 Task: Explore for a family adventure  in Yellowstone National Park, Wyoming, highlighting family-friendly hikes and nearby cabin rentals.
Action: Mouse moved to (496, 89)
Screenshot: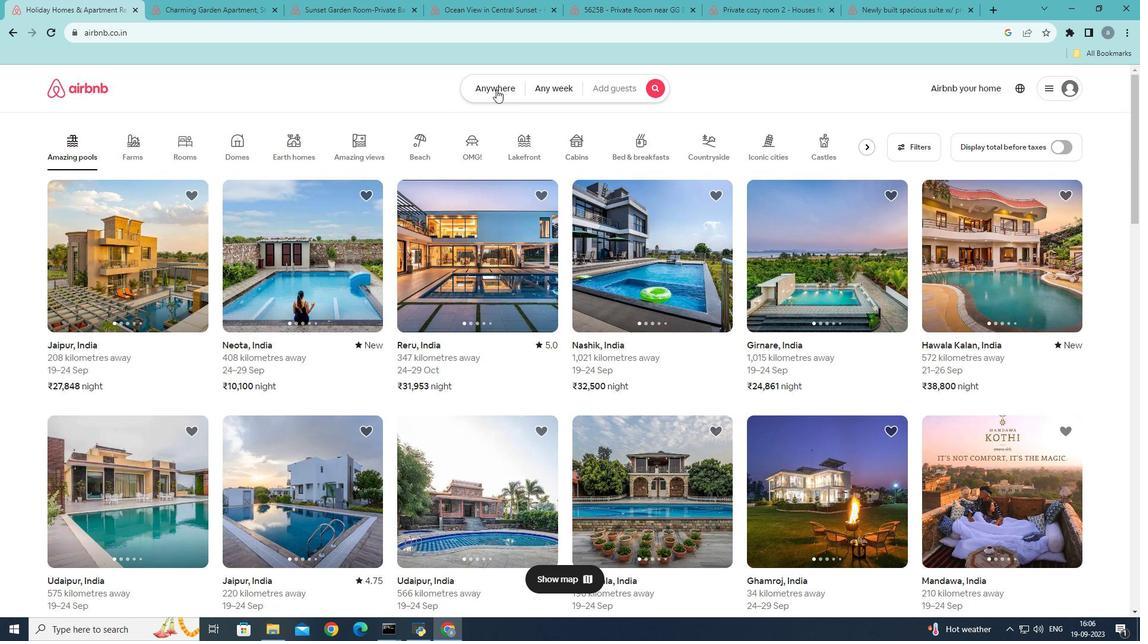 
Action: Mouse pressed left at (496, 89)
Screenshot: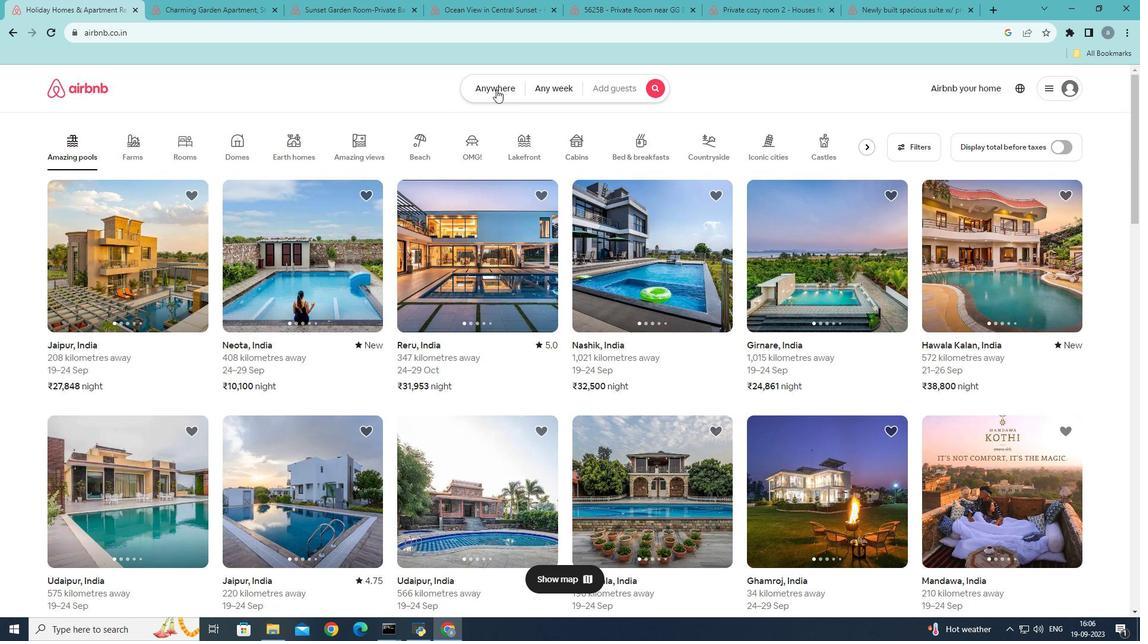 
Action: Mouse moved to (361, 137)
Screenshot: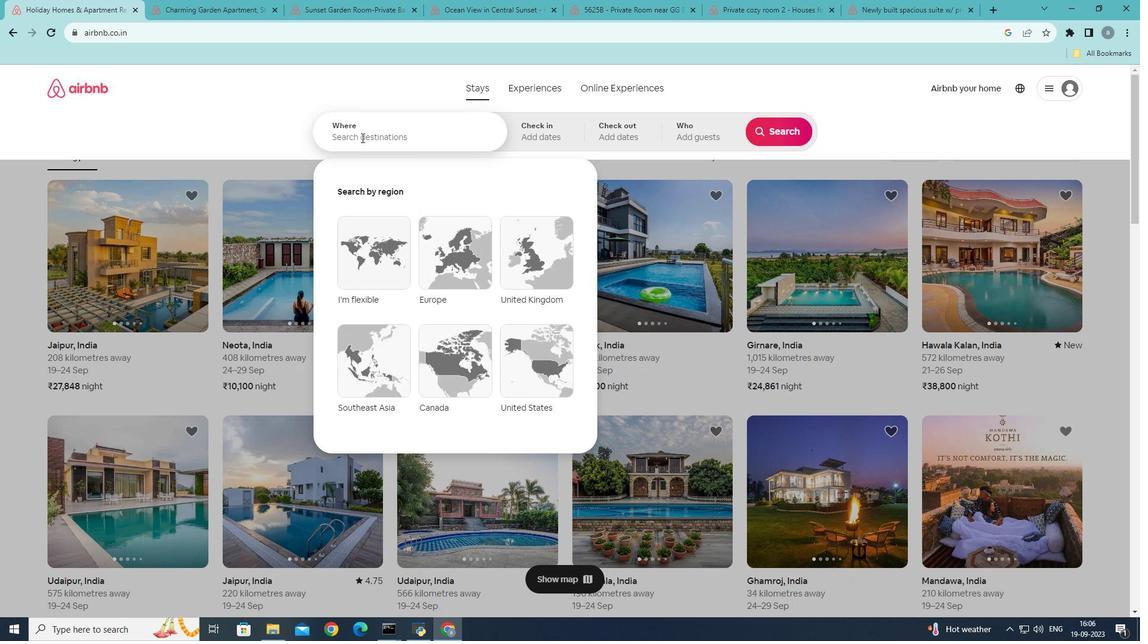 
Action: Mouse pressed left at (361, 137)
Screenshot: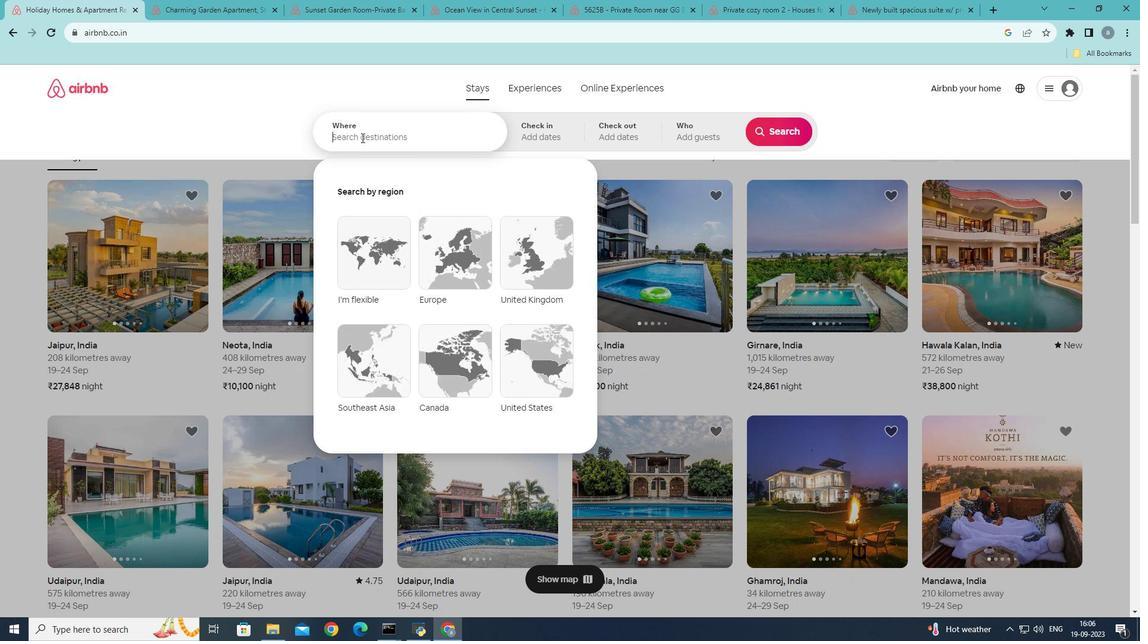 
Action: Mouse moved to (361, 134)
Screenshot: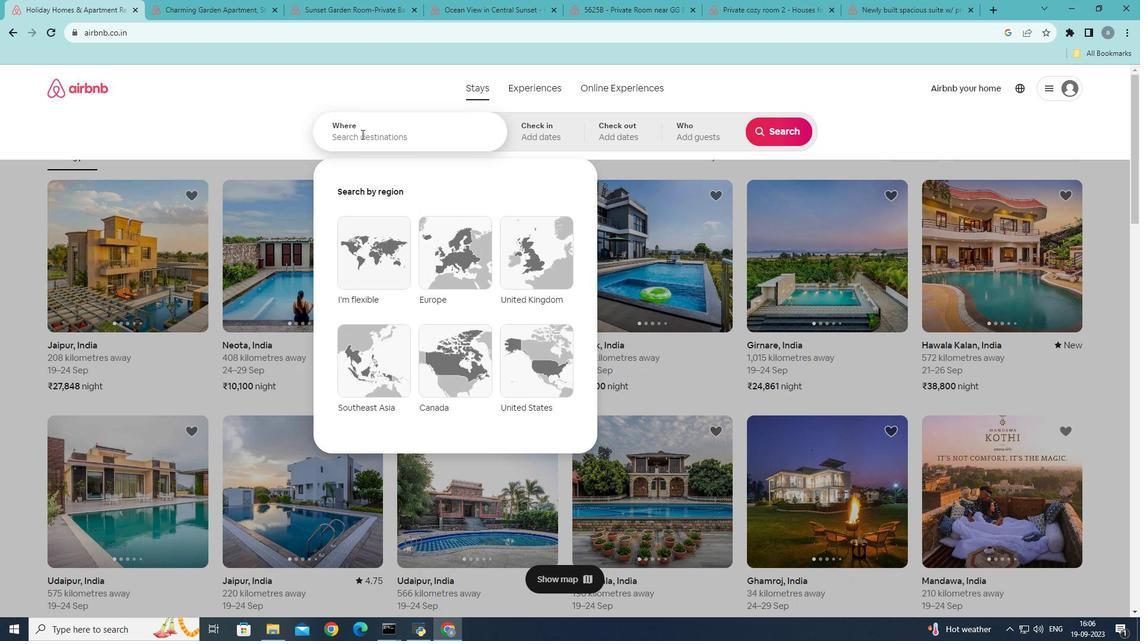 
Action: Key pressed yellow
Screenshot: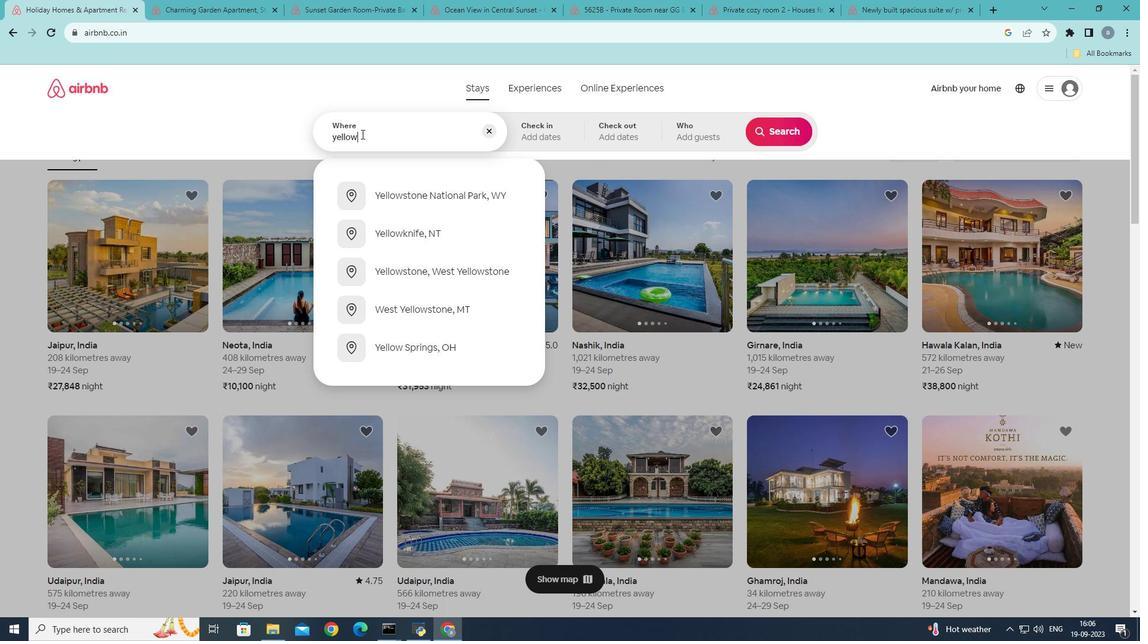 
Action: Mouse moved to (469, 192)
Screenshot: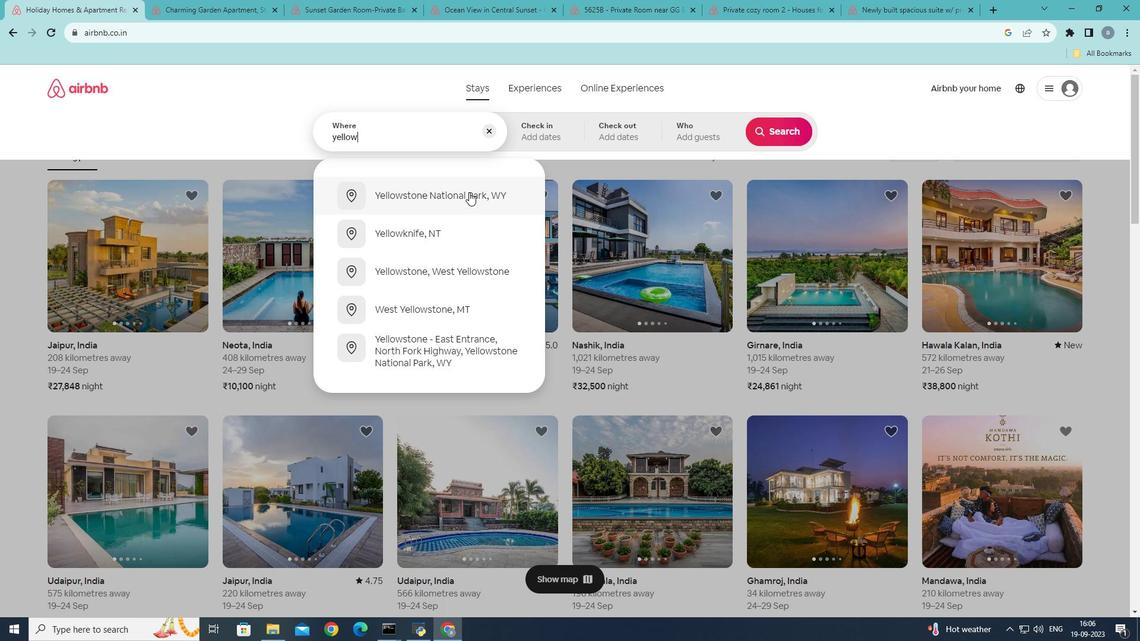
Action: Mouse pressed left at (469, 192)
Screenshot: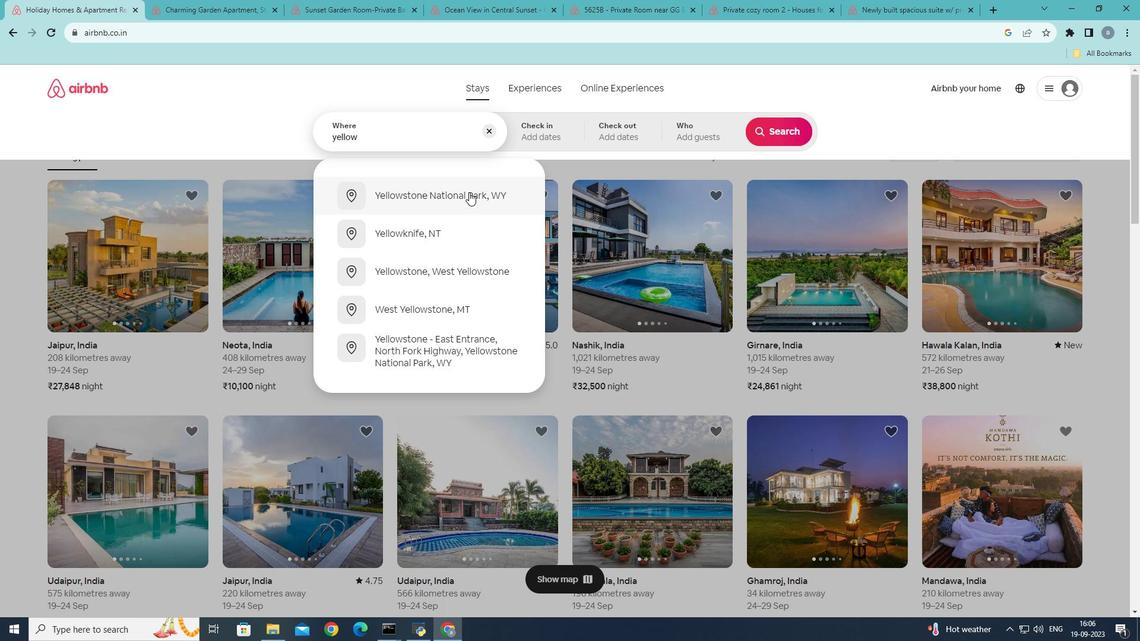 
Action: Mouse moved to (782, 131)
Screenshot: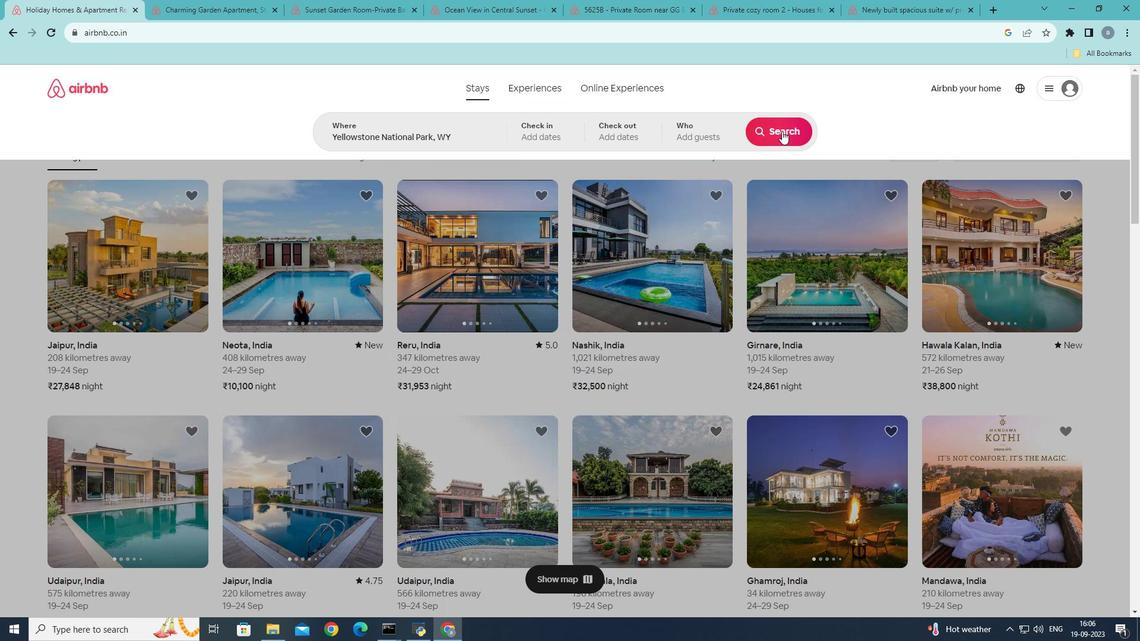 
Action: Mouse pressed left at (782, 131)
Screenshot: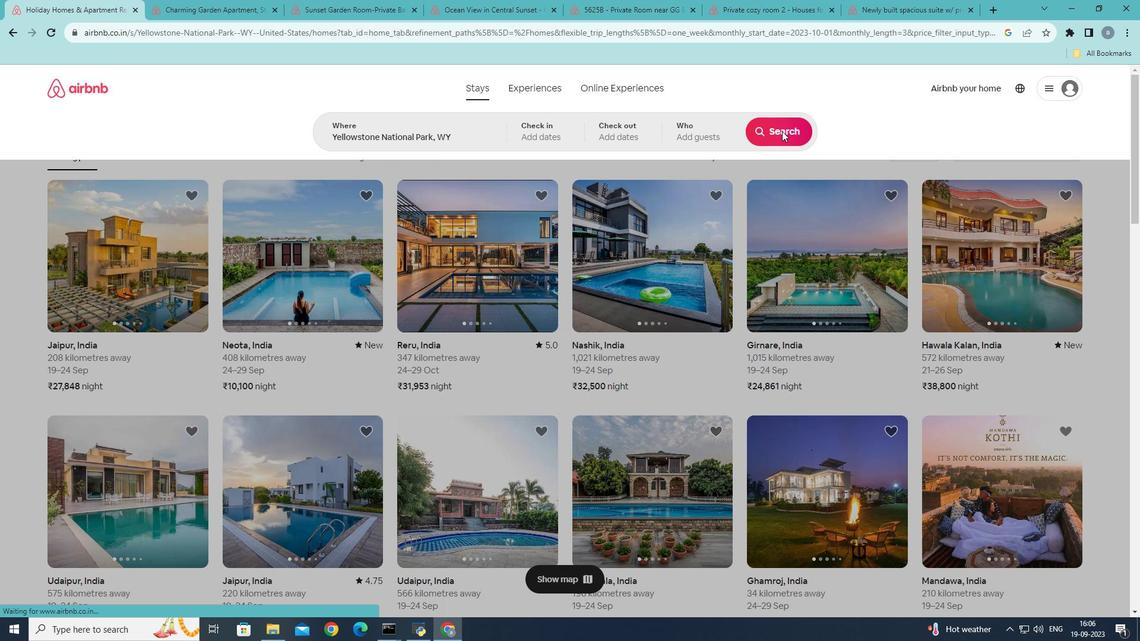 
Action: Mouse moved to (895, 134)
Screenshot: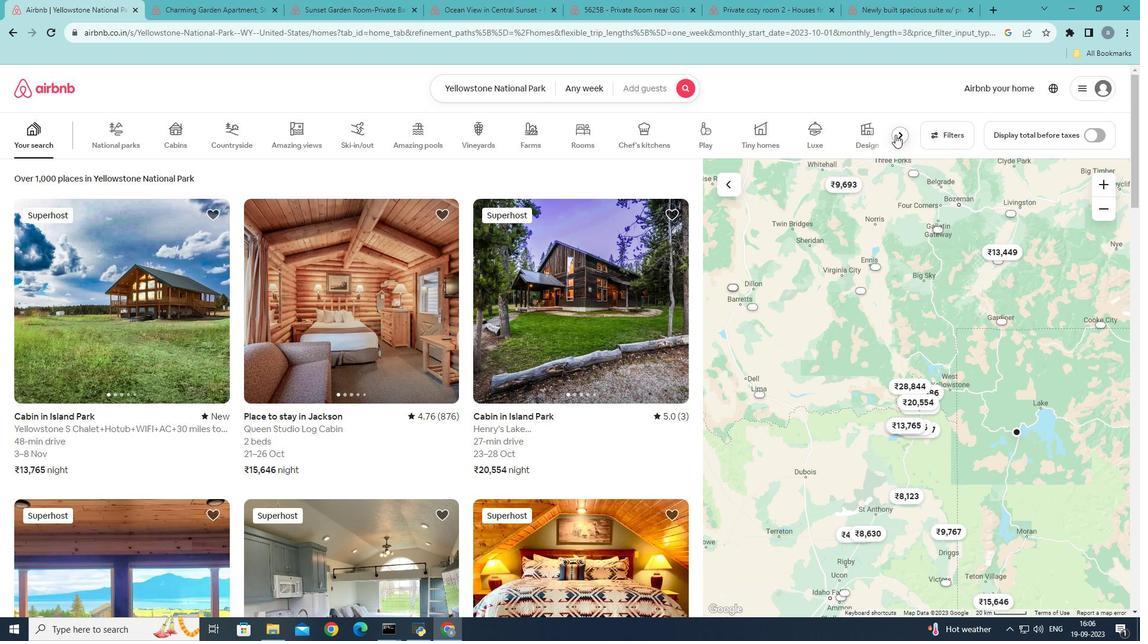 
Action: Mouse pressed left at (895, 134)
Screenshot: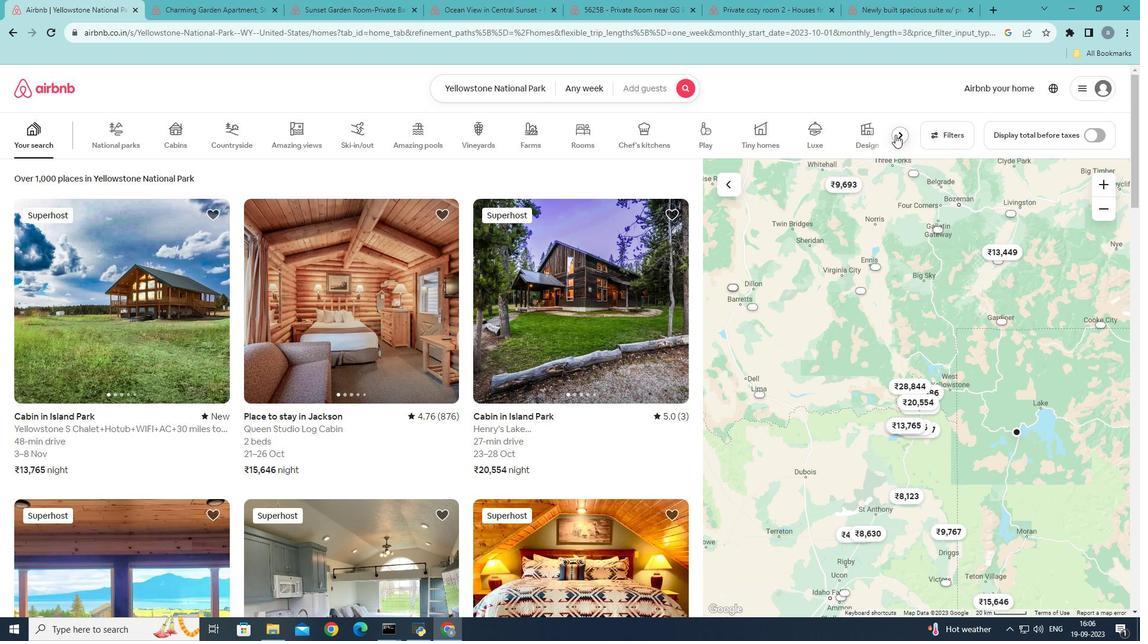
Action: Mouse moved to (892, 134)
Screenshot: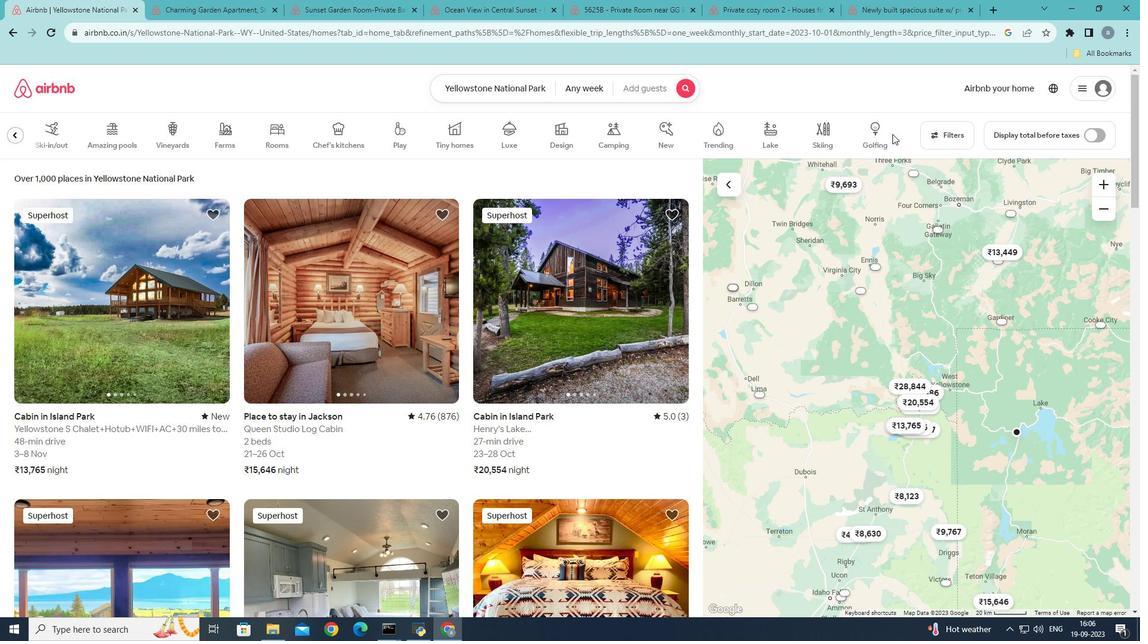 
Action: Mouse pressed left at (892, 134)
Screenshot: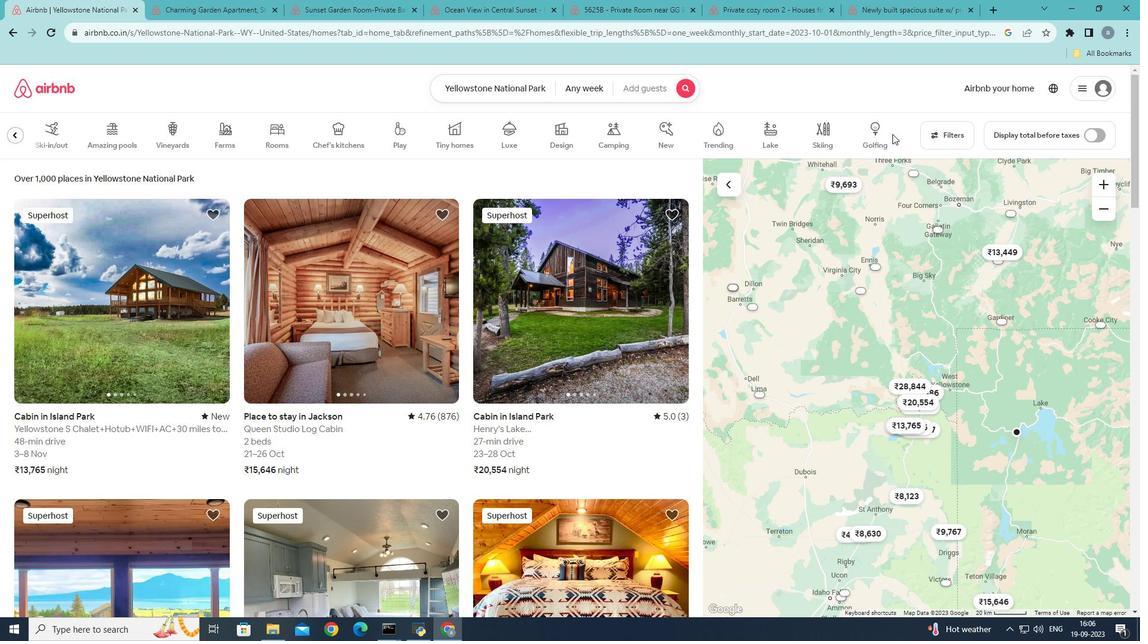 
Action: Mouse moved to (16, 138)
Screenshot: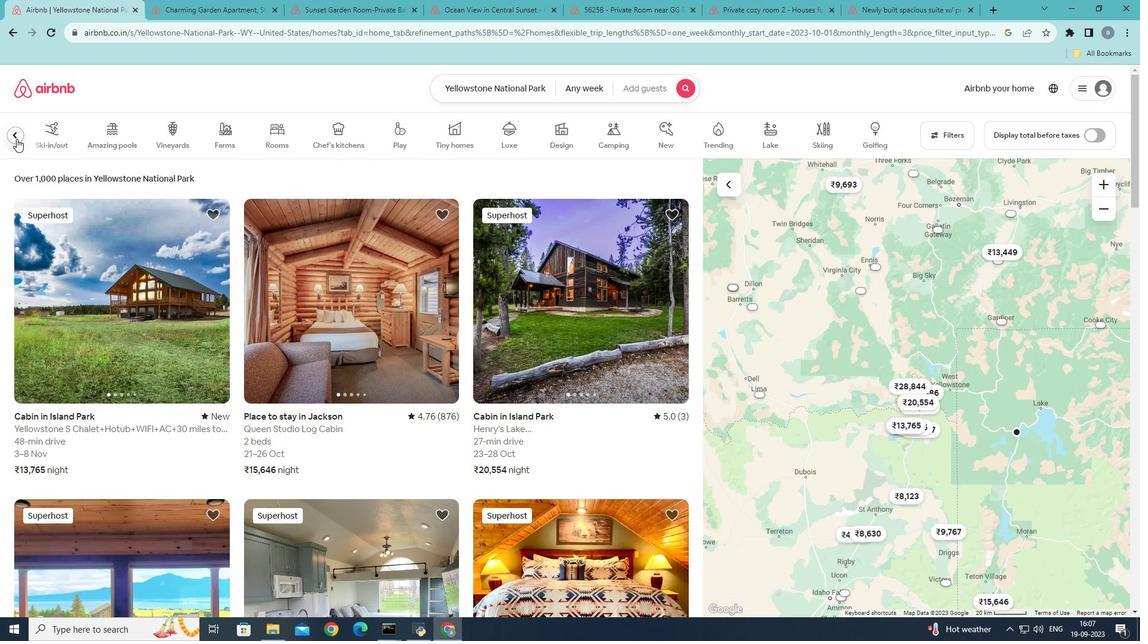 
Action: Mouse pressed left at (16, 138)
Screenshot: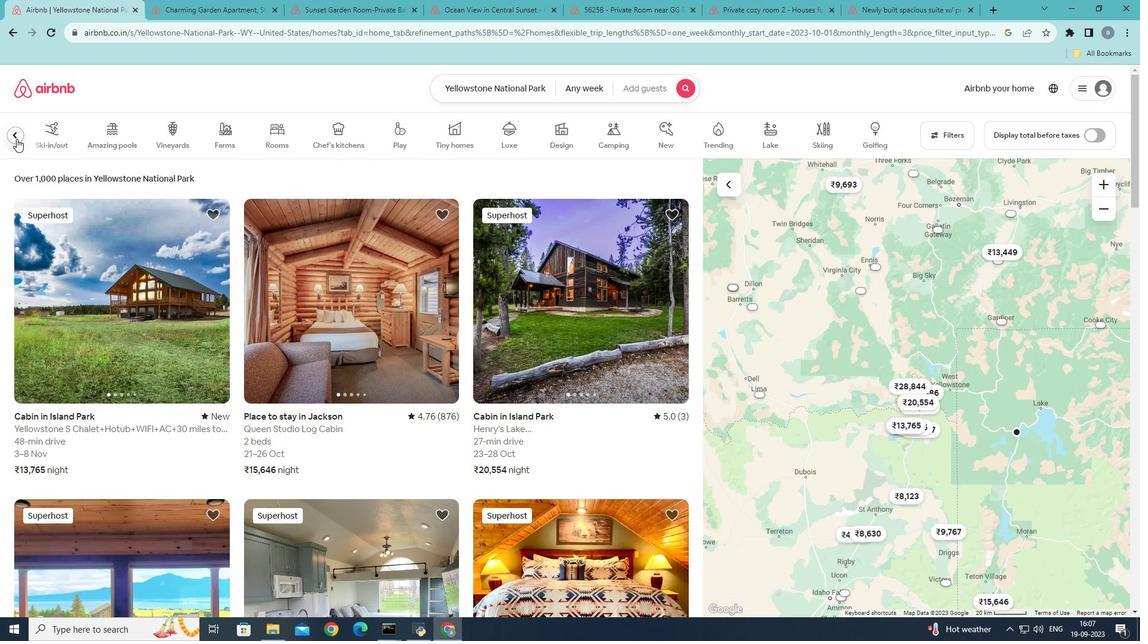 
Action: Mouse pressed left at (16, 138)
Screenshot: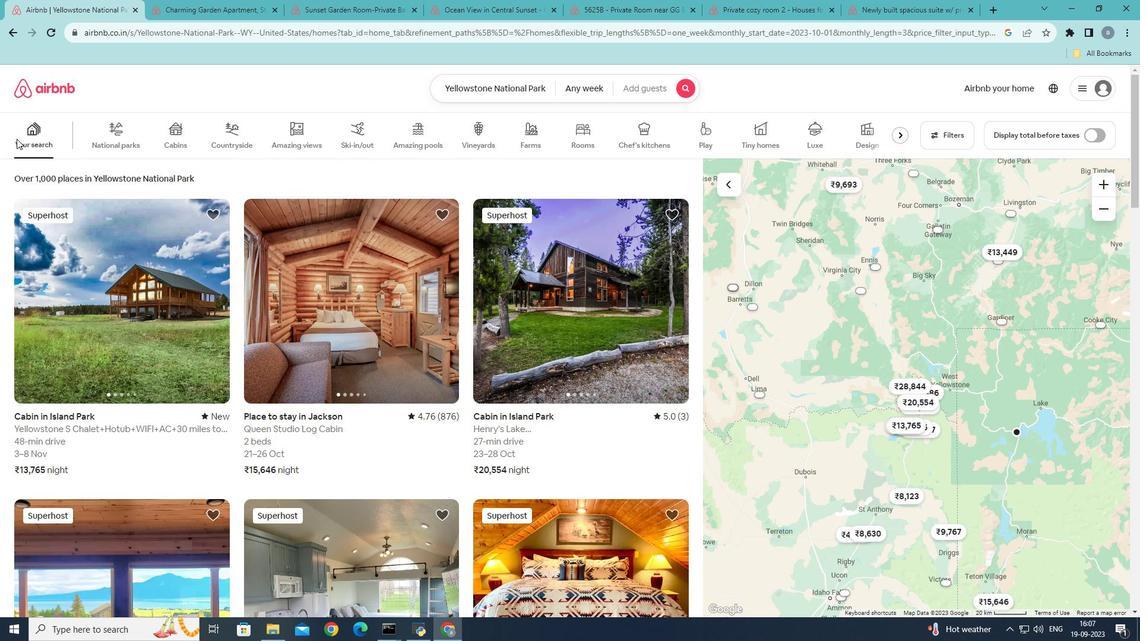 
Action: Mouse moved to (172, 131)
Screenshot: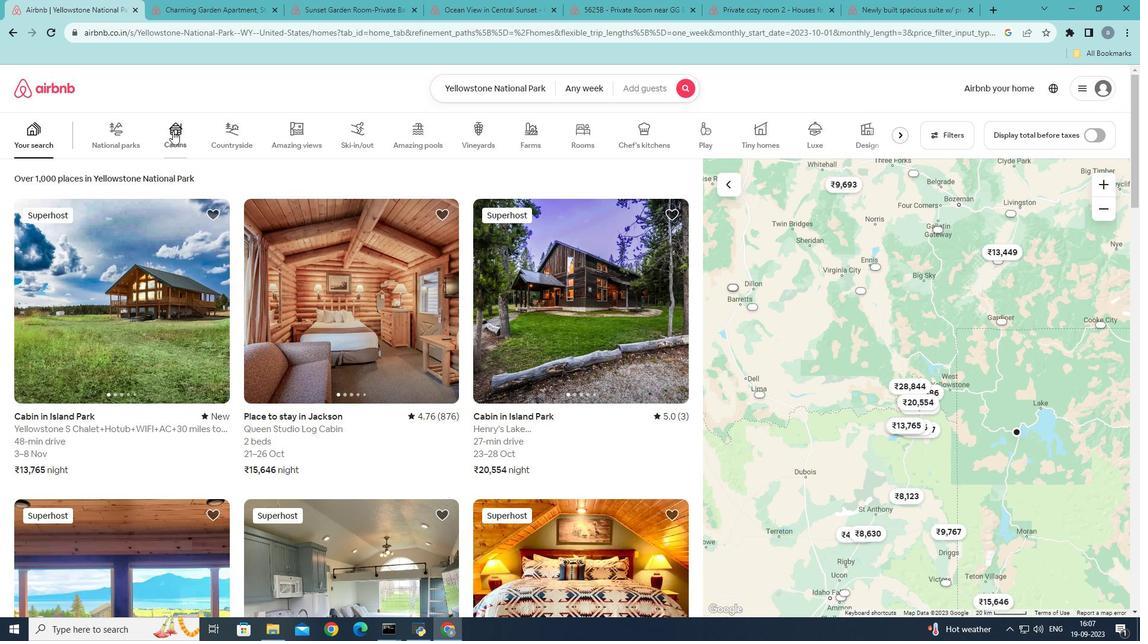 
Action: Mouse pressed left at (172, 131)
Screenshot: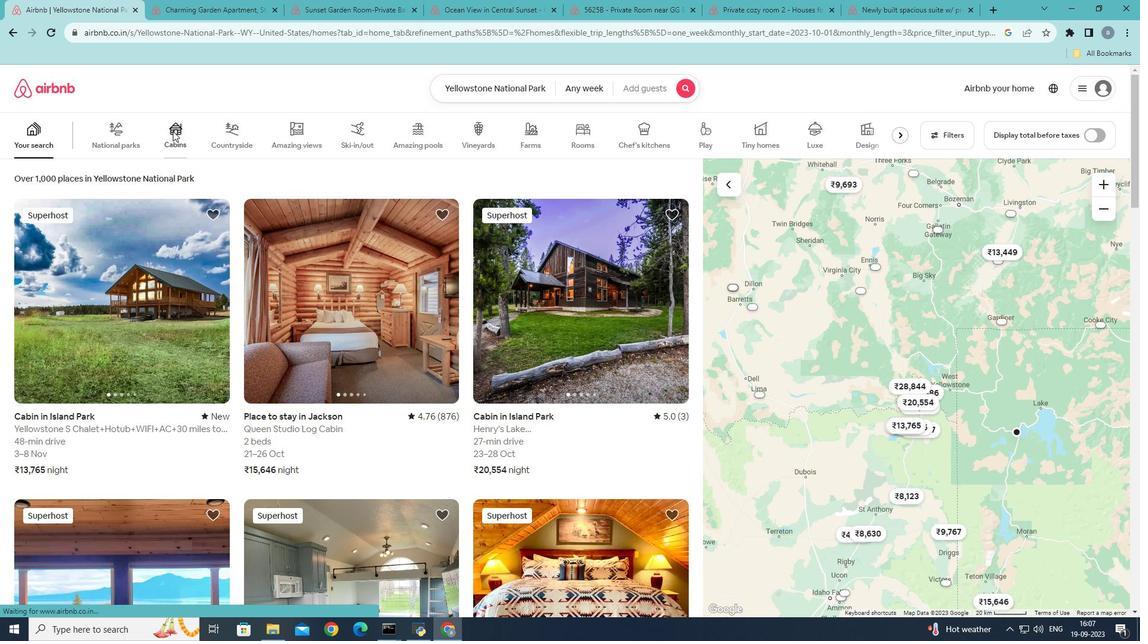 
Action: Mouse moved to (171, 333)
Screenshot: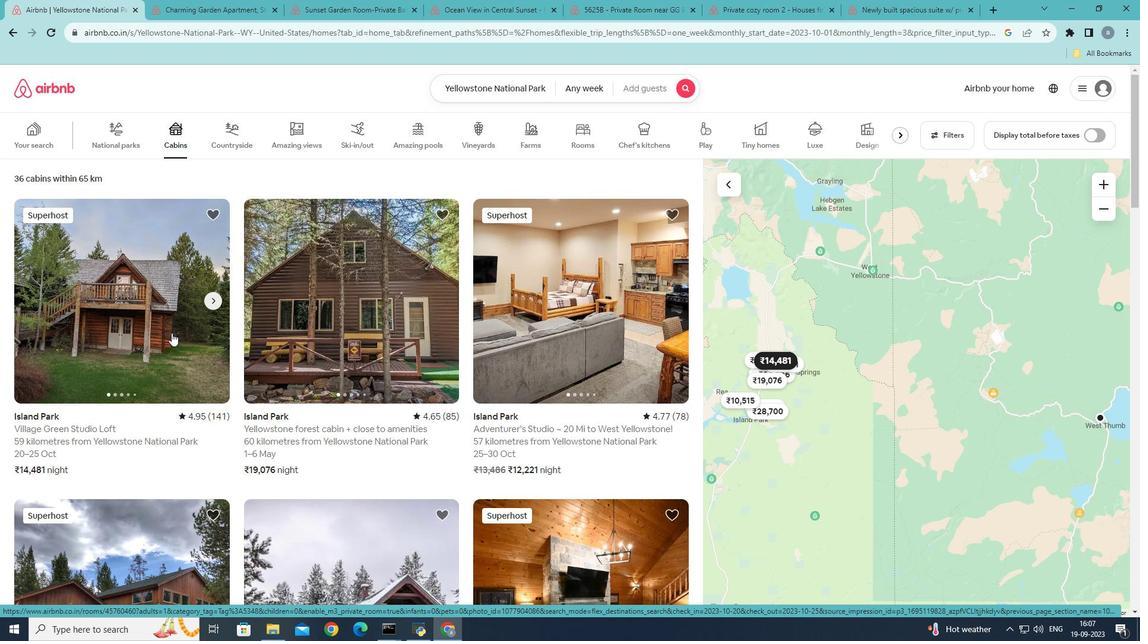 
Action: Mouse pressed left at (171, 333)
Screenshot: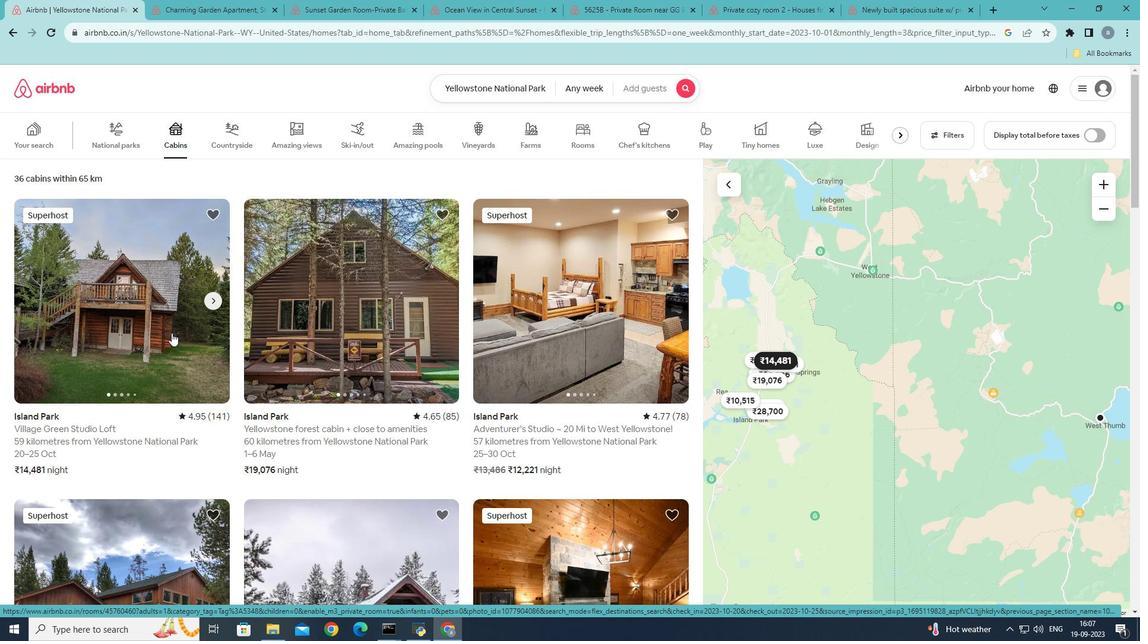 
Action: Mouse moved to (839, 425)
Screenshot: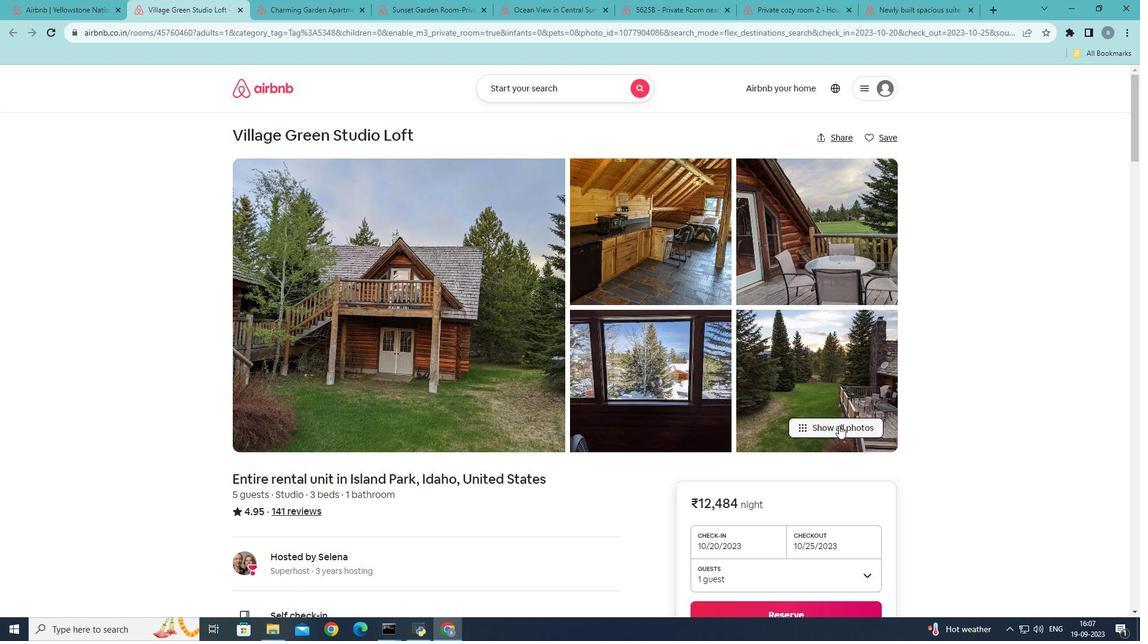 
Action: Mouse pressed left at (839, 425)
Screenshot: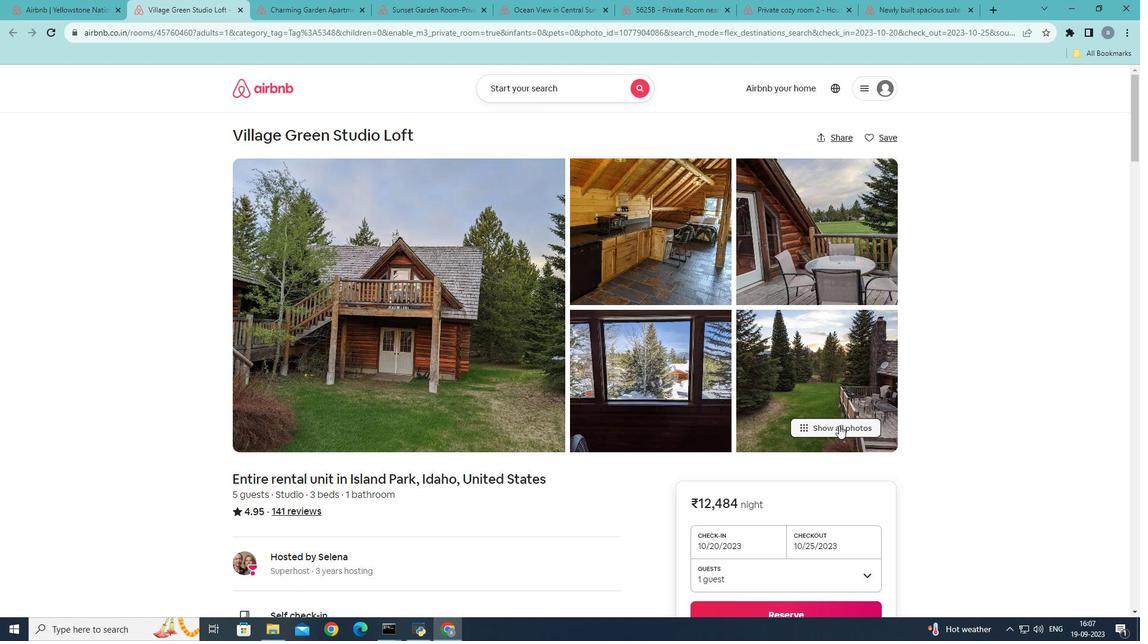 
Action: Mouse moved to (767, 412)
Screenshot: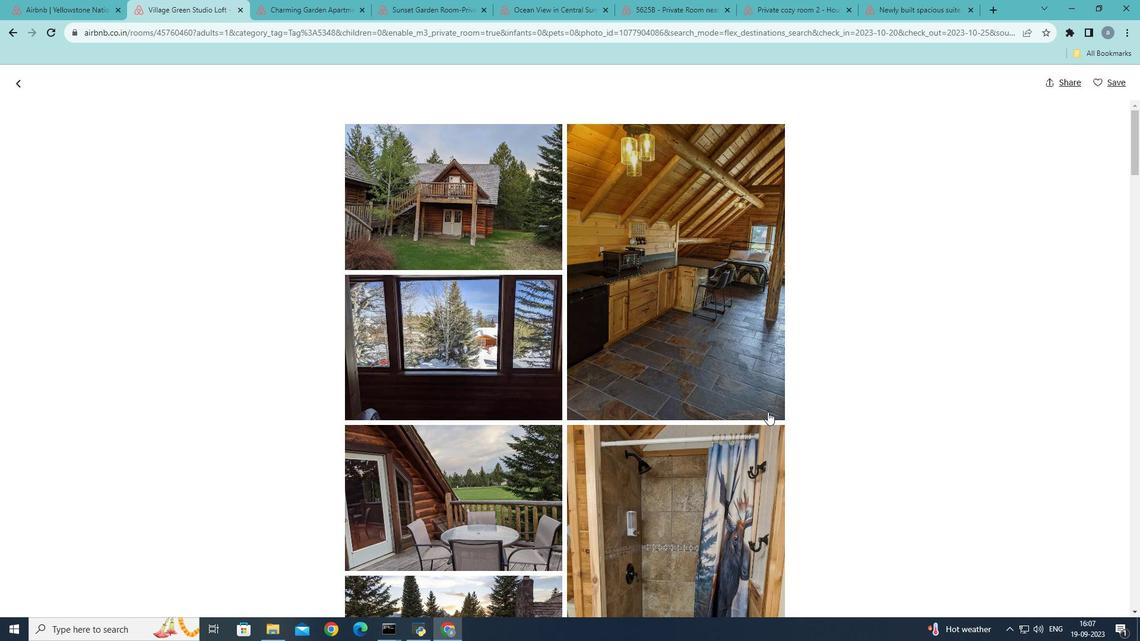 
Action: Mouse scrolled (767, 411) with delta (0, 0)
Screenshot: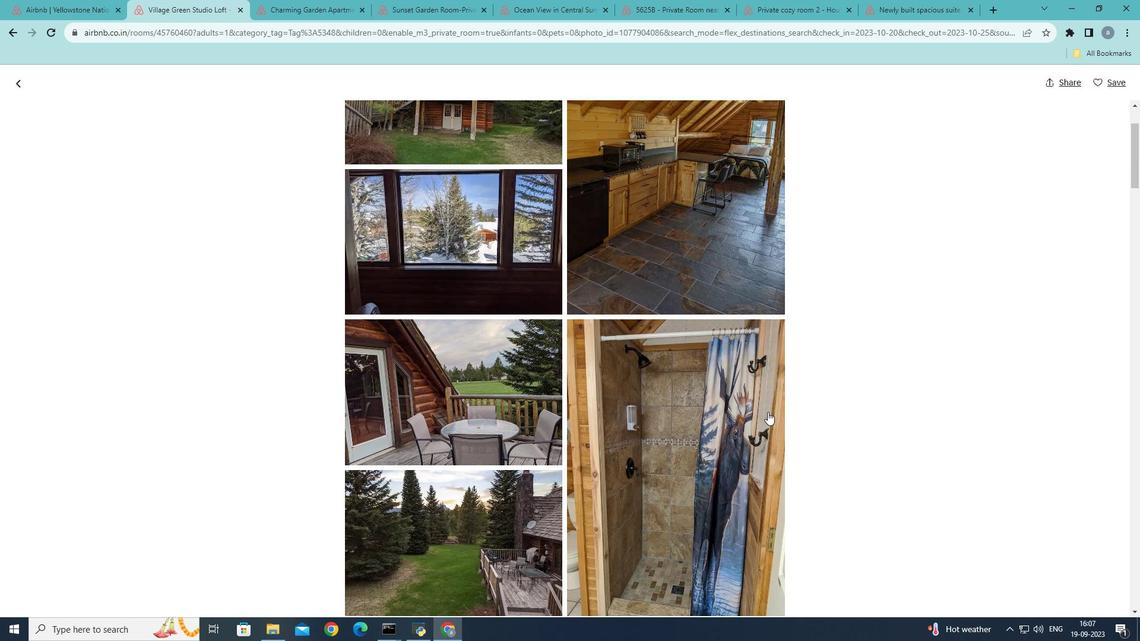 
Action: Mouse scrolled (767, 411) with delta (0, 0)
Screenshot: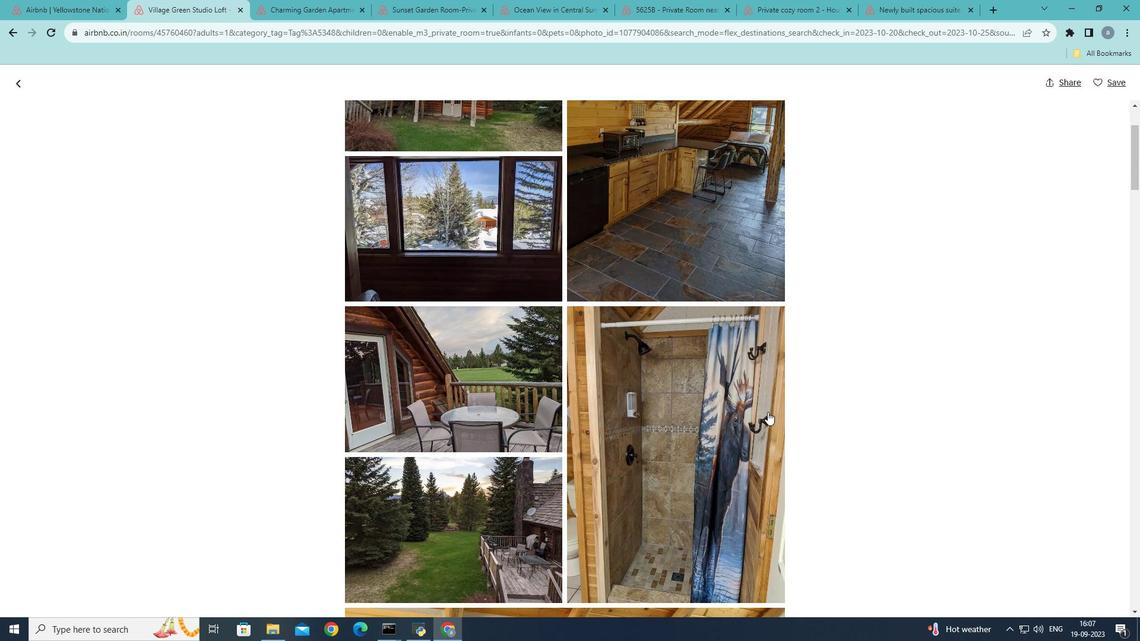 
Action: Mouse moved to (767, 412)
Screenshot: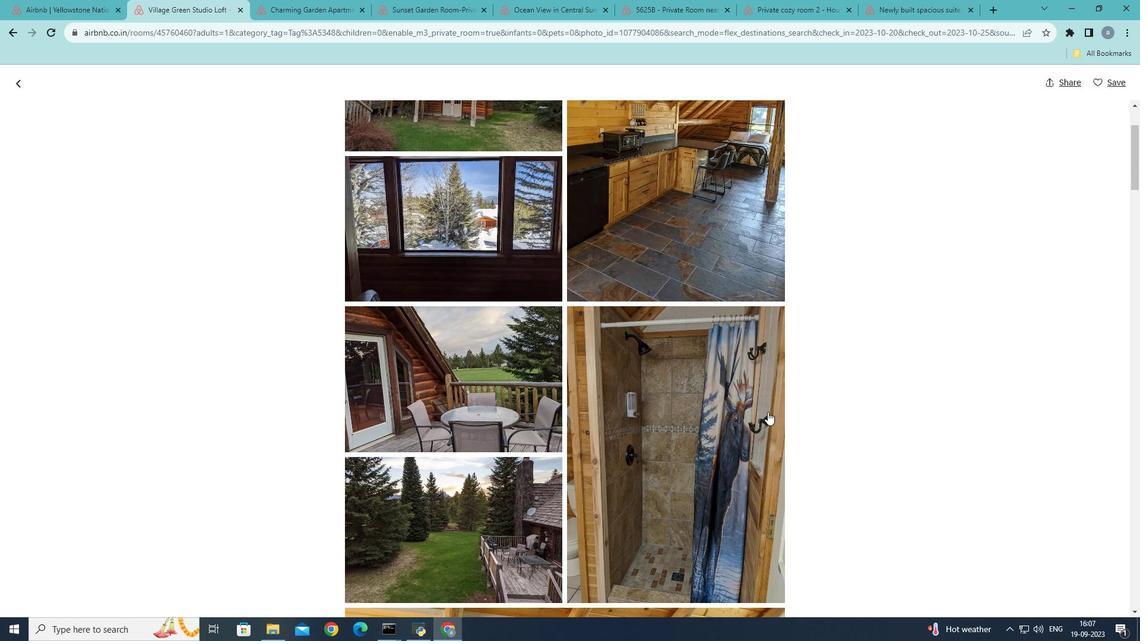 
Action: Mouse scrolled (767, 411) with delta (0, 0)
Screenshot: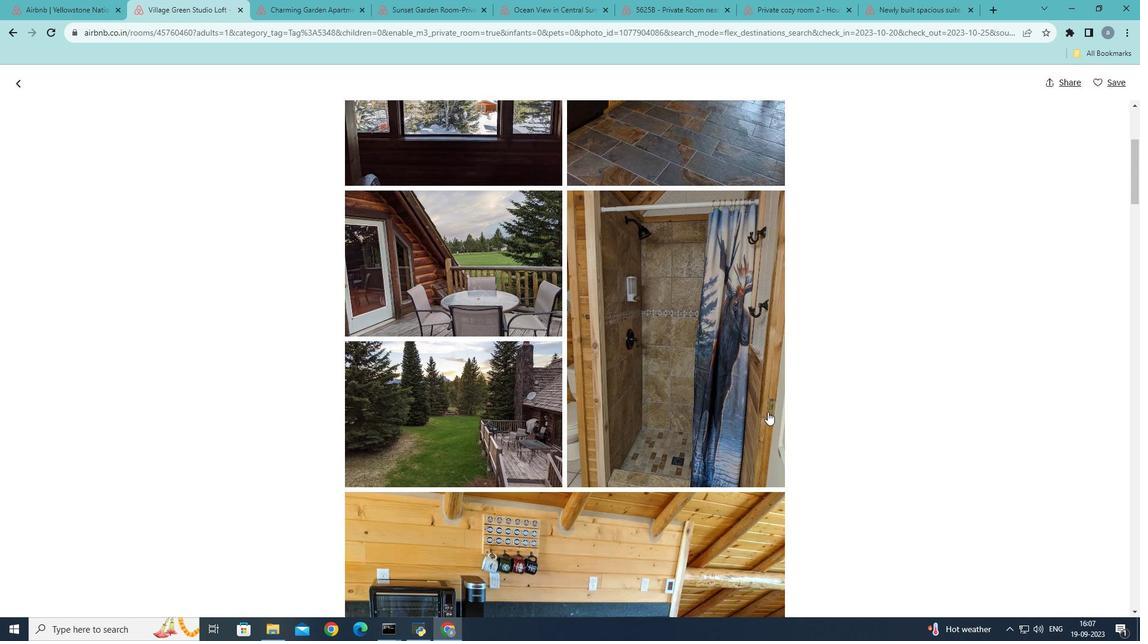 
Action: Mouse scrolled (767, 411) with delta (0, 0)
Screenshot: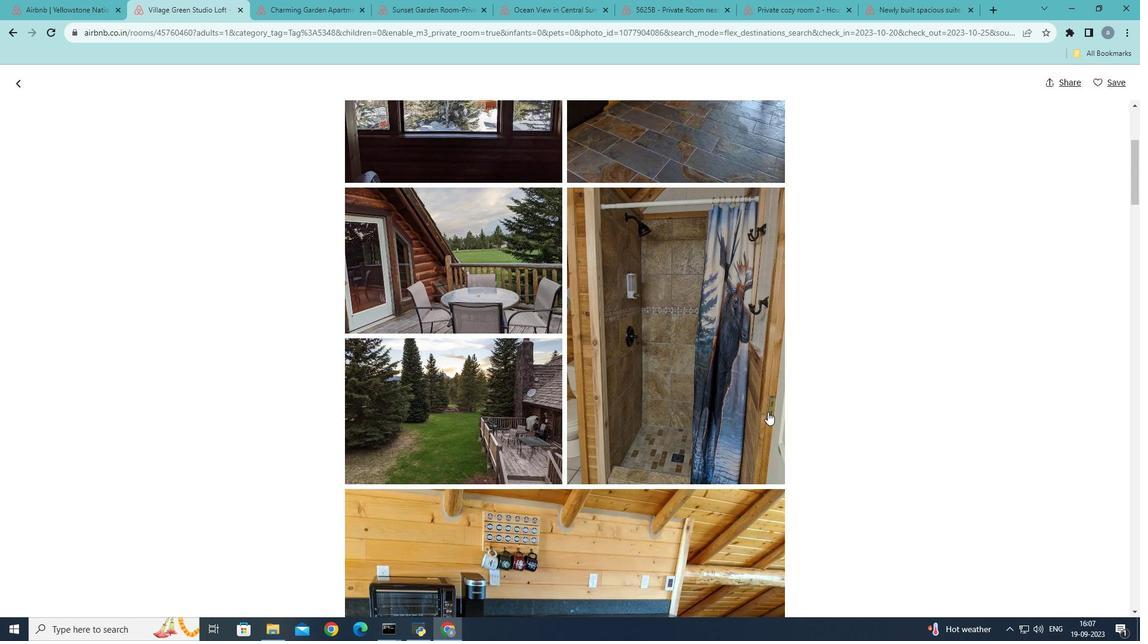 
Action: Mouse scrolled (767, 411) with delta (0, 0)
Screenshot: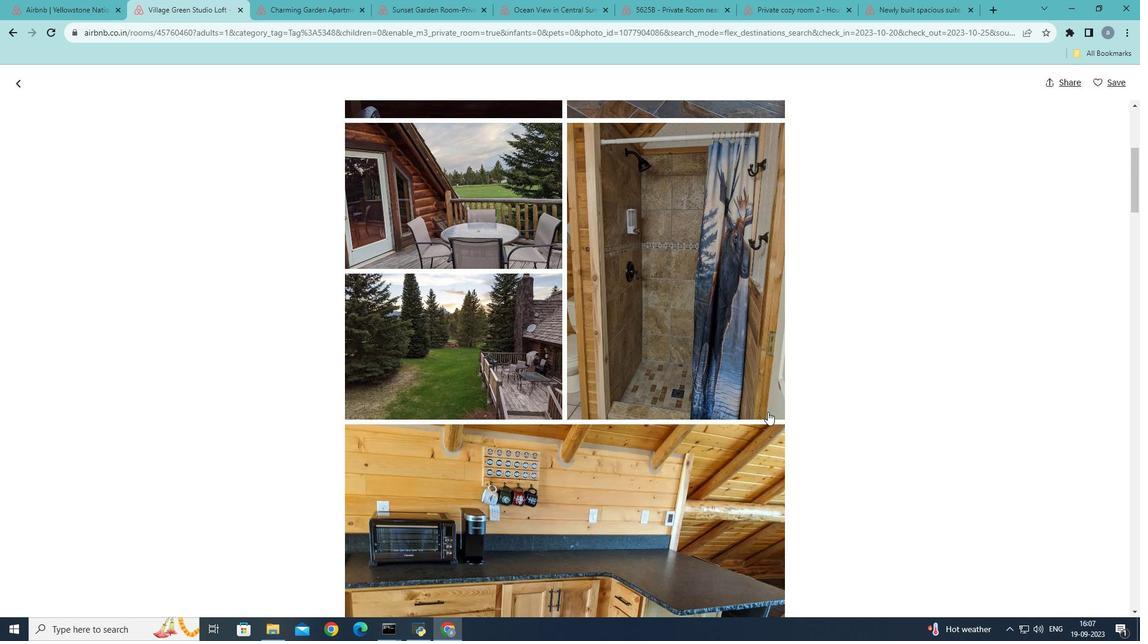 
Action: Mouse scrolled (767, 411) with delta (0, 0)
Screenshot: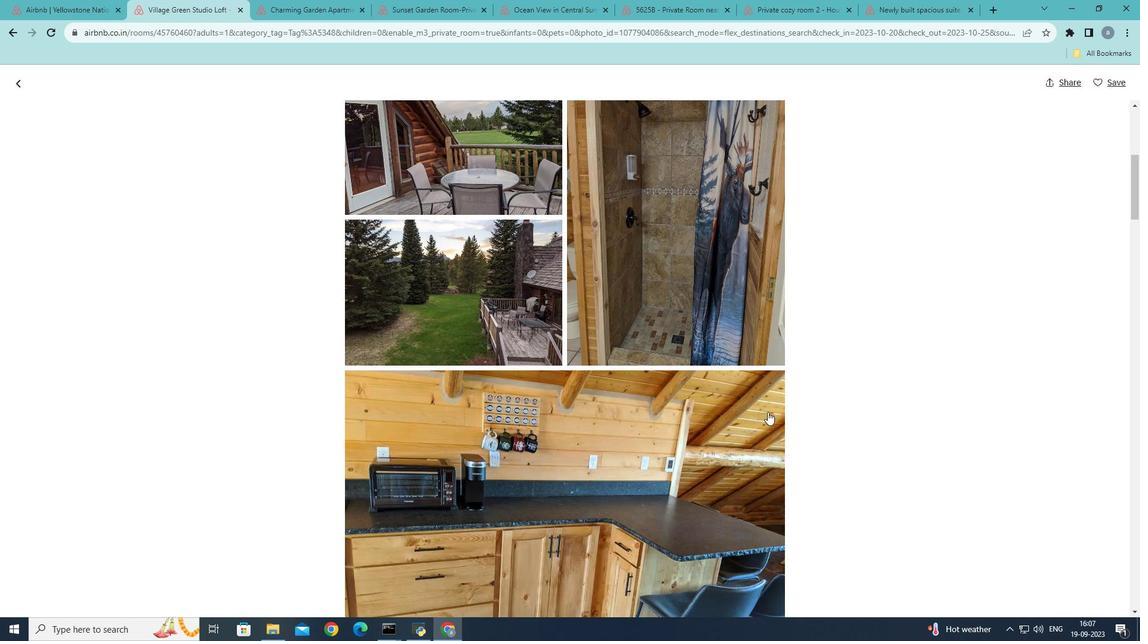 
Action: Mouse scrolled (767, 411) with delta (0, 0)
Screenshot: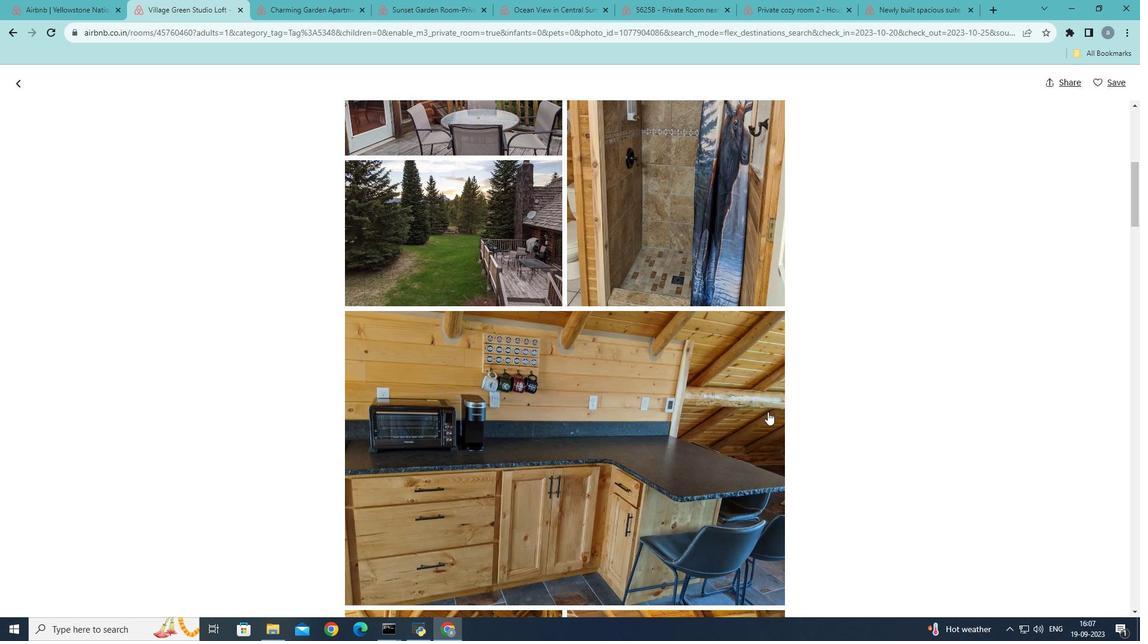 
Action: Mouse scrolled (767, 411) with delta (0, 0)
Screenshot: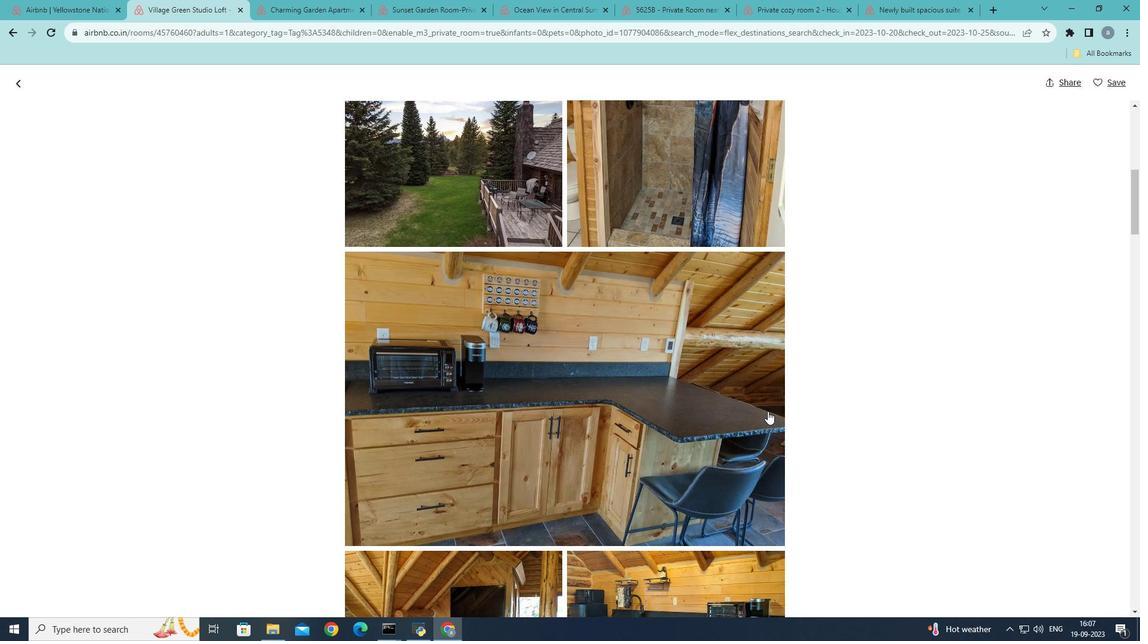 
Action: Mouse moved to (767, 397)
Screenshot: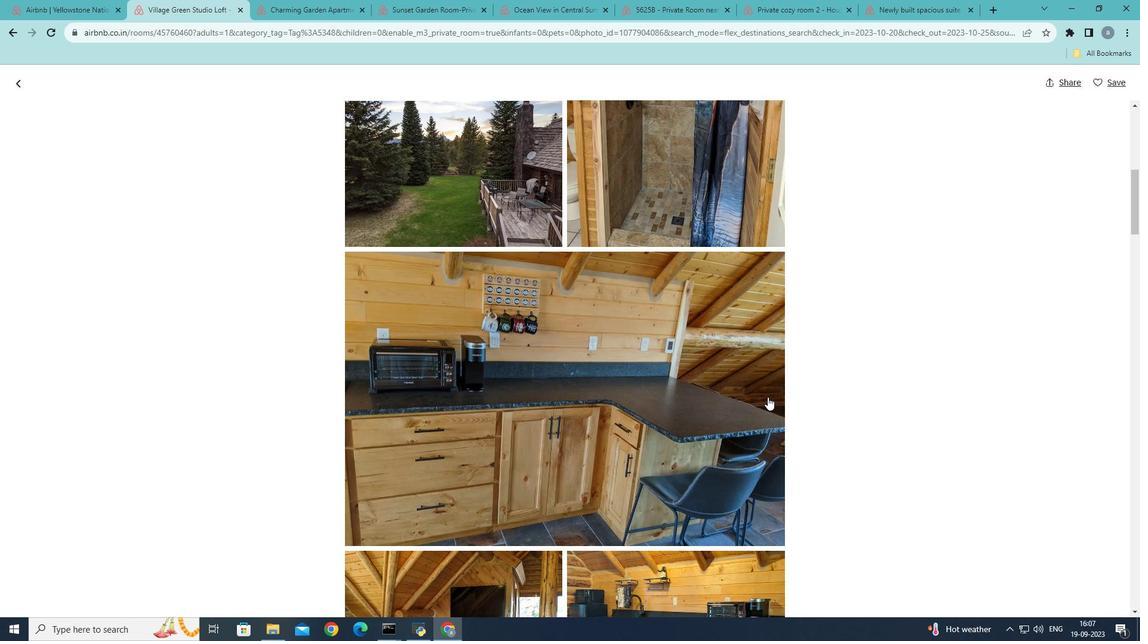 
Action: Mouse scrolled (767, 396) with delta (0, 0)
Screenshot: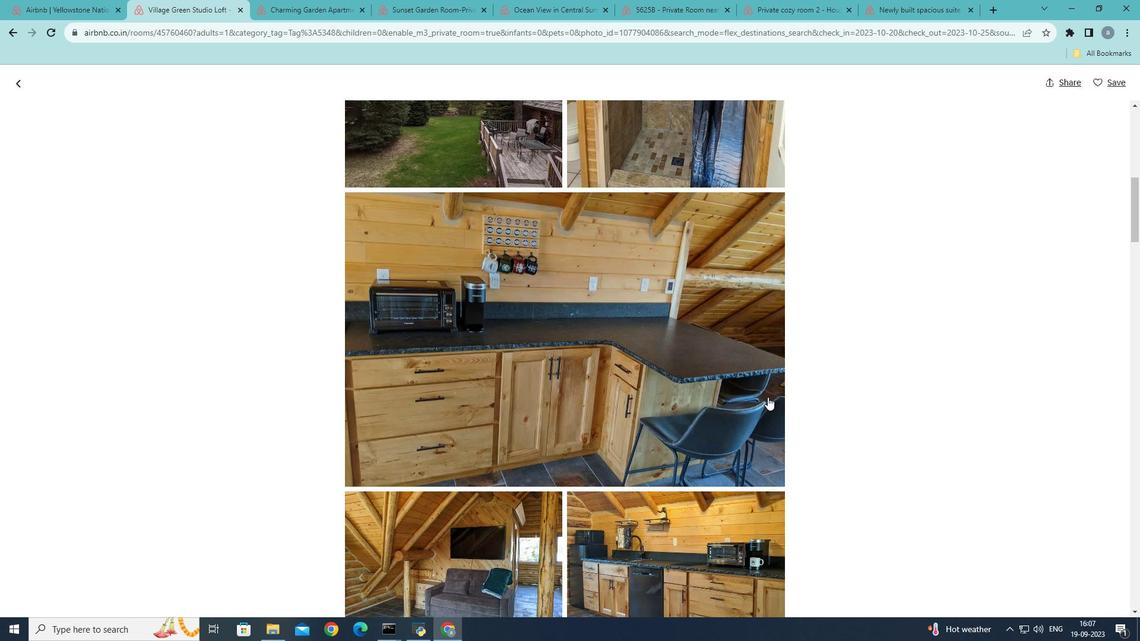 
Action: Mouse scrolled (767, 396) with delta (0, 0)
Screenshot: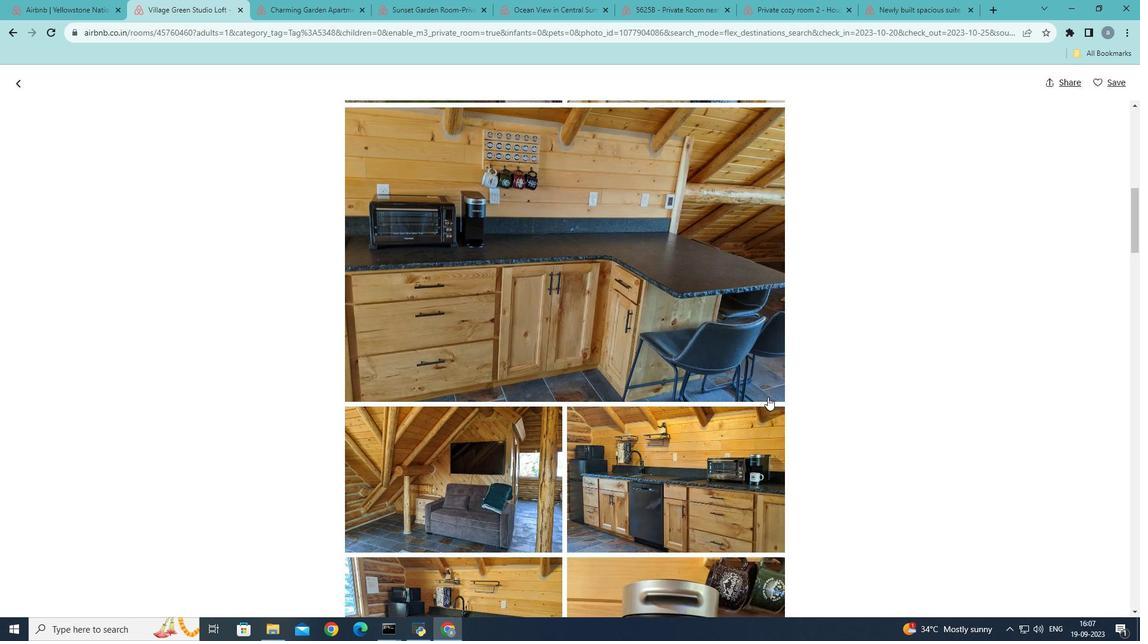 
Action: Mouse scrolled (767, 396) with delta (0, 0)
Screenshot: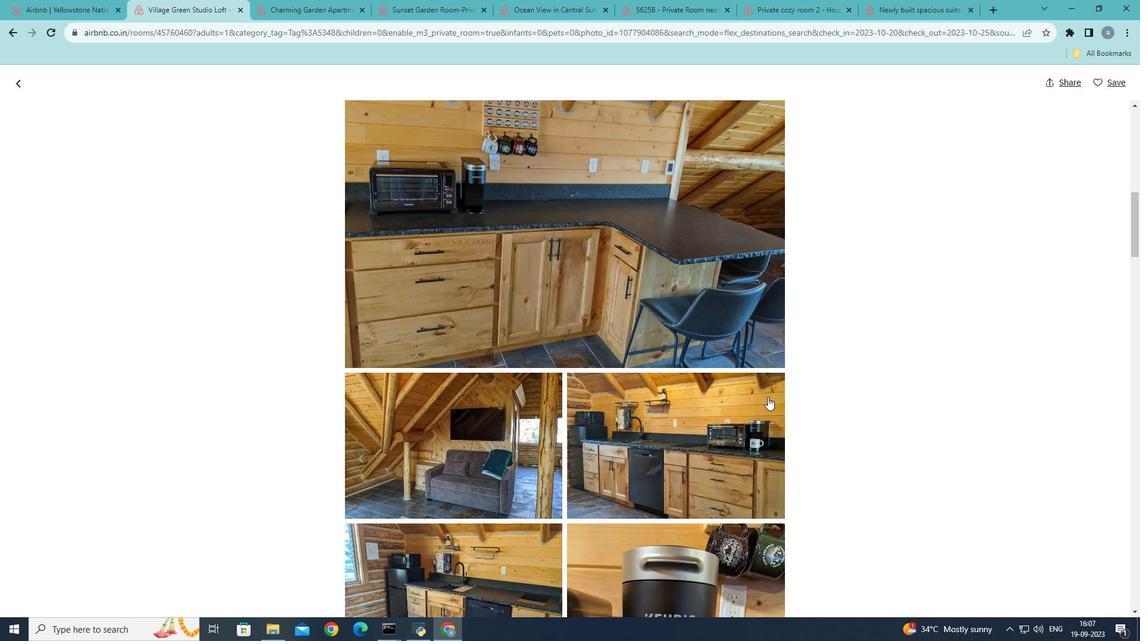 
Action: Mouse moved to (767, 394)
Screenshot: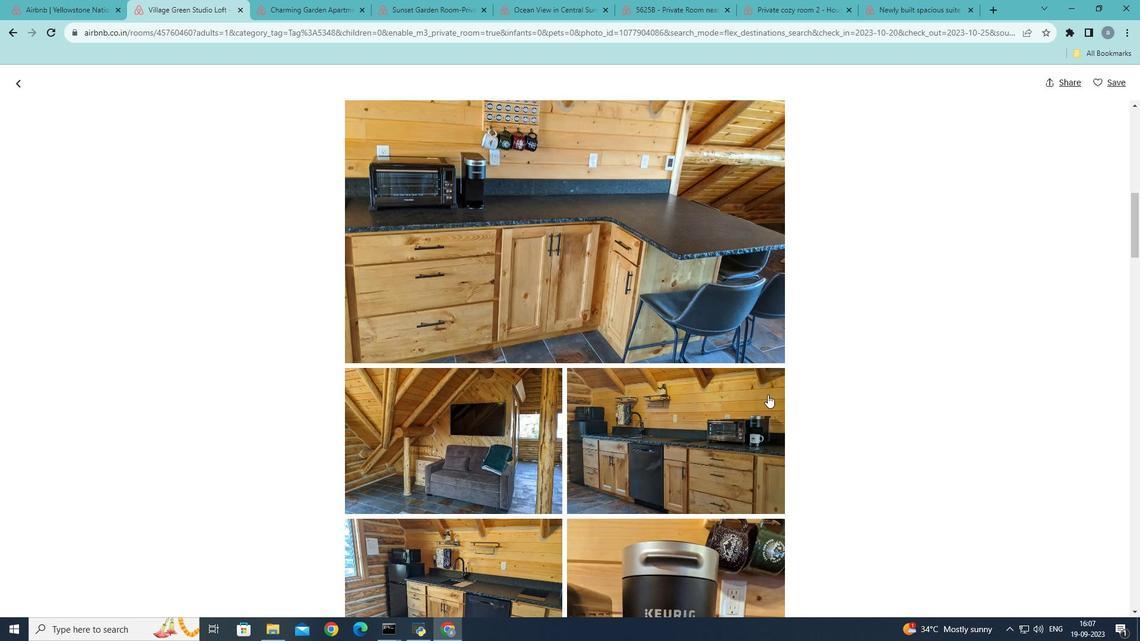 
Action: Mouse scrolled (767, 394) with delta (0, 0)
Screenshot: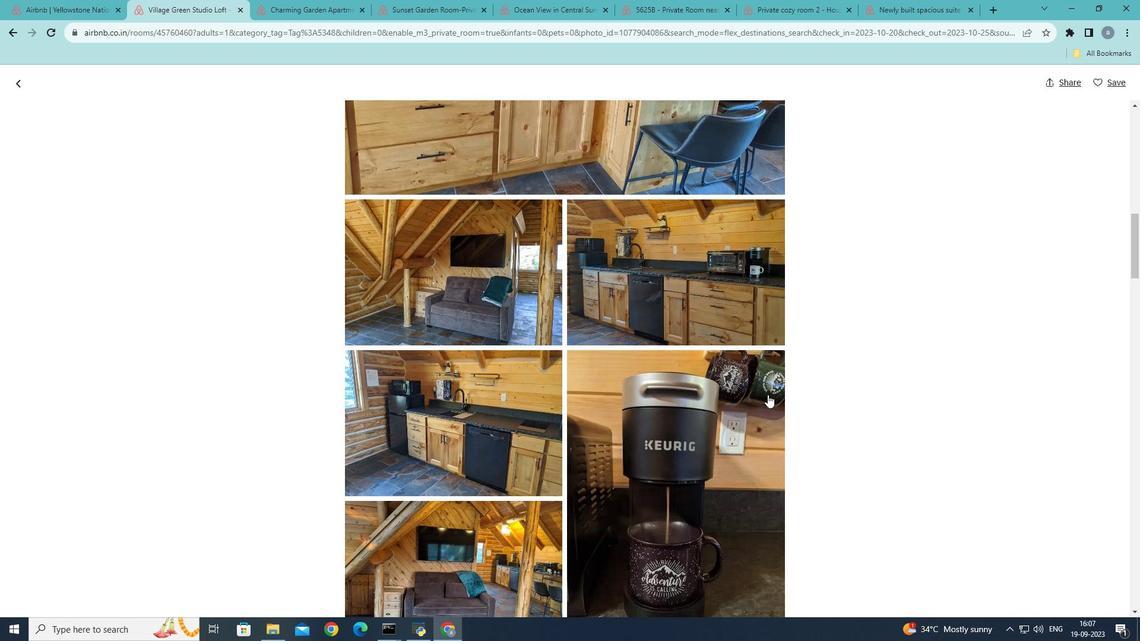 
Action: Mouse scrolled (767, 394) with delta (0, 0)
Screenshot: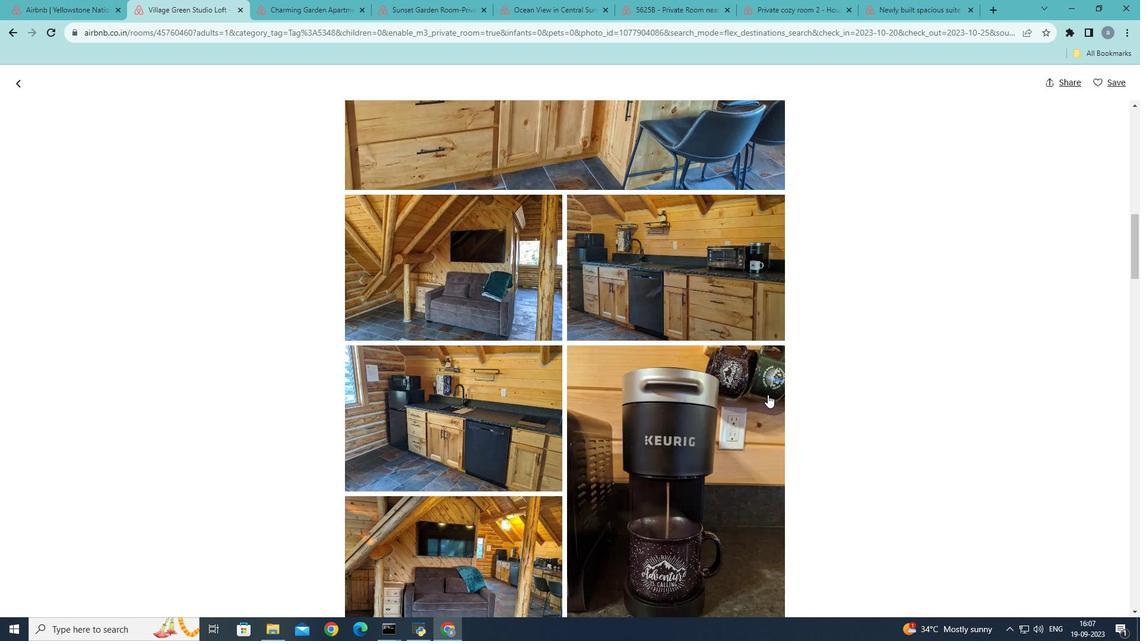 
Action: Mouse scrolled (767, 394) with delta (0, 0)
Screenshot: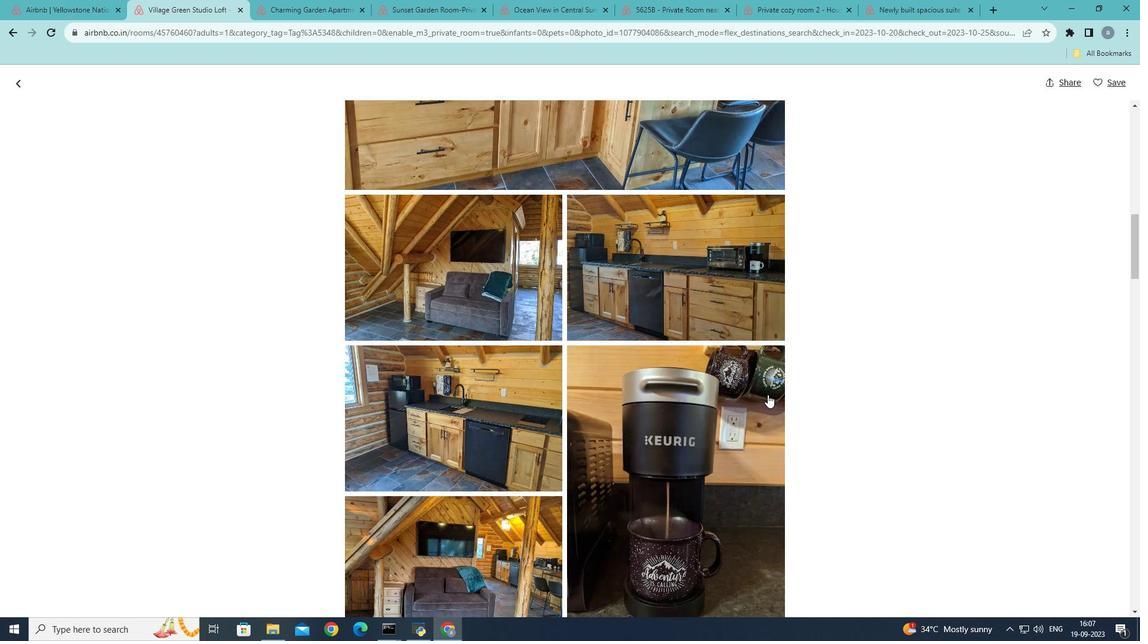 
Action: Mouse moved to (767, 387)
Screenshot: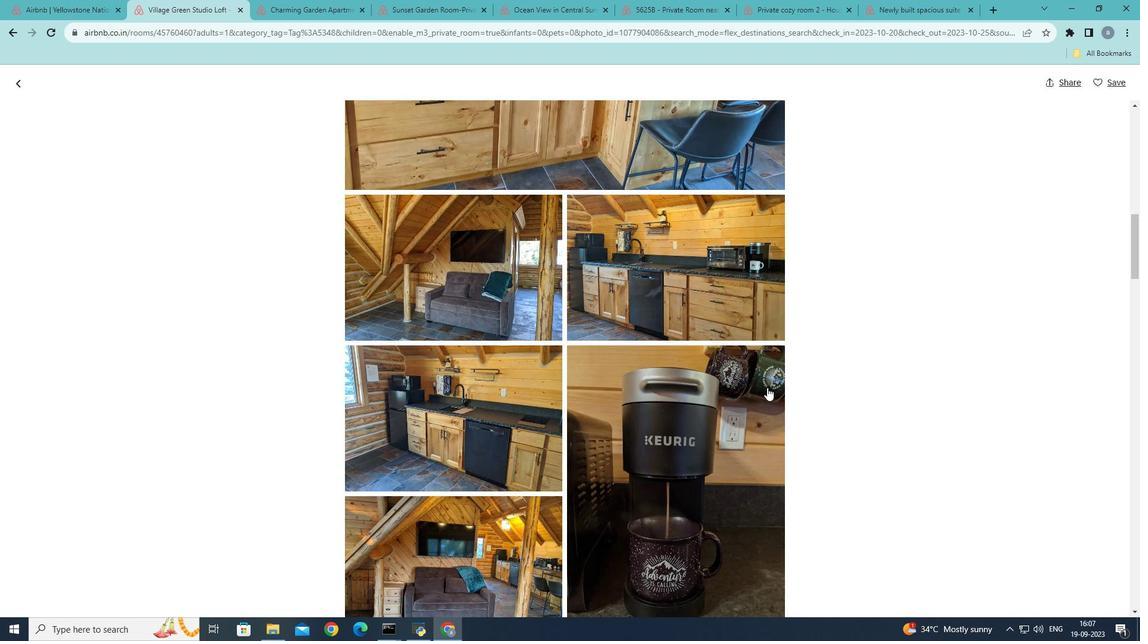 
Action: Mouse scrolled (767, 387) with delta (0, 0)
Screenshot: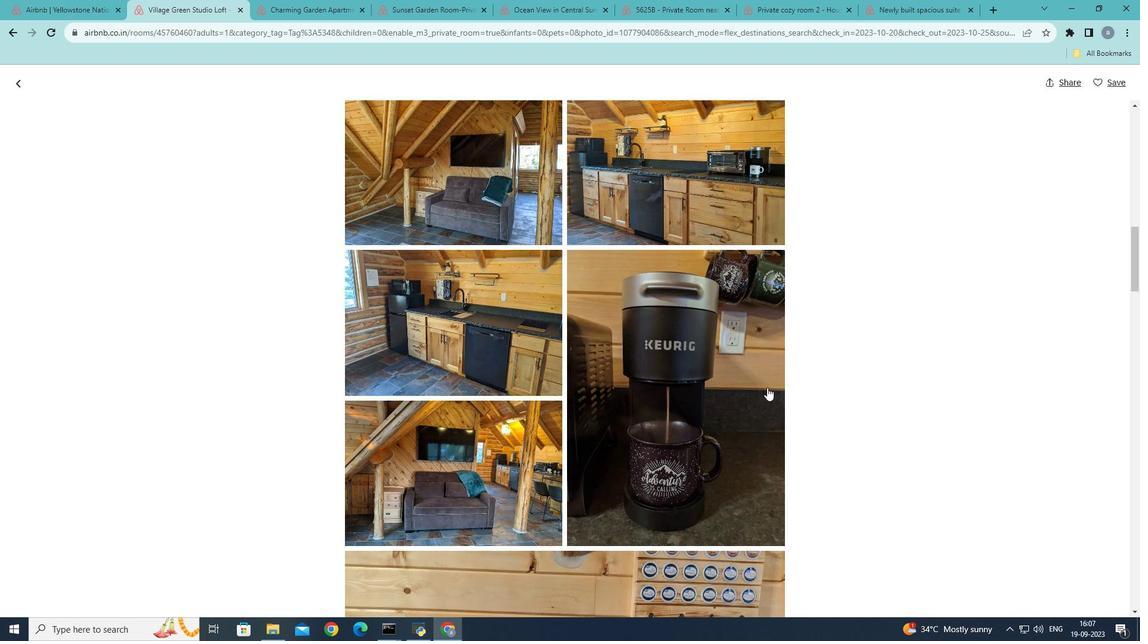 
Action: Mouse scrolled (767, 387) with delta (0, 0)
Screenshot: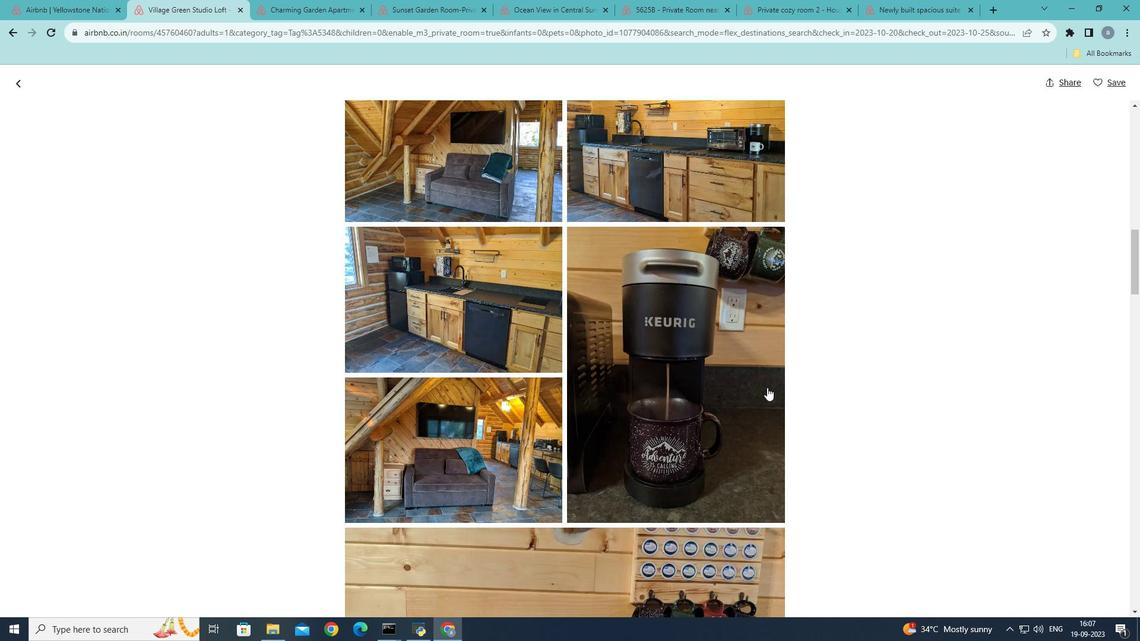 
Action: Mouse moved to (766, 387)
Screenshot: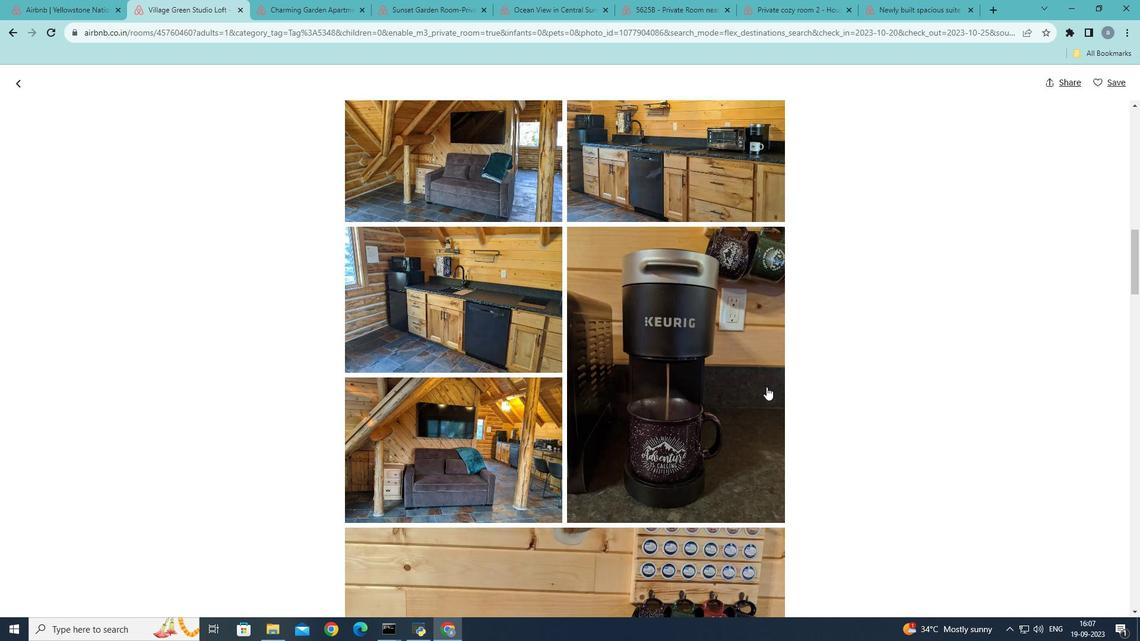 
Action: Mouse scrolled (766, 386) with delta (0, 0)
Screenshot: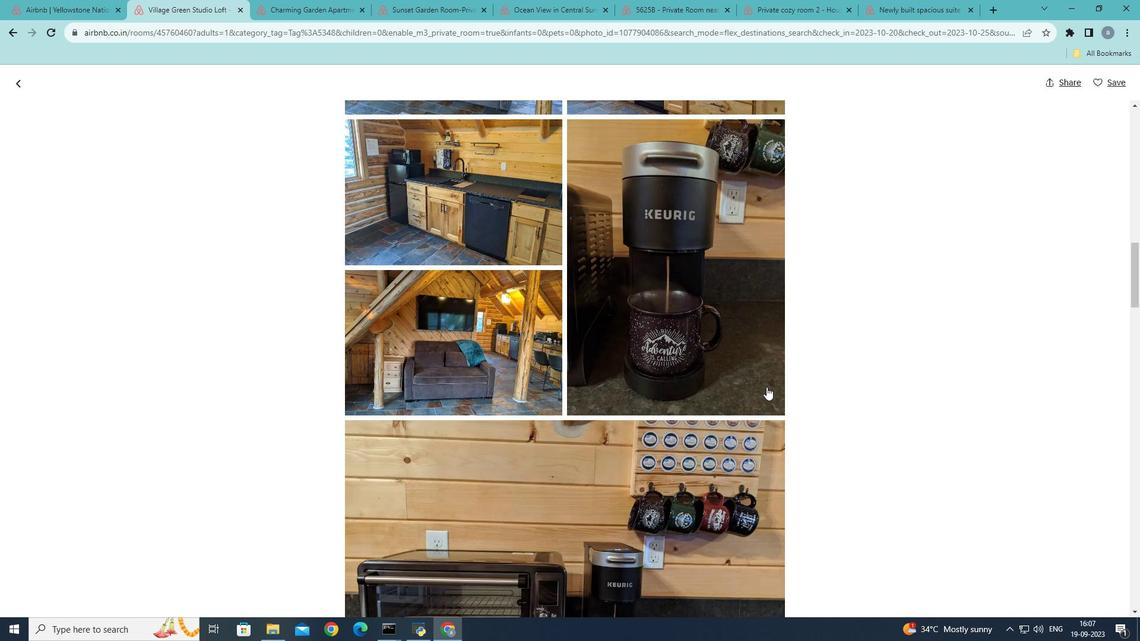 
Action: Mouse scrolled (766, 386) with delta (0, 0)
Screenshot: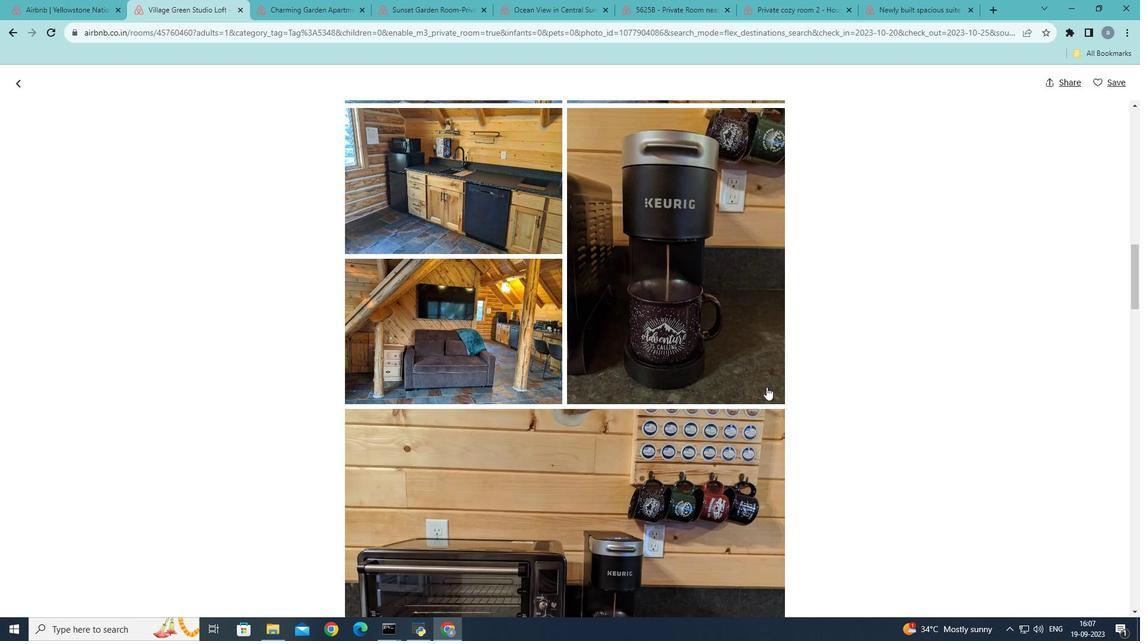 
Action: Mouse moved to (765, 388)
Screenshot: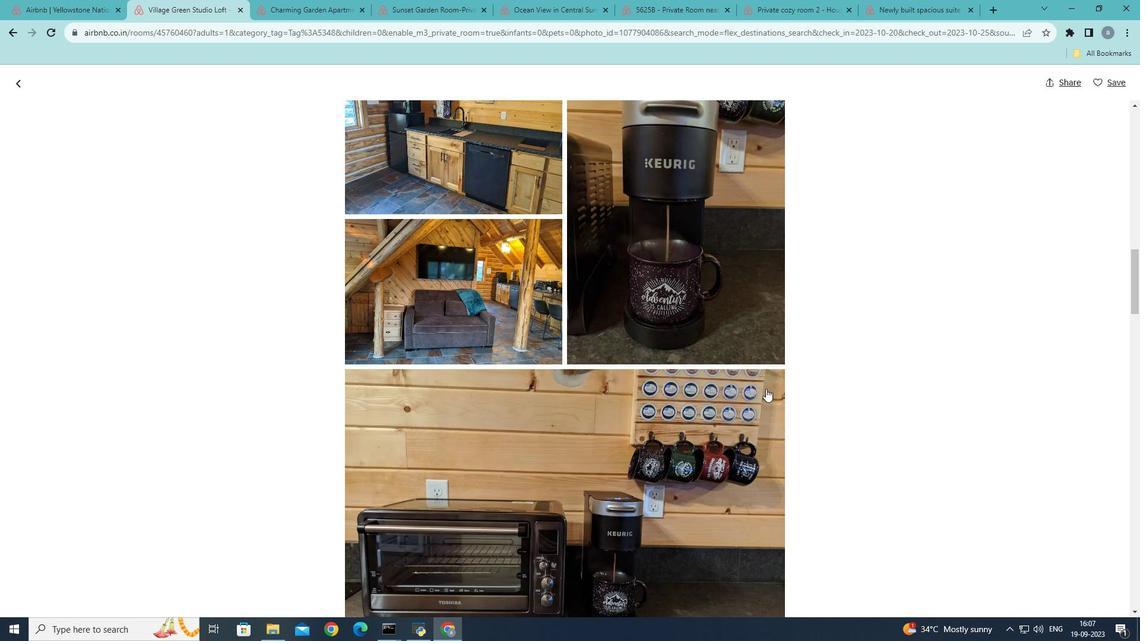 
Action: Mouse scrolled (765, 388) with delta (0, 0)
Screenshot: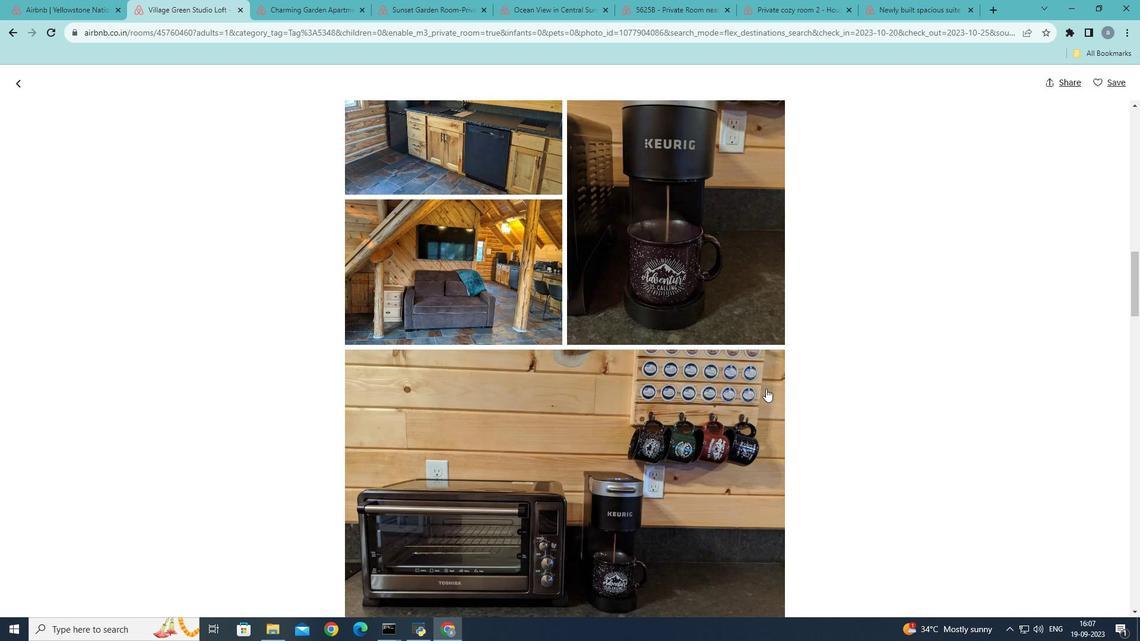 
Action: Mouse moved to (765, 390)
Screenshot: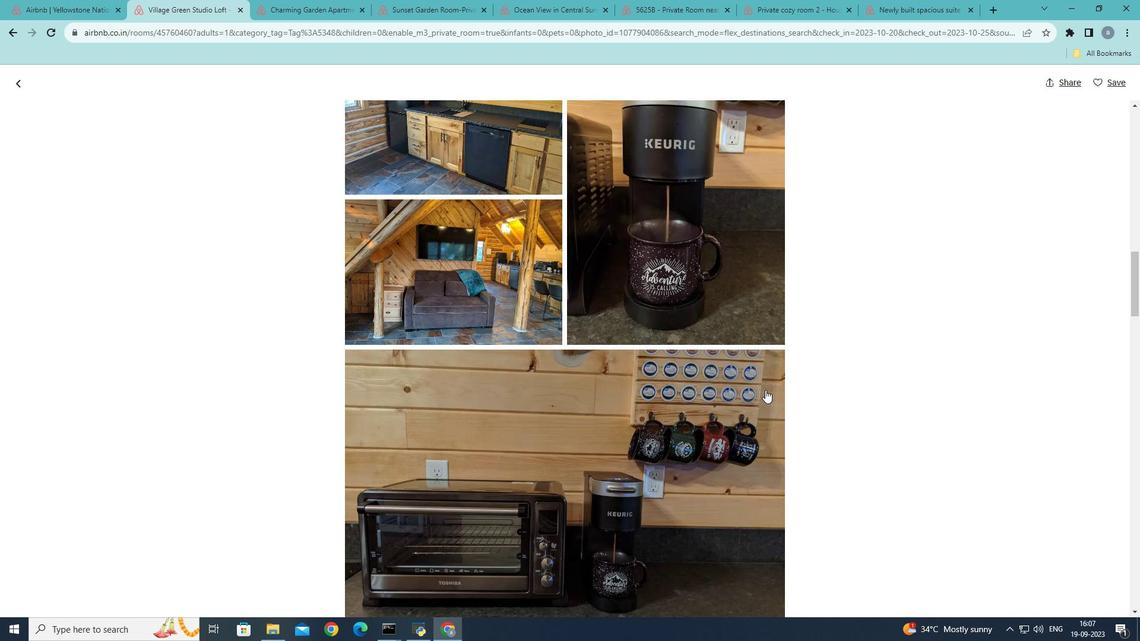 
Action: Mouse scrolled (765, 389) with delta (0, 0)
Screenshot: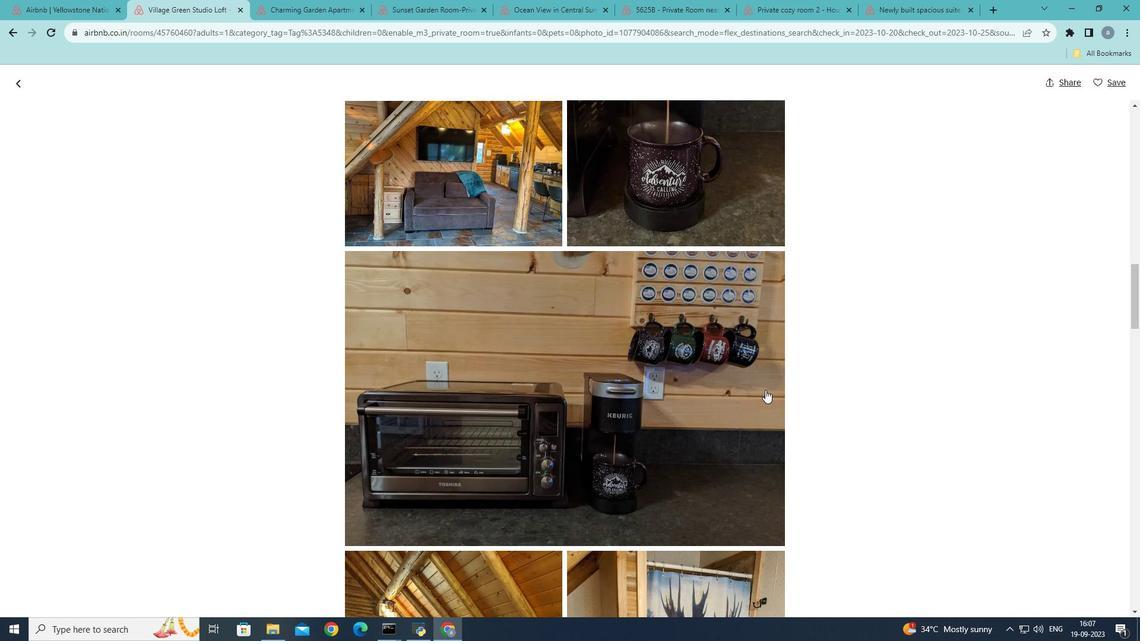 
Action: Mouse scrolled (765, 389) with delta (0, 0)
Screenshot: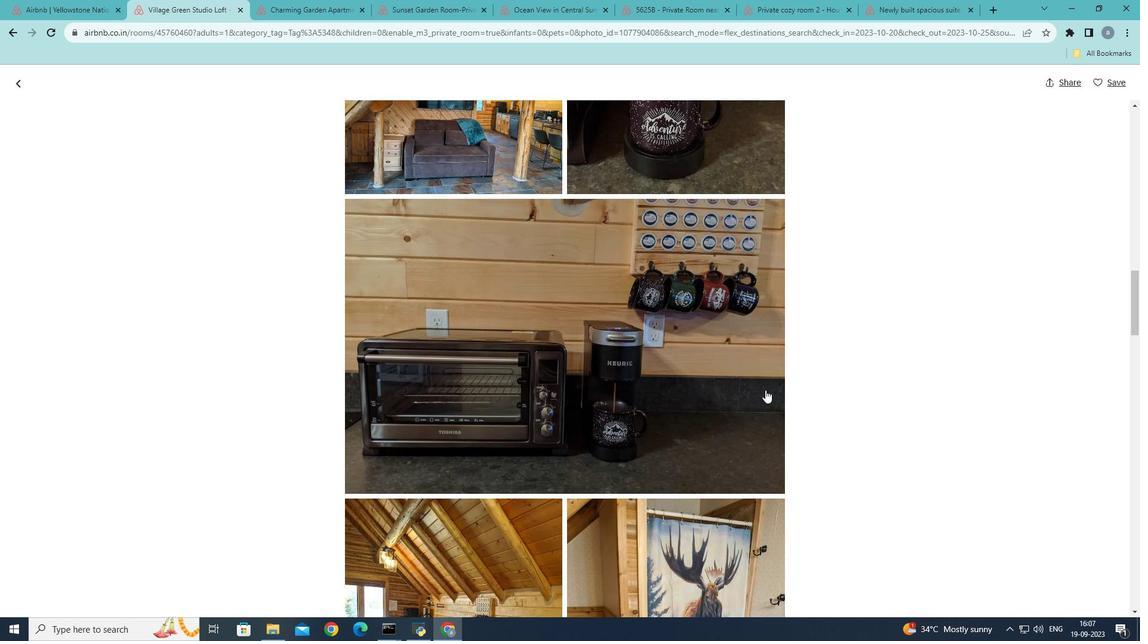 
Action: Mouse scrolled (765, 389) with delta (0, 0)
Screenshot: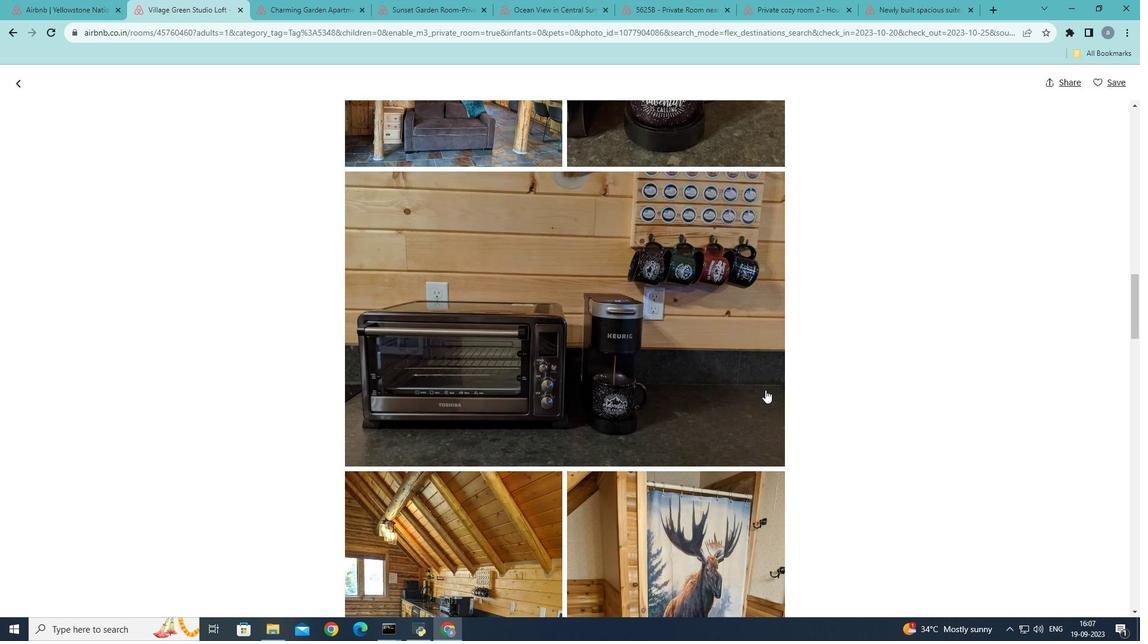 
Action: Mouse moved to (763, 393)
Screenshot: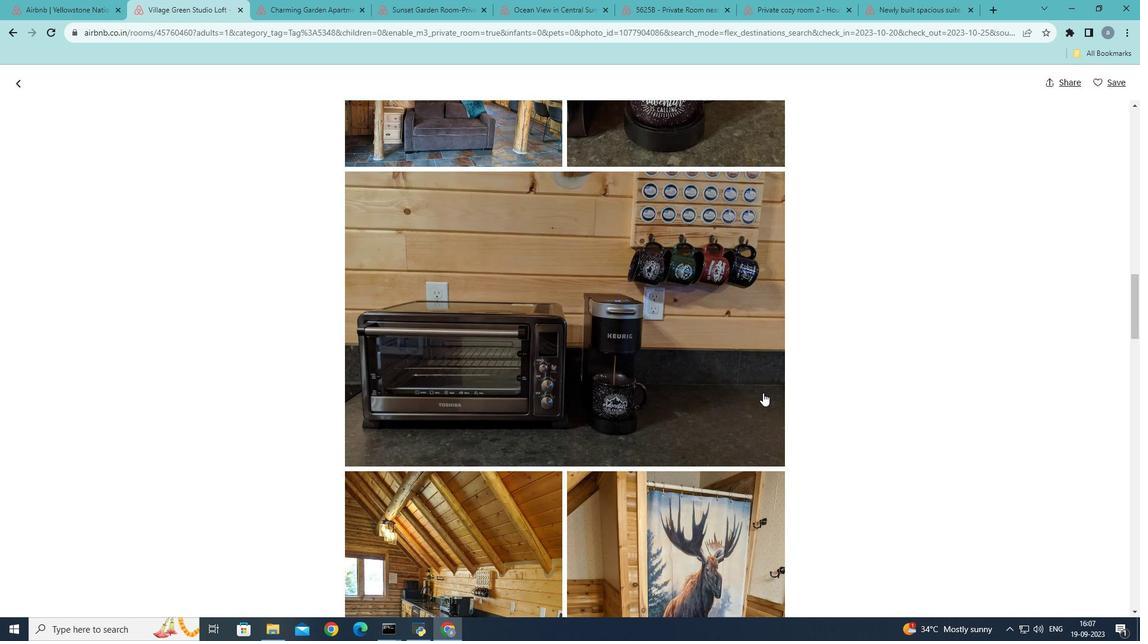 
Action: Mouse scrolled (763, 392) with delta (0, 0)
Screenshot: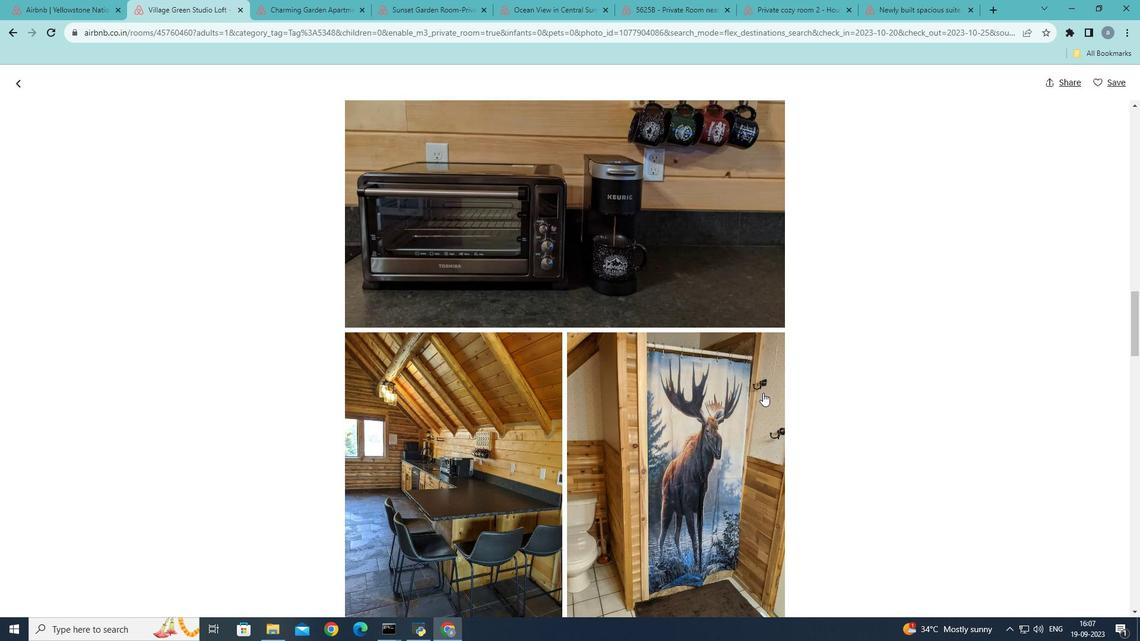 
Action: Mouse scrolled (763, 392) with delta (0, 0)
Screenshot: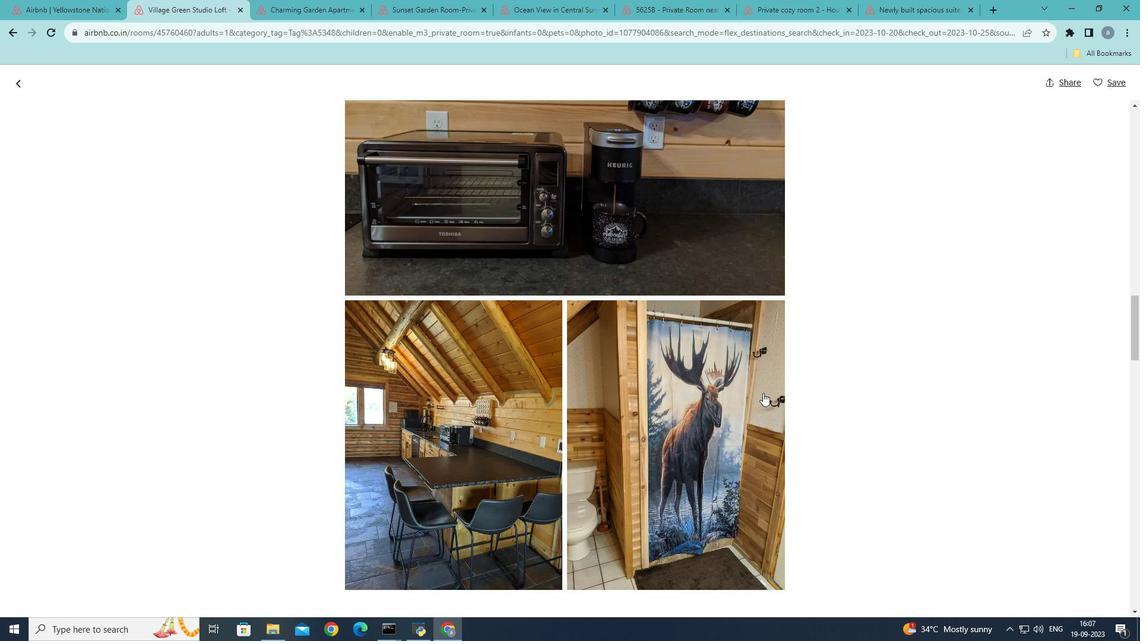
Action: Mouse scrolled (763, 392) with delta (0, 0)
Screenshot: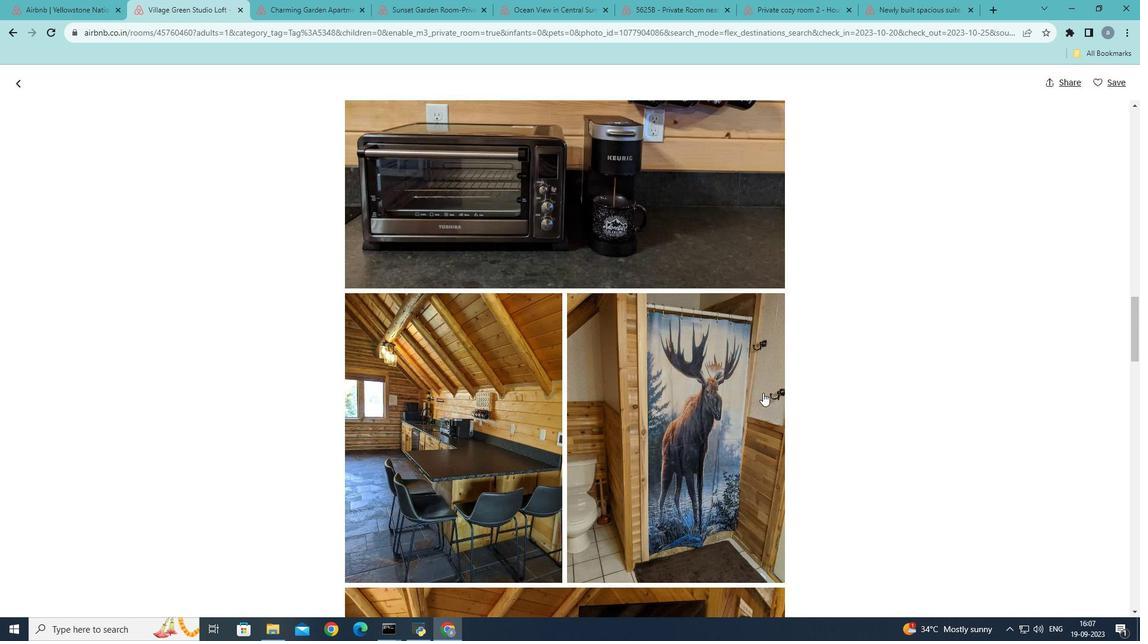 
Action: Mouse moved to (761, 394)
Screenshot: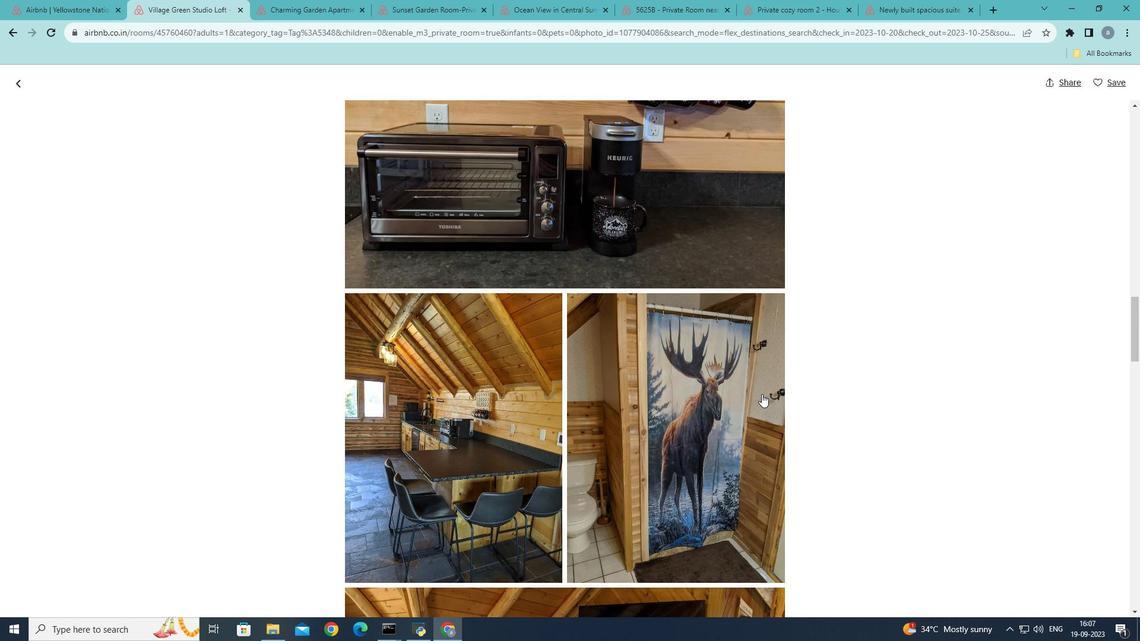 
Action: Mouse scrolled (761, 393) with delta (0, 0)
Screenshot: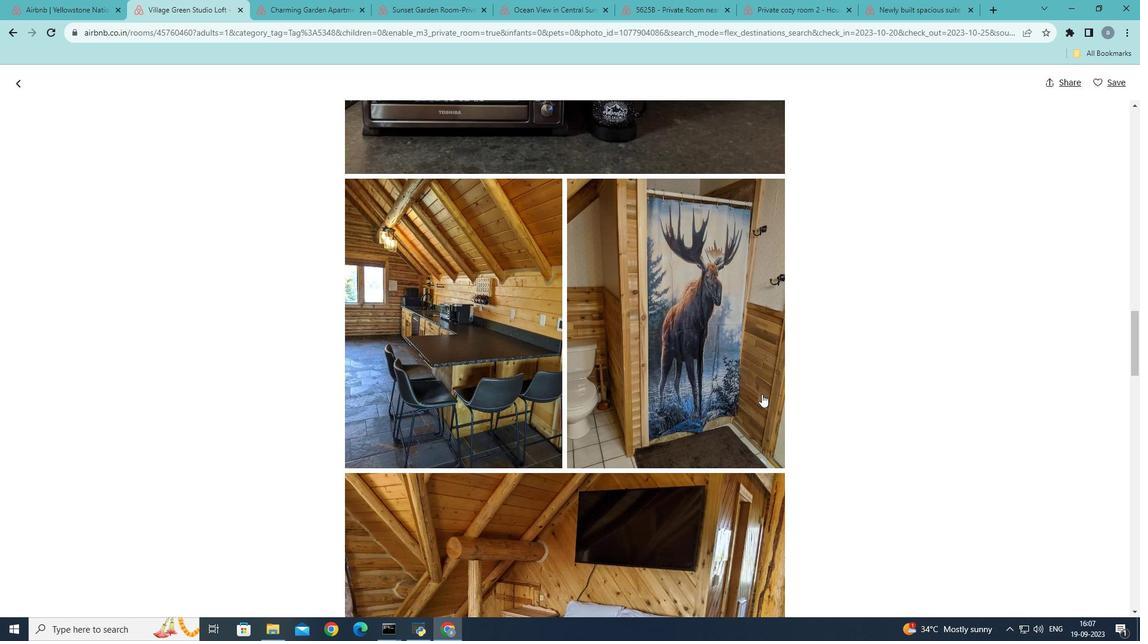 
Action: Mouse scrolled (761, 393) with delta (0, 0)
Screenshot: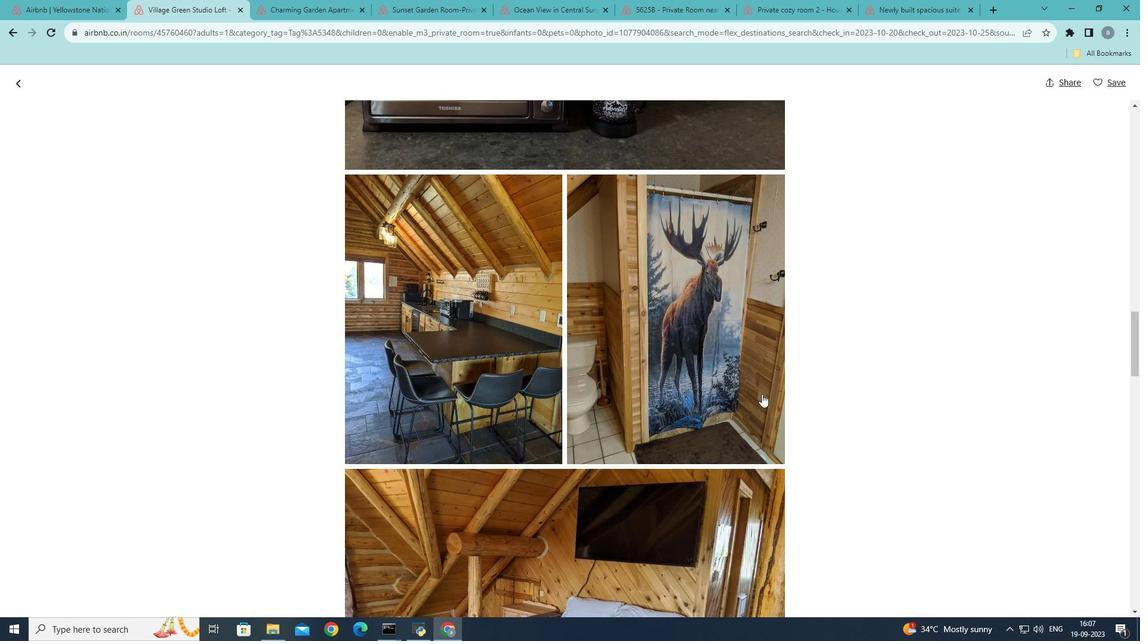 
Action: Mouse scrolled (761, 393) with delta (0, 0)
Screenshot: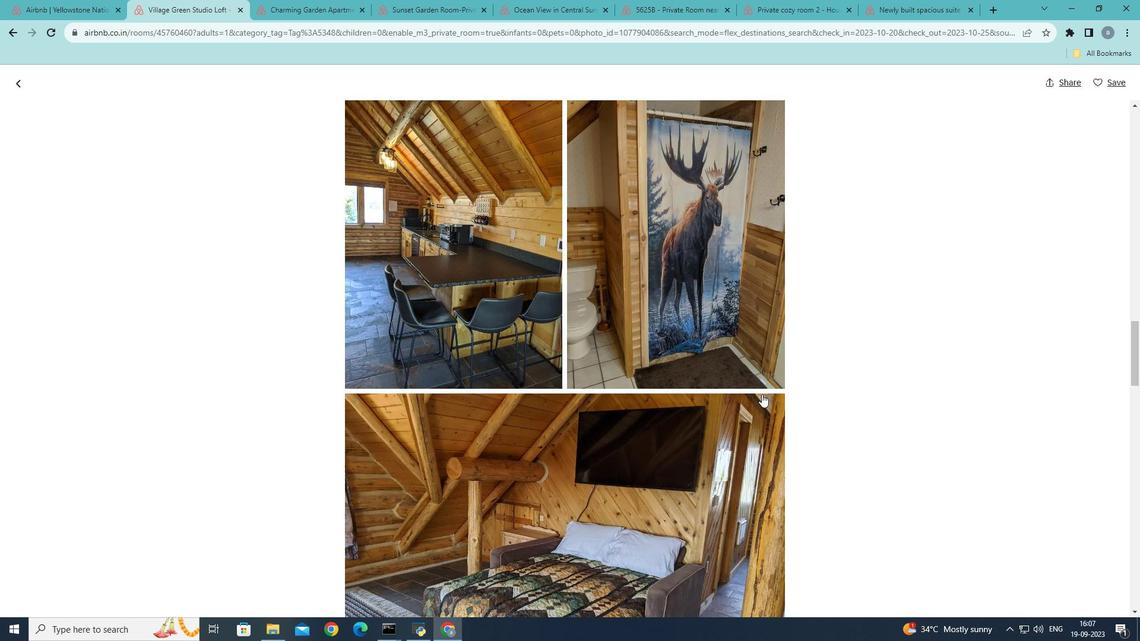 
Action: Mouse scrolled (761, 393) with delta (0, 0)
Screenshot: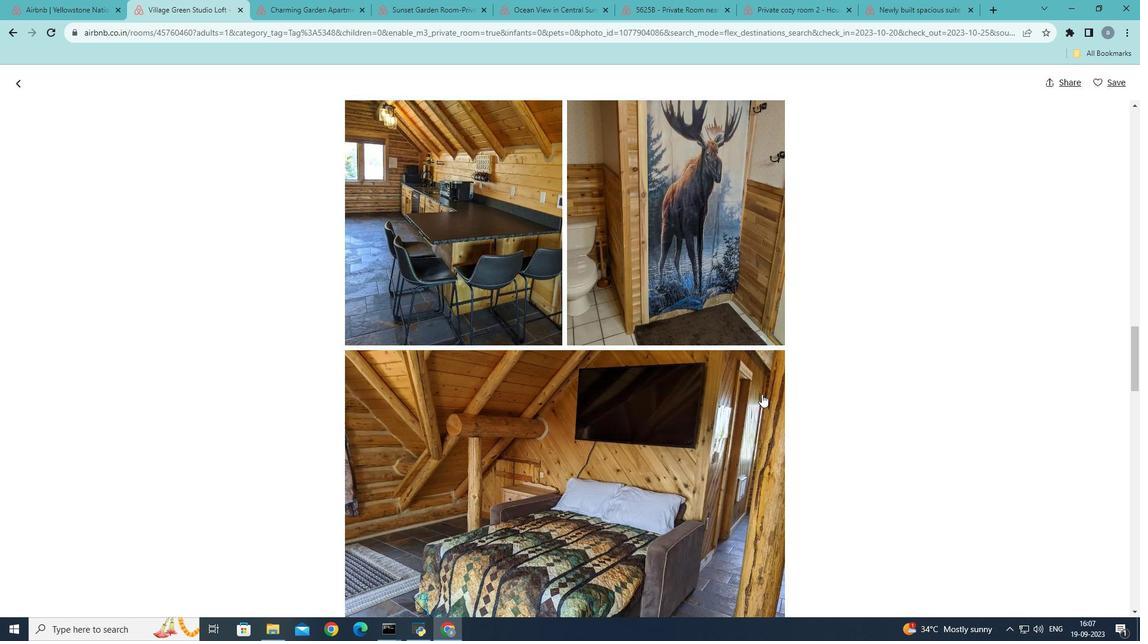 
Action: Mouse moved to (761, 385)
Screenshot: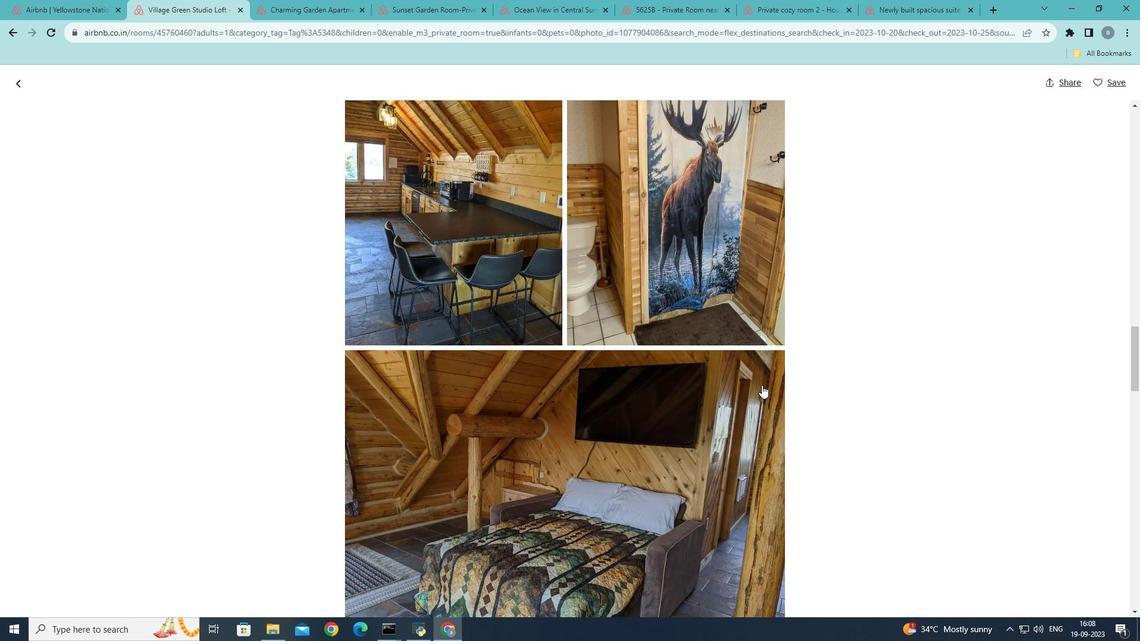
Action: Mouse scrolled (761, 384) with delta (0, 0)
Screenshot: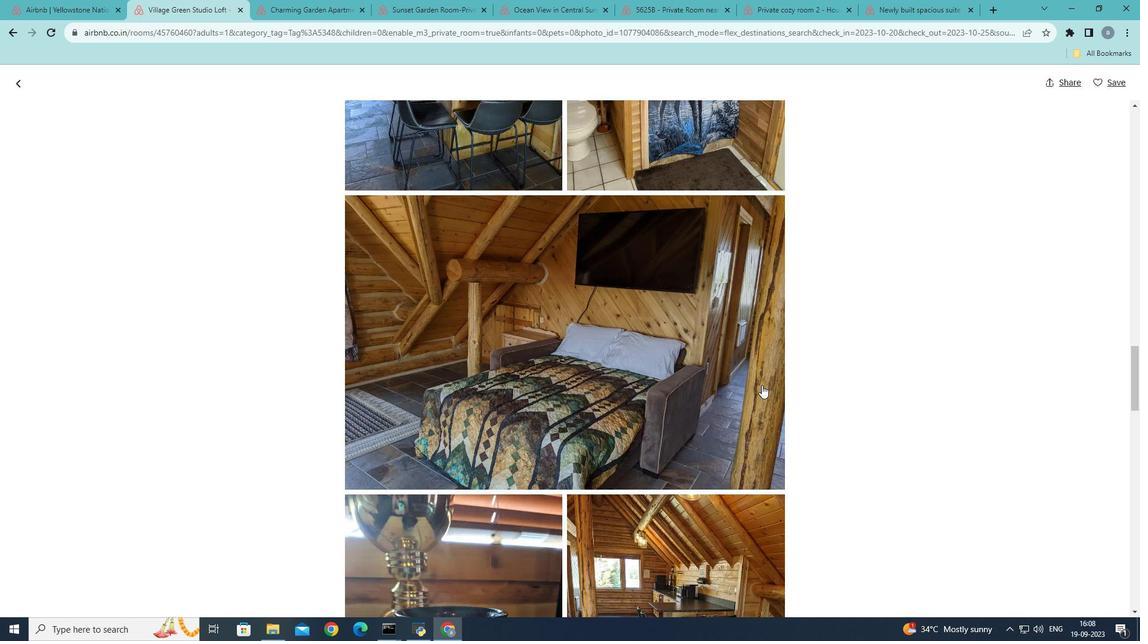 
Action: Mouse scrolled (761, 384) with delta (0, 0)
Screenshot: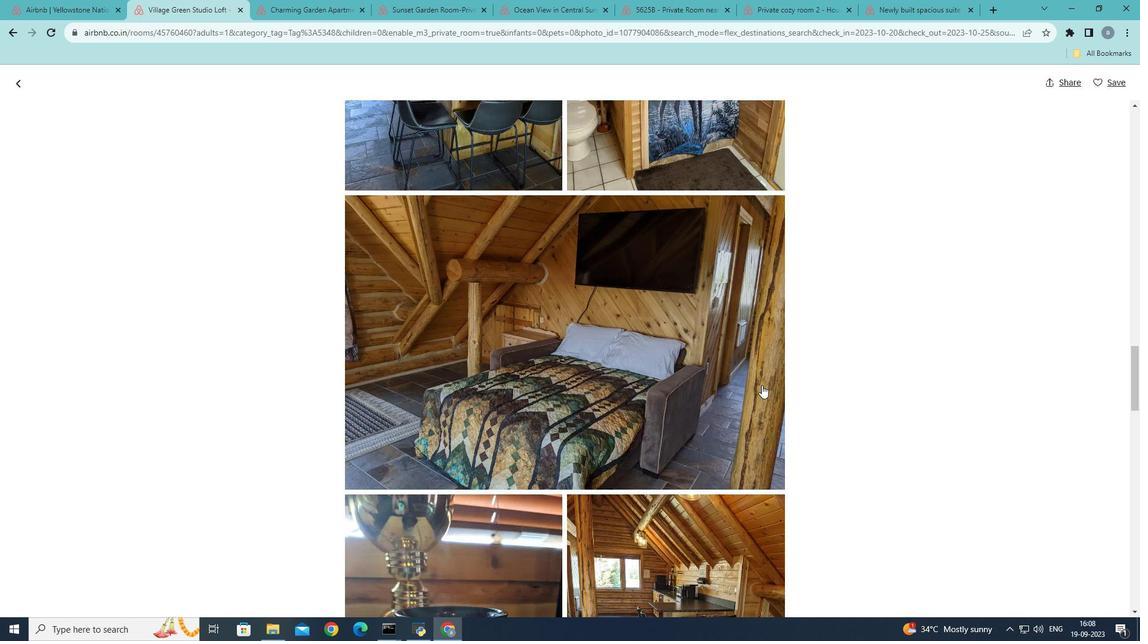
Action: Mouse scrolled (761, 384) with delta (0, 0)
Screenshot: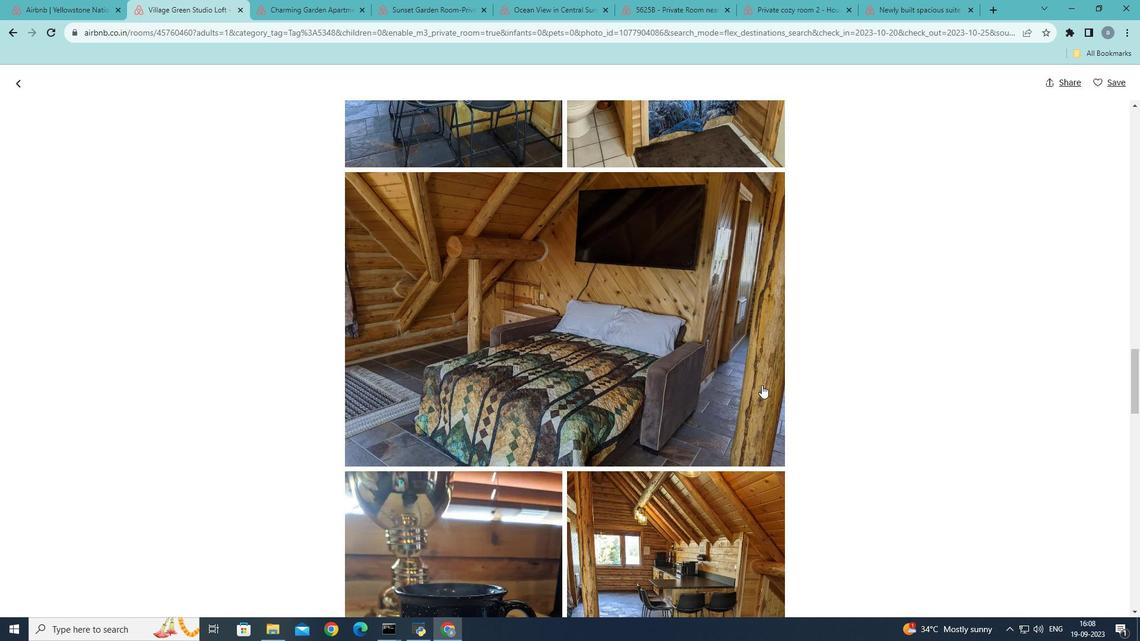 
Action: Mouse moved to (760, 389)
Screenshot: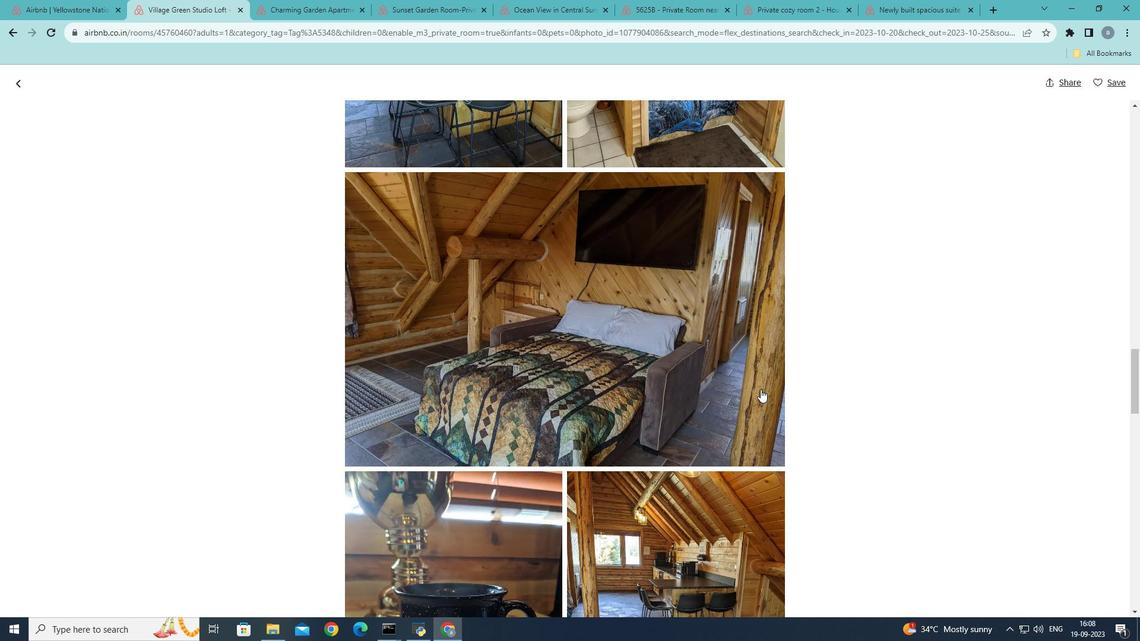 
Action: Mouse scrolled (760, 388) with delta (0, 0)
Screenshot: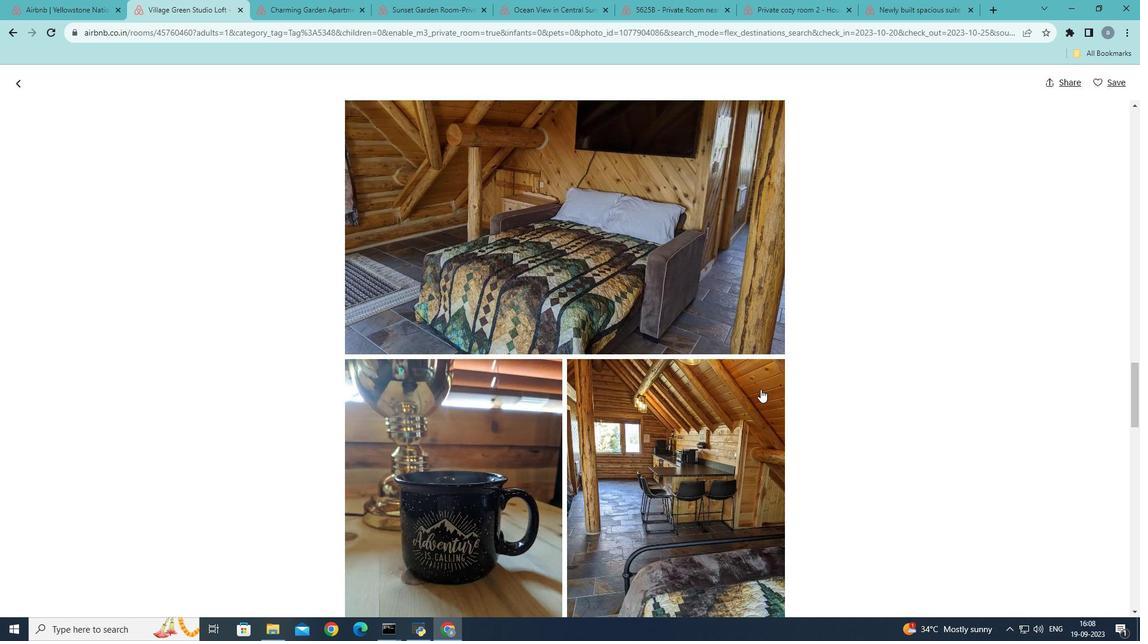 
Action: Mouse scrolled (760, 388) with delta (0, 0)
Screenshot: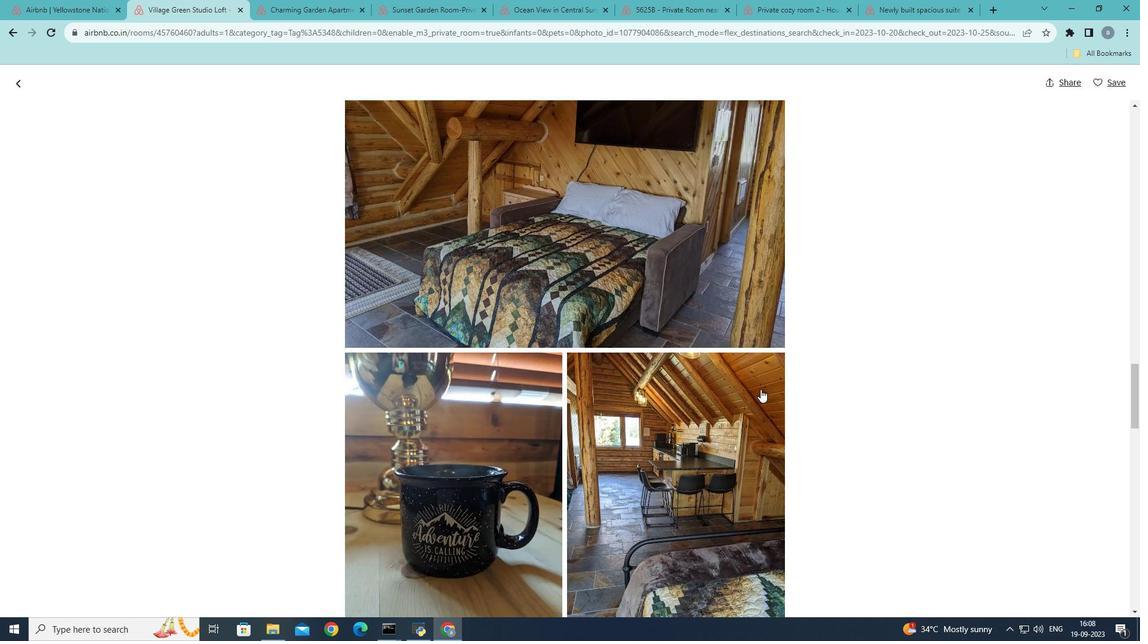 
Action: Mouse scrolled (760, 388) with delta (0, 0)
Screenshot: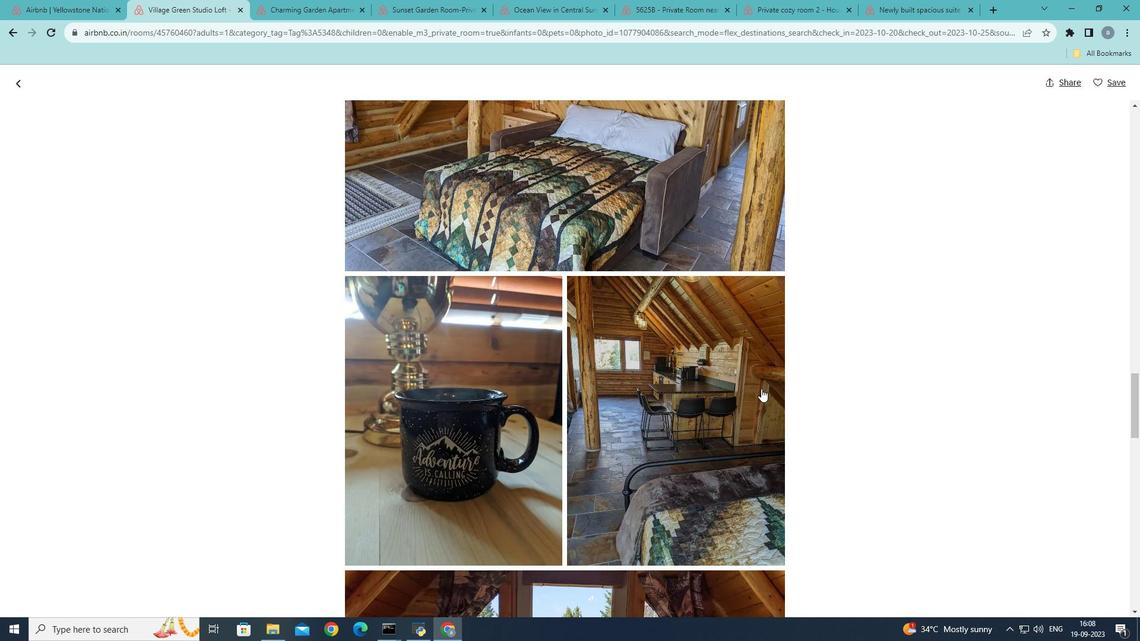 
Action: Mouse moved to (761, 388)
Screenshot: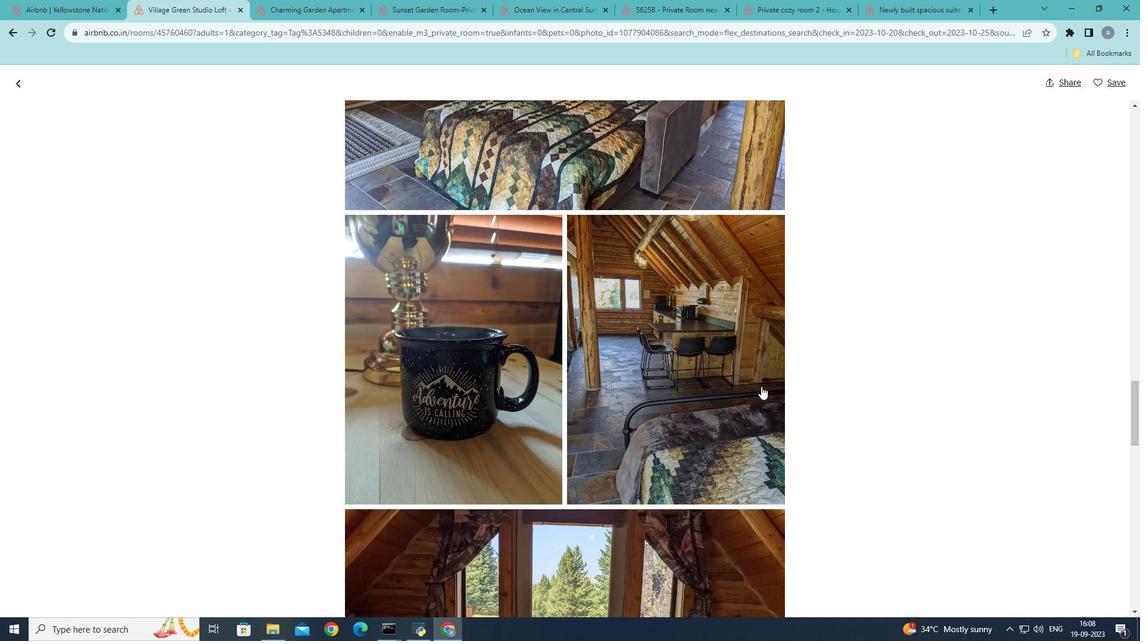 
Action: Mouse scrolled (761, 388) with delta (0, 0)
Screenshot: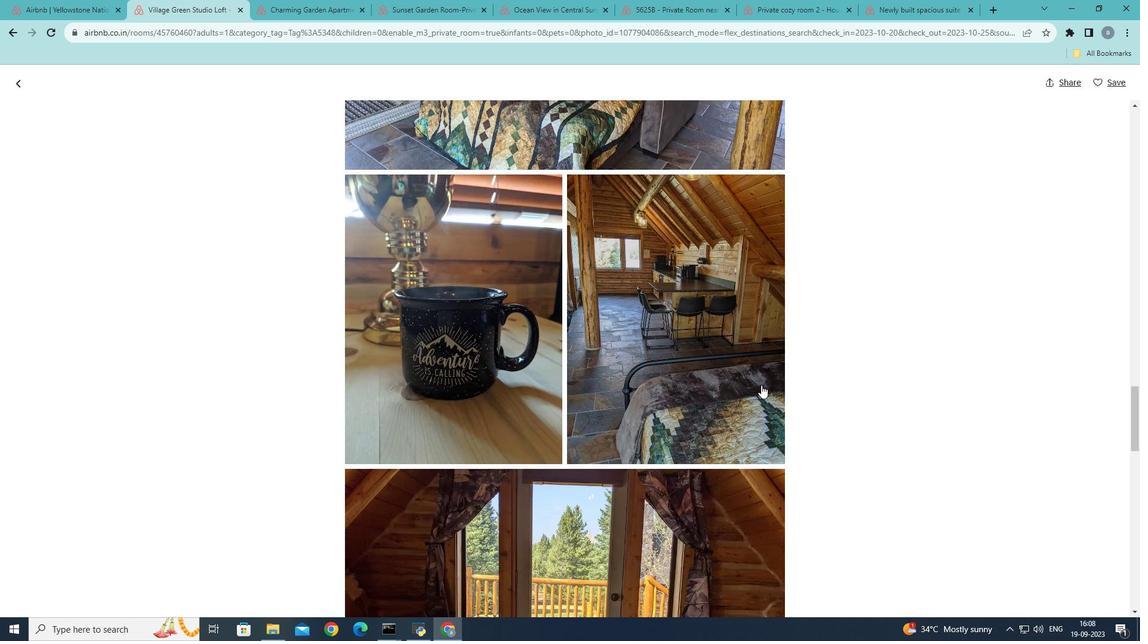 
Action: Mouse moved to (761, 388)
Screenshot: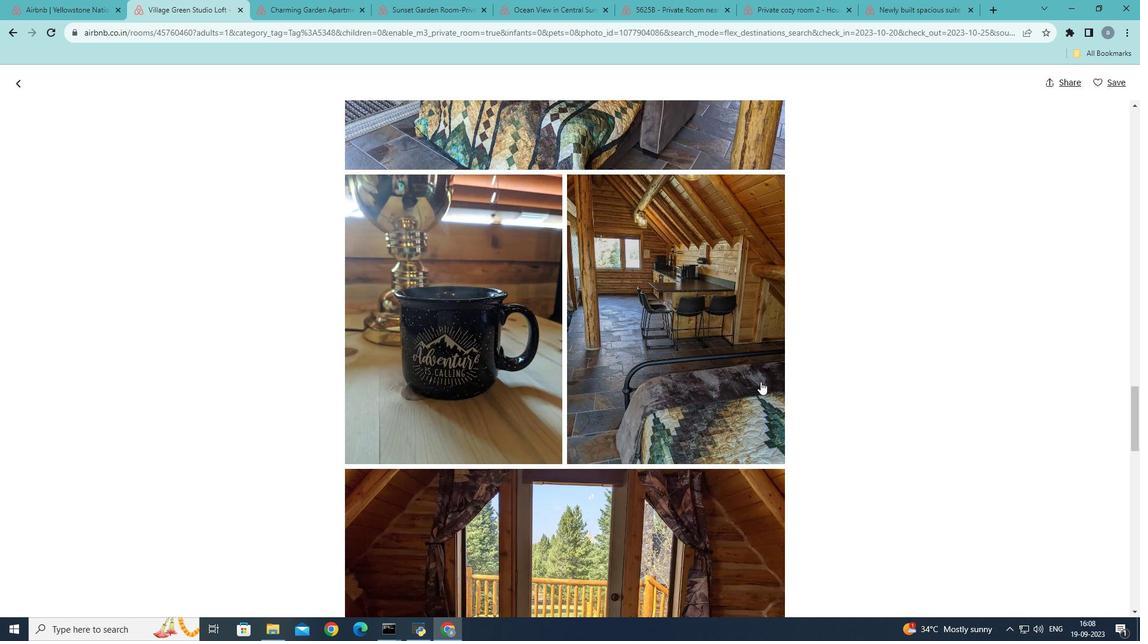 
Action: Mouse scrolled (761, 388) with delta (0, 0)
Screenshot: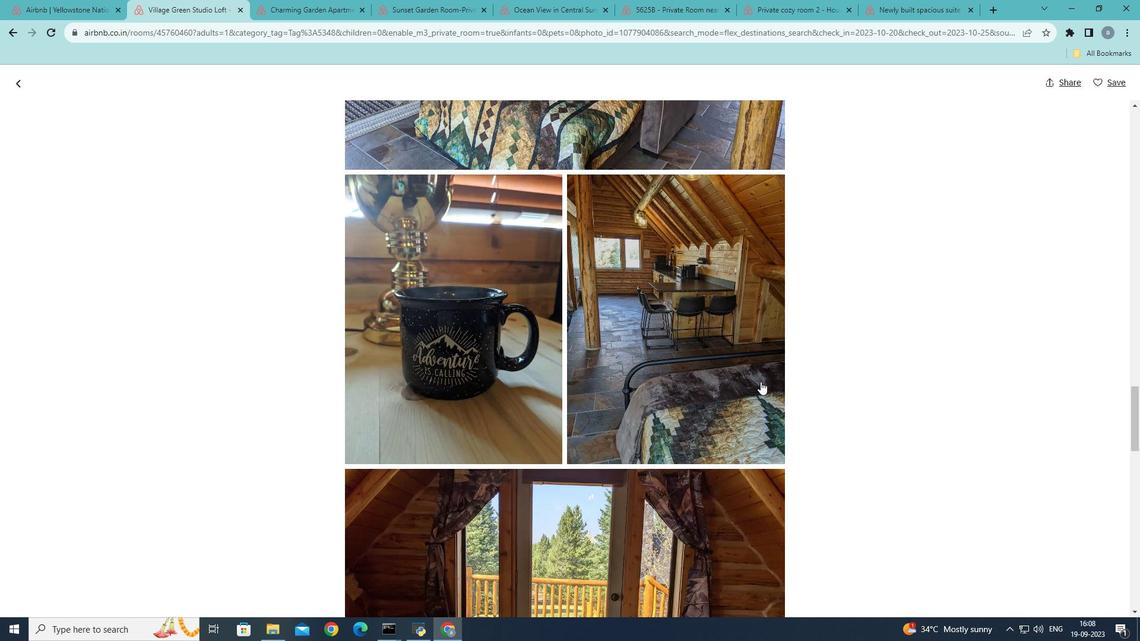
Action: Mouse moved to (758, 380)
Screenshot: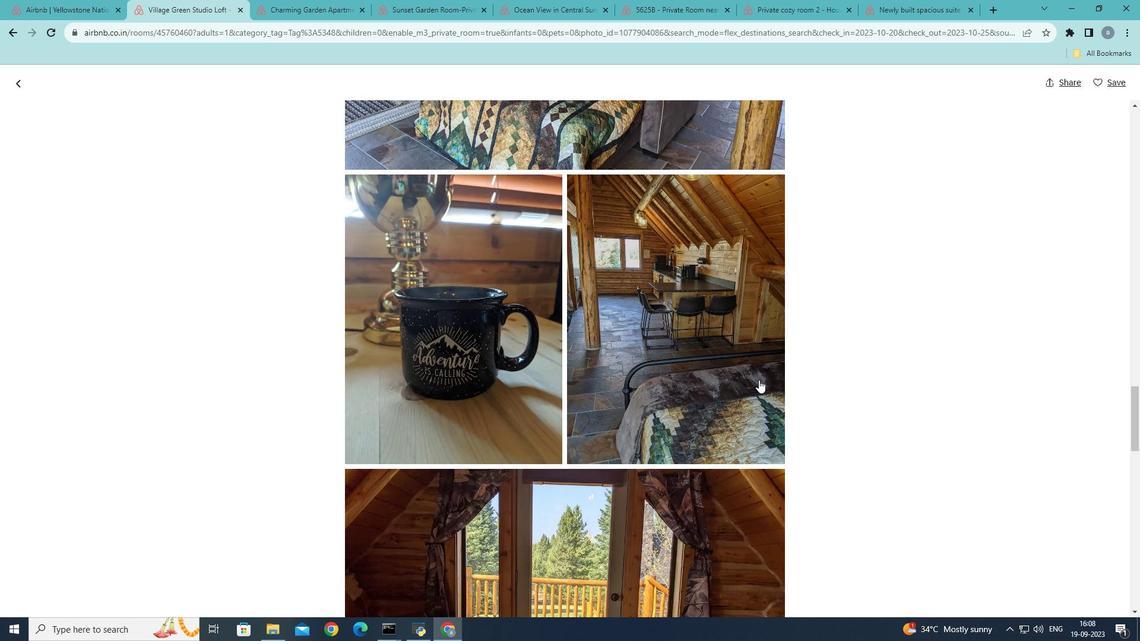 
Action: Mouse scrolled (758, 379) with delta (0, 0)
Screenshot: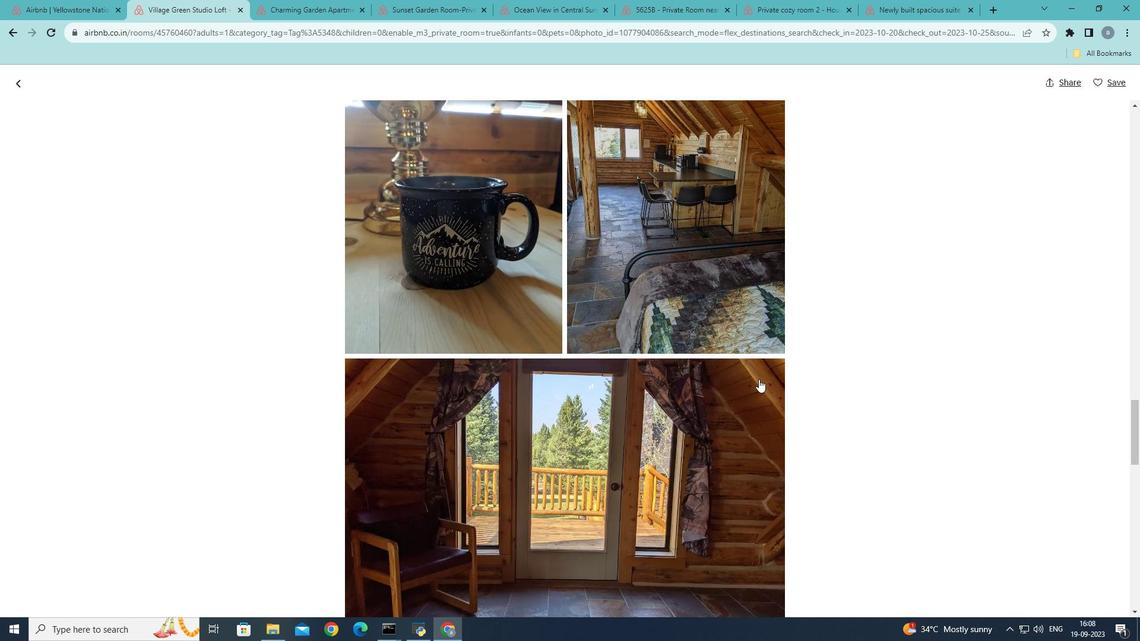 
Action: Mouse moved to (758, 380)
Screenshot: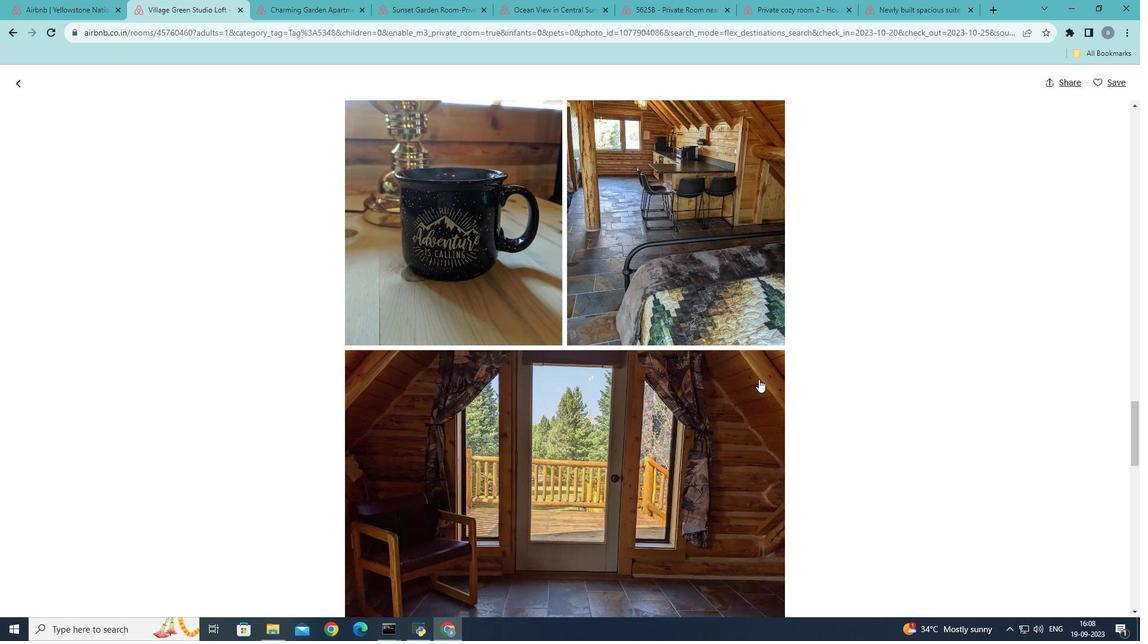 
Action: Mouse scrolled (758, 379) with delta (0, 0)
Screenshot: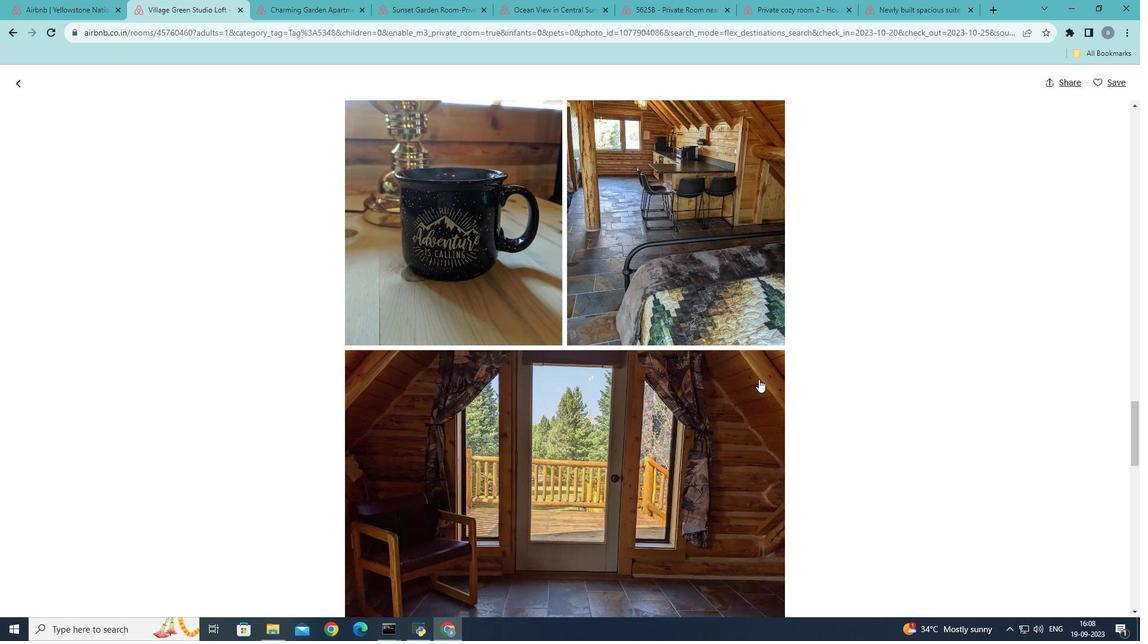 
Action: Mouse moved to (758, 378)
Screenshot: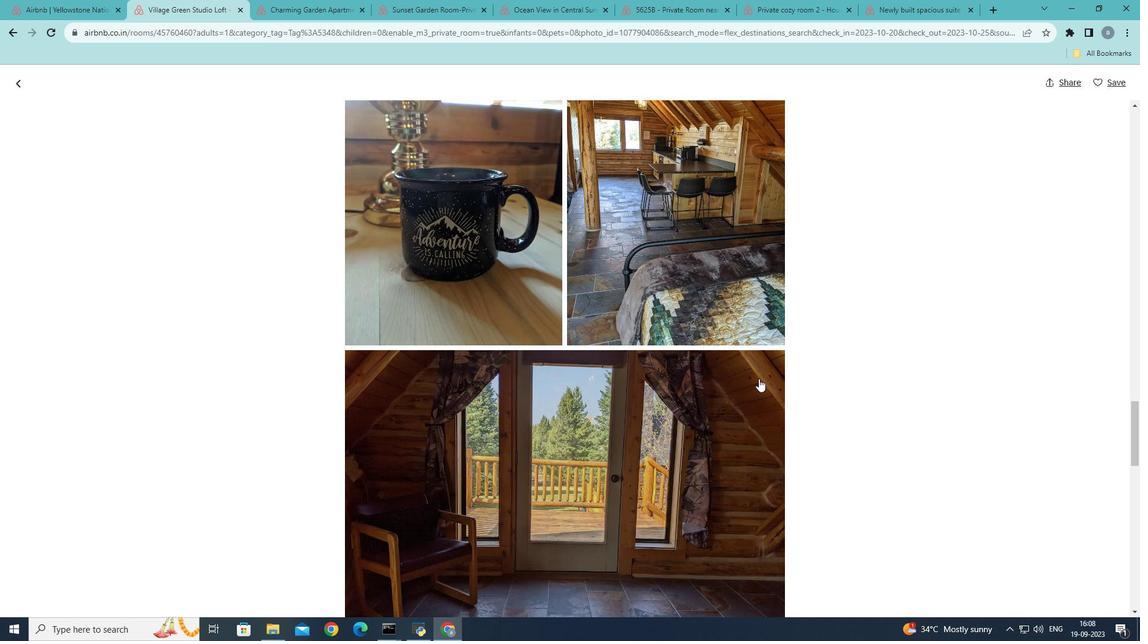 
Action: Mouse scrolled (758, 378) with delta (0, 0)
Screenshot: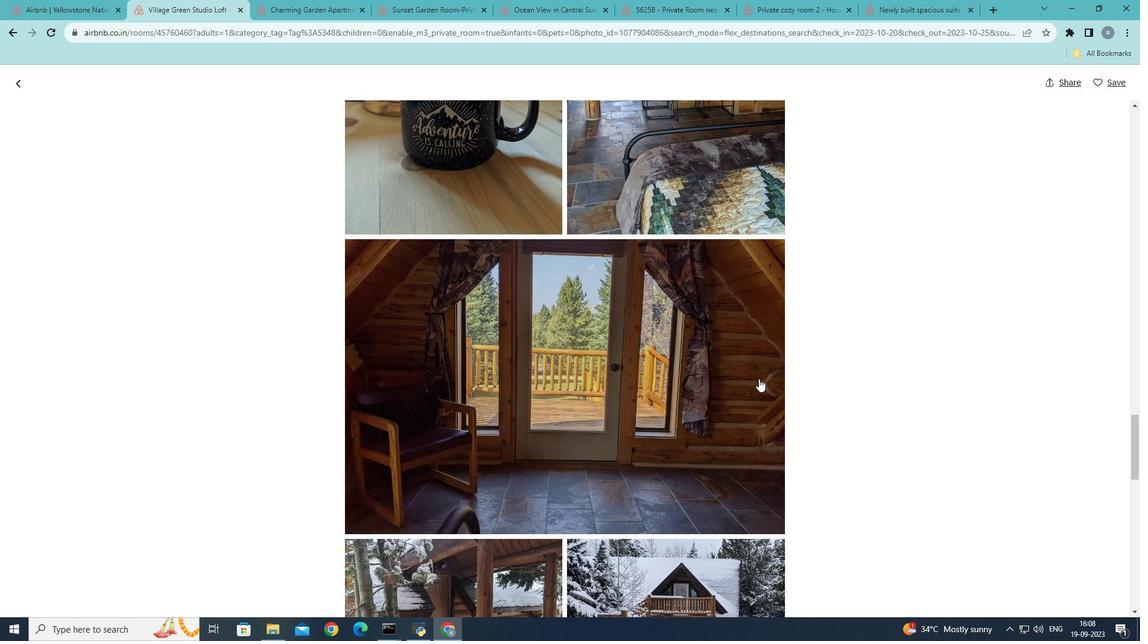 
Action: Mouse scrolled (758, 378) with delta (0, 0)
Screenshot: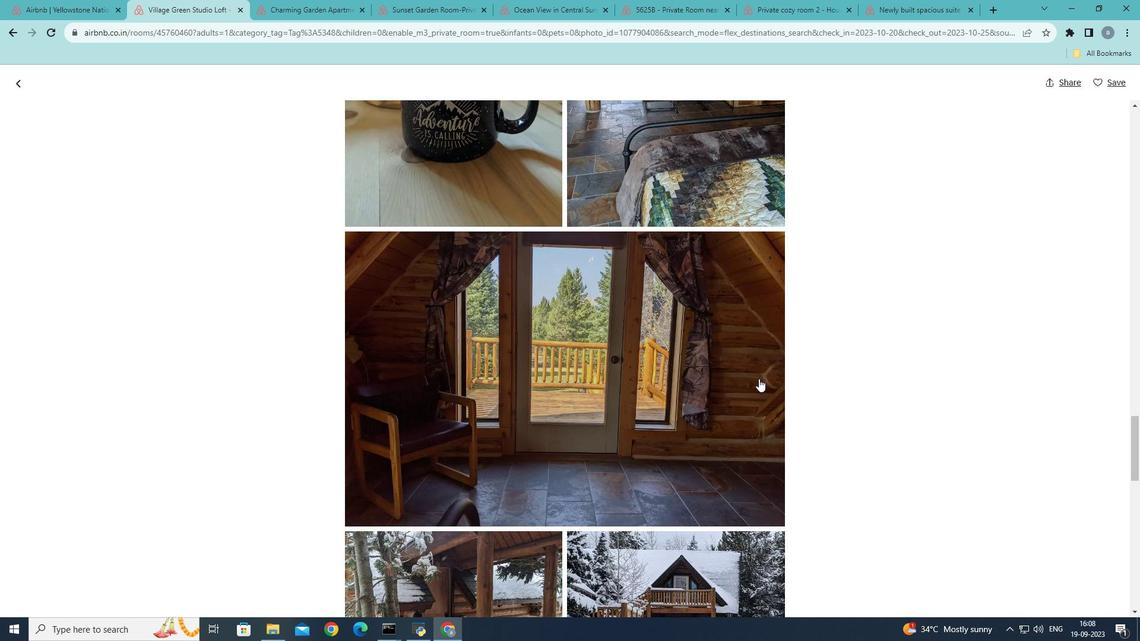 
Action: Mouse moved to (758, 378)
Screenshot: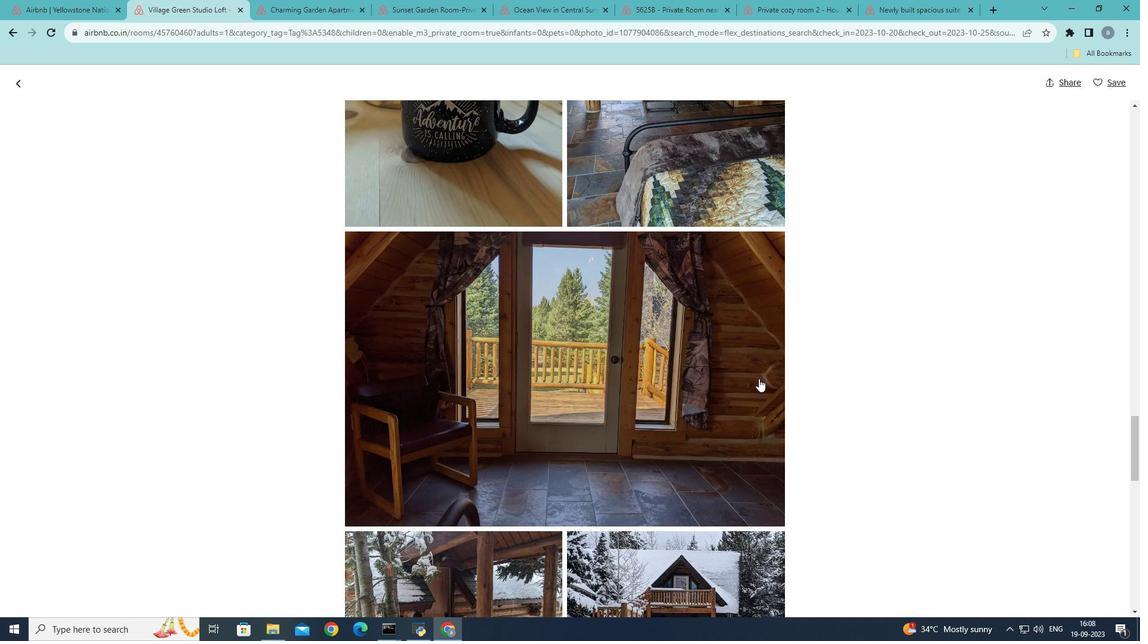 
Action: Mouse scrolled (758, 378) with delta (0, 0)
Screenshot: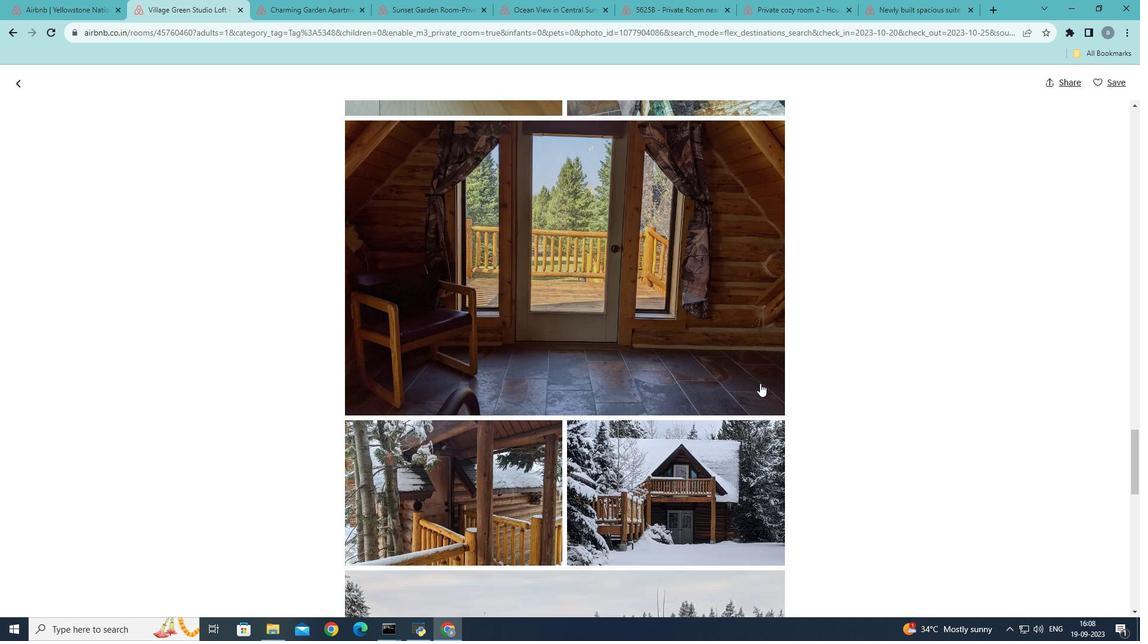 
Action: Mouse moved to (760, 380)
Screenshot: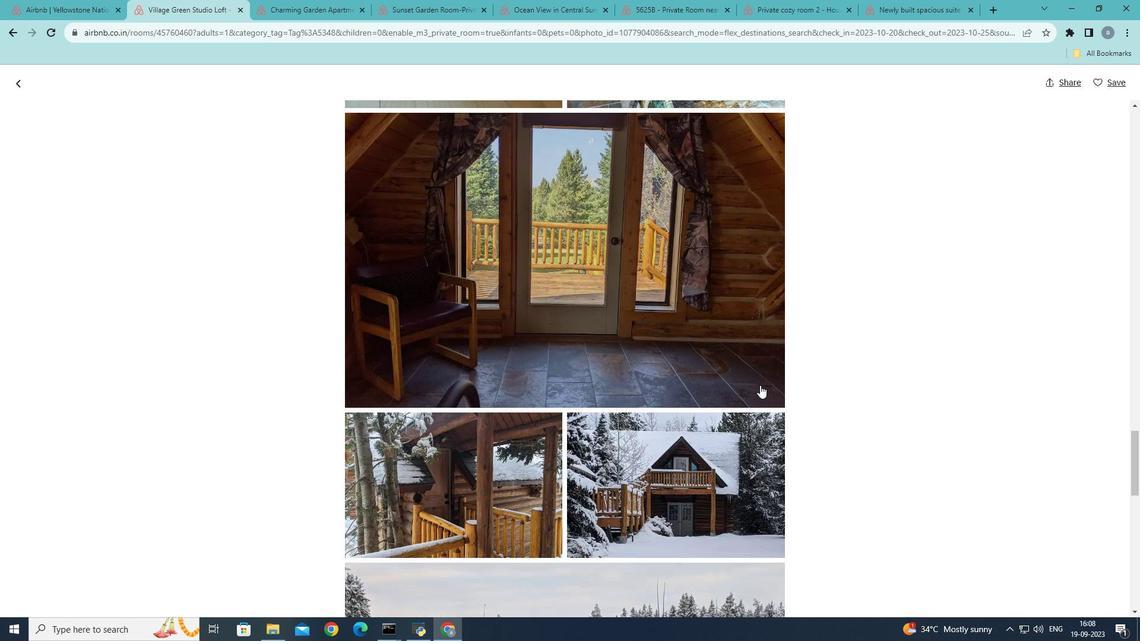 
Action: Mouse scrolled (760, 379) with delta (0, 0)
Screenshot: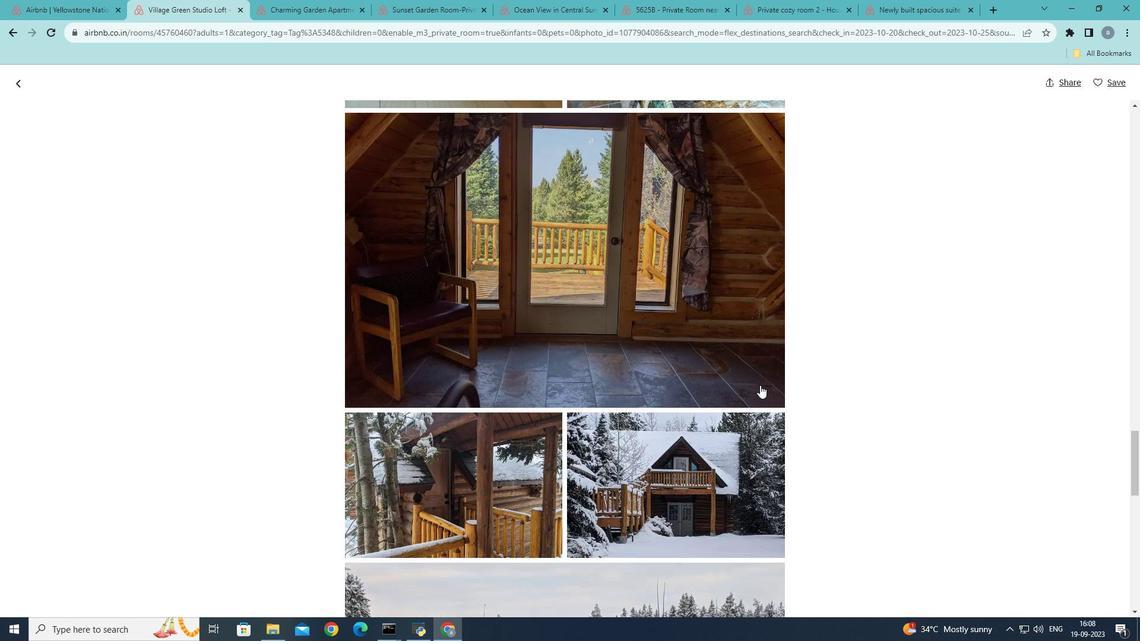 
Action: Mouse moved to (759, 385)
Screenshot: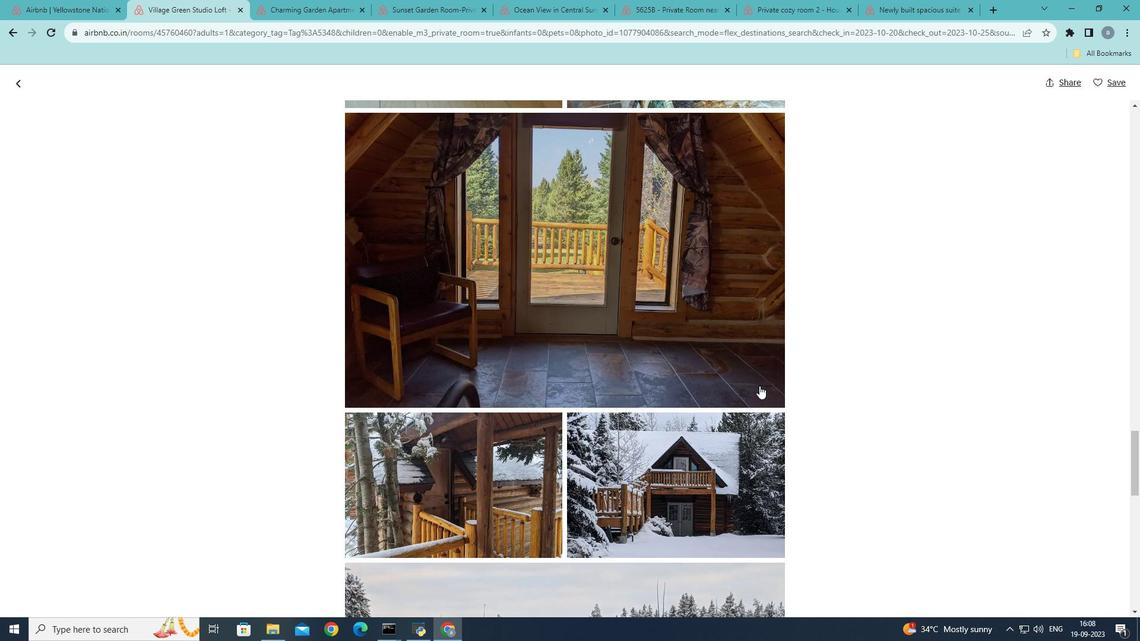 
Action: Mouse scrolled (759, 385) with delta (0, 0)
Screenshot: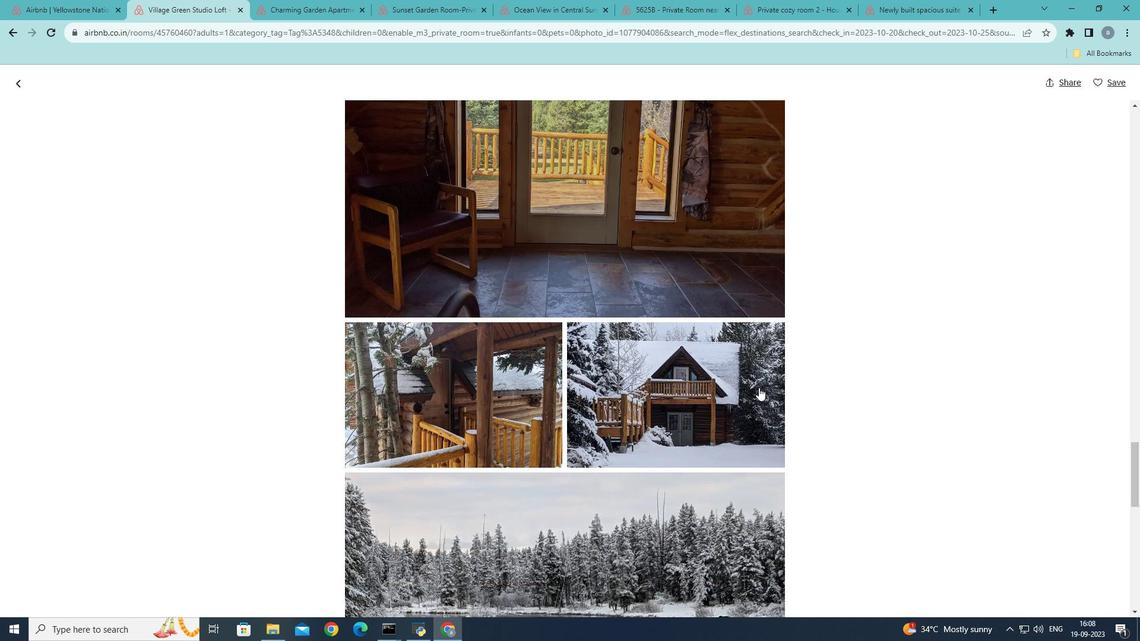 
Action: Mouse scrolled (759, 385) with delta (0, 0)
Screenshot: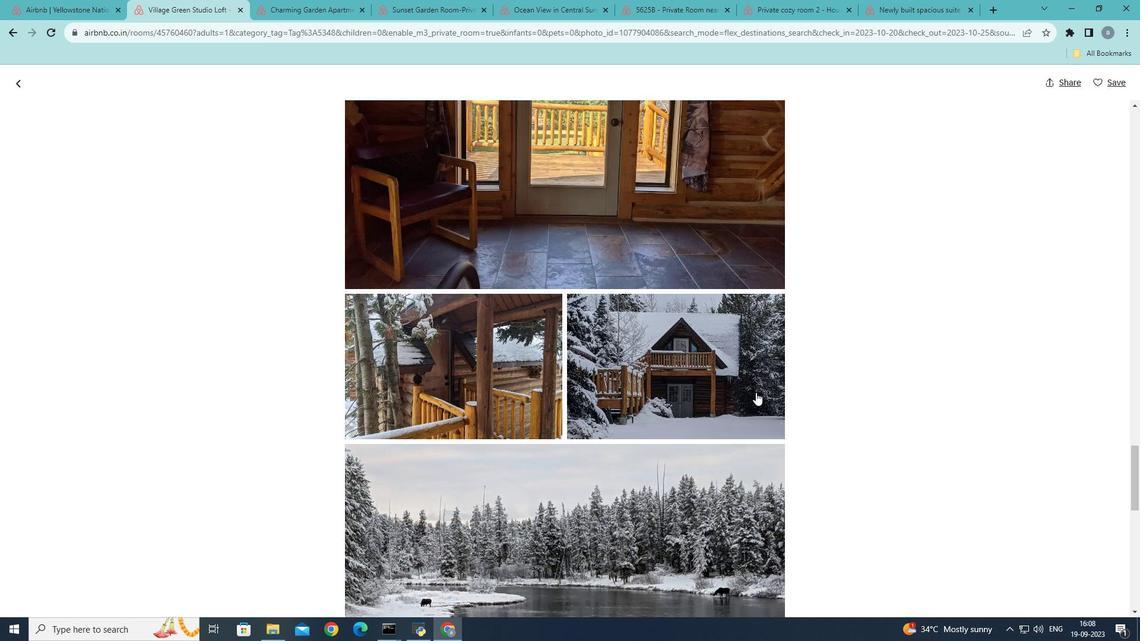 
Action: Mouse moved to (755, 392)
Screenshot: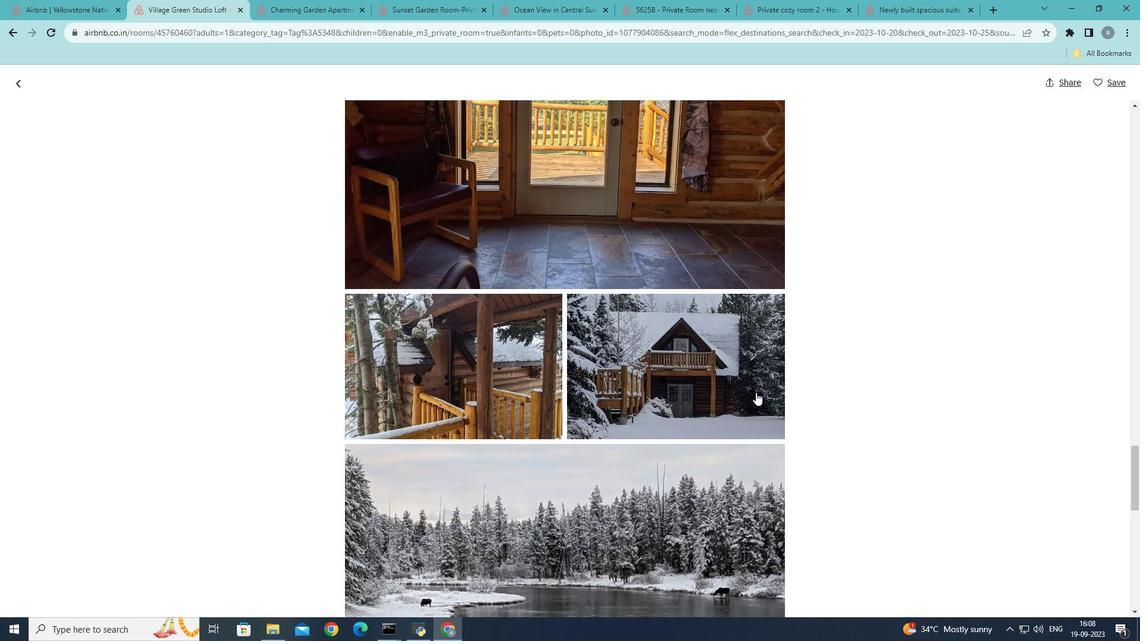 
Action: Mouse scrolled (755, 391) with delta (0, 0)
Screenshot: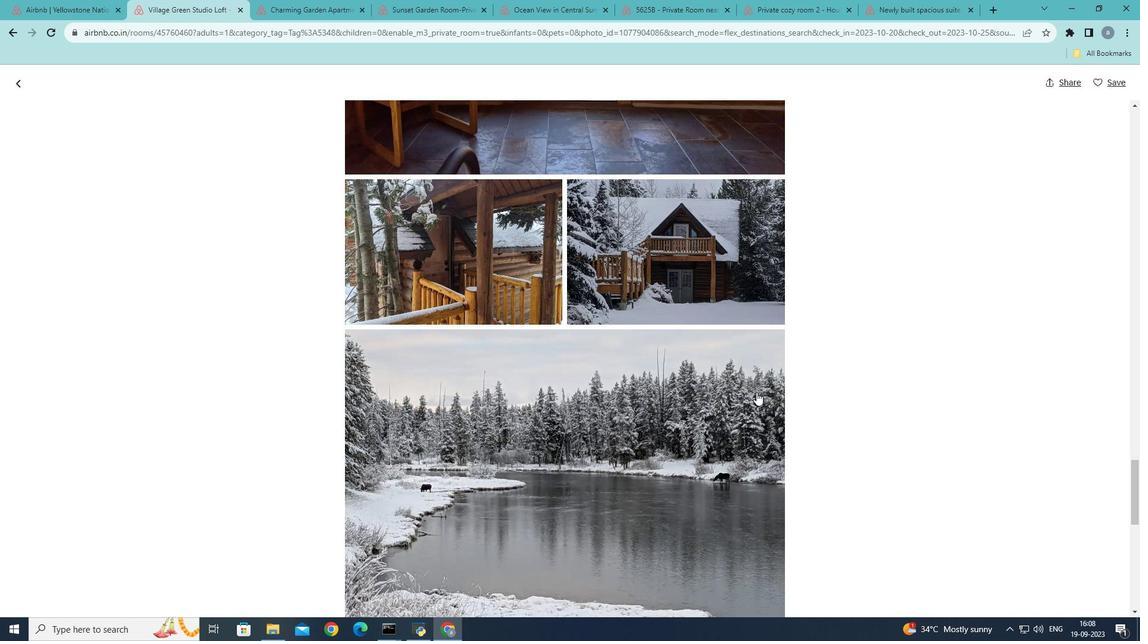 
Action: Mouse scrolled (755, 391) with delta (0, 0)
Screenshot: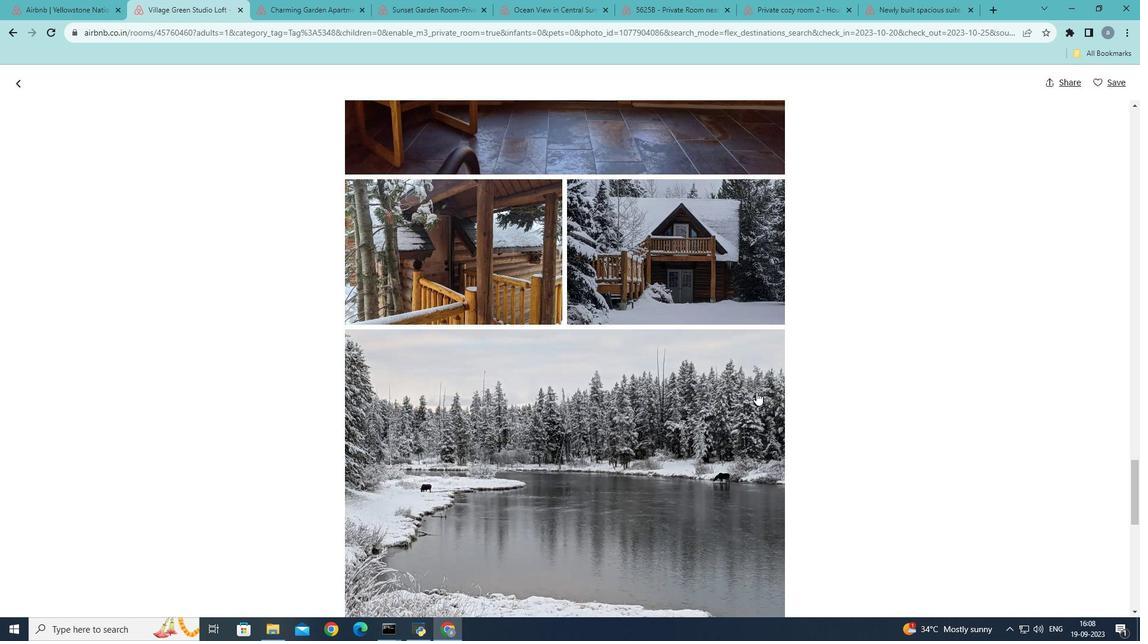 
Action: Mouse moved to (757, 391)
Screenshot: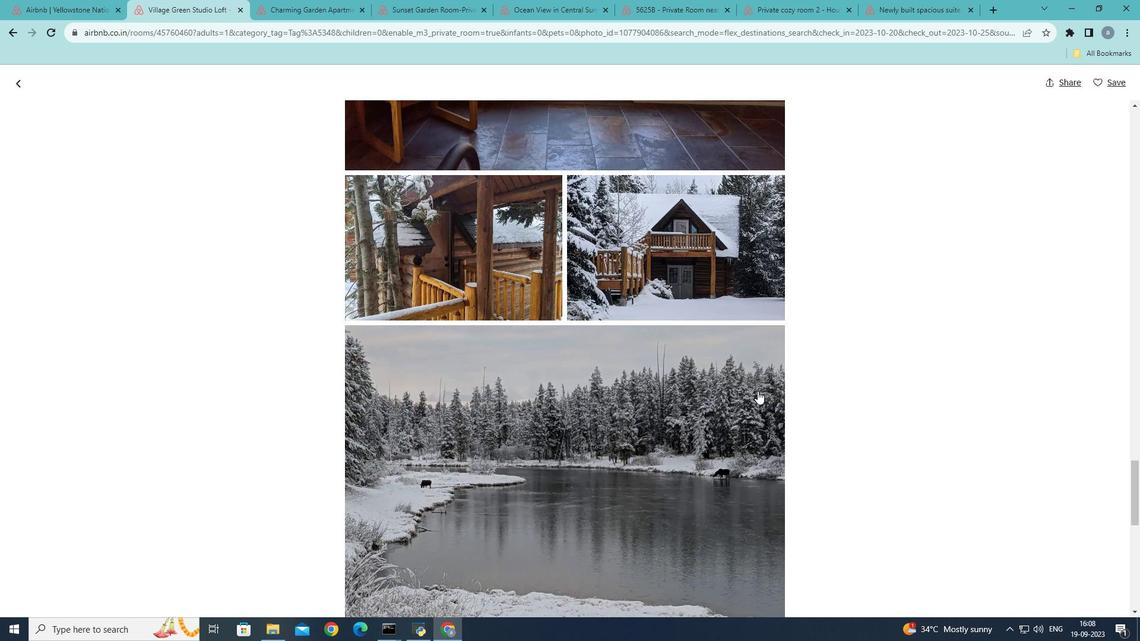 
Action: Mouse scrolled (757, 390) with delta (0, 0)
Screenshot: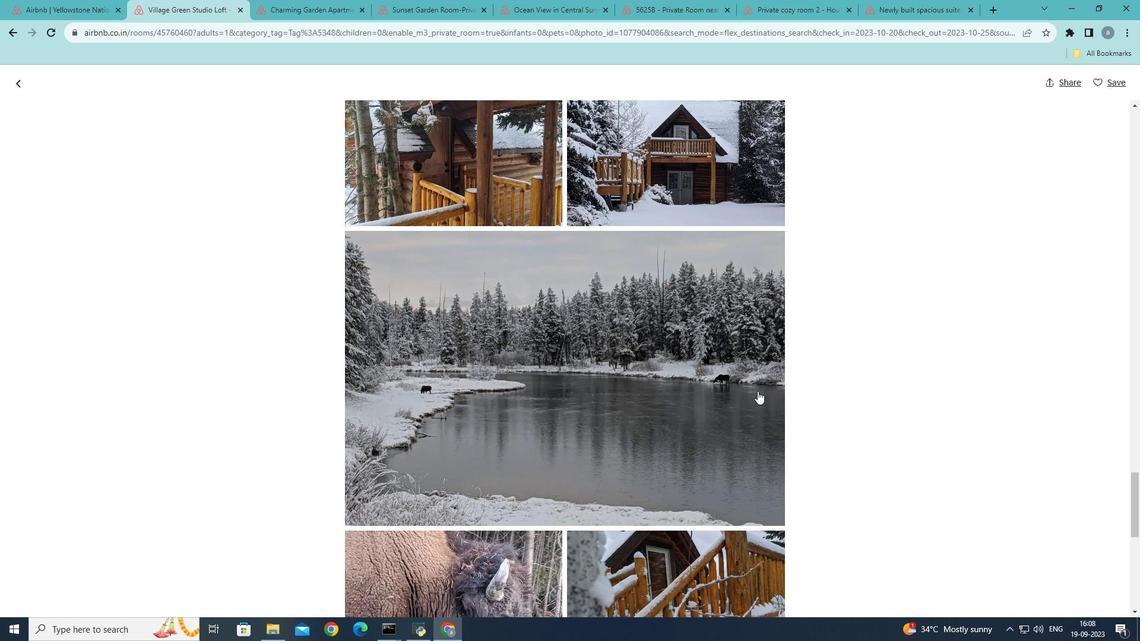 
Action: Mouse scrolled (757, 390) with delta (0, 0)
Screenshot: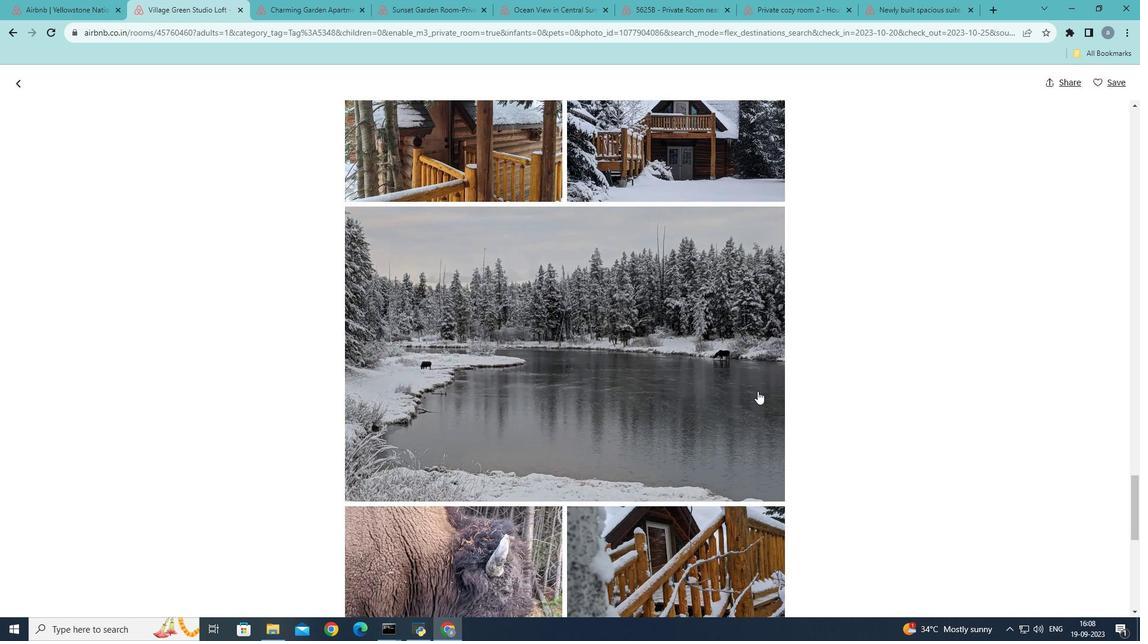 
Action: Mouse moved to (757, 391)
Screenshot: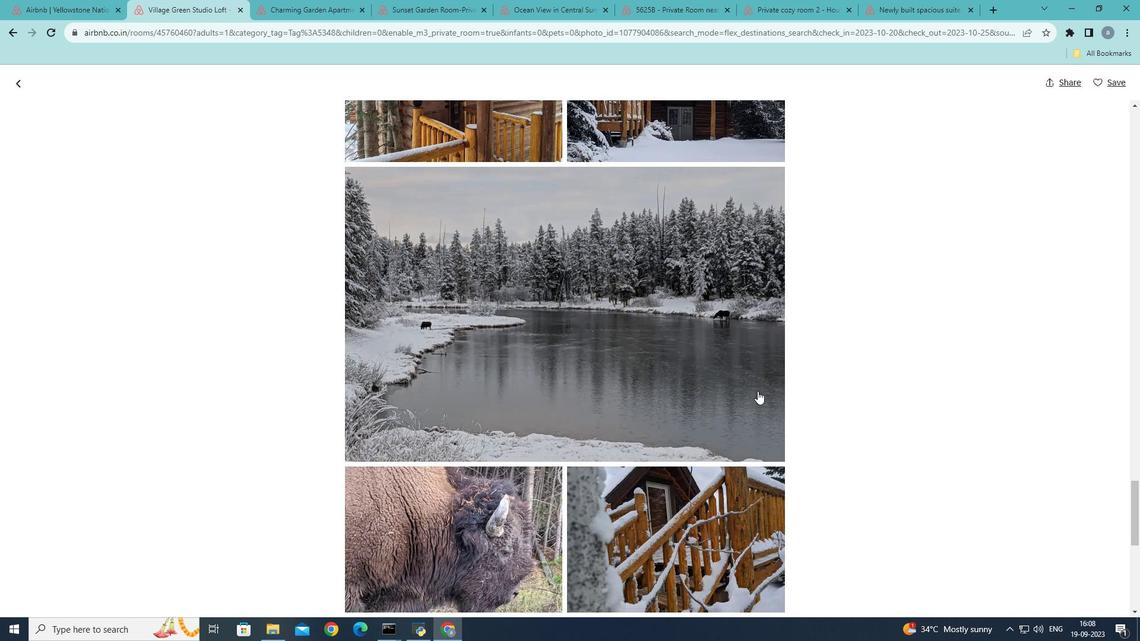 
Action: Mouse scrolled (757, 390) with delta (0, 0)
Screenshot: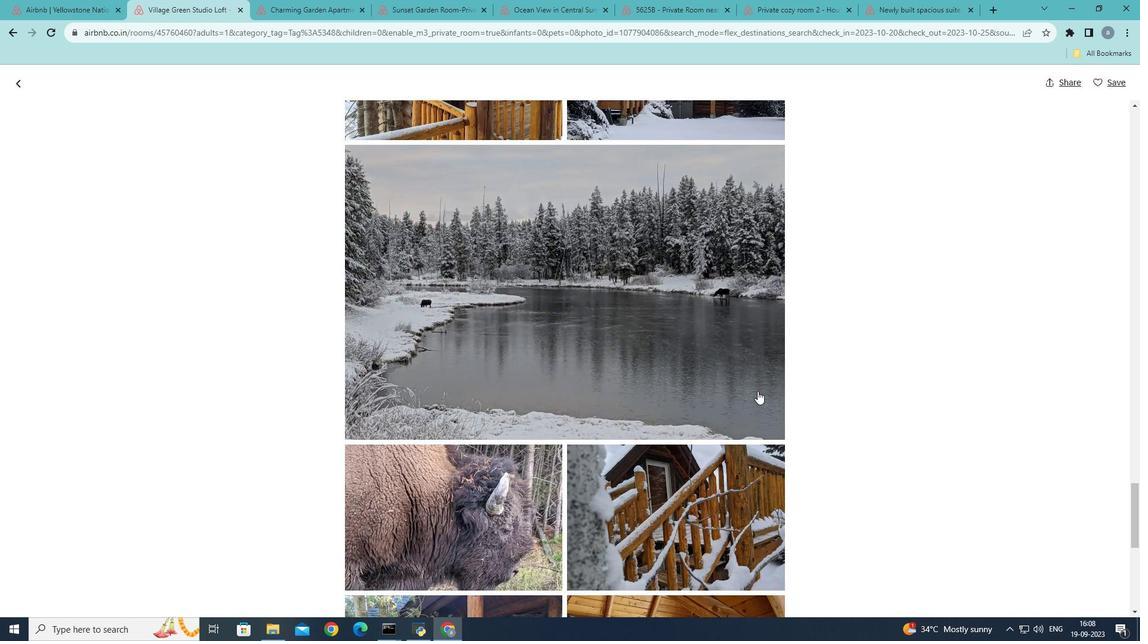 
Action: Mouse scrolled (757, 390) with delta (0, 0)
Screenshot: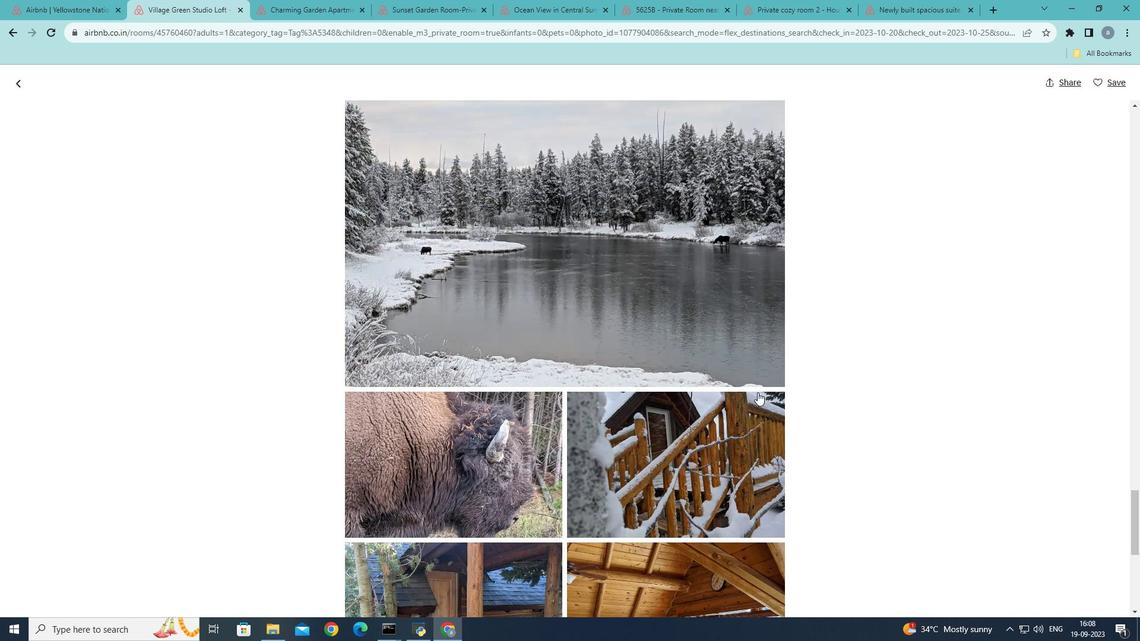 
Action: Mouse moved to (757, 393)
Screenshot: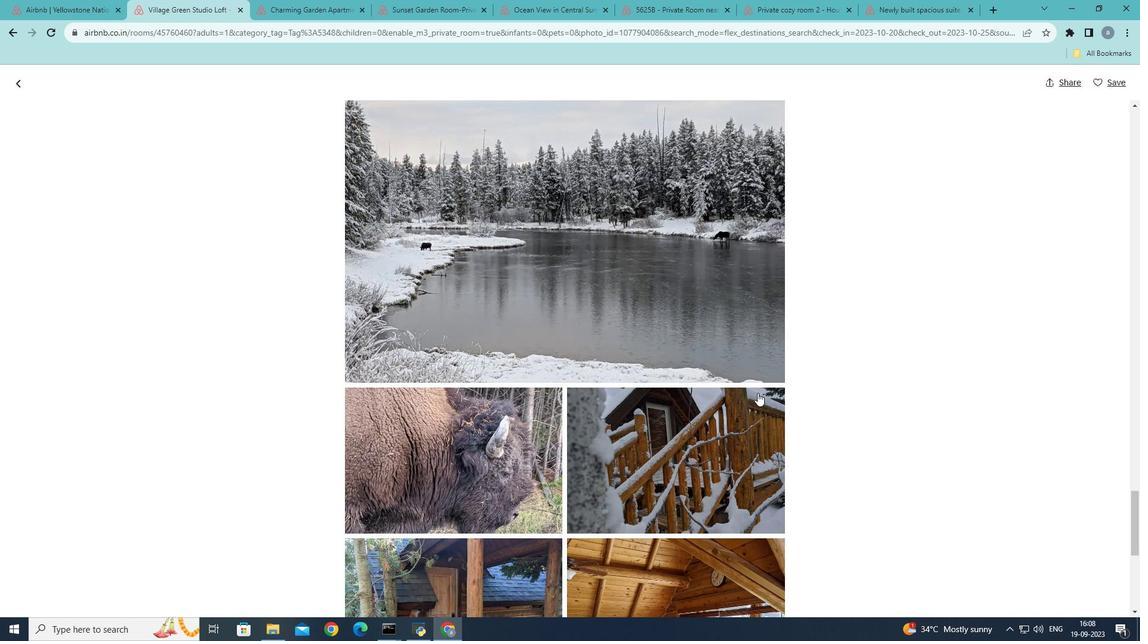 
Action: Mouse scrolled (757, 392) with delta (0, 0)
Screenshot: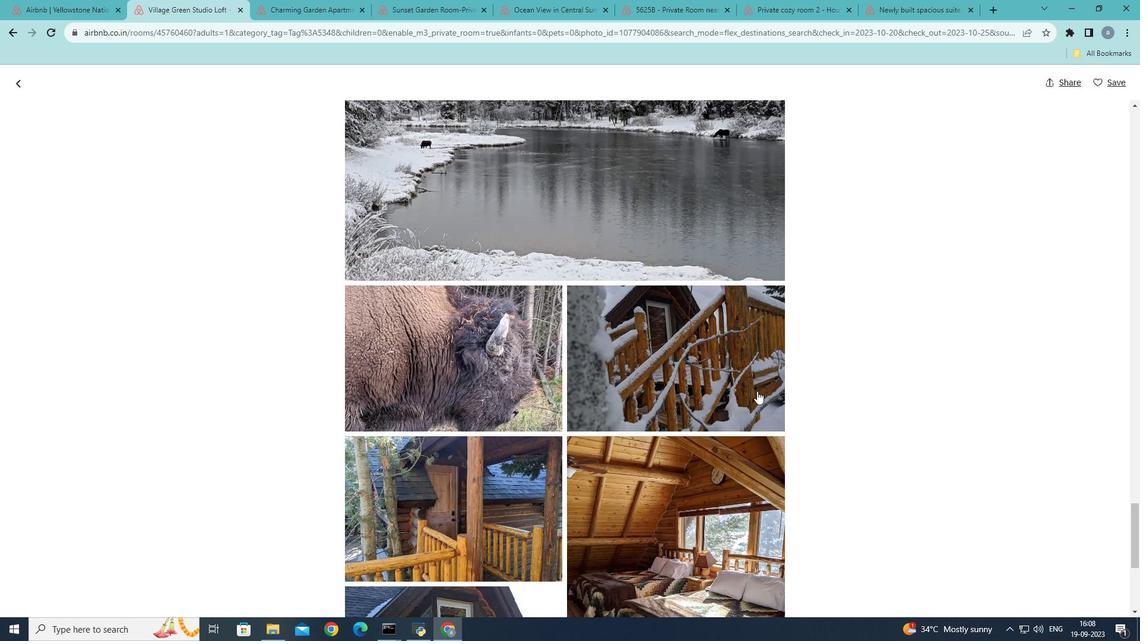 
Action: Mouse scrolled (757, 392) with delta (0, 0)
Screenshot: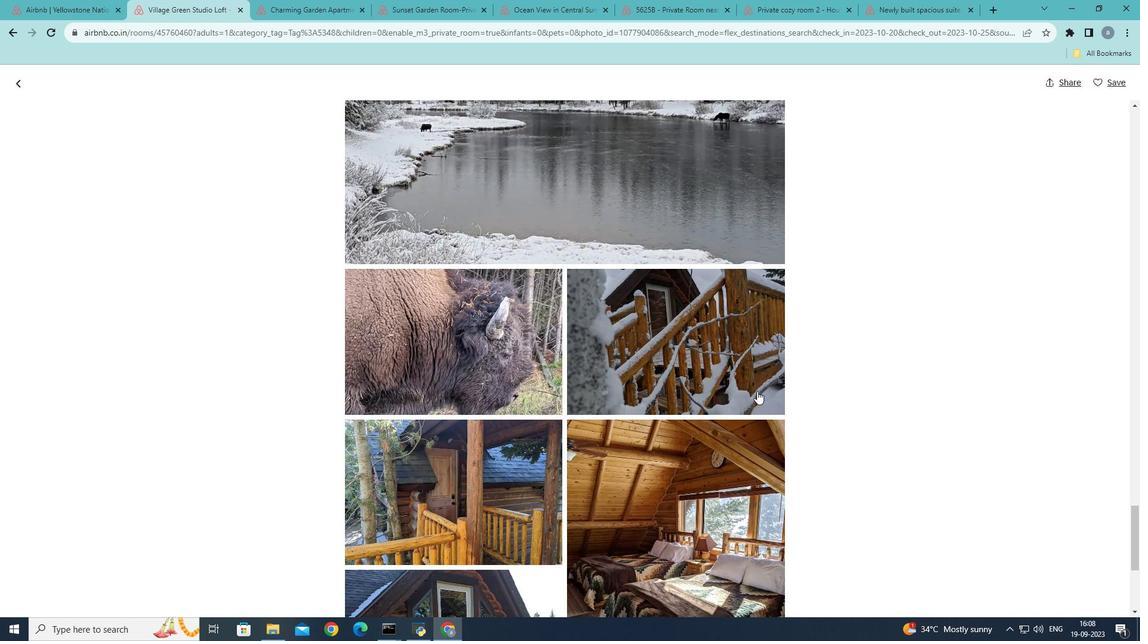 
Action: Mouse moved to (757, 391)
Screenshot: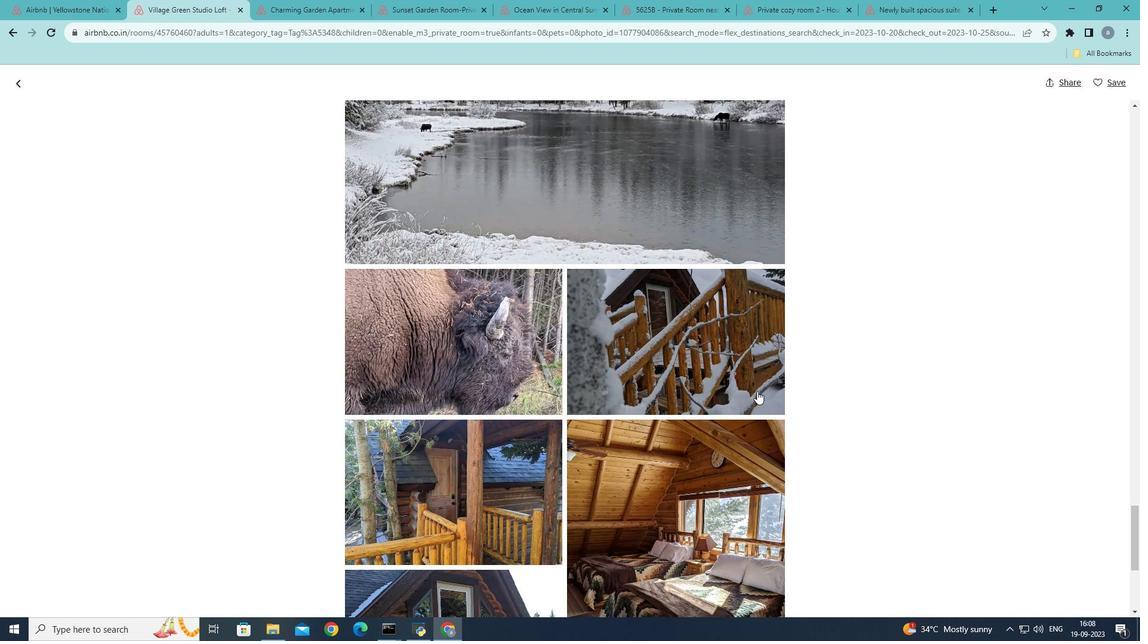 
Action: Mouse scrolled (757, 390) with delta (0, 0)
Screenshot: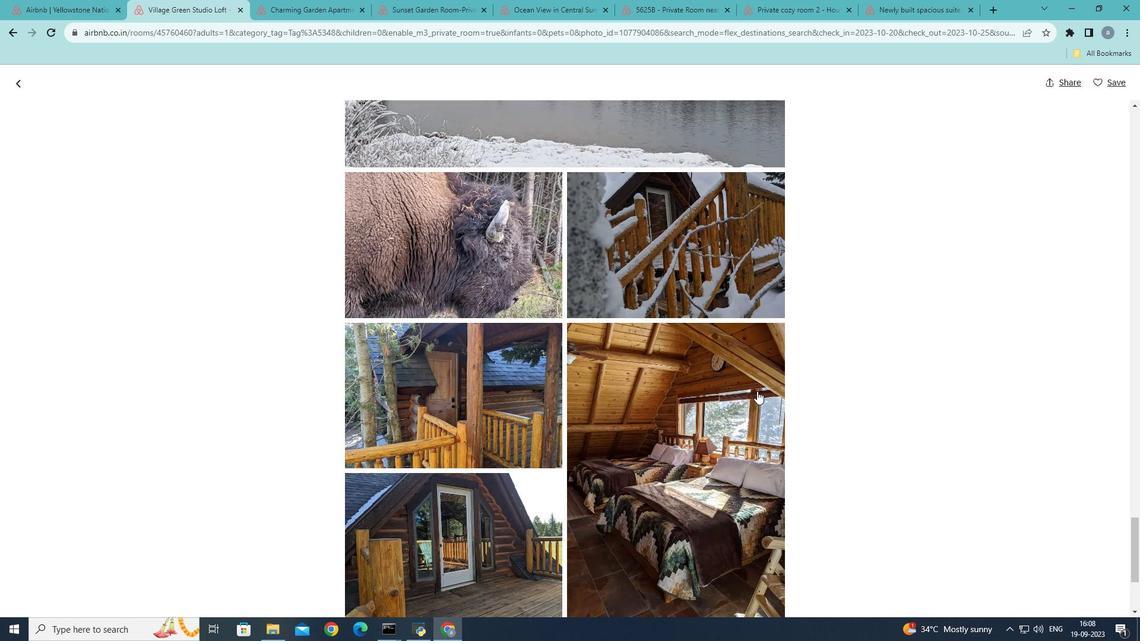 
Action: Mouse scrolled (757, 390) with delta (0, 0)
Screenshot: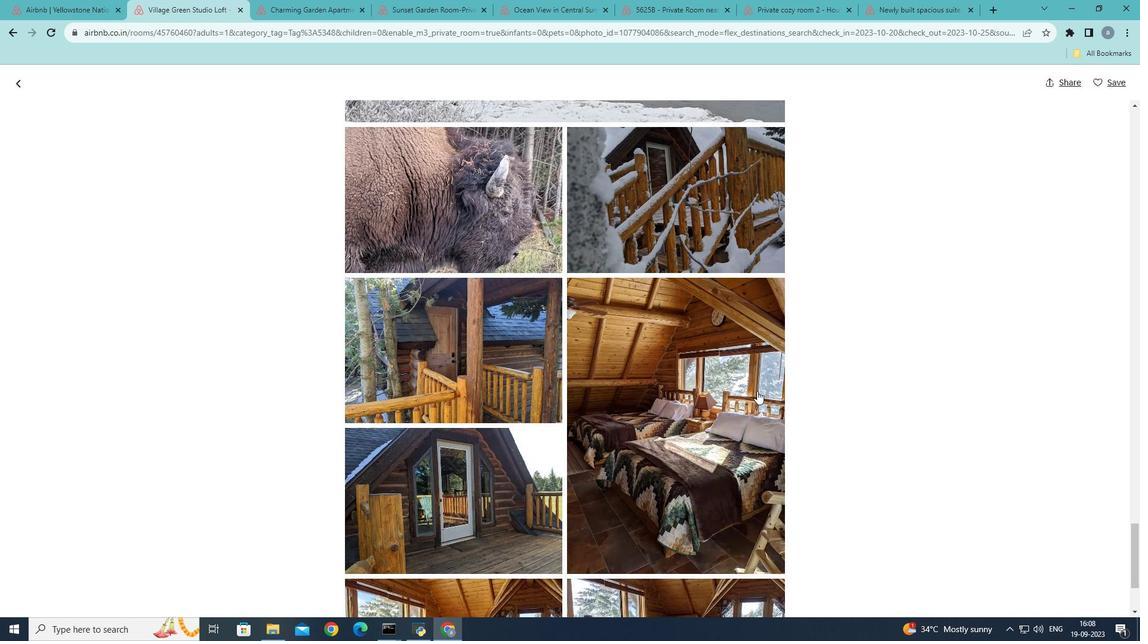 
Action: Mouse scrolled (757, 390) with delta (0, 0)
Screenshot: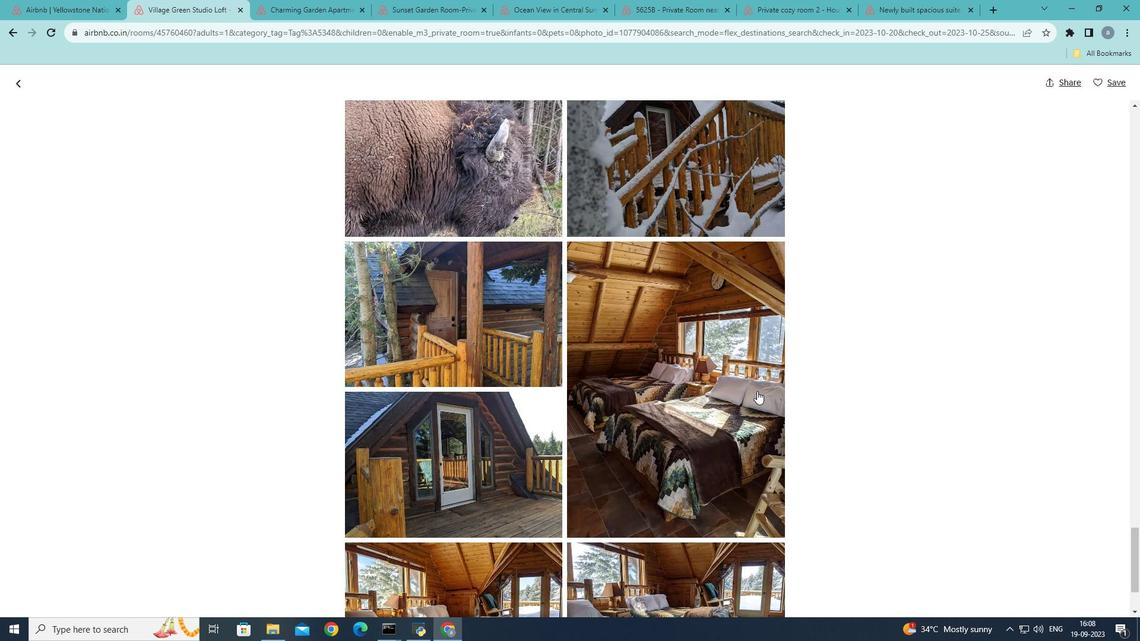 
Action: Mouse moved to (753, 395)
Screenshot: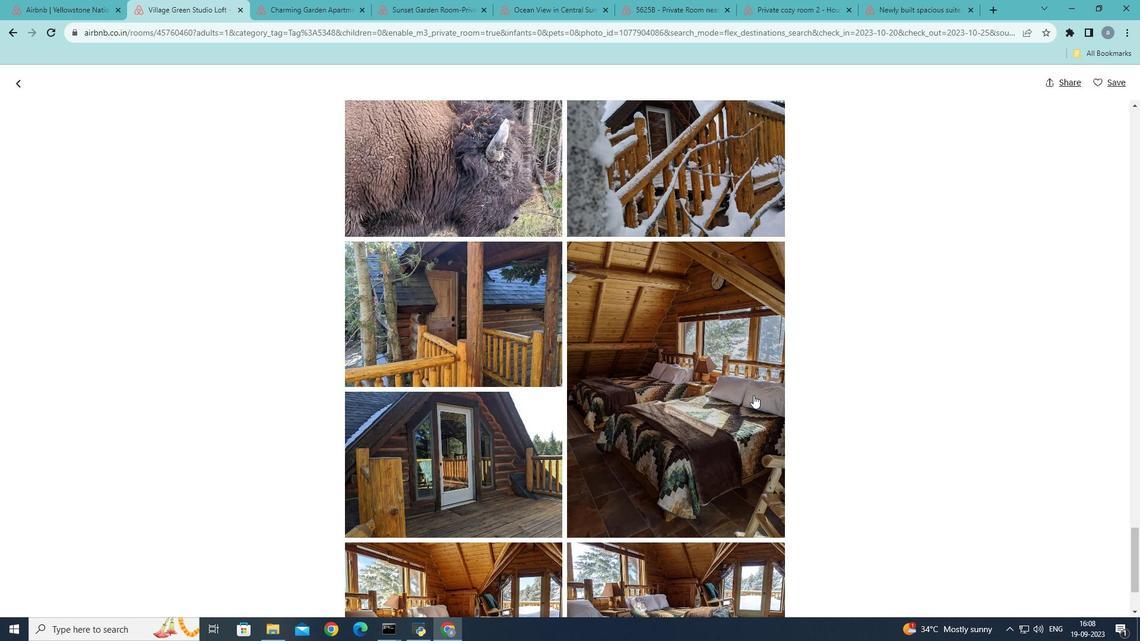 
Action: Mouse scrolled (753, 394) with delta (0, 0)
Screenshot: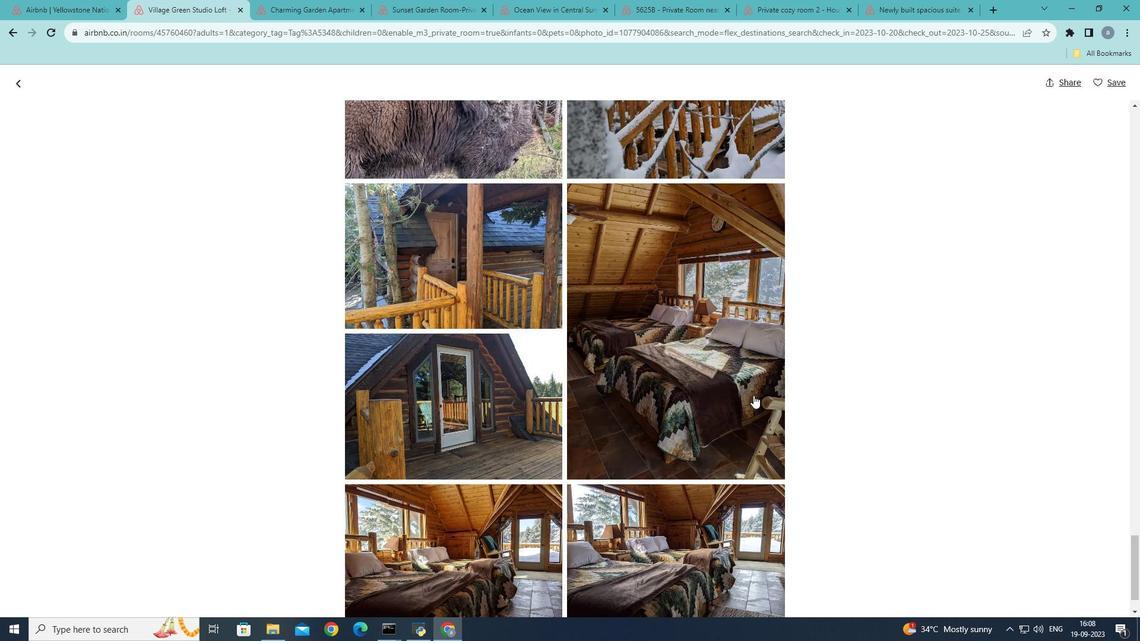 
Action: Mouse scrolled (753, 394) with delta (0, 0)
Screenshot: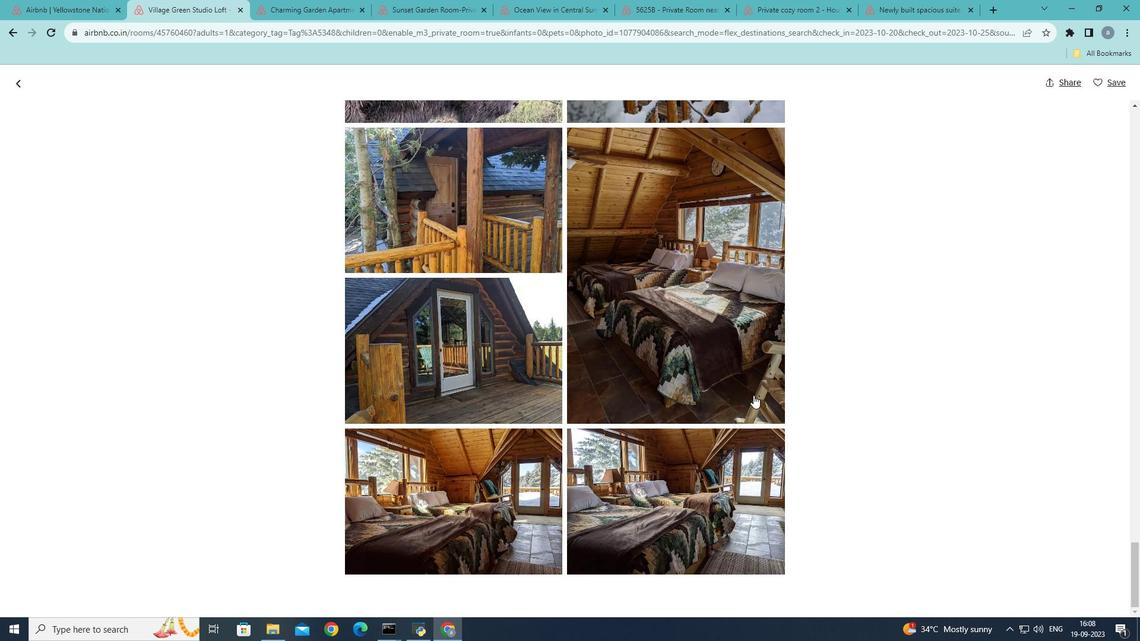 
Action: Mouse moved to (753, 396)
Screenshot: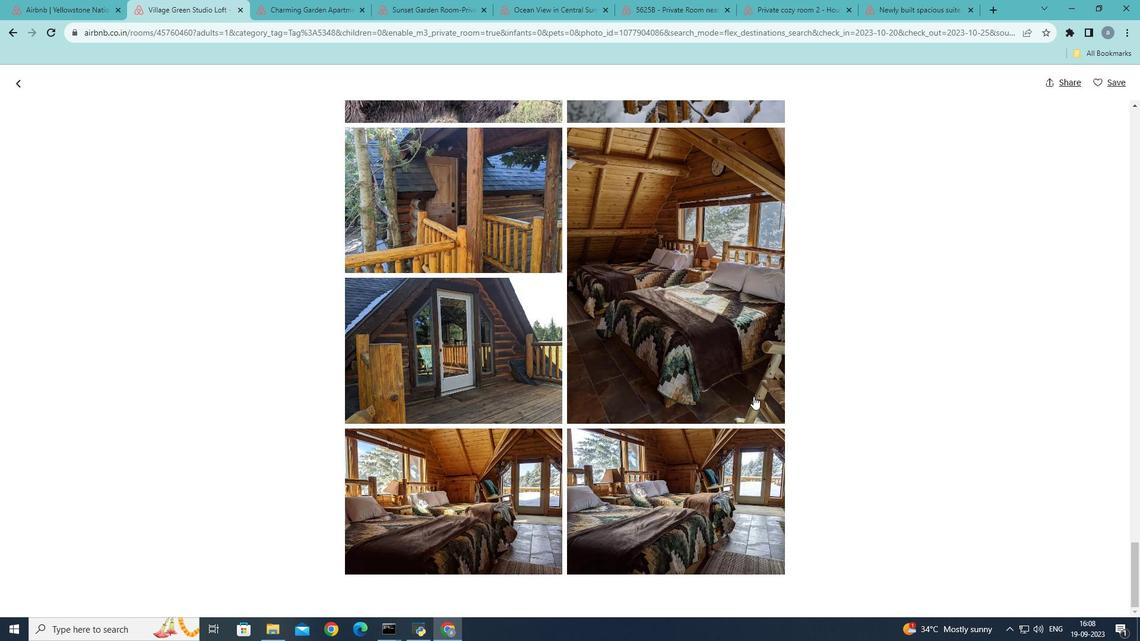 
Action: Mouse scrolled (753, 396) with delta (0, 0)
Screenshot: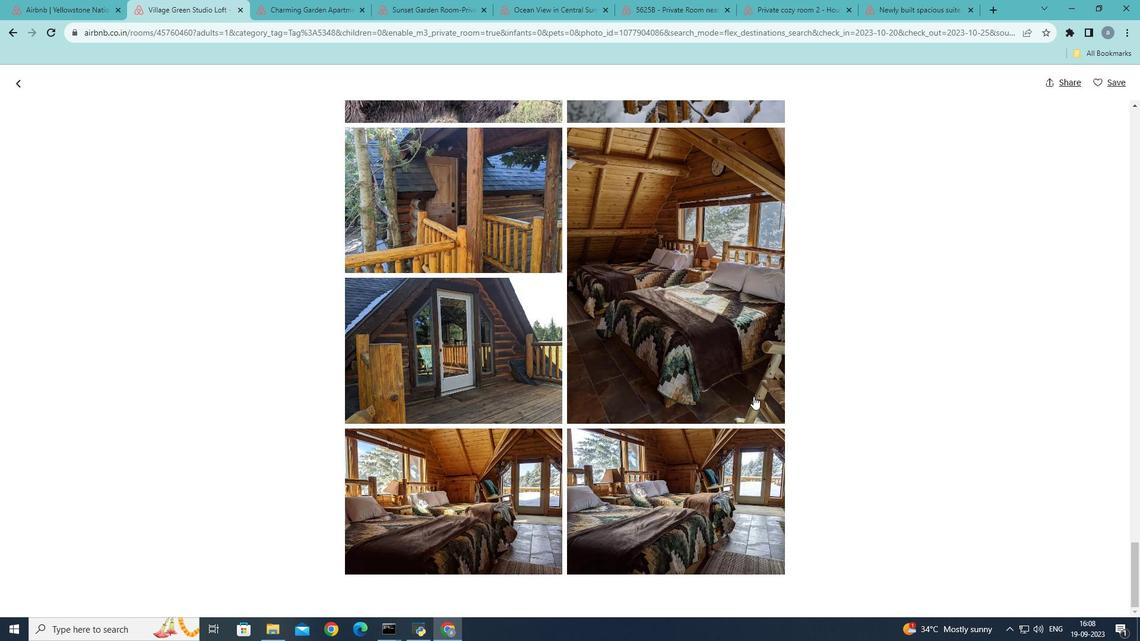 
Action: Mouse scrolled (753, 396) with delta (0, 0)
Screenshot: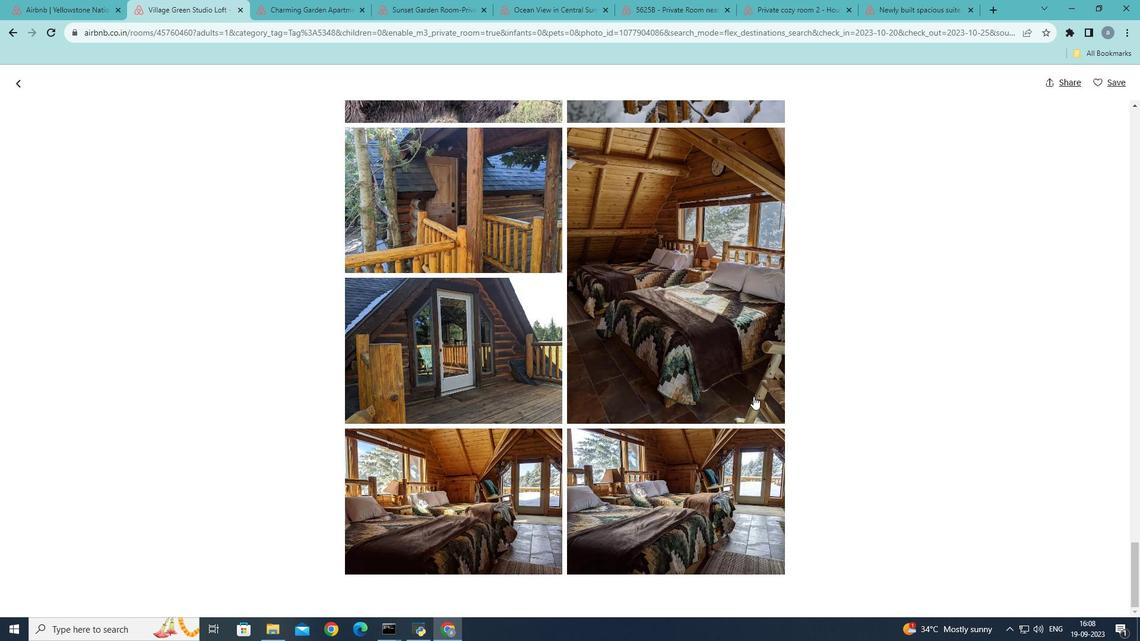 
Action: Mouse moved to (21, 80)
Screenshot: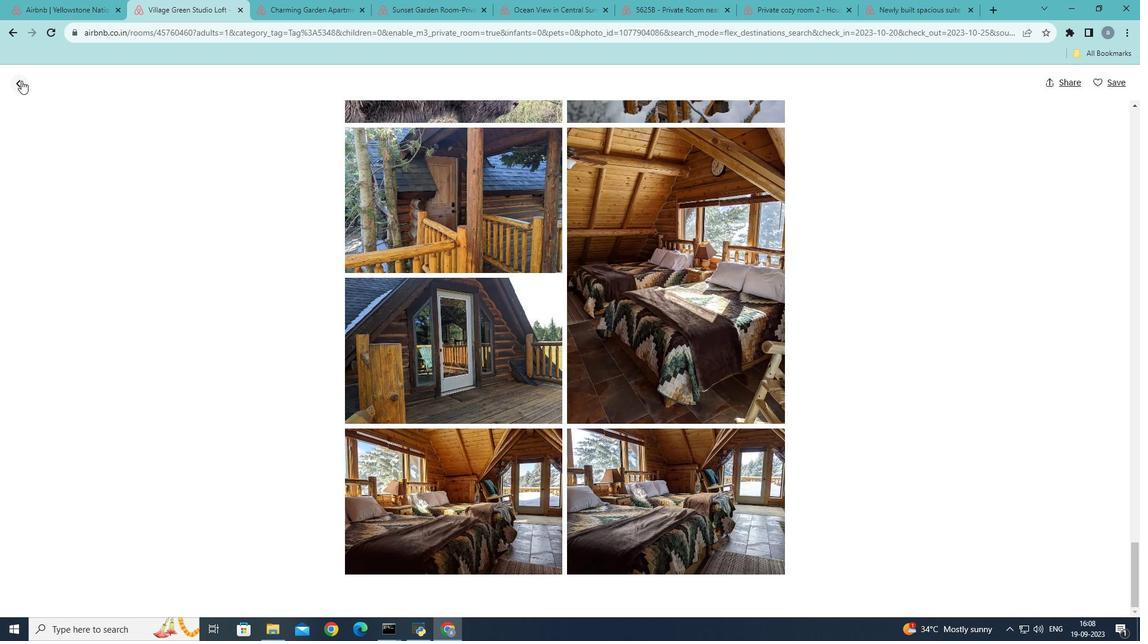 
Action: Mouse pressed left at (21, 80)
Screenshot: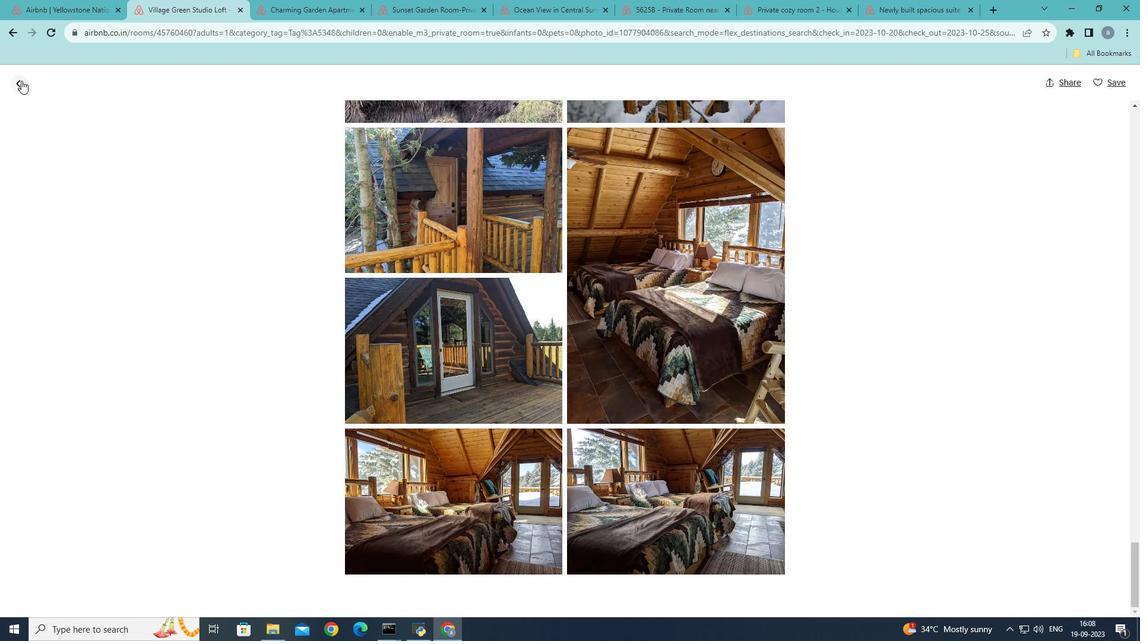 
Action: Mouse moved to (270, 168)
Screenshot: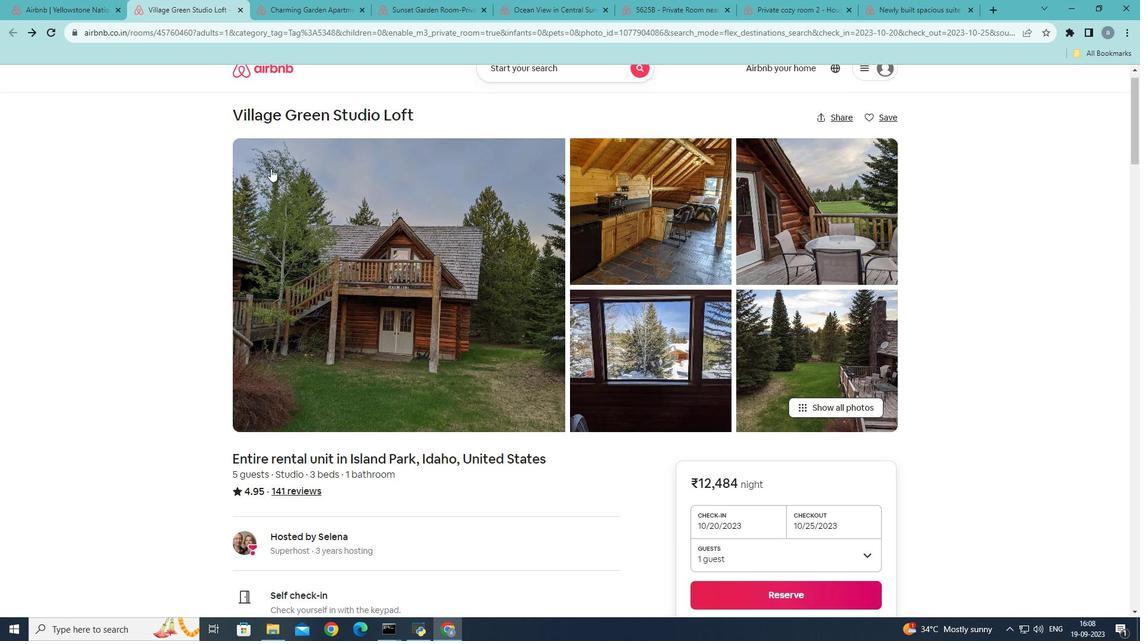 
Action: Mouse scrolled (270, 168) with delta (0, 0)
Screenshot: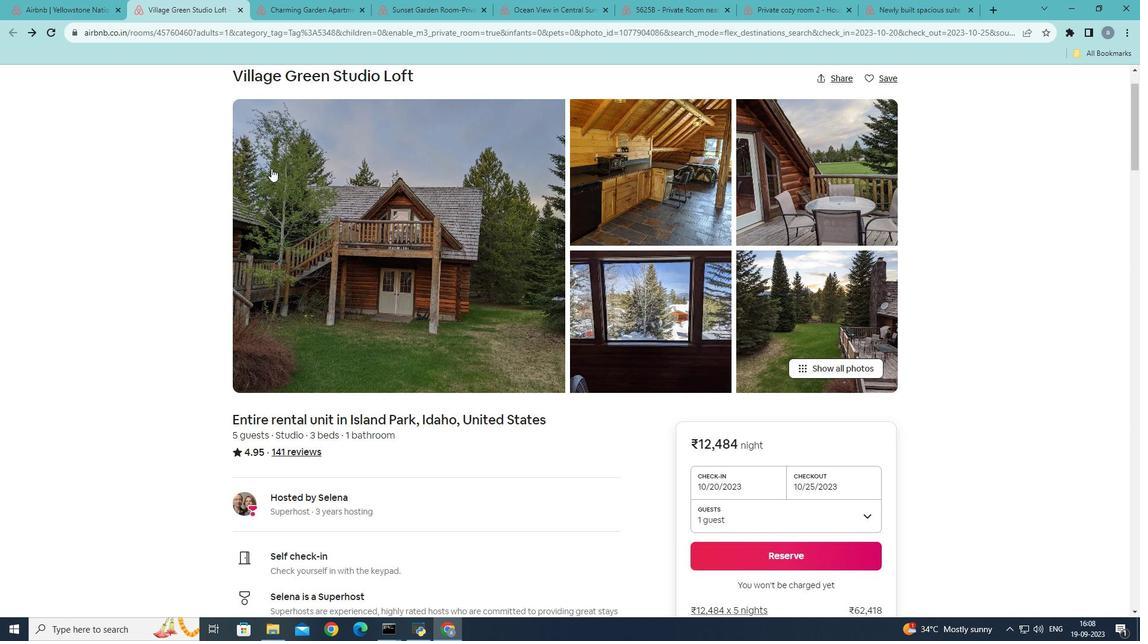 
Action: Mouse moved to (271, 168)
Screenshot: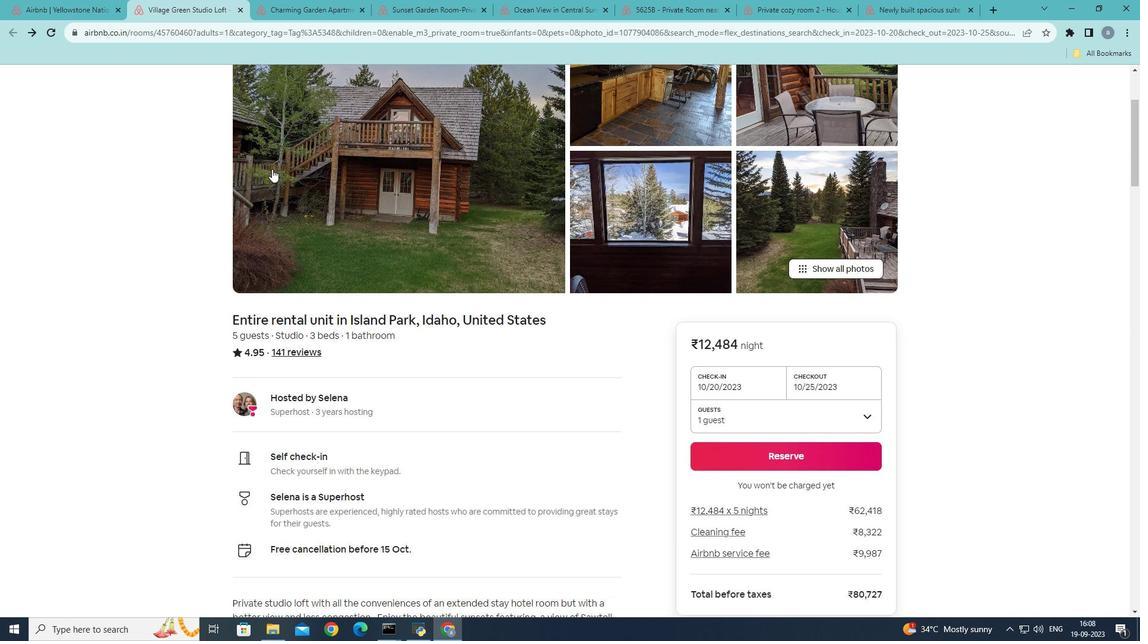 
Action: Mouse scrolled (271, 168) with delta (0, 0)
Screenshot: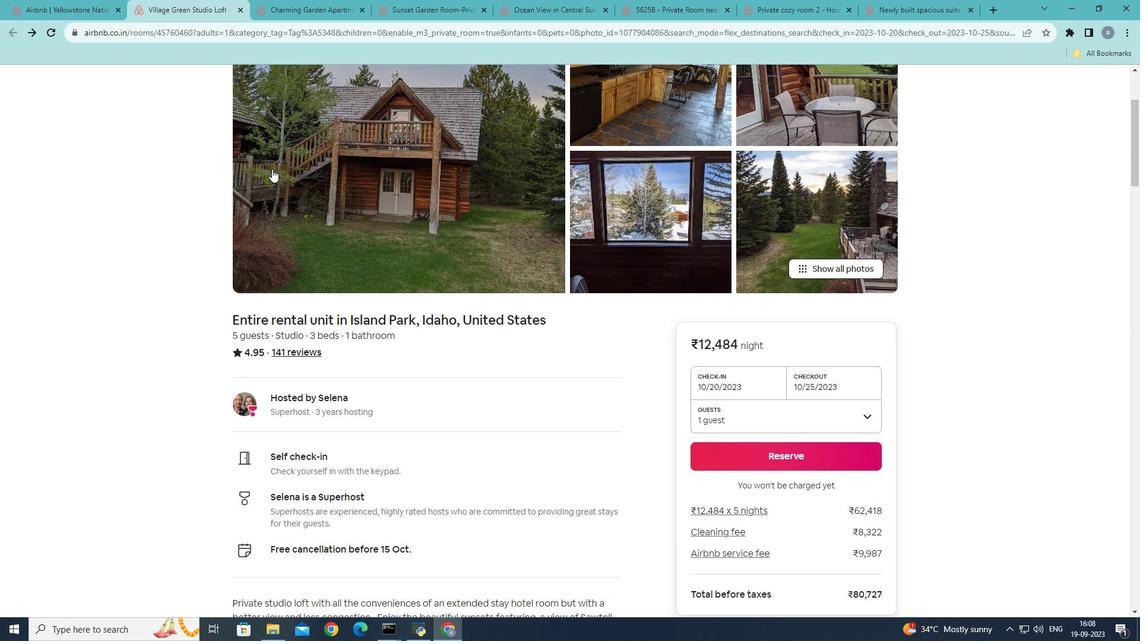 
Action: Mouse moved to (271, 169)
Screenshot: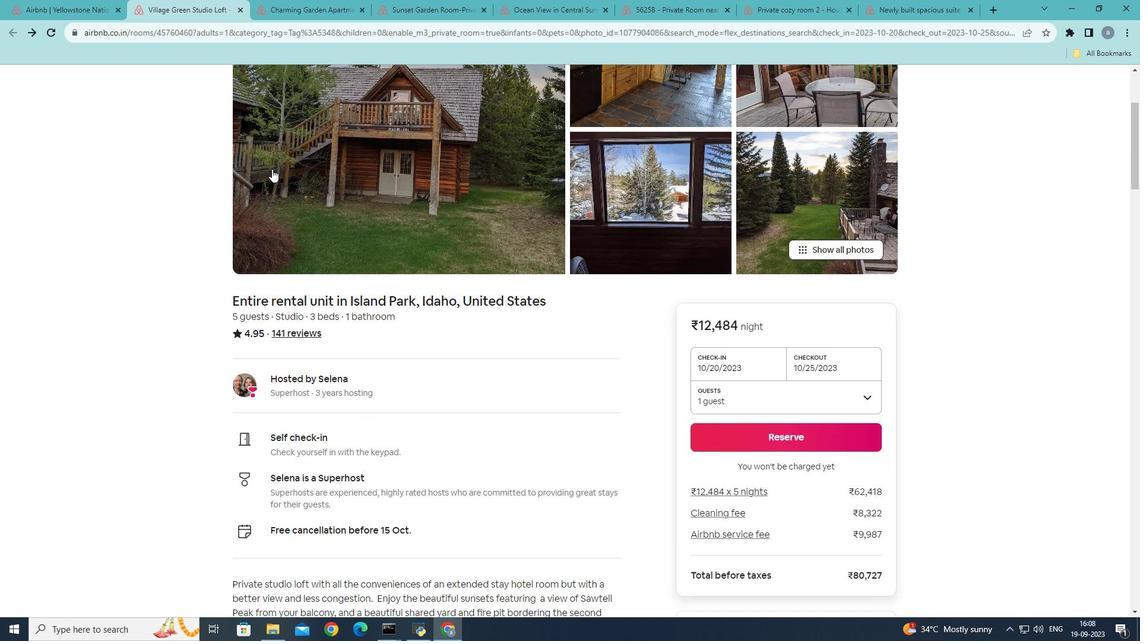 
Action: Mouse scrolled (271, 168) with delta (0, 0)
Screenshot: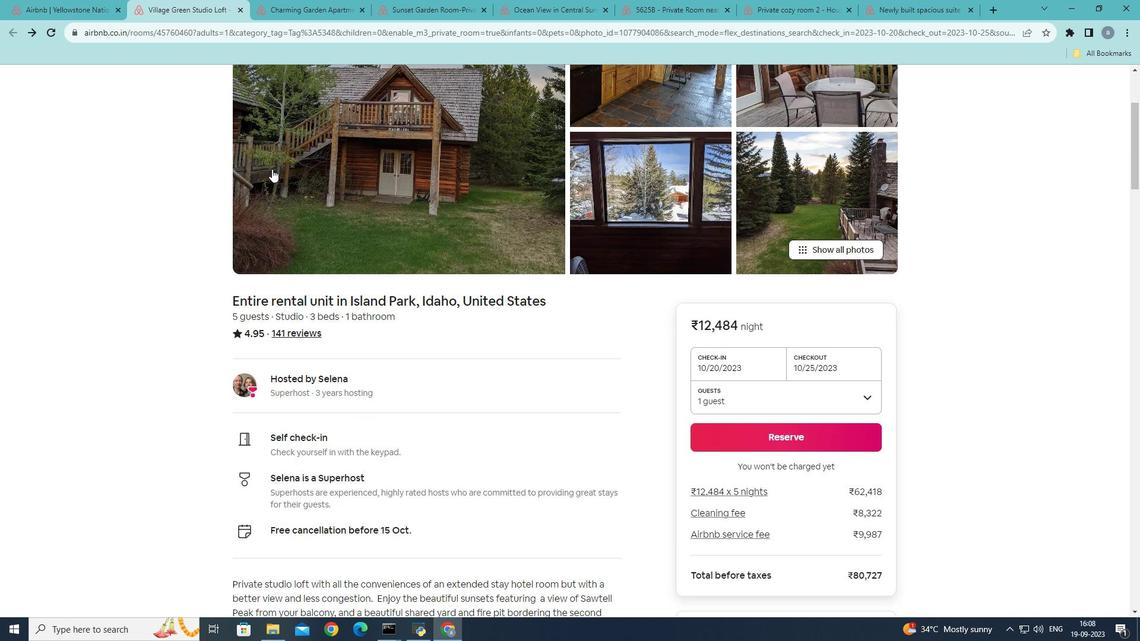 
Action: Mouse moved to (273, 170)
Screenshot: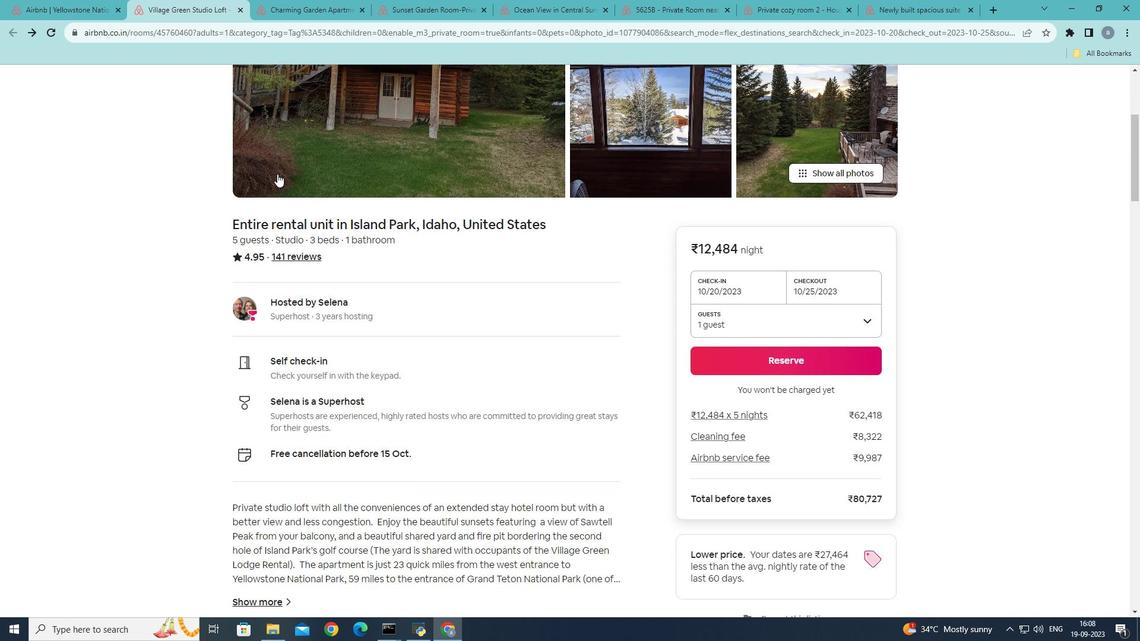 
Action: Mouse scrolled (273, 169) with delta (0, 0)
Screenshot: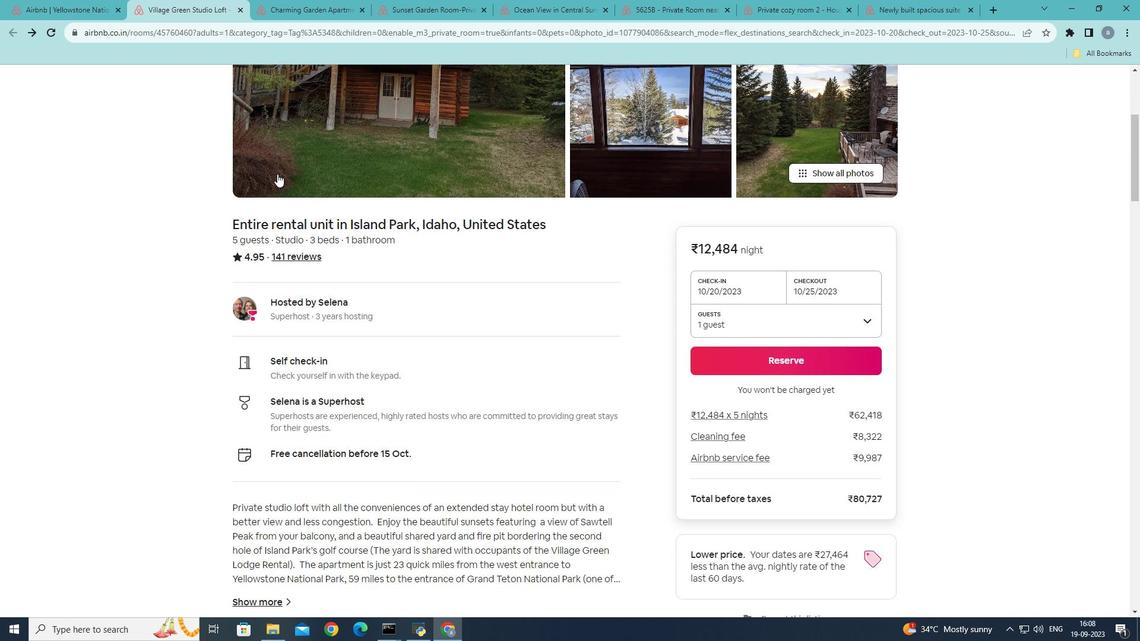 
Action: Mouse moved to (274, 172)
Screenshot: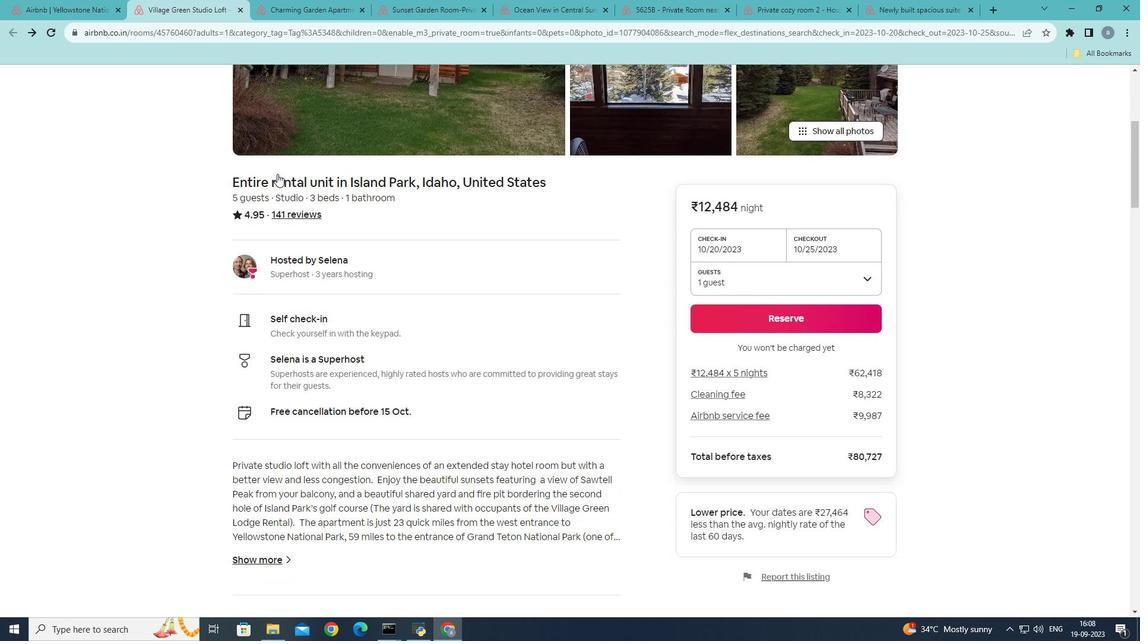 
Action: Mouse scrolled (274, 171) with delta (0, 0)
Screenshot: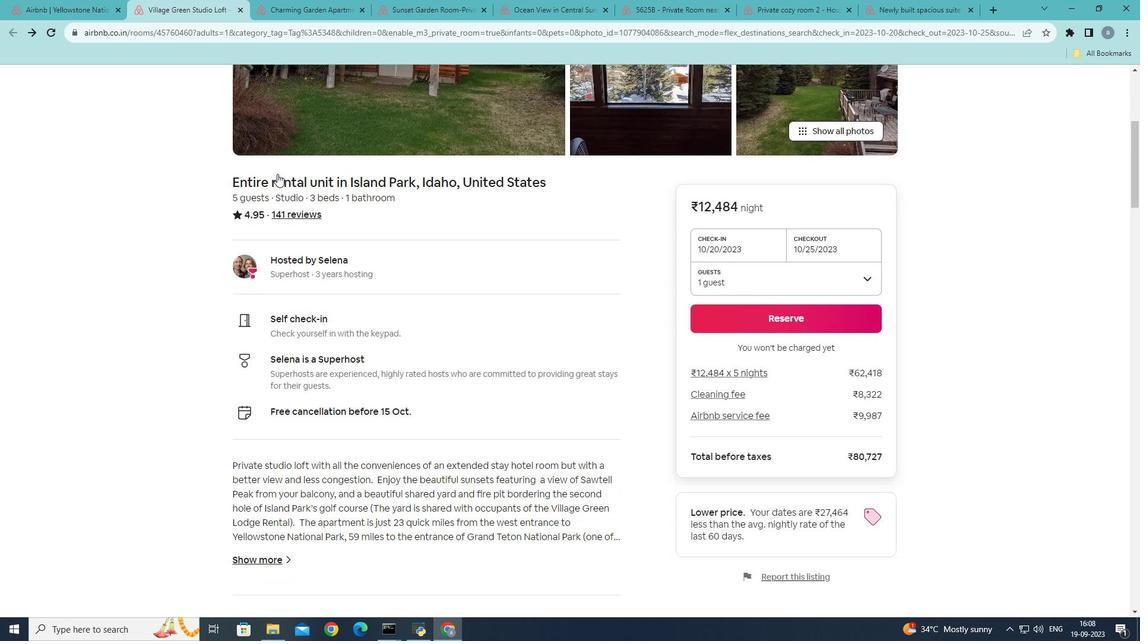 
Action: Mouse moved to (286, 175)
Screenshot: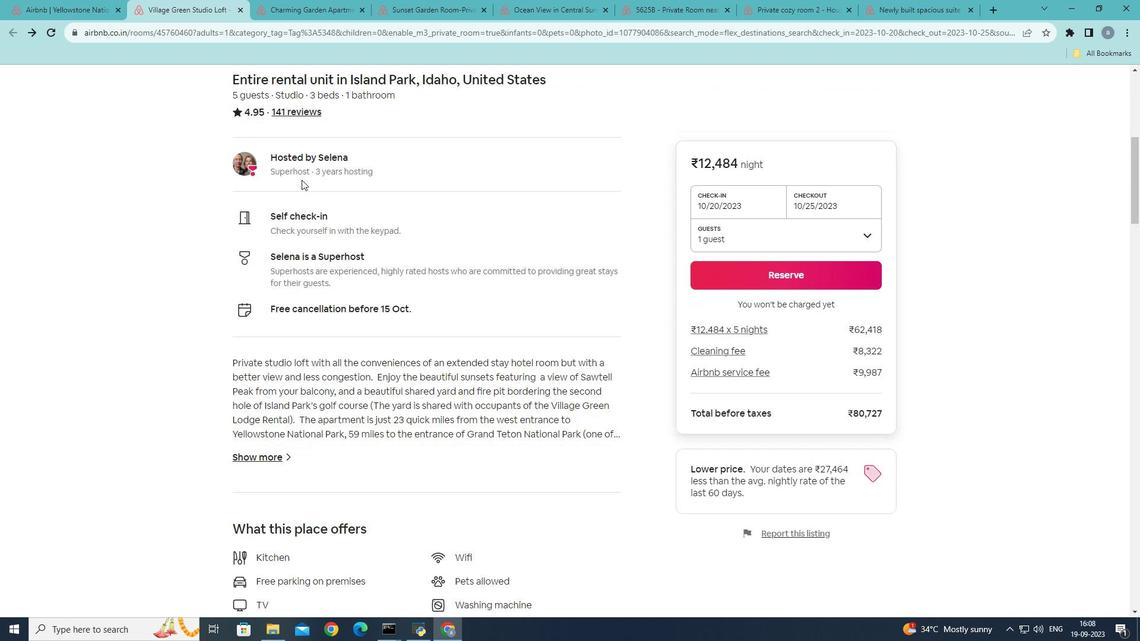 
Action: Mouse scrolled (286, 175) with delta (0, 0)
Screenshot: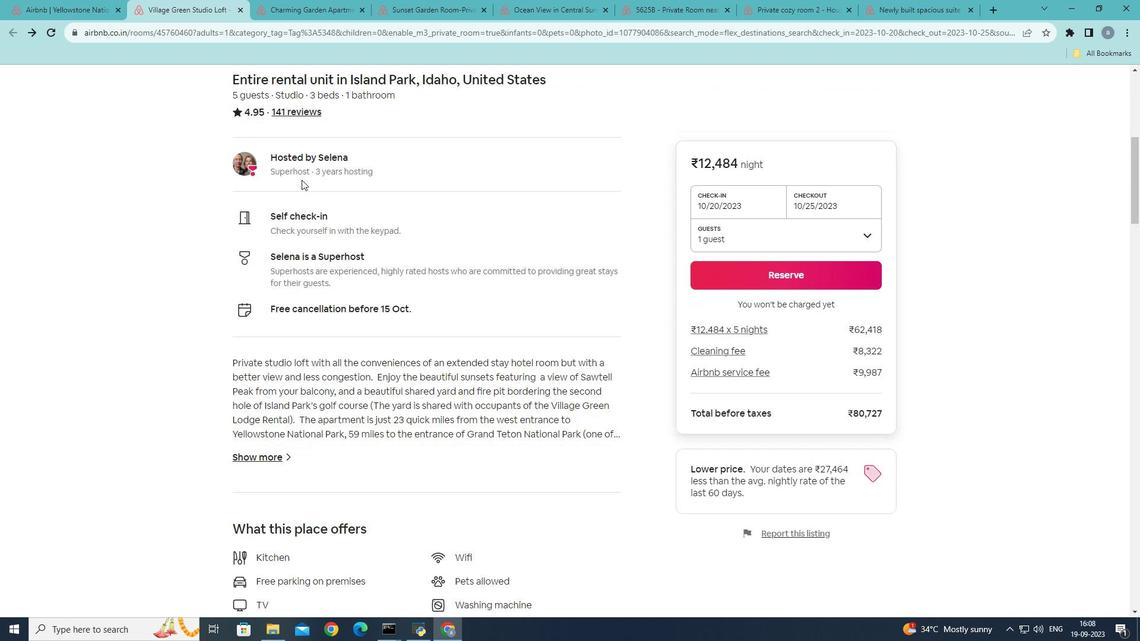 
Action: Mouse moved to (287, 175)
Screenshot: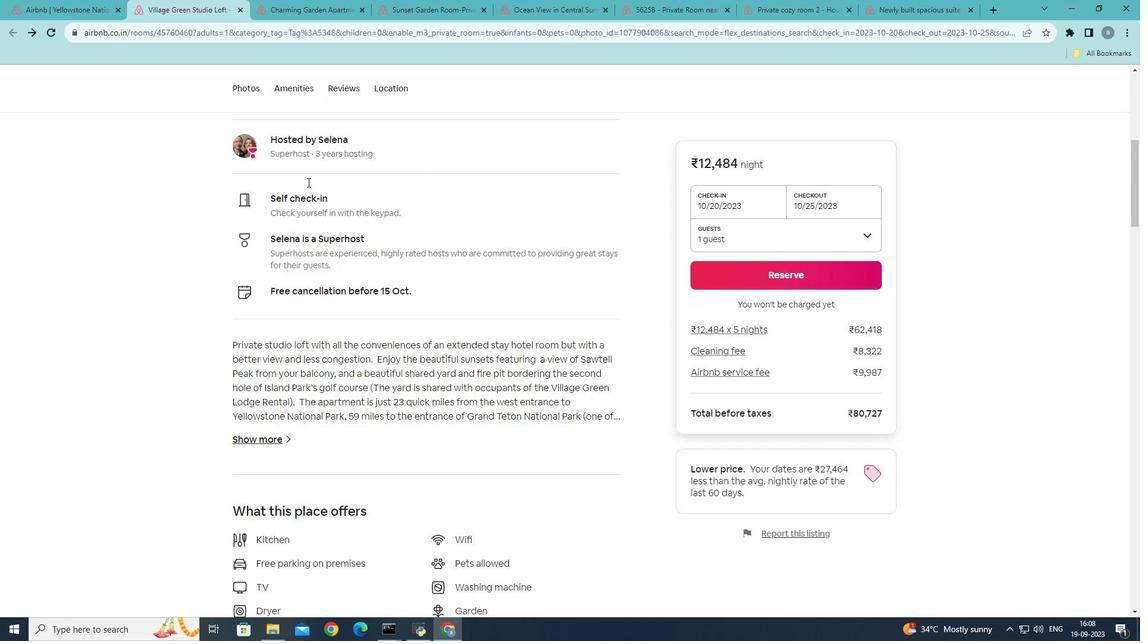 
Action: Mouse scrolled (287, 175) with delta (0, 0)
Screenshot: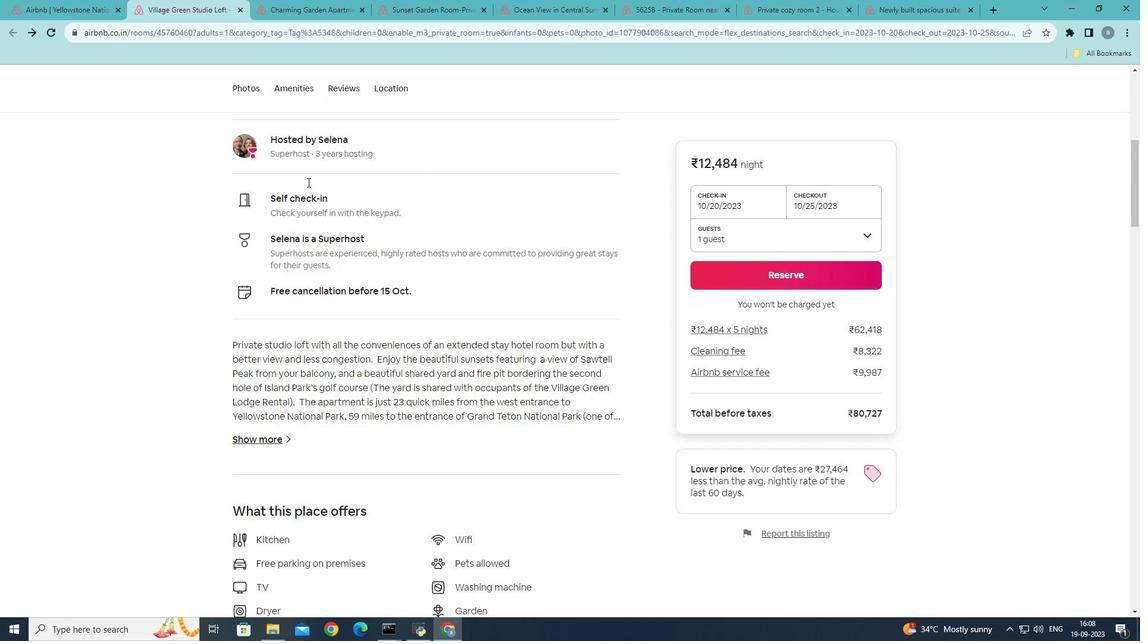 
Action: Mouse moved to (299, 179)
Screenshot: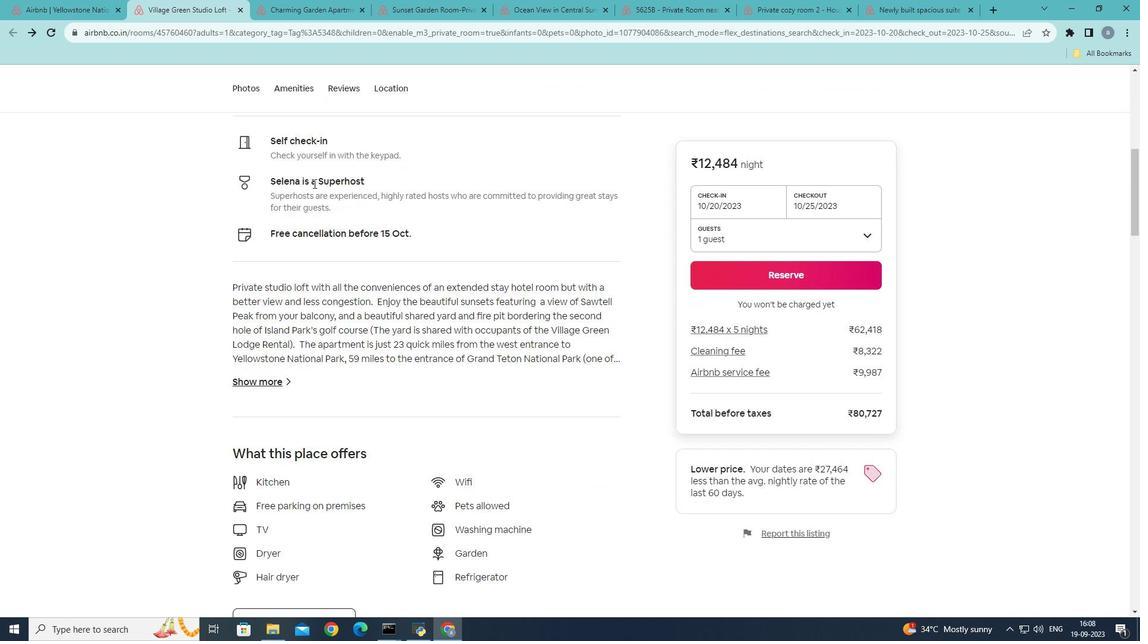 
Action: Mouse scrolled (299, 179) with delta (0, 0)
Screenshot: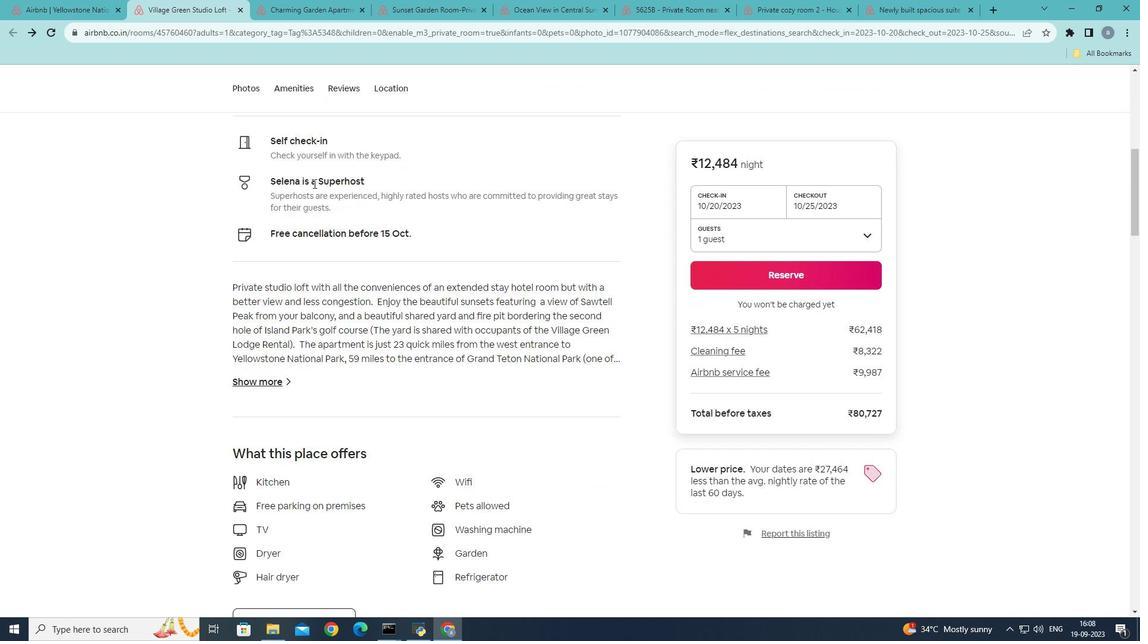 
Action: Mouse moved to (319, 186)
Screenshot: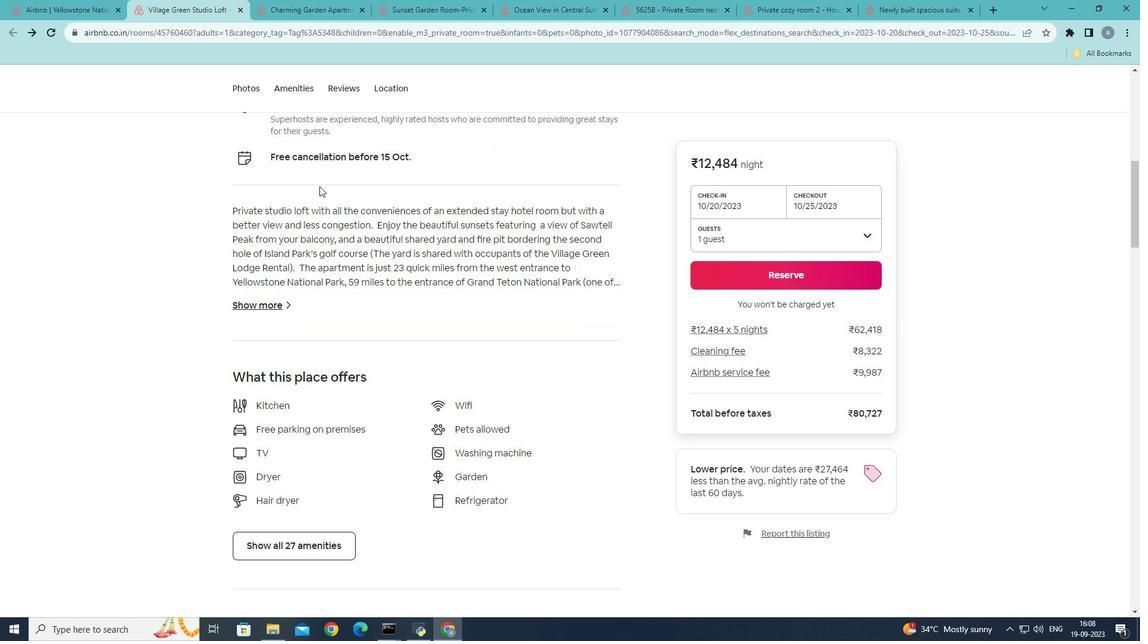 
Action: Mouse scrolled (319, 185) with delta (0, 0)
Screenshot: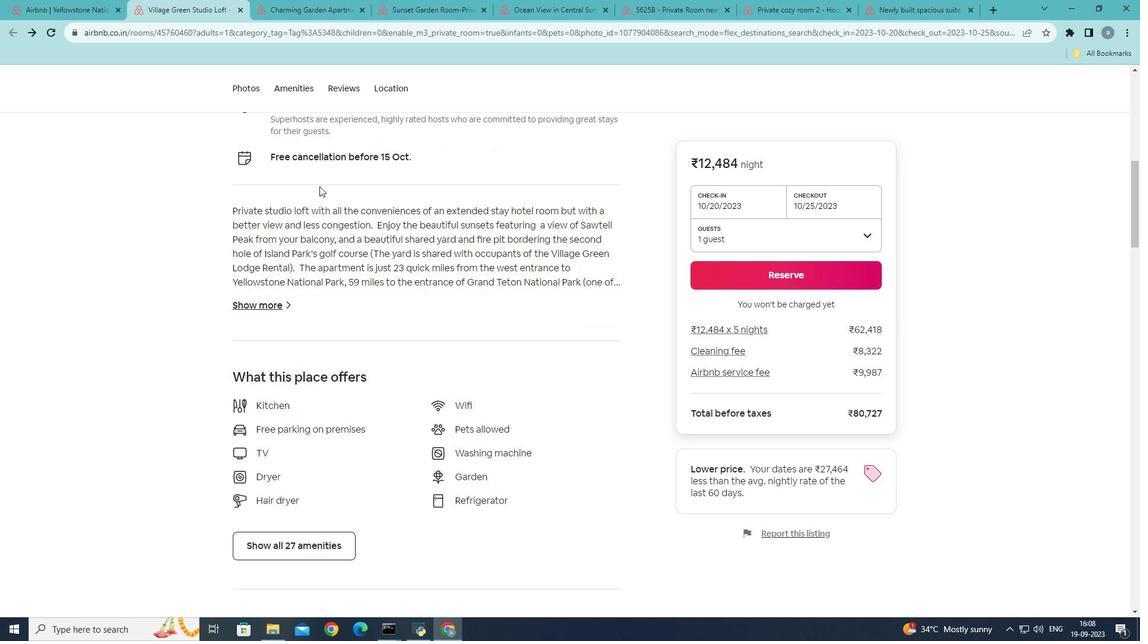 
Action: Mouse scrolled (319, 185) with delta (0, 0)
Screenshot: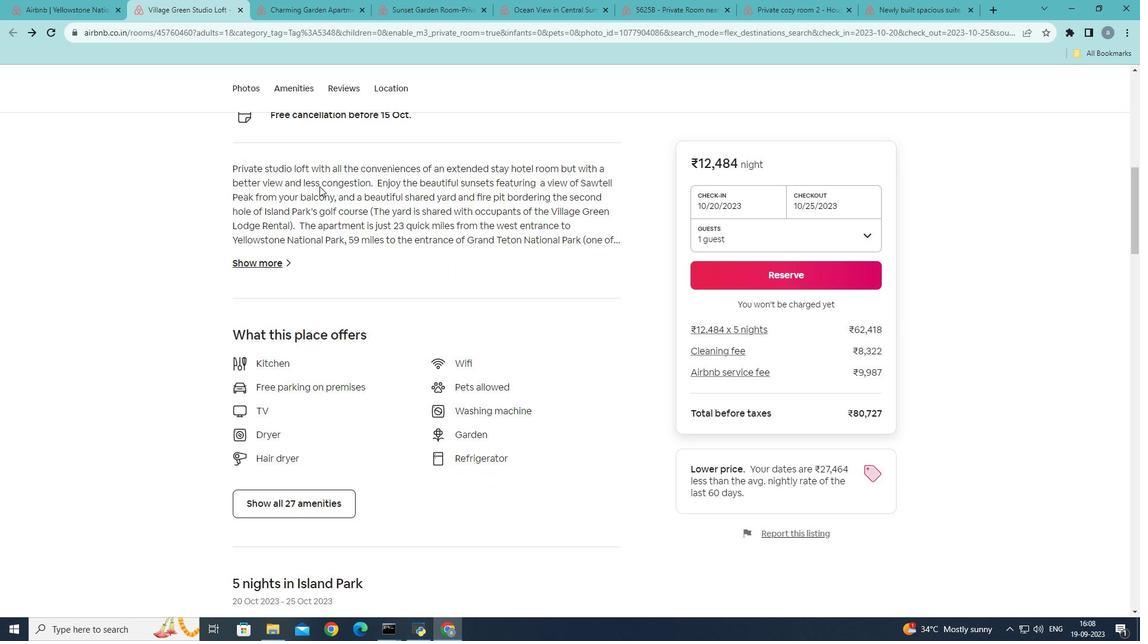 
Action: Mouse moved to (324, 191)
Screenshot: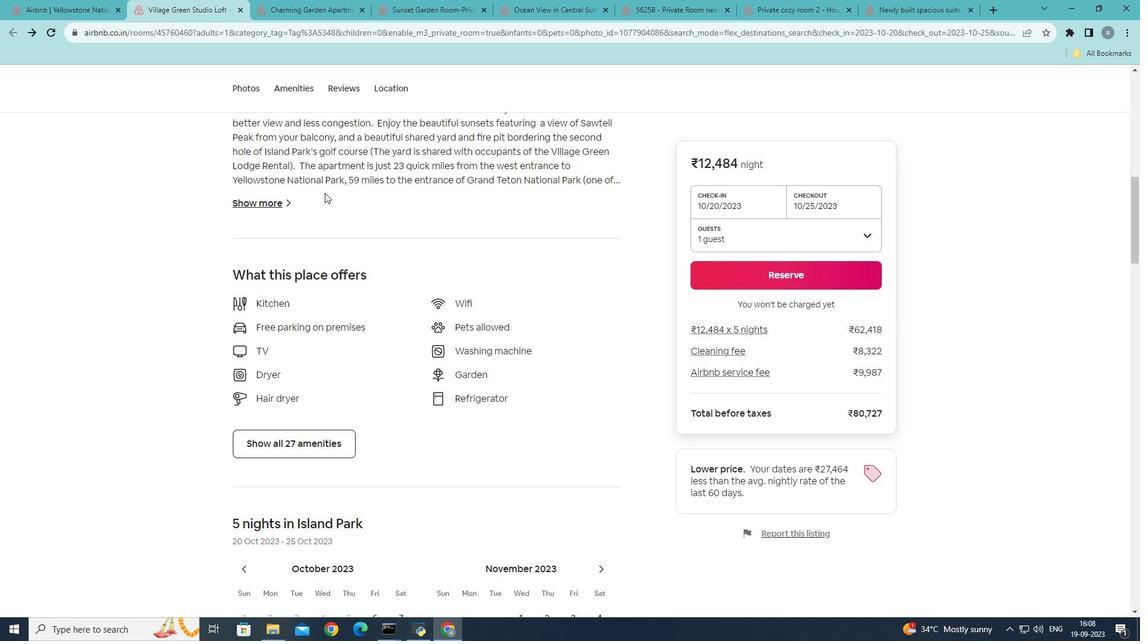 
Action: Mouse scrolled (324, 191) with delta (0, 0)
Screenshot: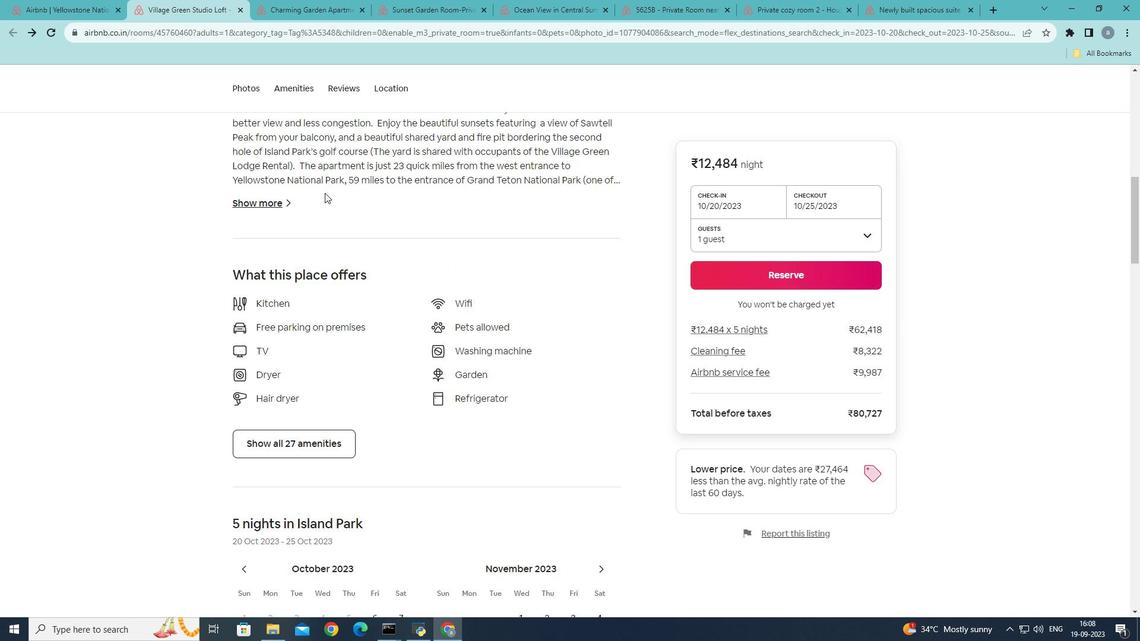 
Action: Mouse scrolled (324, 191) with delta (0, 0)
Screenshot: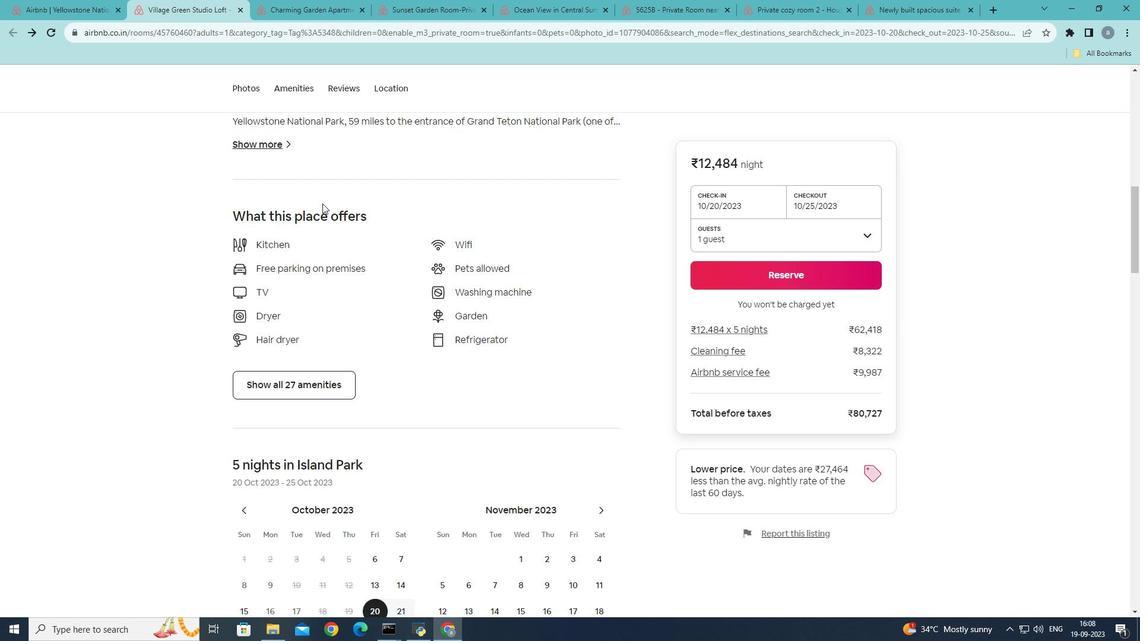
Action: Mouse moved to (280, 381)
Screenshot: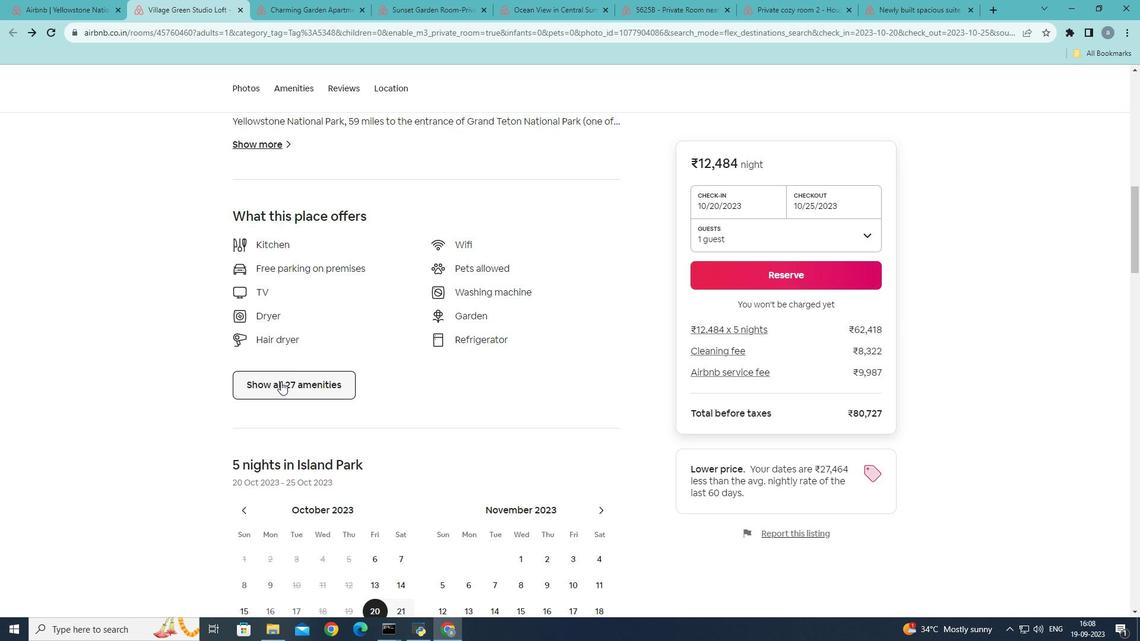
Action: Mouse pressed left at (280, 381)
Screenshot: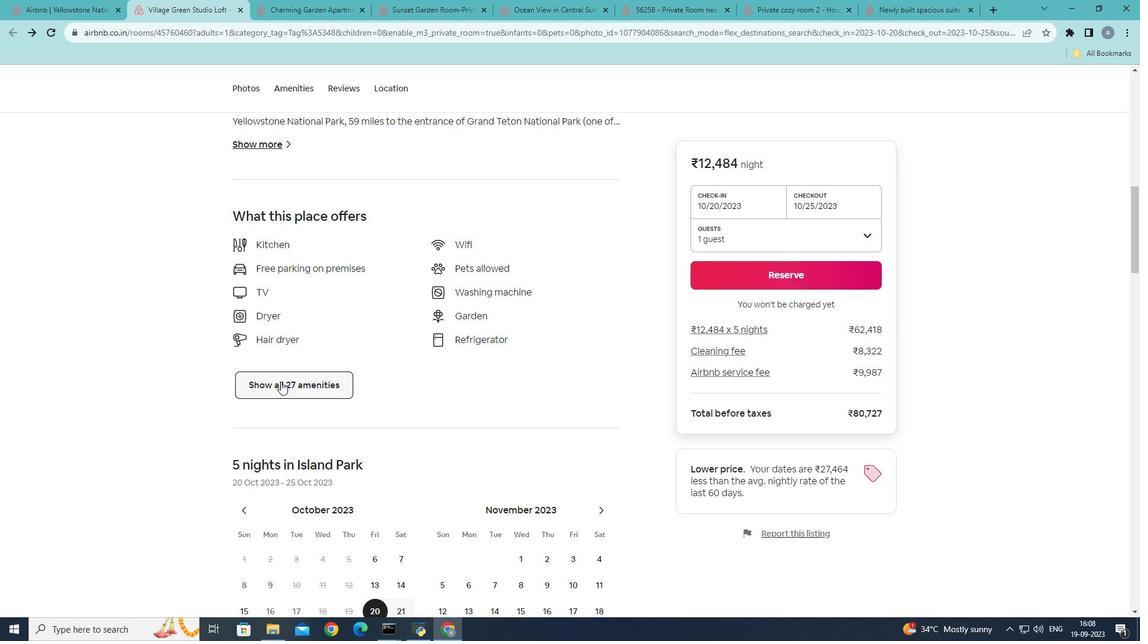 
Action: Mouse moved to (444, 291)
Screenshot: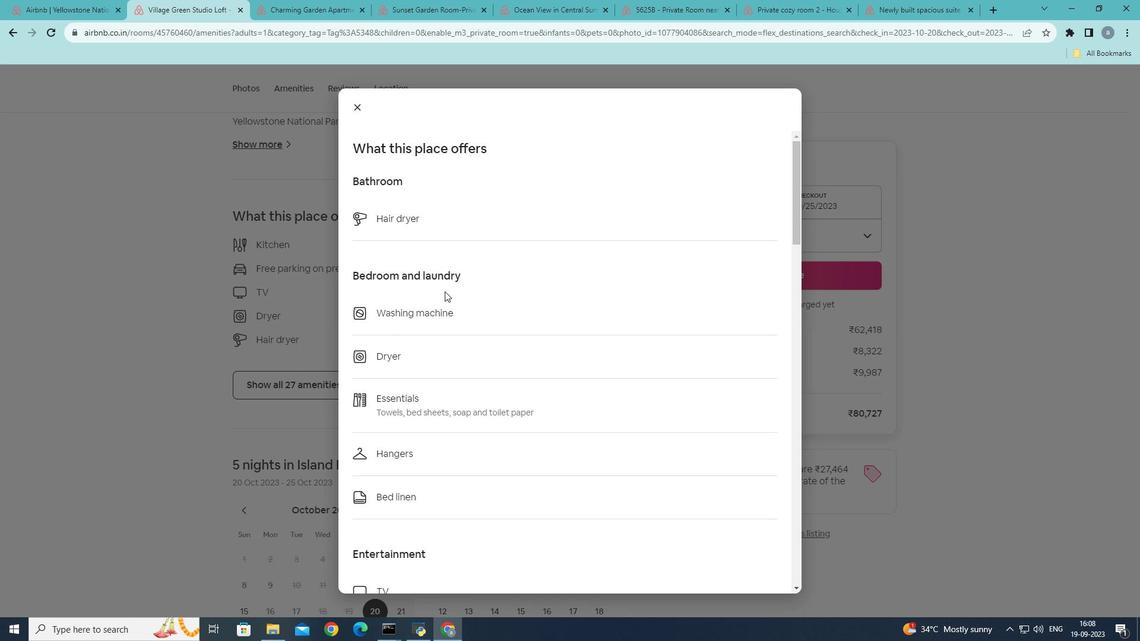 
Action: Mouse scrolled (444, 290) with delta (0, 0)
Screenshot: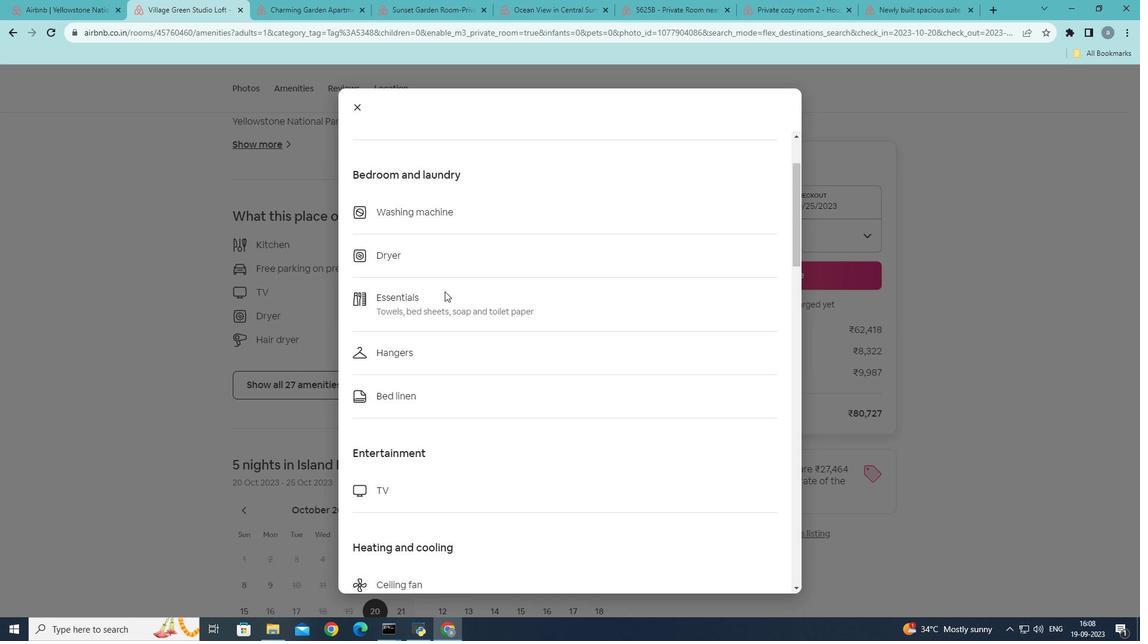 
Action: Mouse scrolled (444, 290) with delta (0, 0)
Screenshot: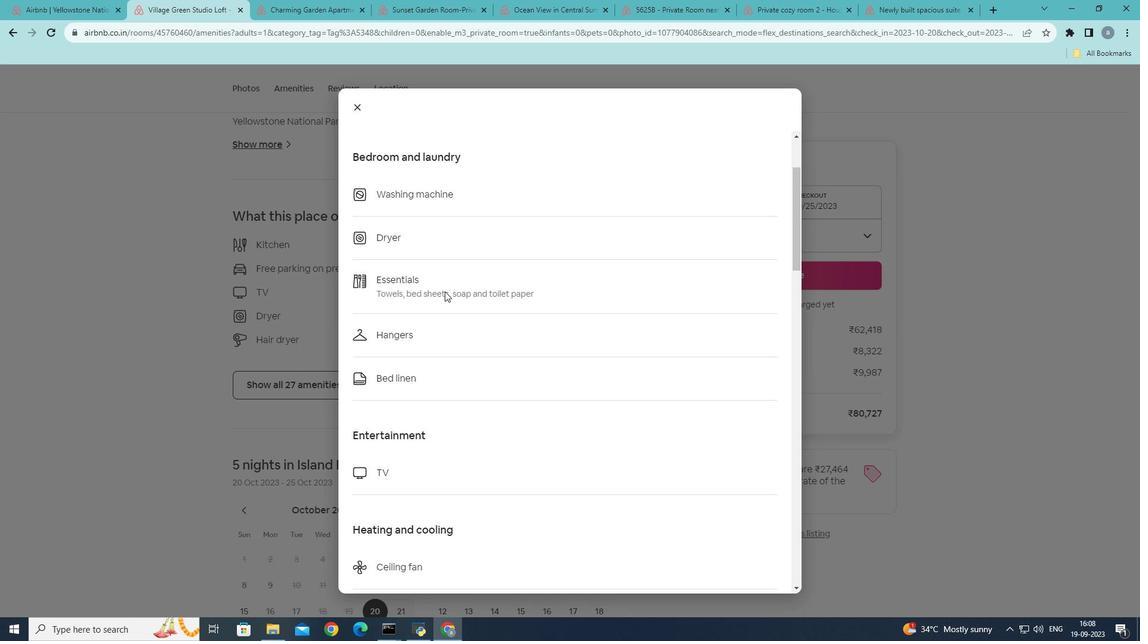 
Action: Mouse scrolled (444, 290) with delta (0, 0)
Screenshot: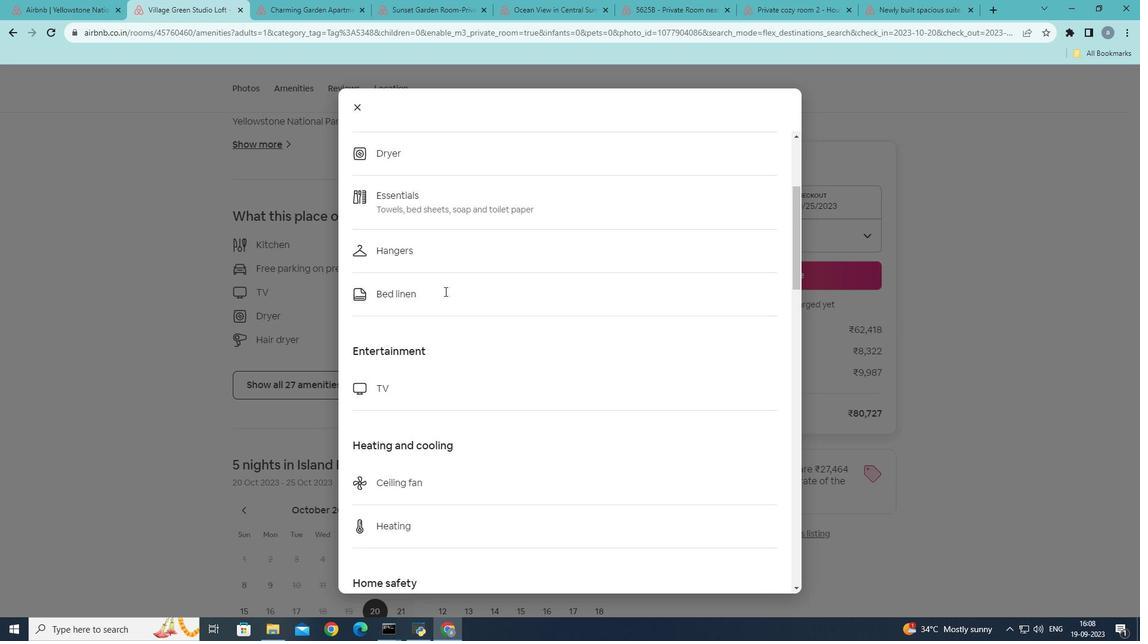 
Action: Mouse scrolled (444, 290) with delta (0, 0)
Screenshot: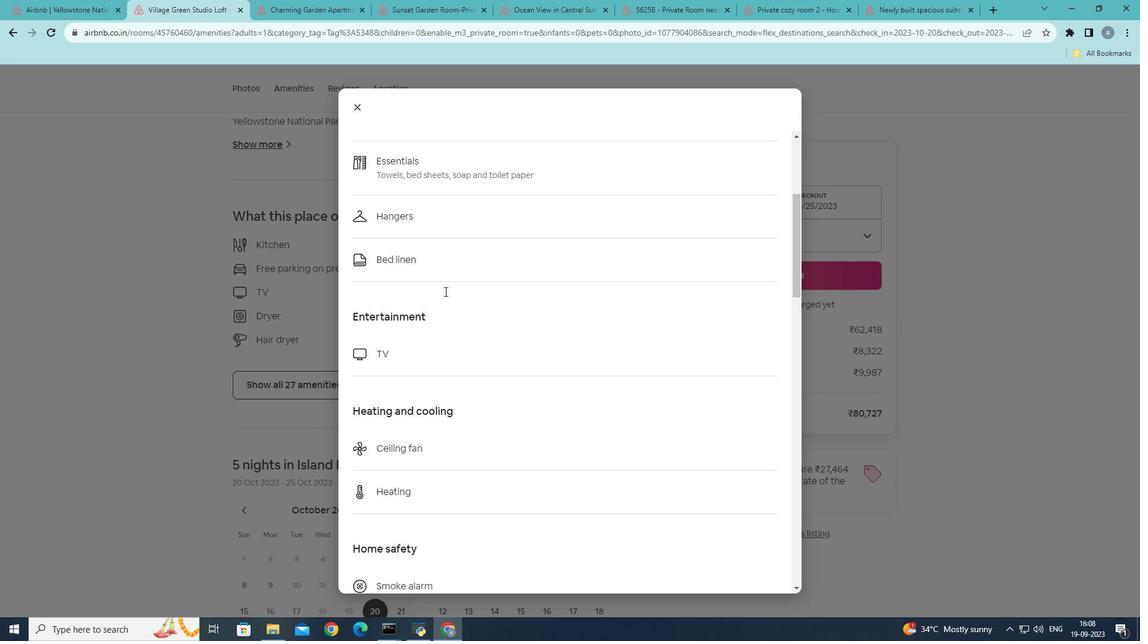 
Action: Mouse scrolled (444, 290) with delta (0, 0)
Screenshot: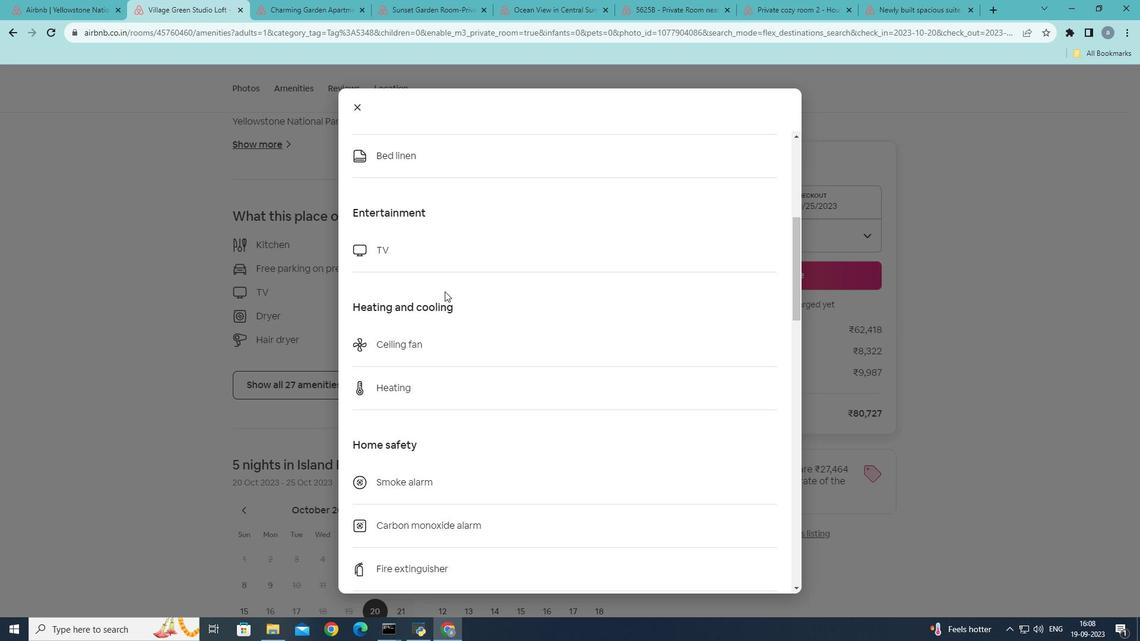 
Action: Mouse scrolled (444, 290) with delta (0, 0)
Screenshot: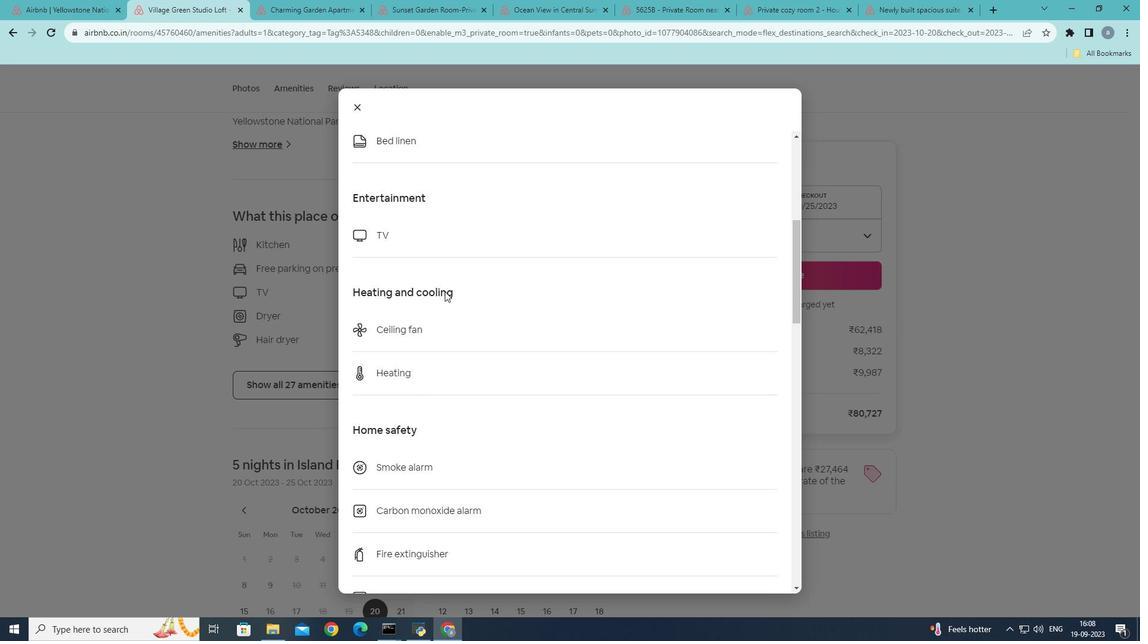
Action: Mouse scrolled (444, 290) with delta (0, 0)
Screenshot: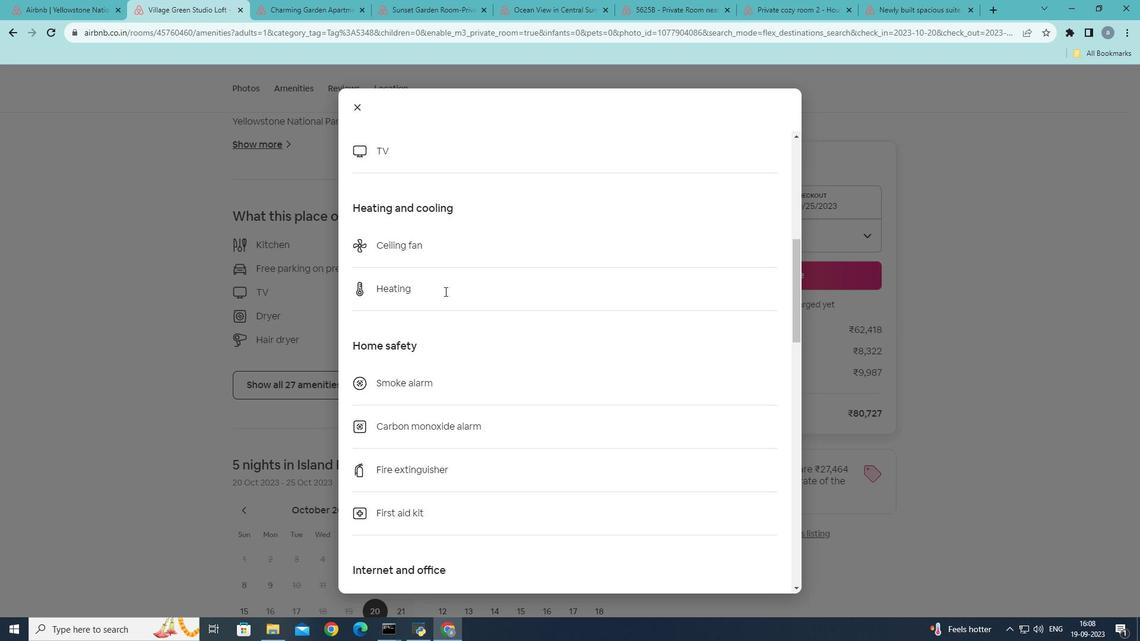 
Action: Mouse scrolled (444, 290) with delta (0, 0)
Screenshot: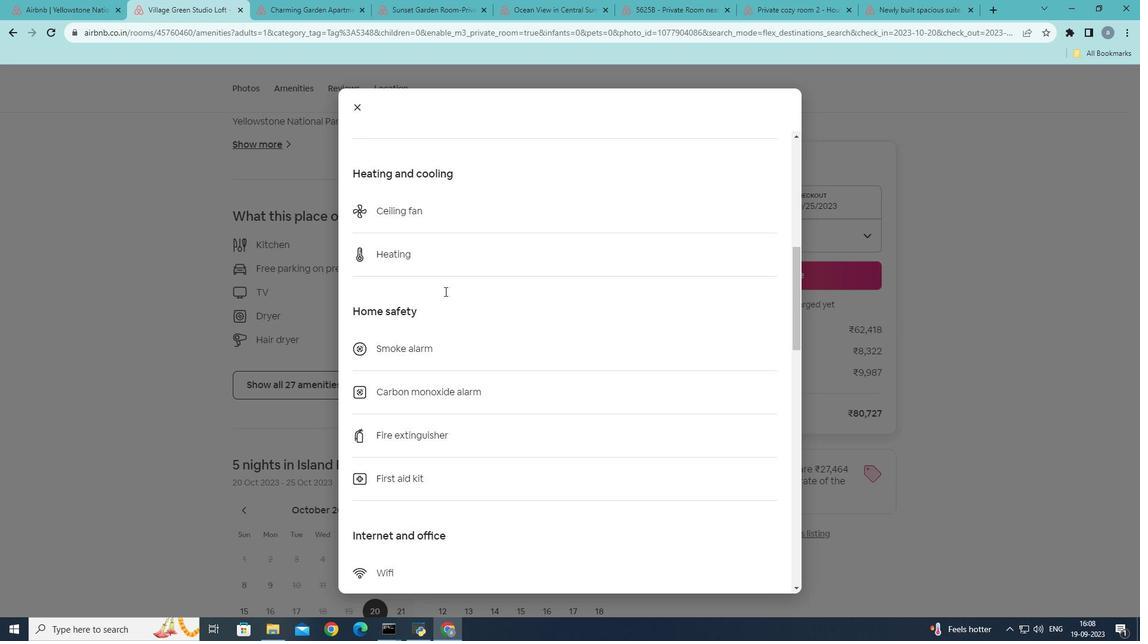 
Action: Mouse scrolled (444, 290) with delta (0, 0)
Screenshot: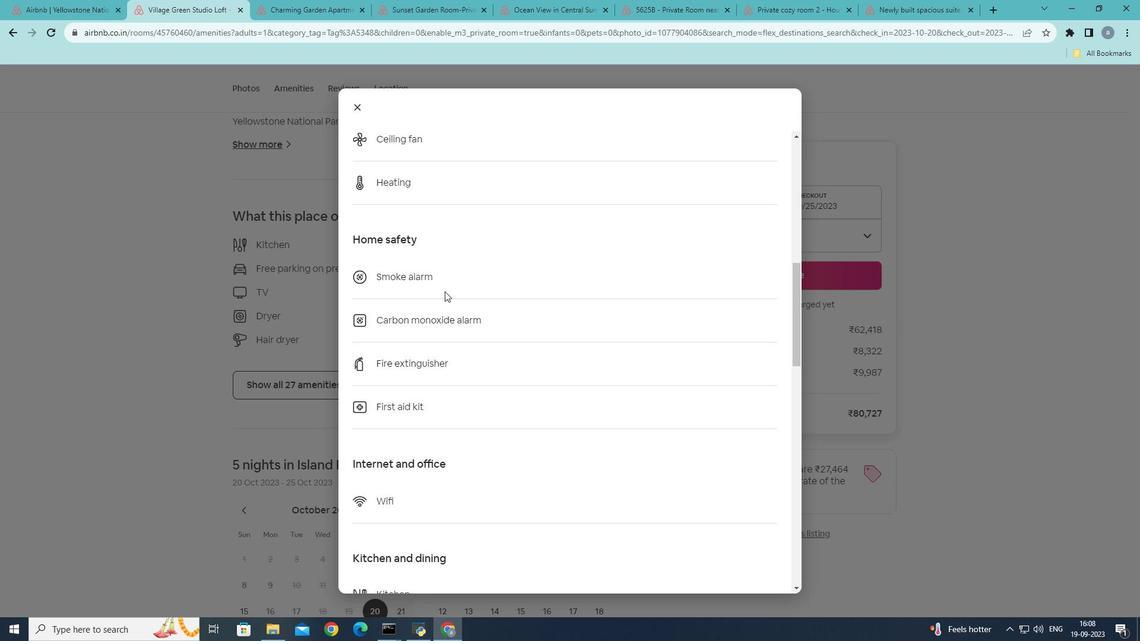 
Action: Mouse scrolled (444, 290) with delta (0, 0)
Screenshot: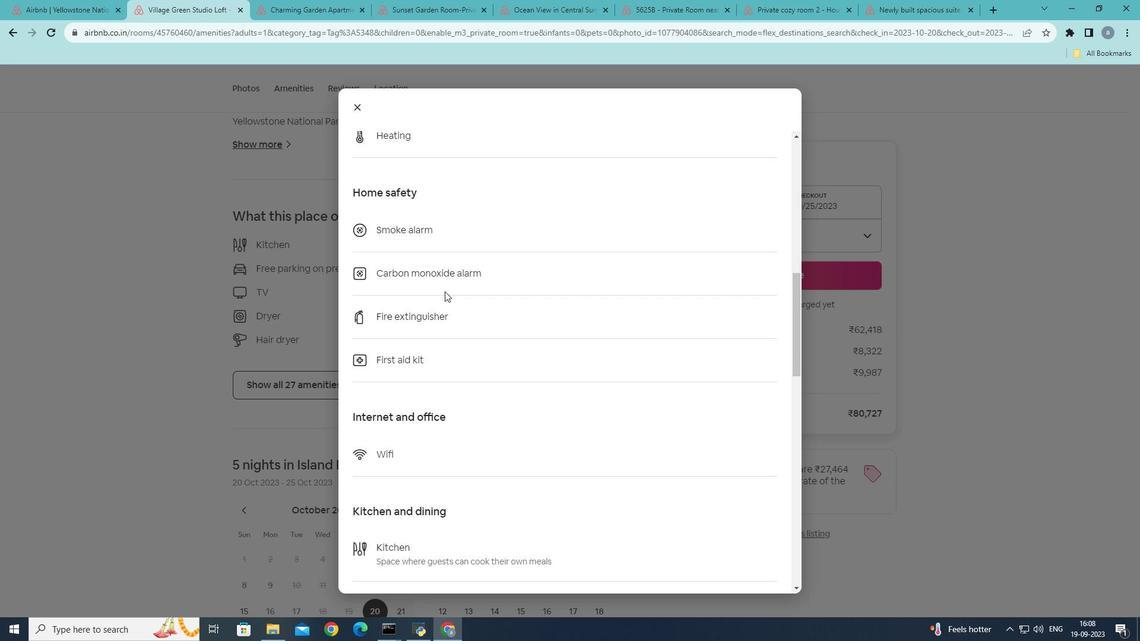 
Action: Mouse scrolled (444, 290) with delta (0, 0)
Screenshot: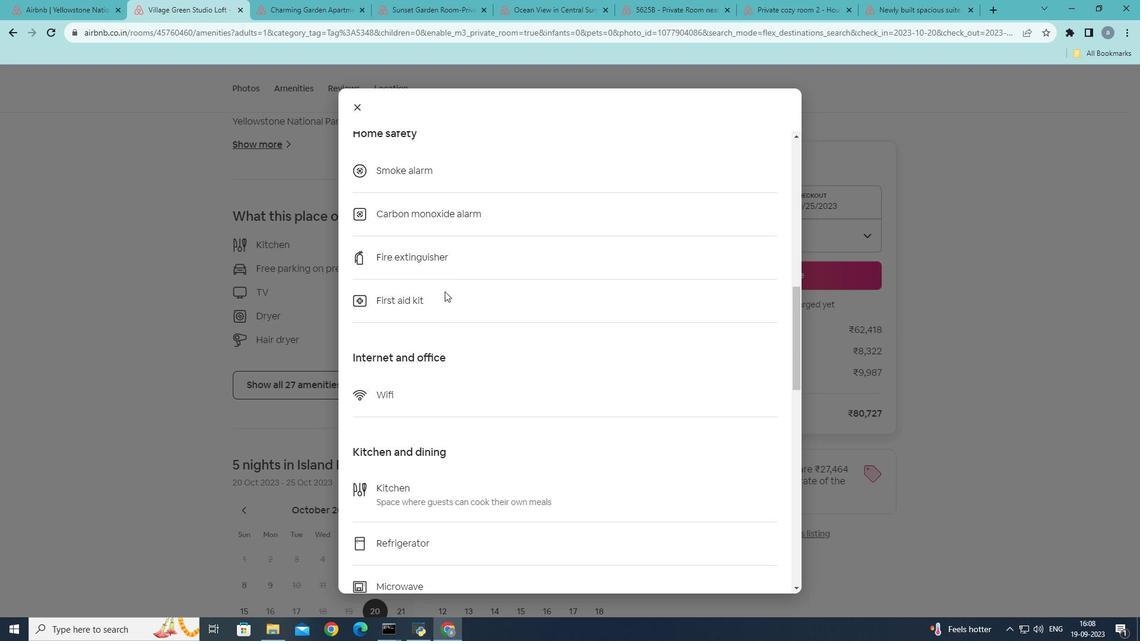 
Action: Mouse scrolled (444, 290) with delta (0, 0)
Screenshot: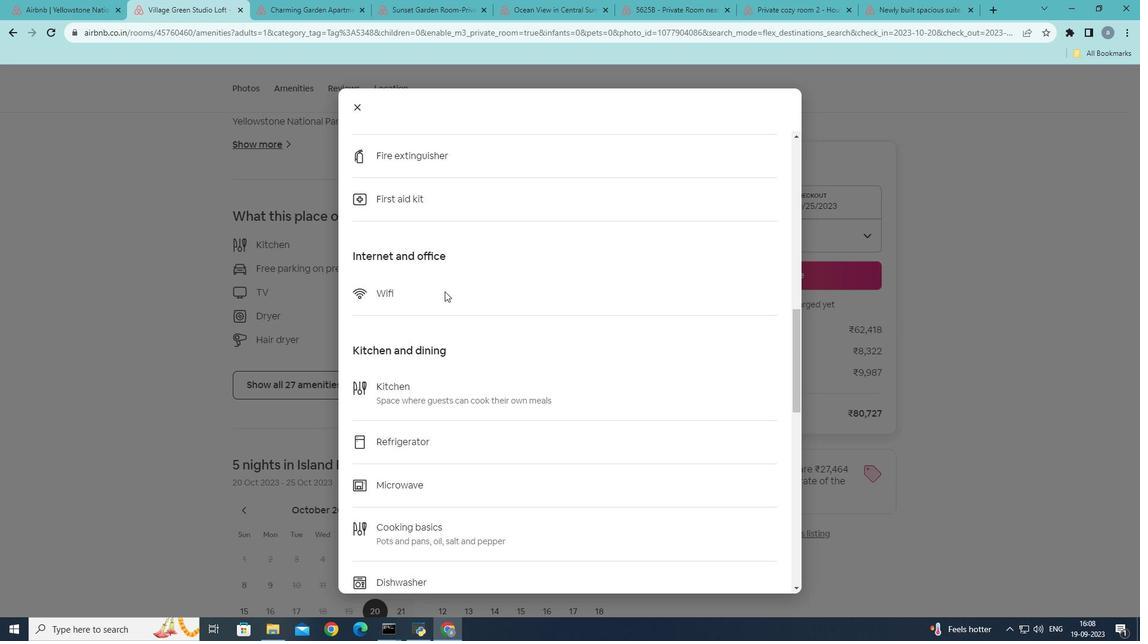 
Action: Mouse scrolled (444, 290) with delta (0, 0)
Screenshot: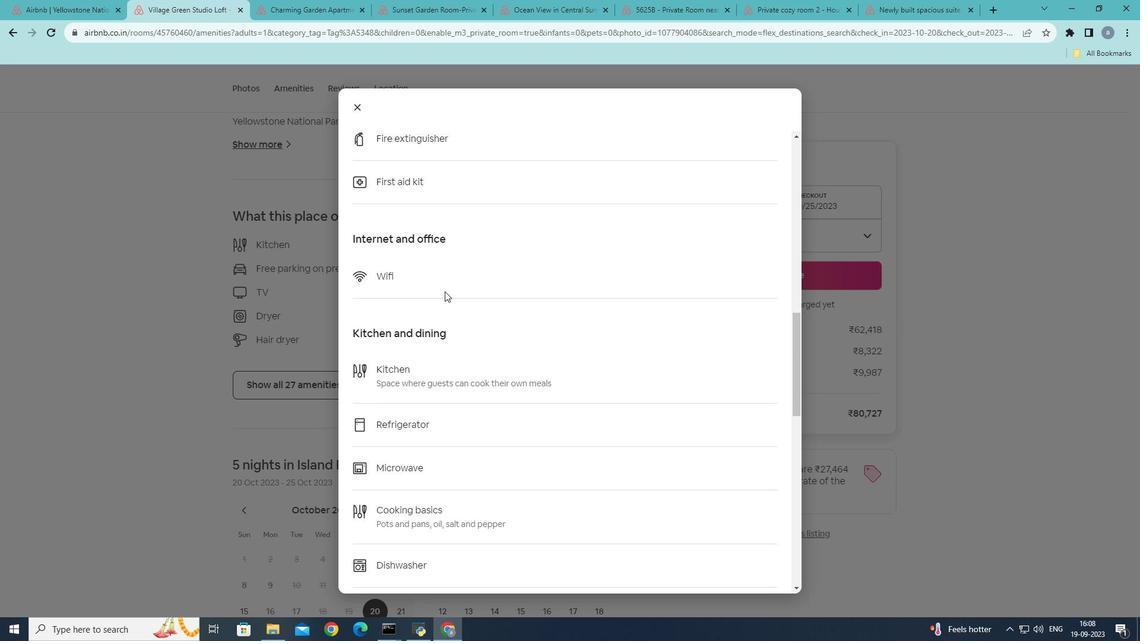 
Action: Mouse scrolled (444, 290) with delta (0, 0)
Screenshot: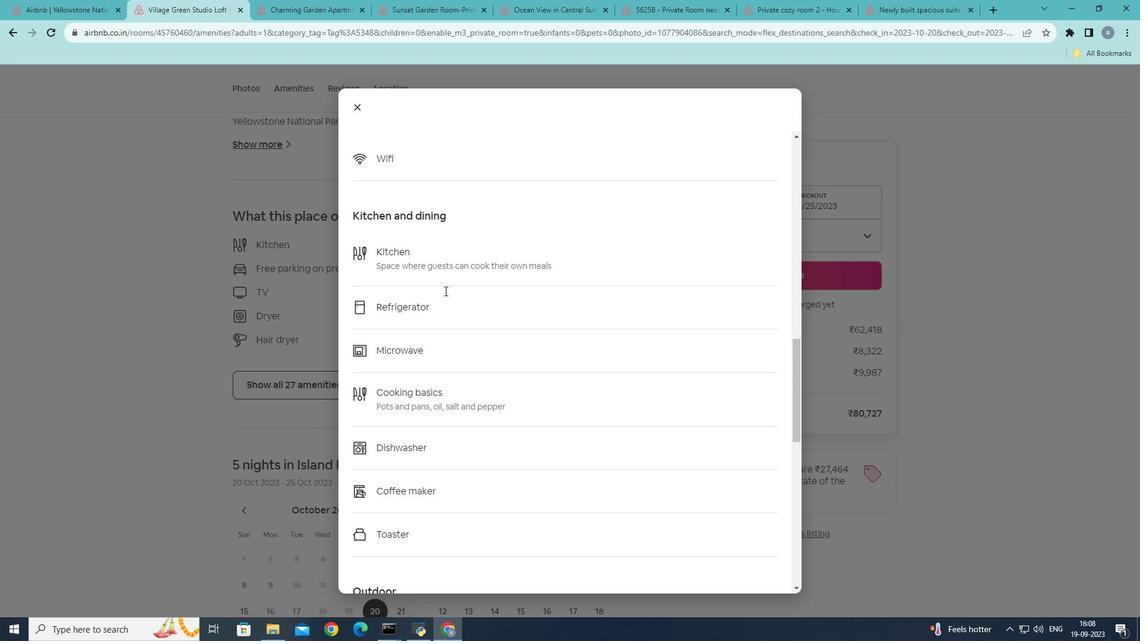
Action: Mouse scrolled (444, 290) with delta (0, 0)
Screenshot: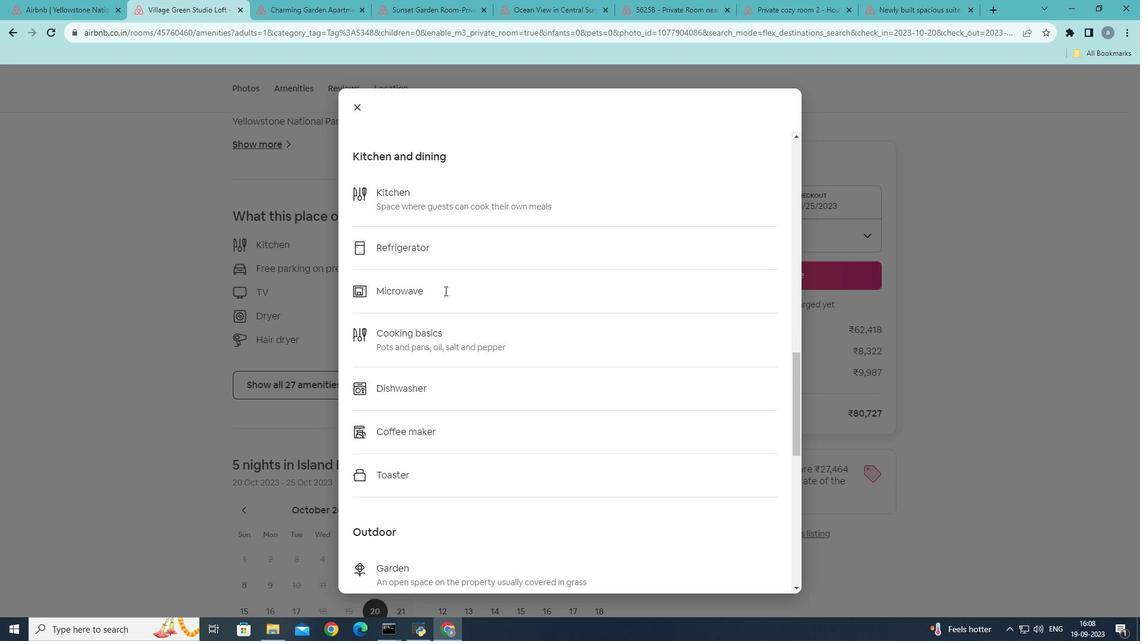 
Action: Mouse moved to (444, 290)
Screenshot: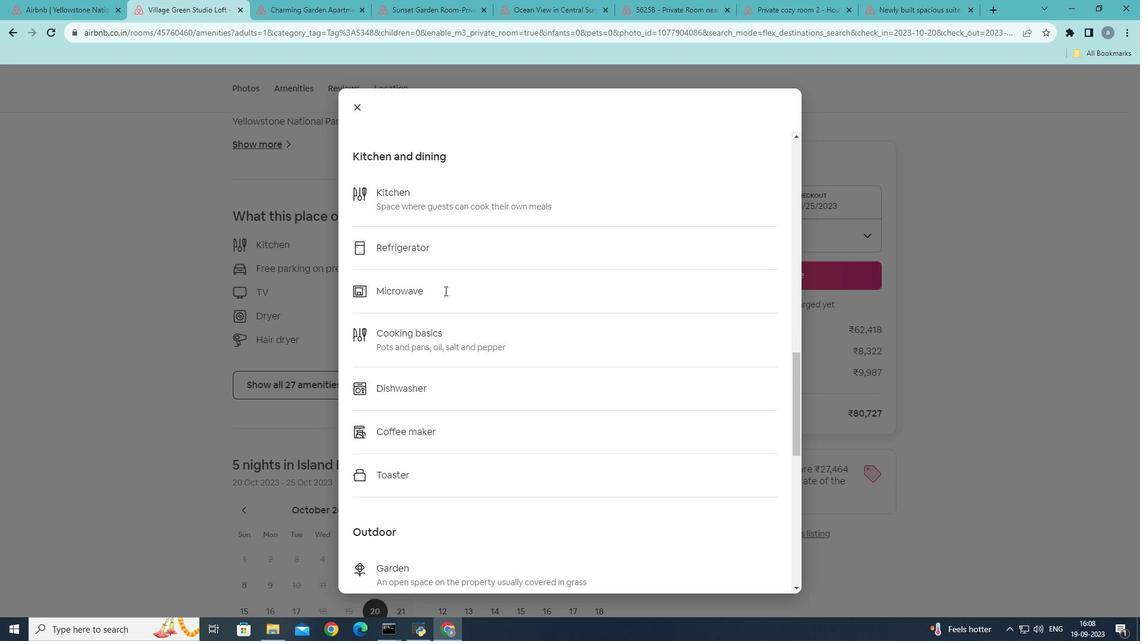 
Action: Mouse scrolled (444, 290) with delta (0, 0)
Screenshot: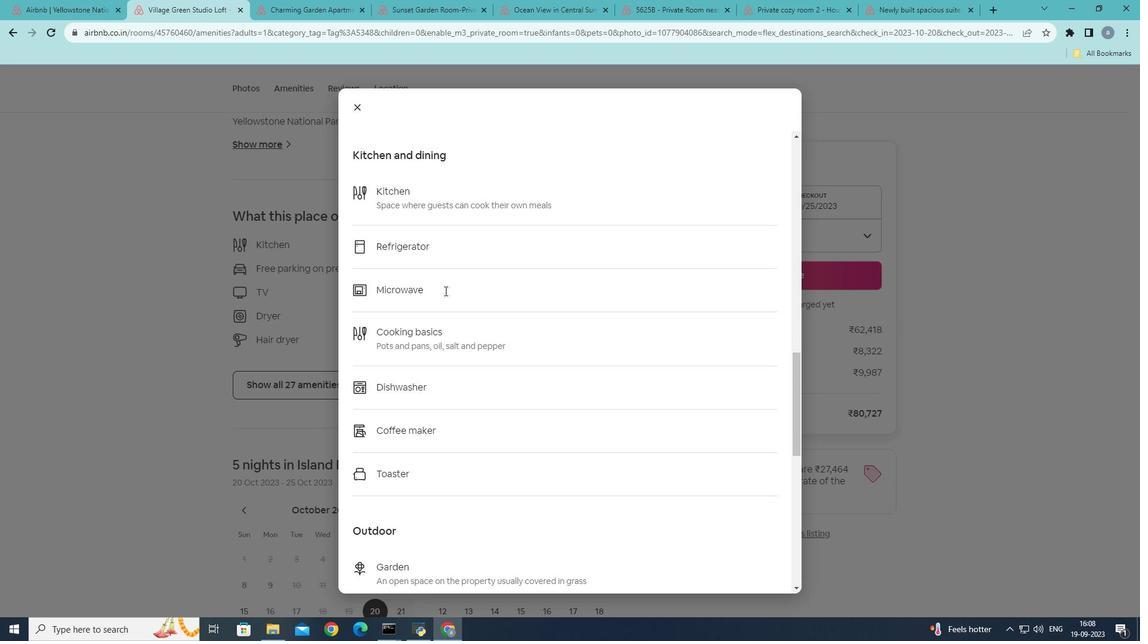 
Action: Mouse moved to (445, 290)
Screenshot: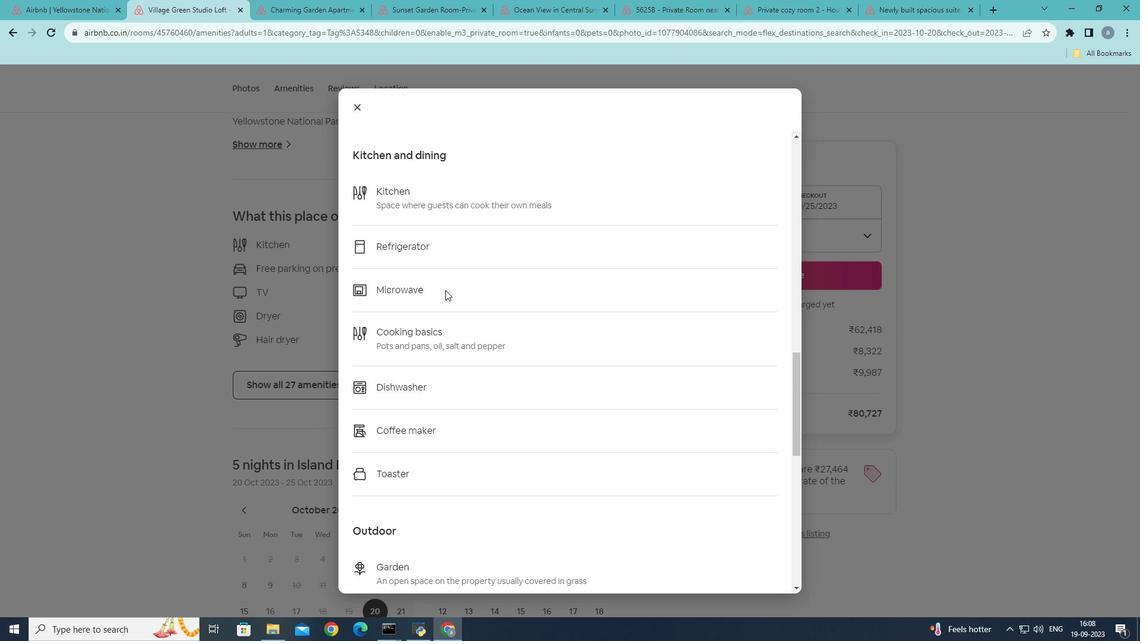 
Action: Mouse scrolled (445, 289) with delta (0, 0)
Screenshot: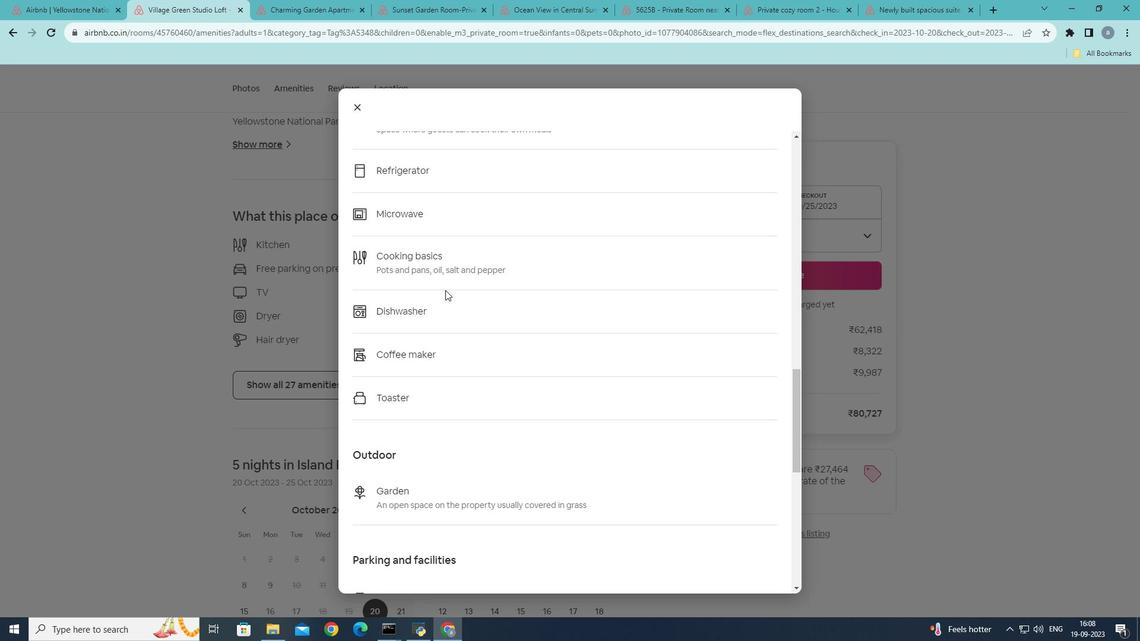 
Action: Mouse scrolled (445, 289) with delta (0, 0)
Screenshot: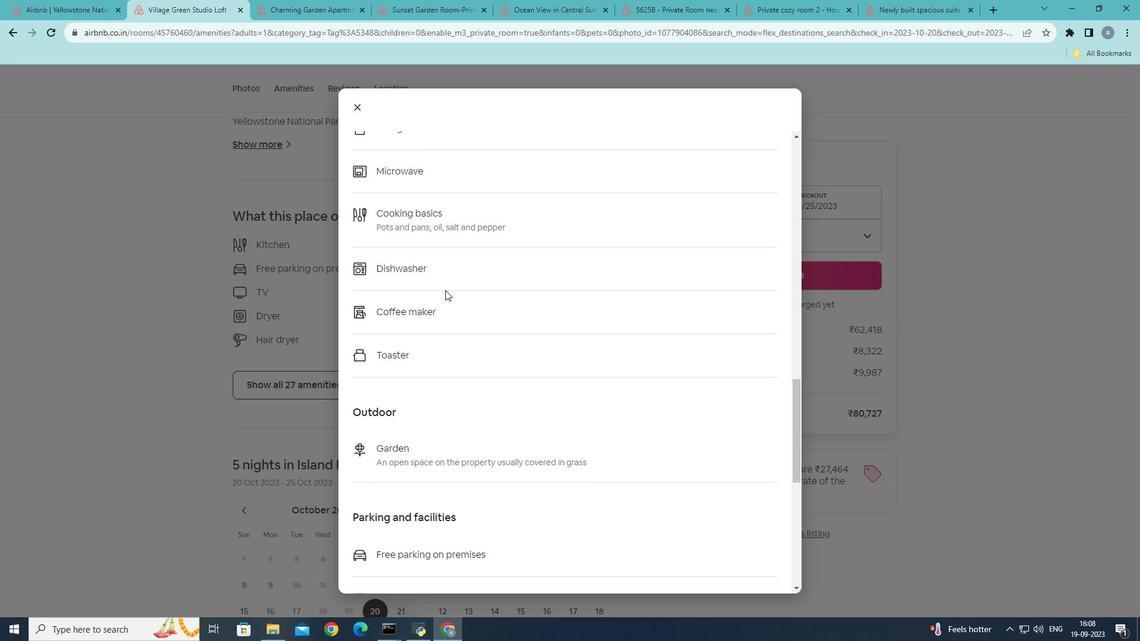 
Action: Mouse moved to (445, 290)
Screenshot: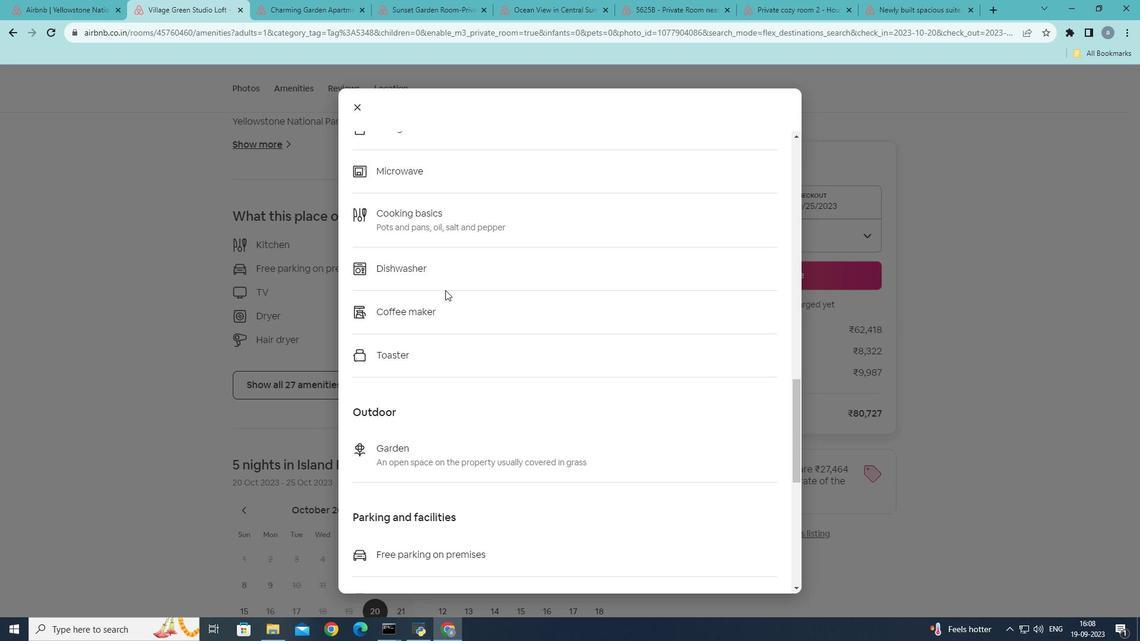 
Action: Mouse scrolled (445, 289) with delta (0, 0)
Screenshot: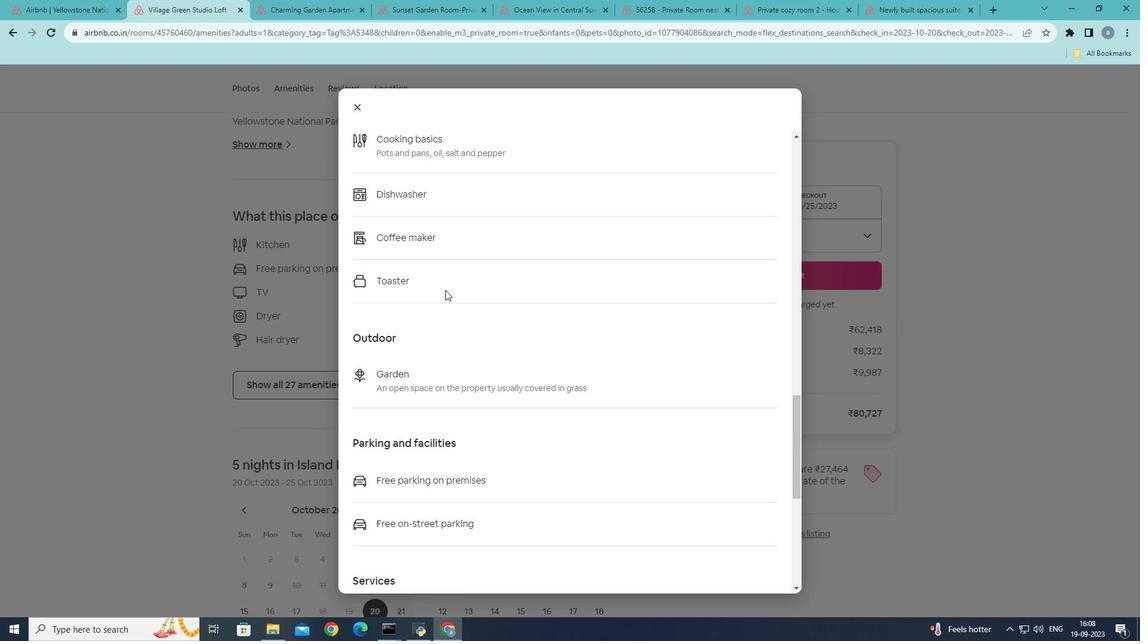 
Action: Mouse scrolled (445, 289) with delta (0, 0)
Screenshot: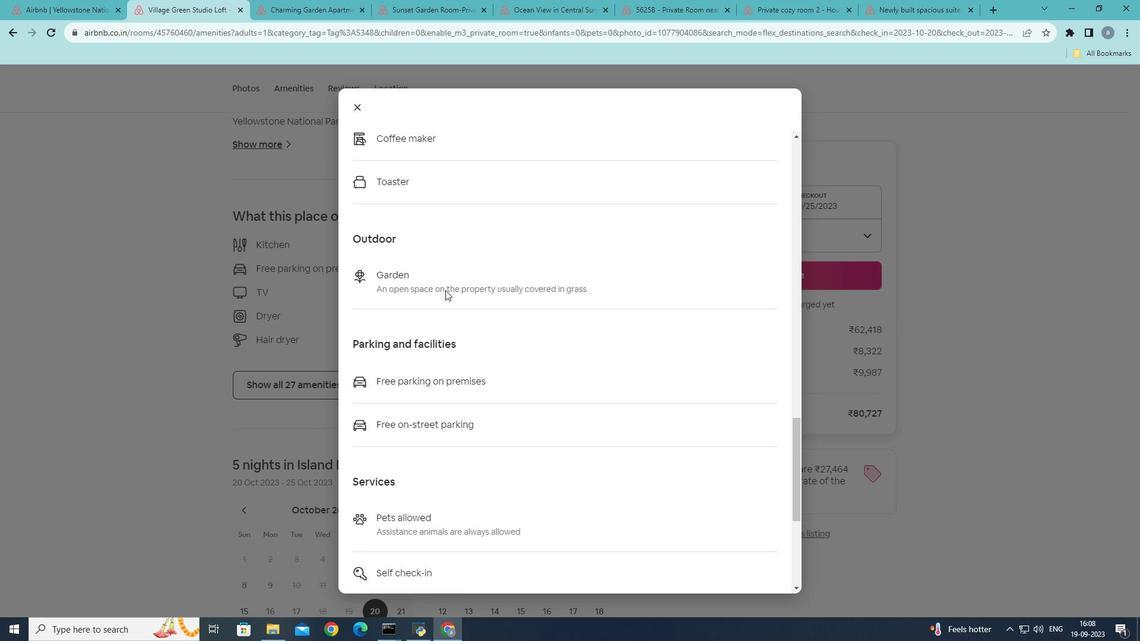 
Action: Mouse scrolled (445, 289) with delta (0, 0)
Screenshot: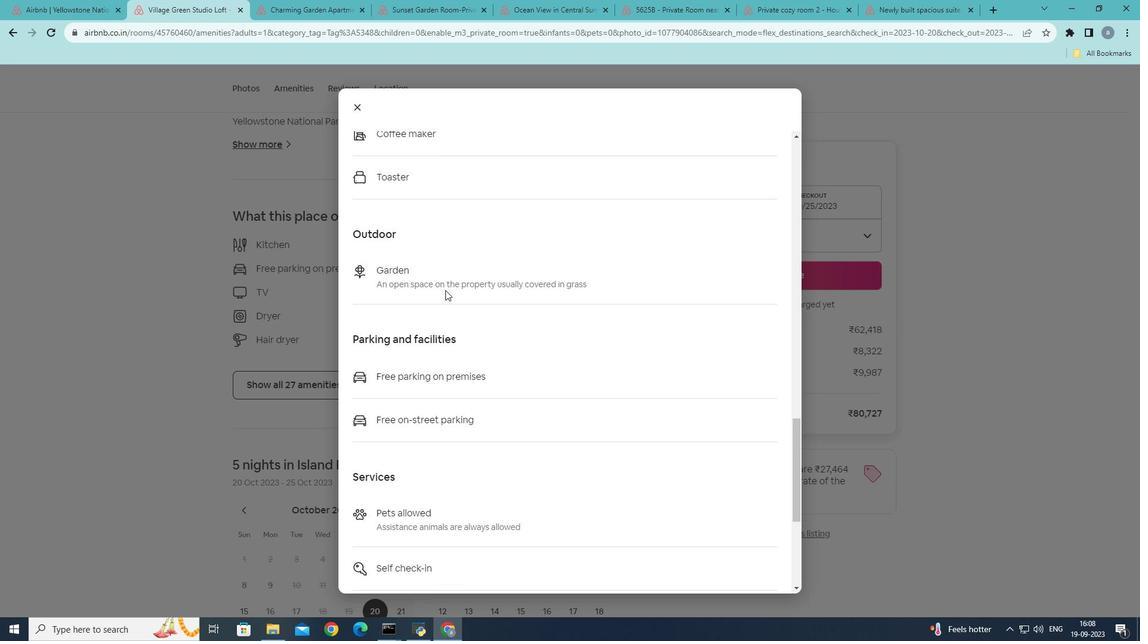 
Action: Mouse scrolled (445, 289) with delta (0, 0)
Screenshot: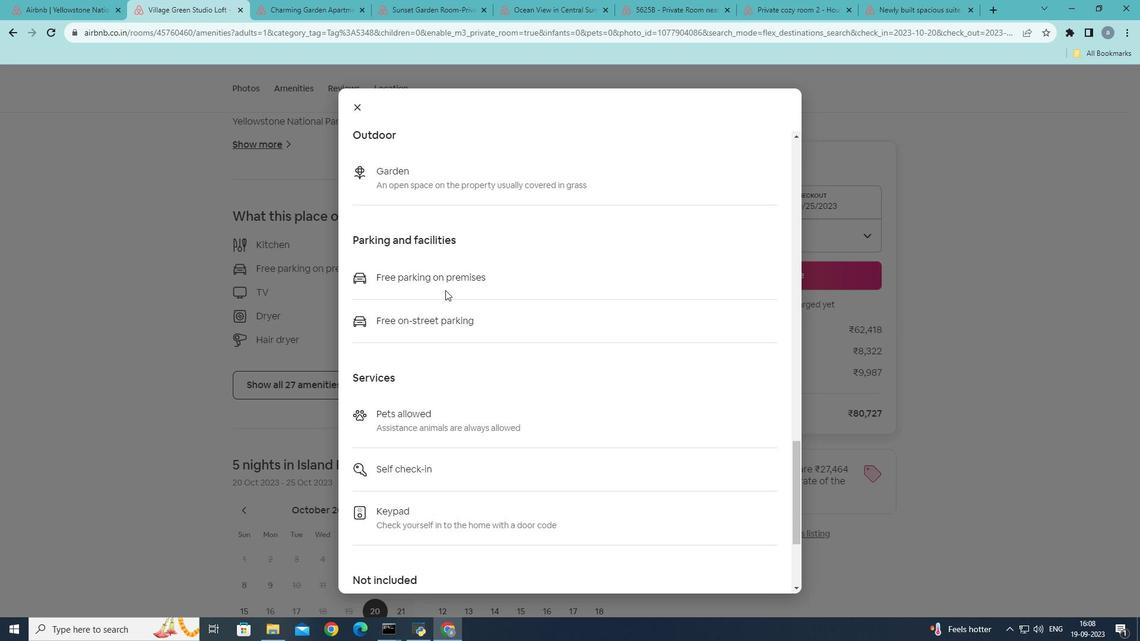 
Action: Mouse scrolled (445, 289) with delta (0, 0)
Screenshot: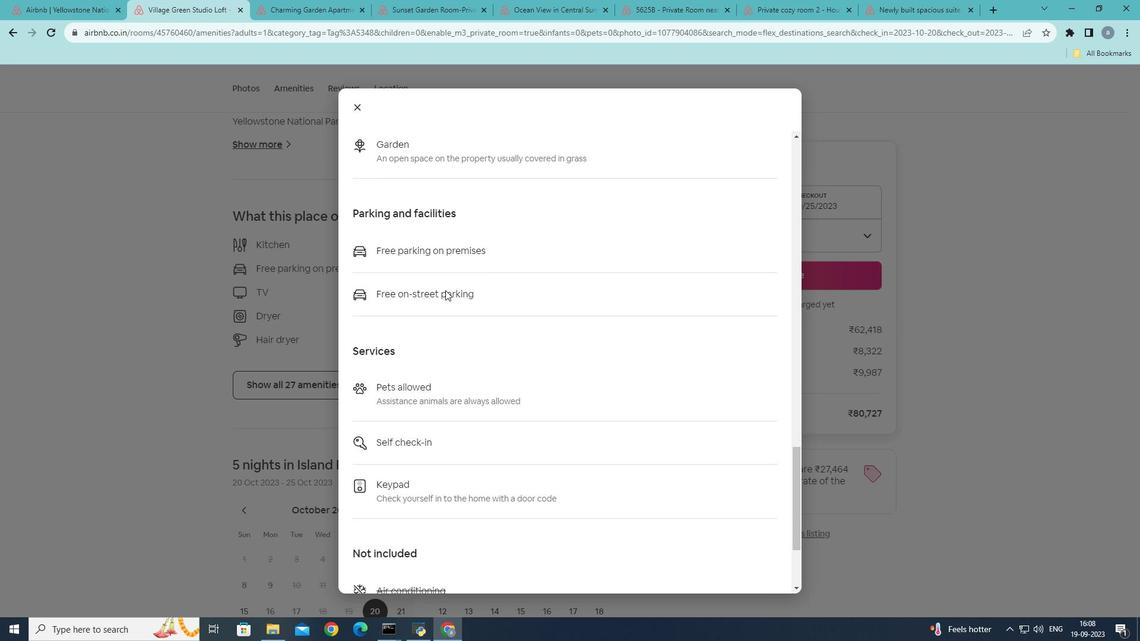 
Action: Mouse scrolled (445, 289) with delta (0, 0)
Screenshot: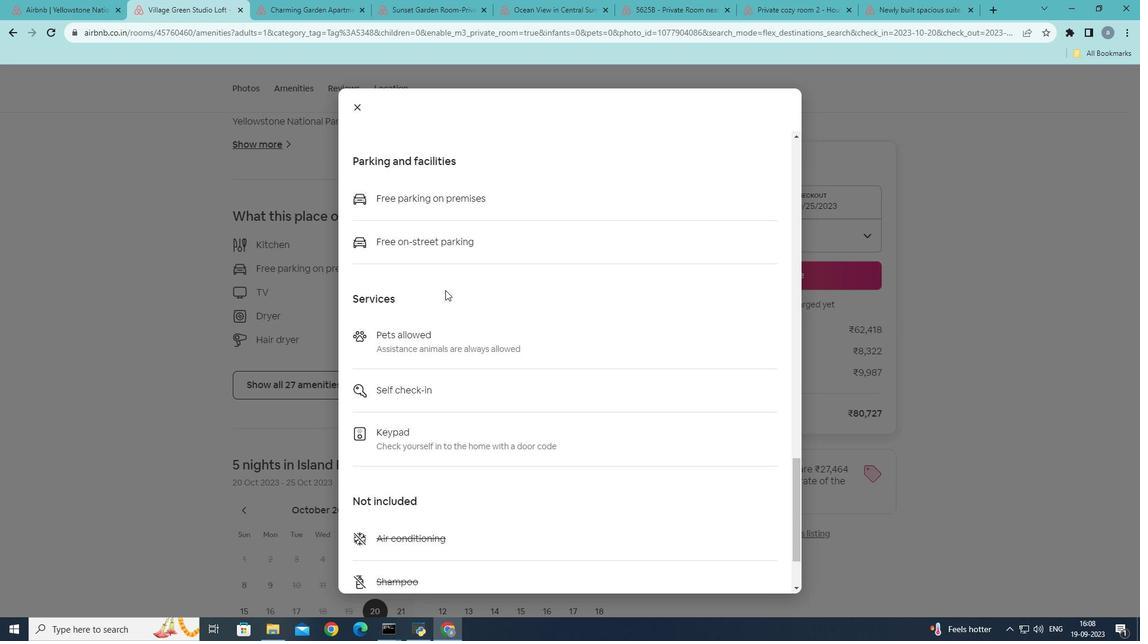 
Action: Mouse scrolled (445, 289) with delta (0, 0)
Screenshot: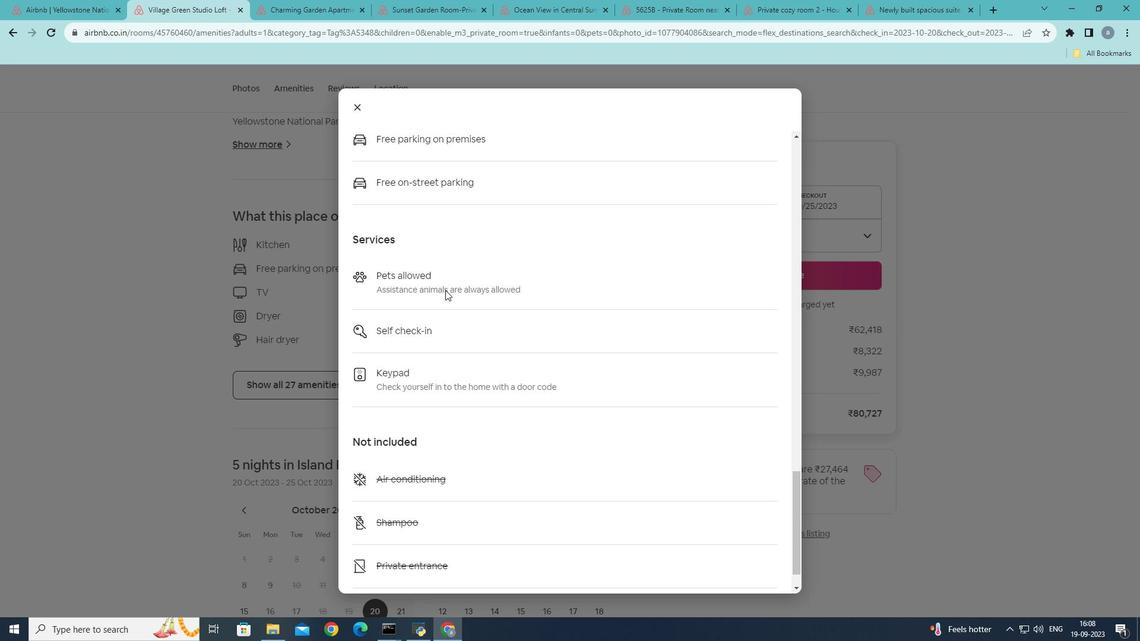 
Action: Mouse moved to (445, 287)
Screenshot: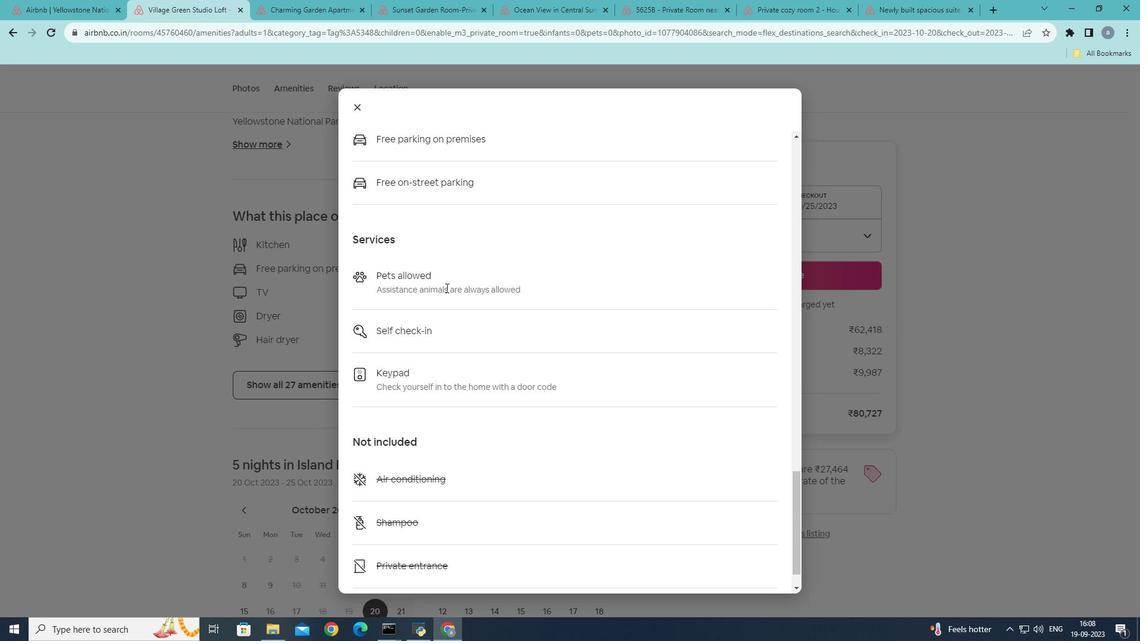 
Action: Mouse scrolled (445, 287) with delta (0, 0)
Screenshot: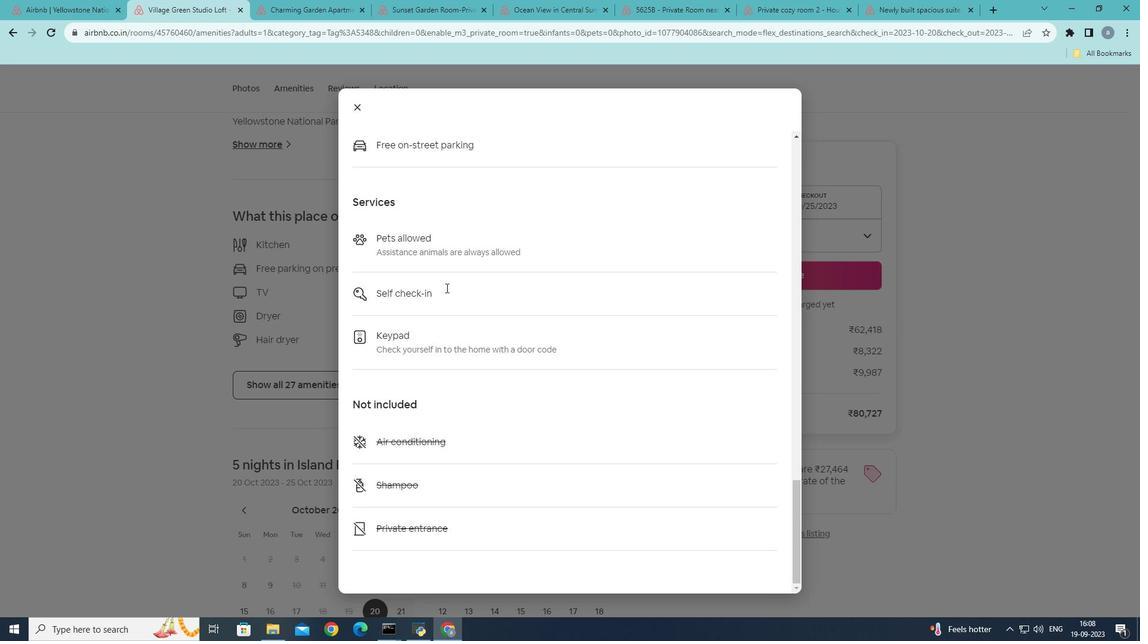 
Action: Mouse scrolled (445, 287) with delta (0, 0)
Screenshot: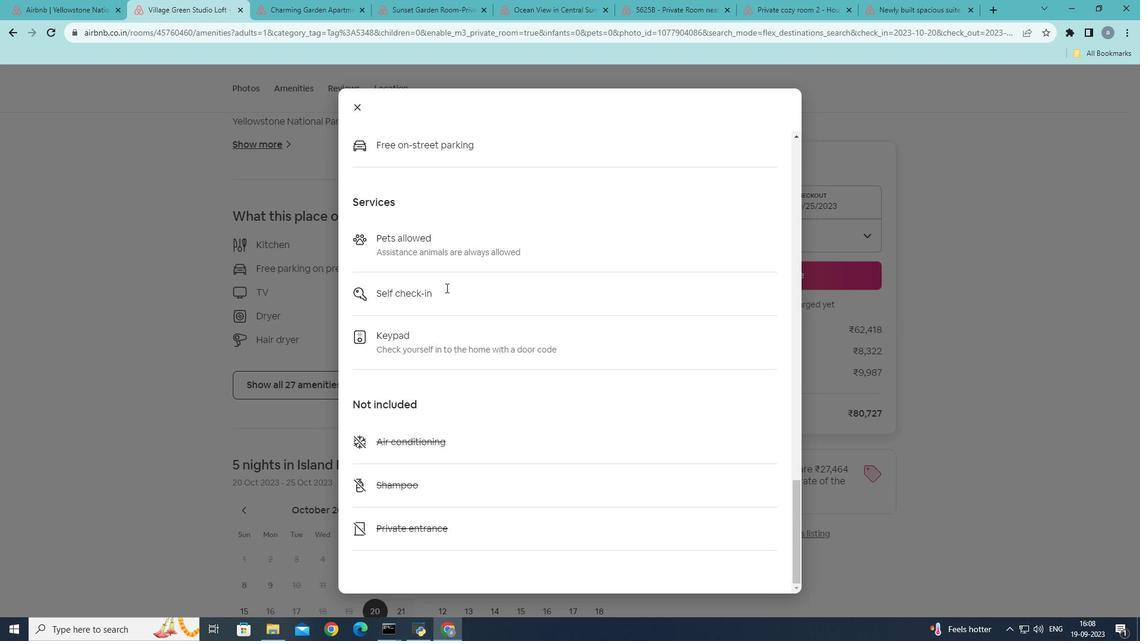 
Action: Mouse scrolled (445, 287) with delta (0, 0)
Screenshot: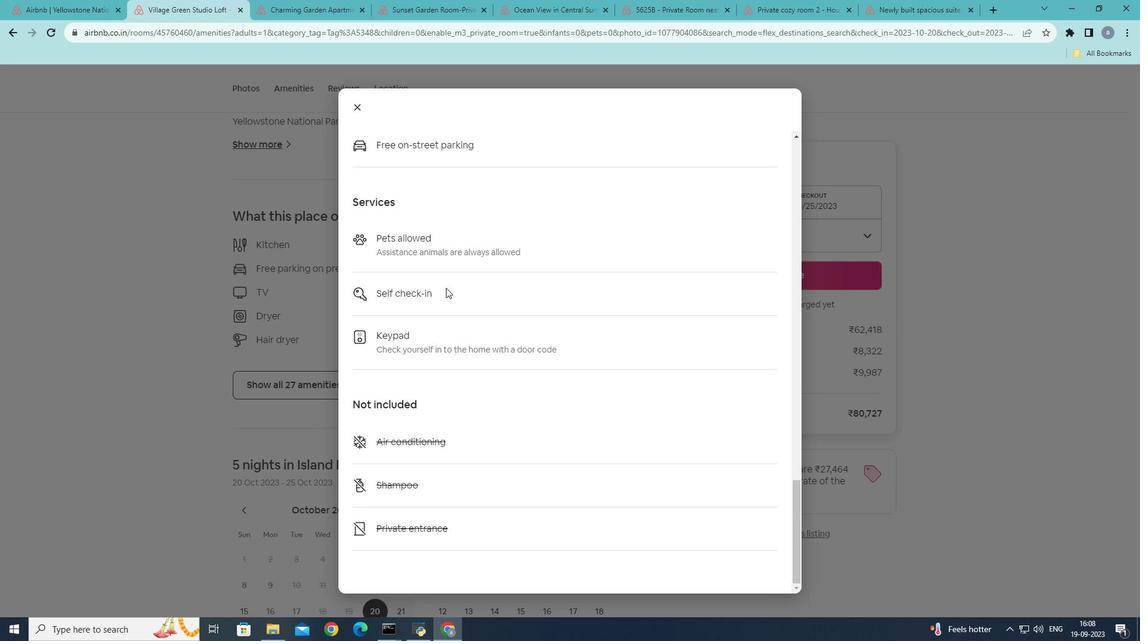 
Action: Mouse scrolled (445, 287) with delta (0, 0)
Screenshot: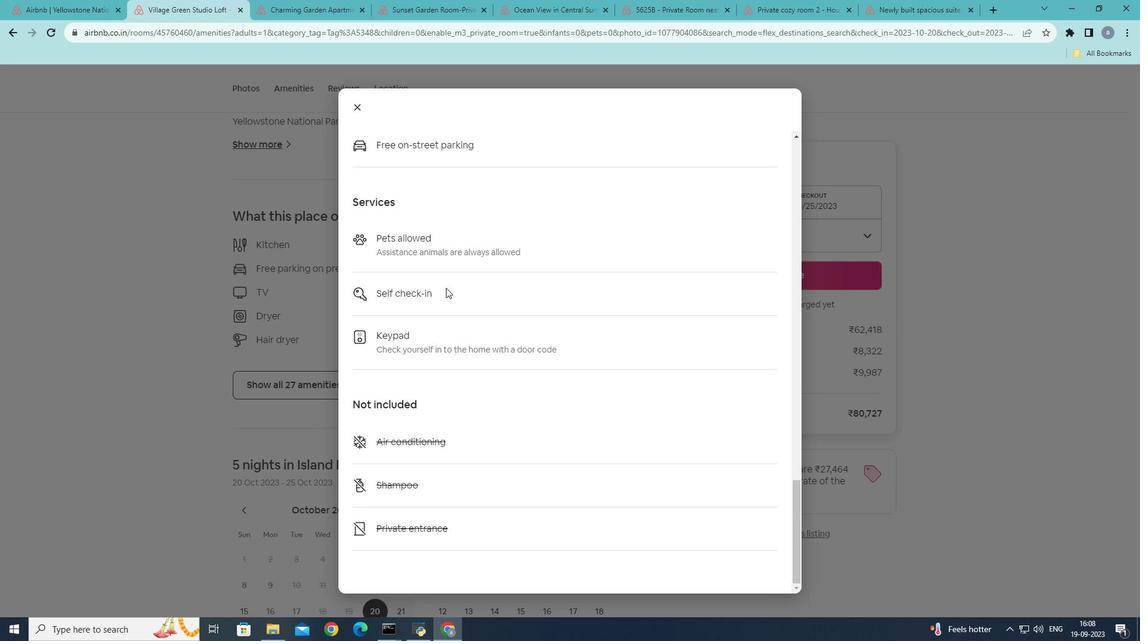 
Action: Mouse scrolled (445, 287) with delta (0, 0)
Screenshot: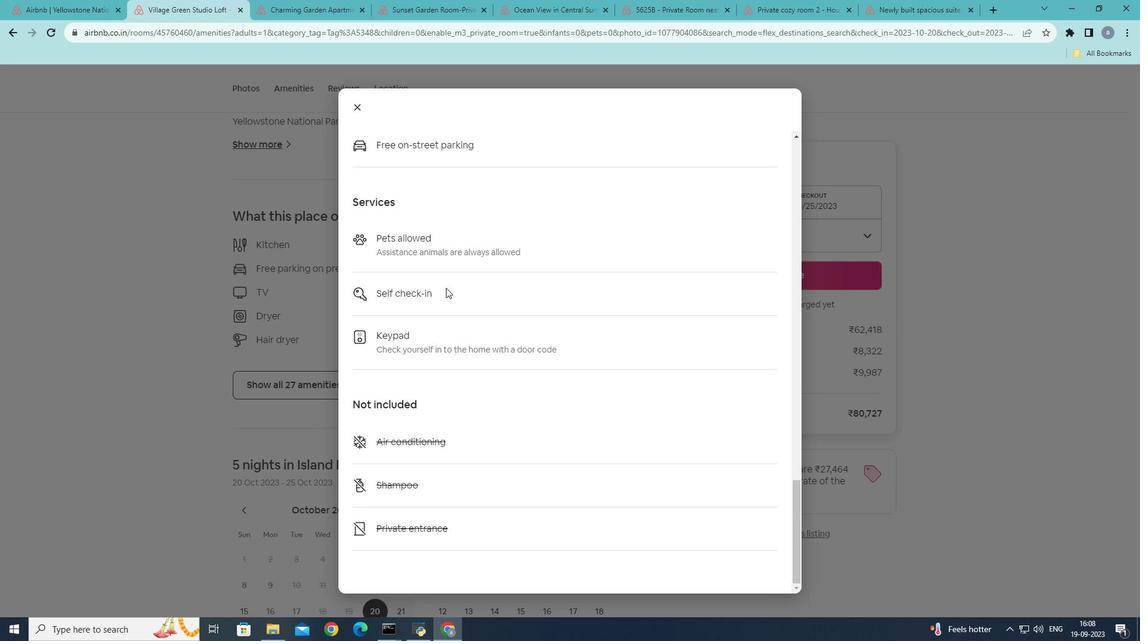 
Action: Mouse scrolled (445, 287) with delta (0, 0)
Screenshot: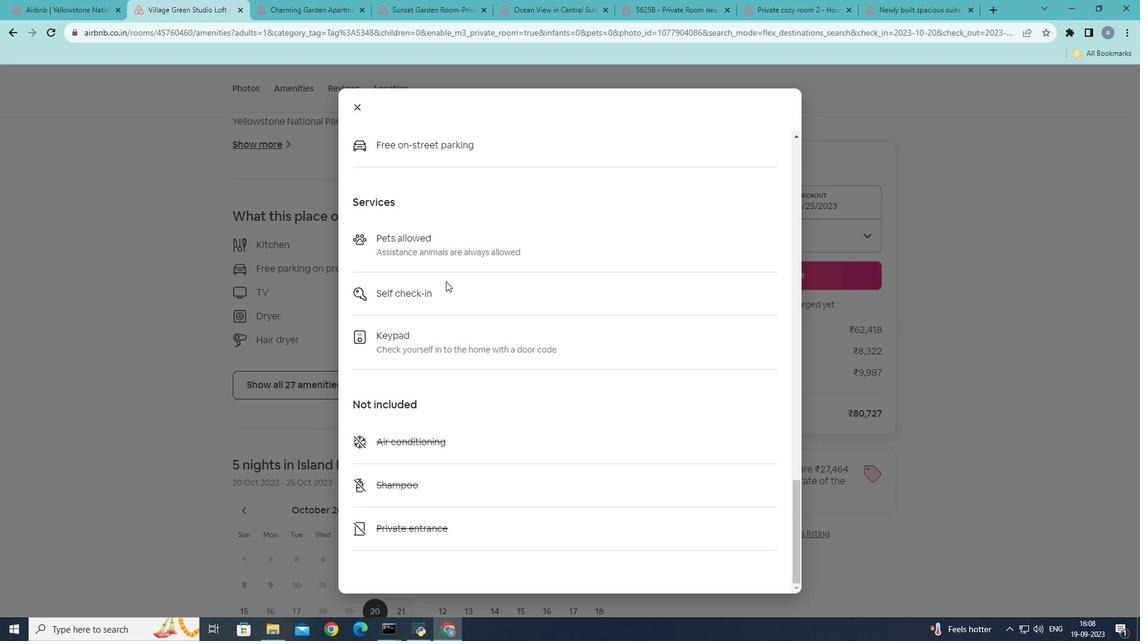 
Action: Mouse moved to (445, 287)
Screenshot: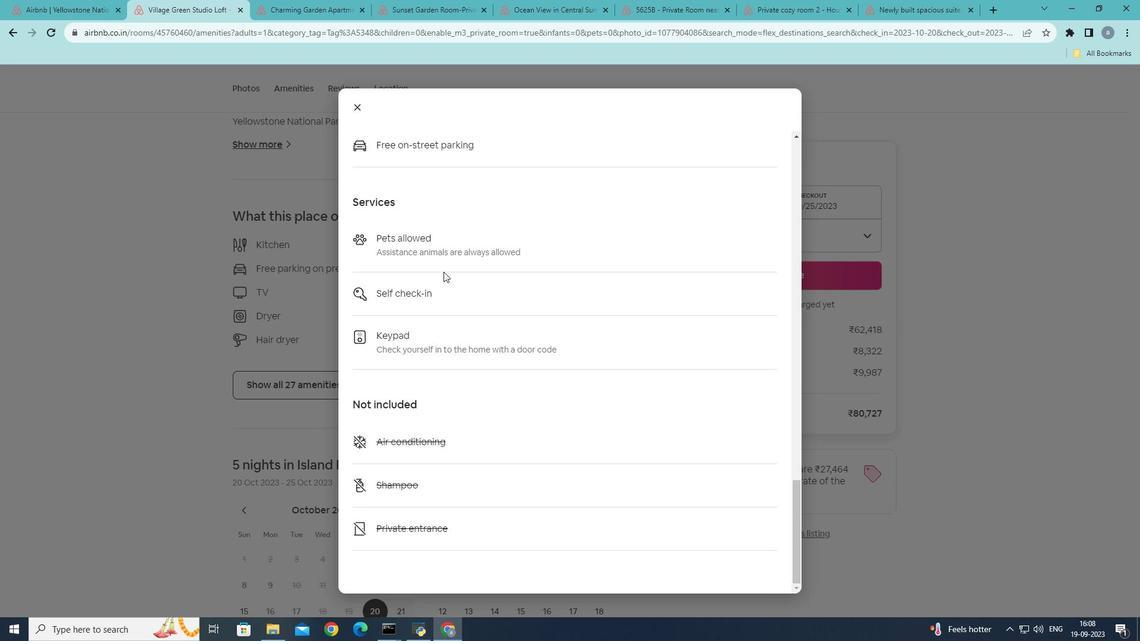 
Action: Mouse scrolled (445, 286) with delta (0, 0)
Screenshot: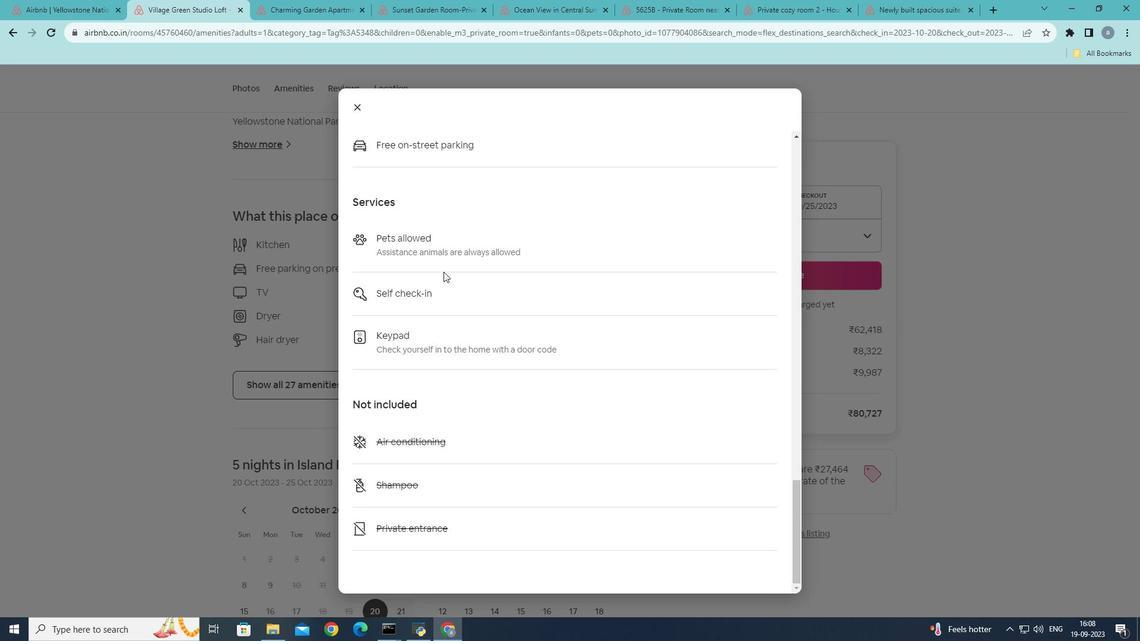 
Action: Mouse moved to (445, 286)
Screenshot: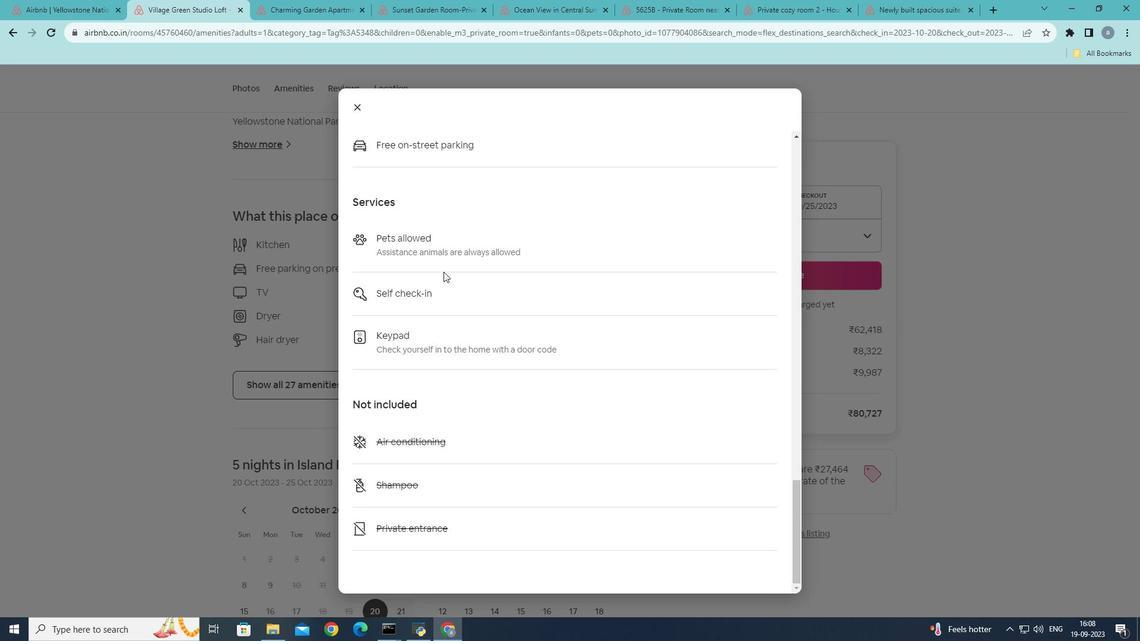 
Action: Mouse scrolled (445, 285) with delta (0, 0)
Screenshot: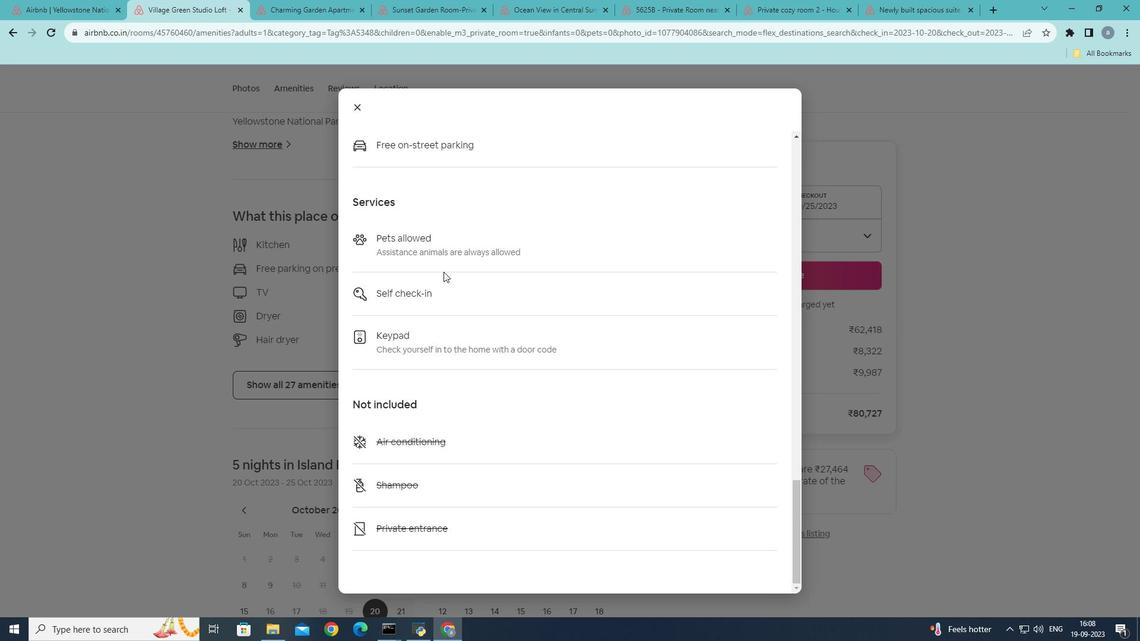 
Action: Mouse moved to (352, 106)
Screenshot: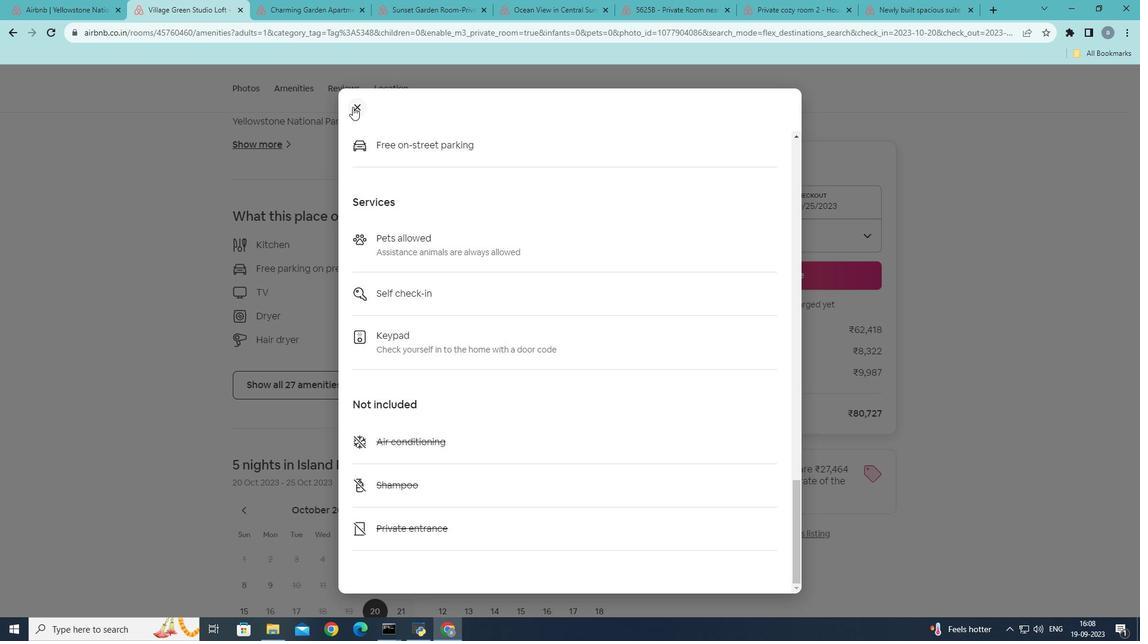 
Action: Mouse pressed left at (352, 106)
Screenshot: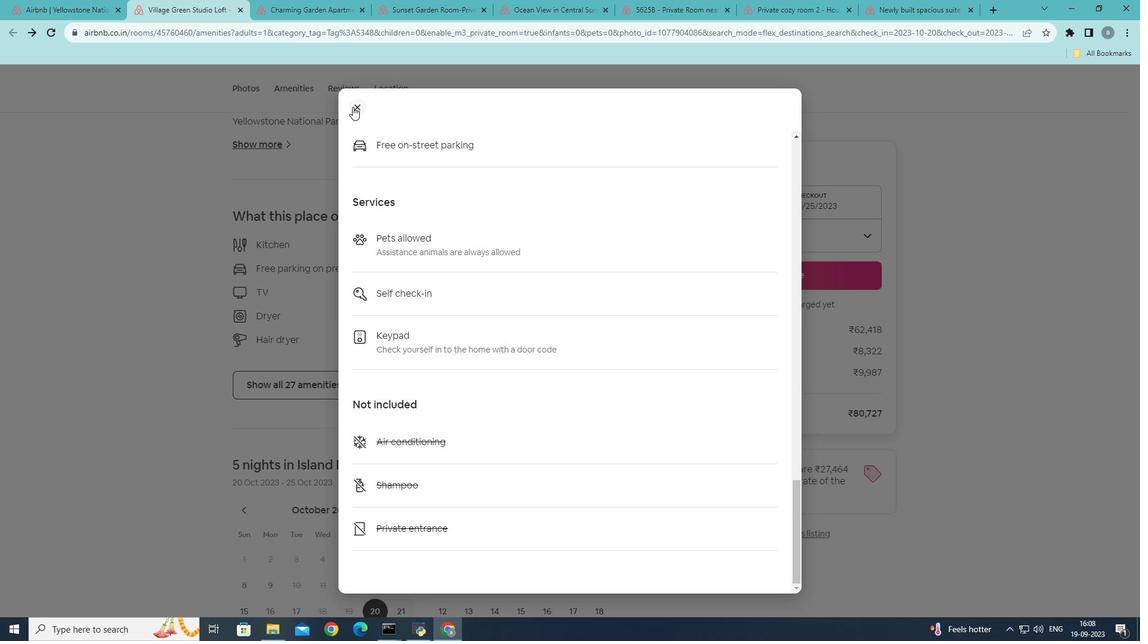 
Action: Mouse moved to (346, 248)
Screenshot: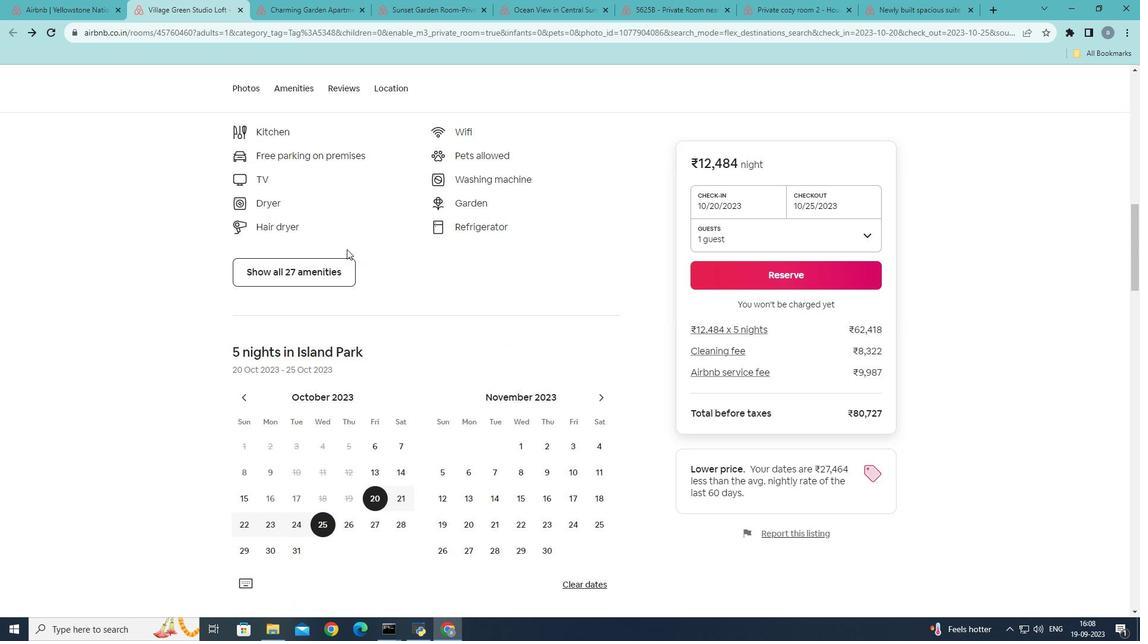 
Action: Mouse scrolled (346, 248) with delta (0, 0)
Screenshot: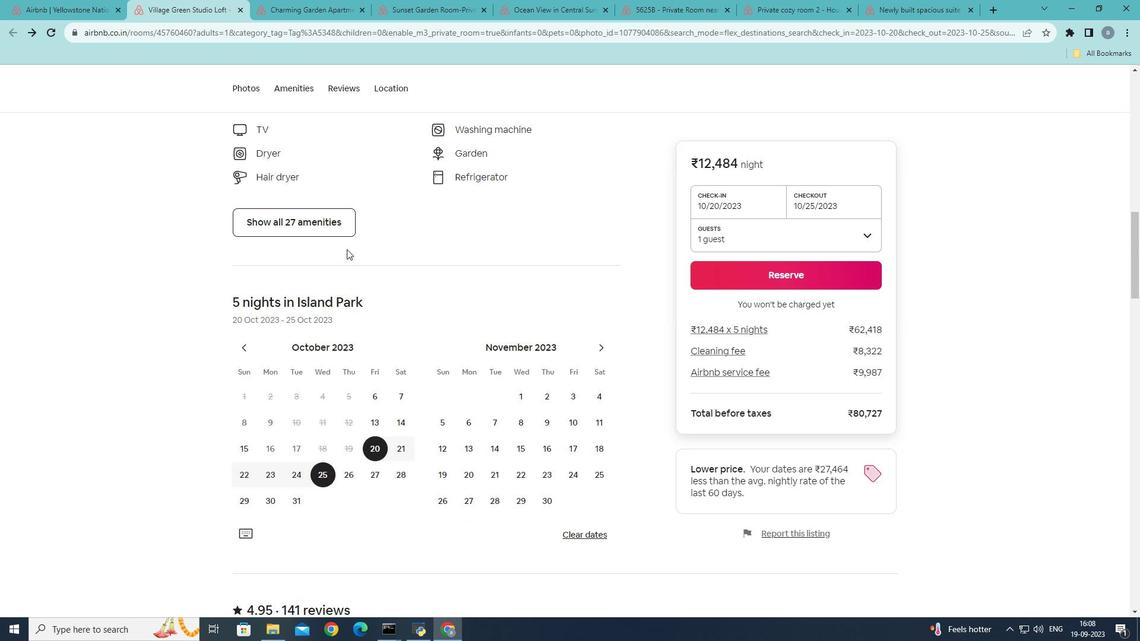 
Action: Mouse moved to (346, 249)
Screenshot: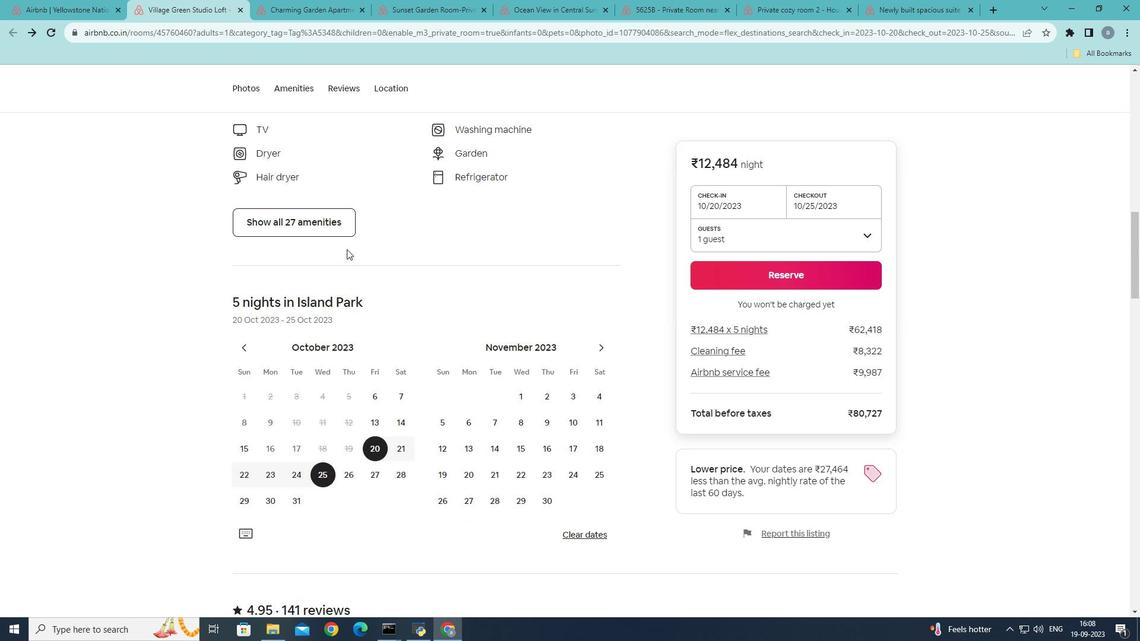 
Action: Mouse scrolled (346, 248) with delta (0, 0)
Screenshot: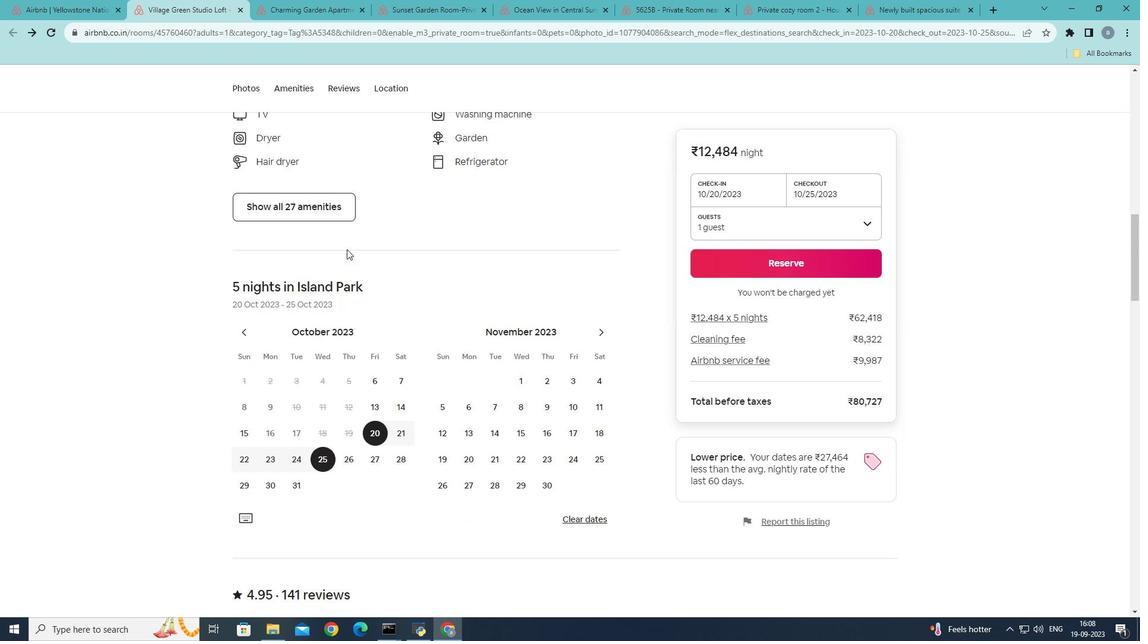 
Action: Mouse scrolled (346, 248) with delta (0, 0)
Screenshot: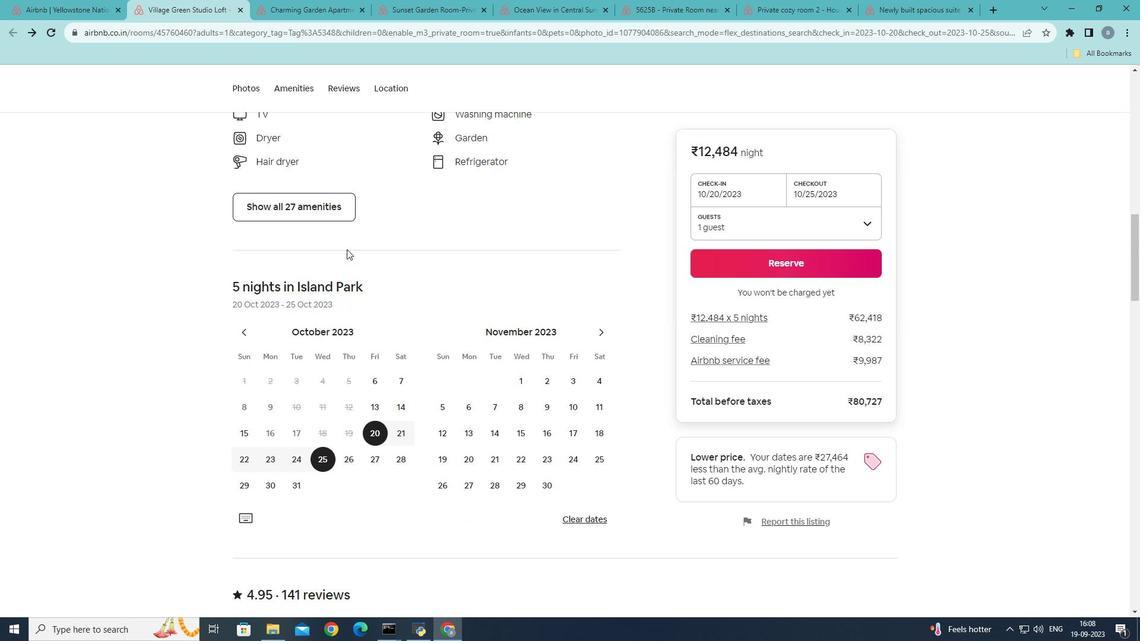 
Action: Mouse moved to (348, 249)
Screenshot: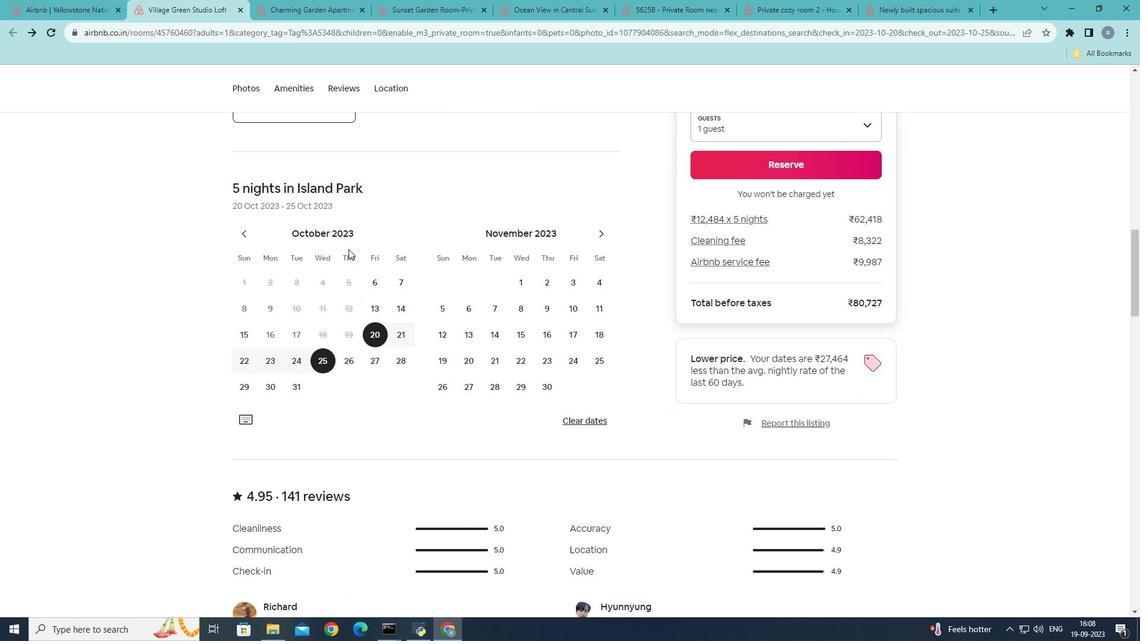
Action: Mouse scrolled (348, 248) with delta (0, 0)
Screenshot: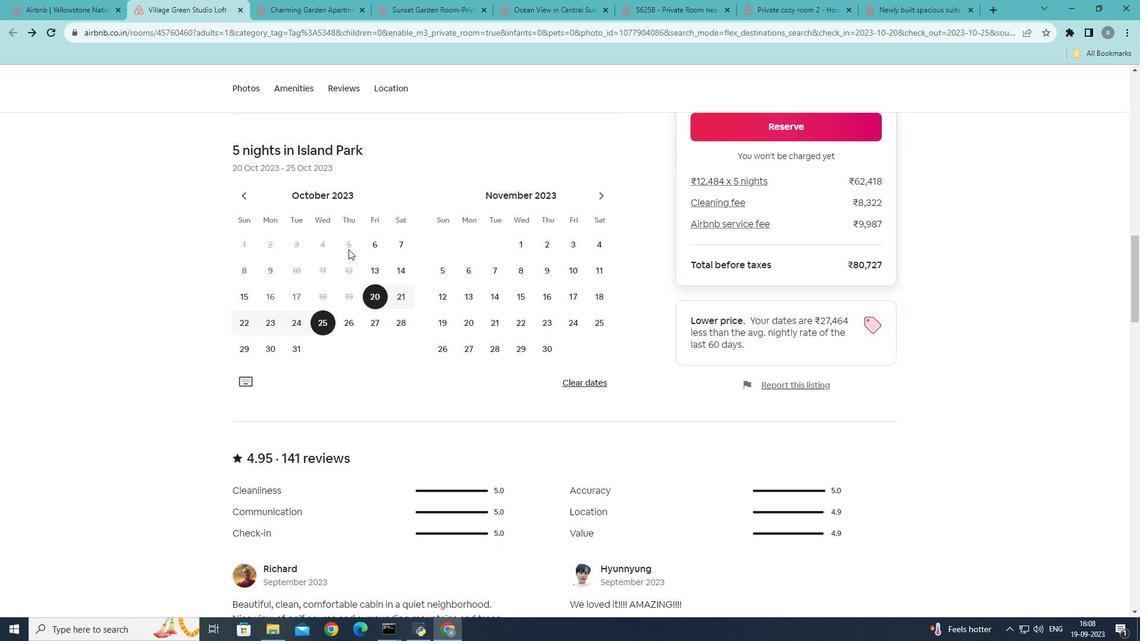 
Action: Mouse scrolled (348, 248) with delta (0, 0)
Screenshot: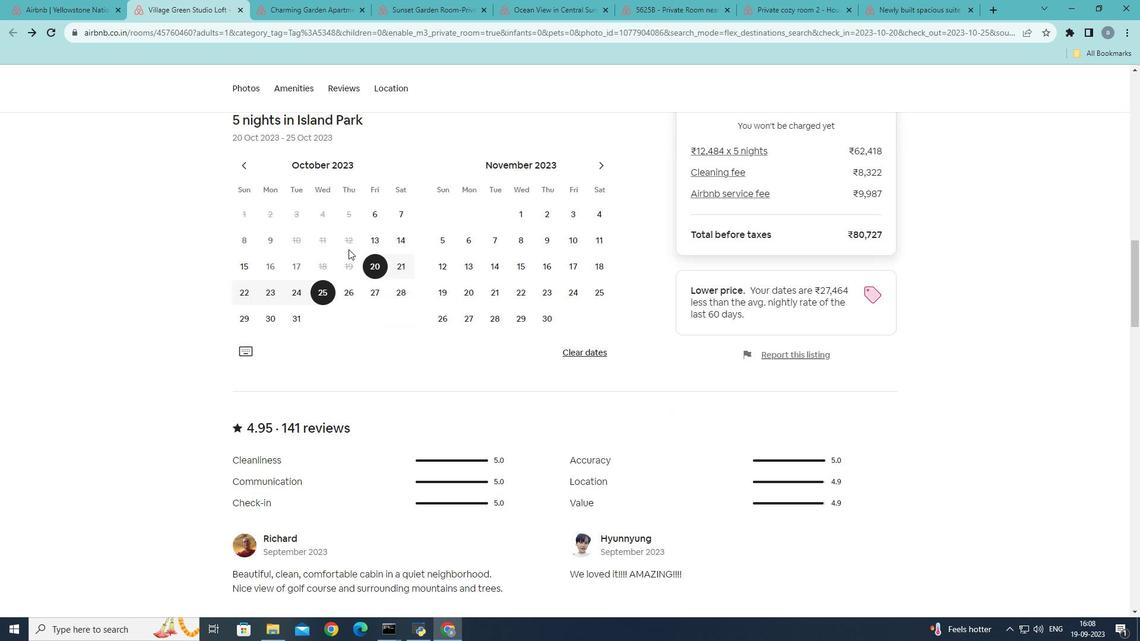 
Action: Mouse scrolled (348, 248) with delta (0, 0)
Screenshot: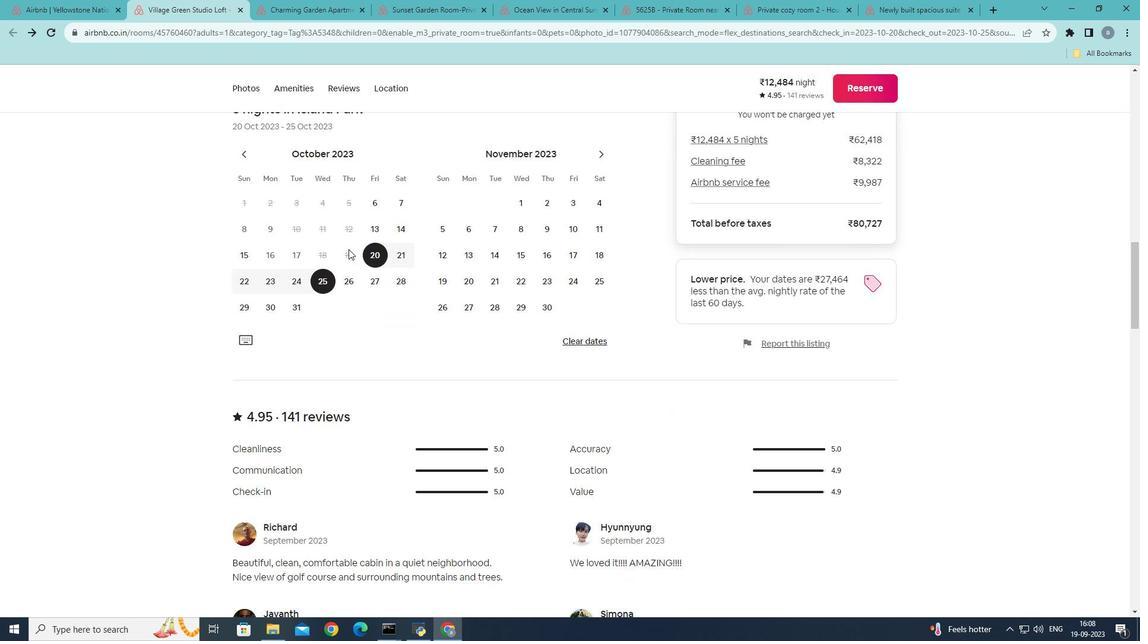 
Action: Mouse moved to (350, 249)
Screenshot: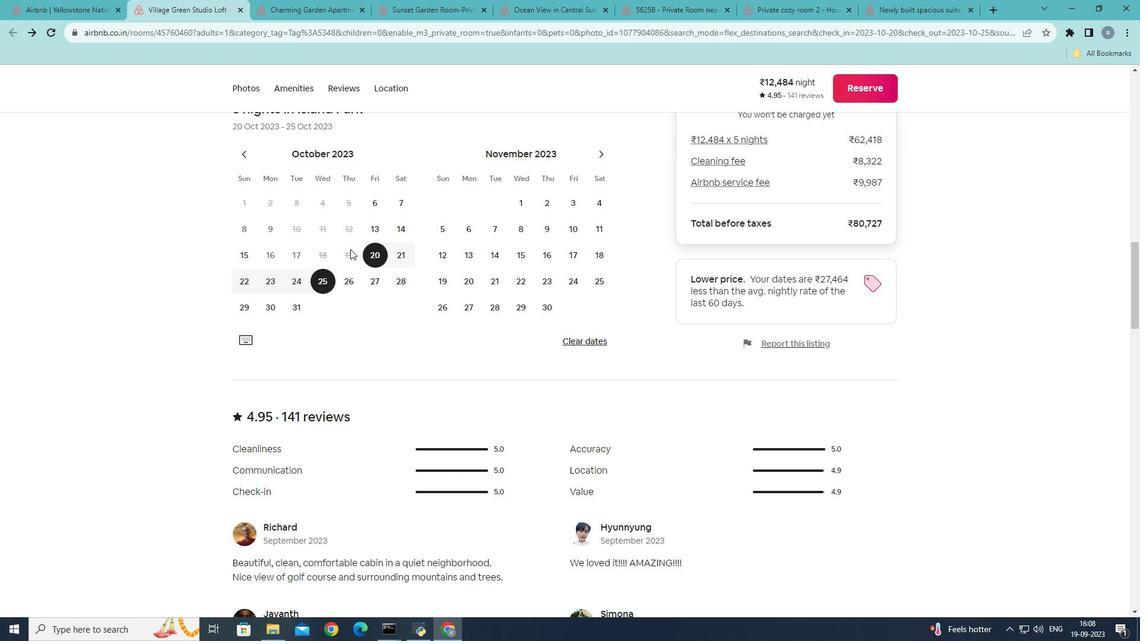 
Action: Mouse scrolled (350, 248) with delta (0, 0)
Screenshot: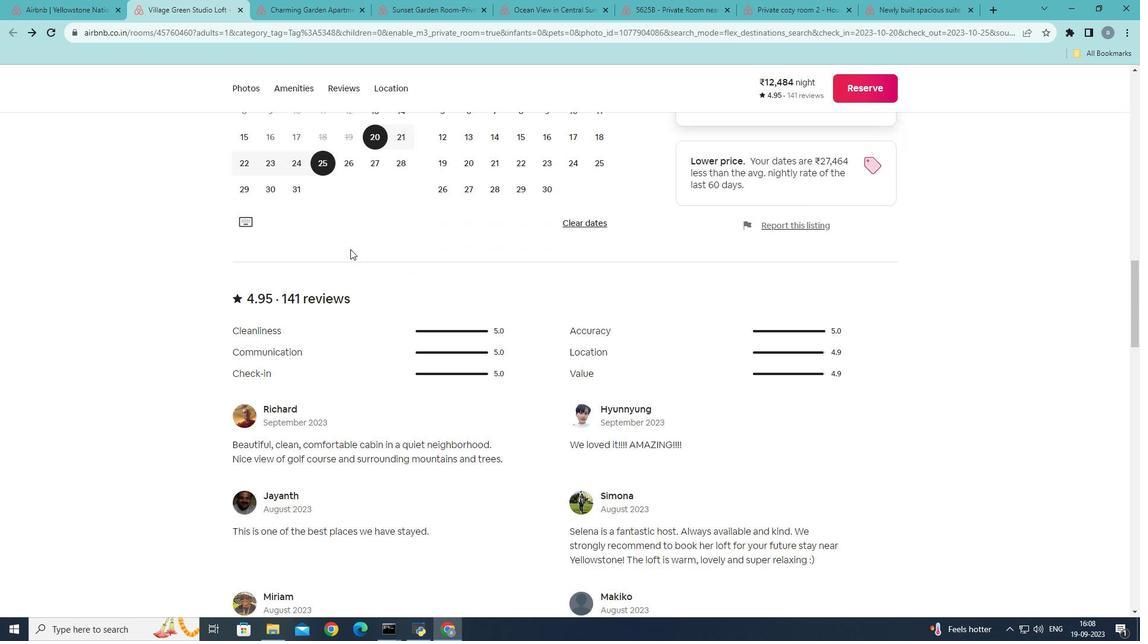 
Action: Mouse scrolled (350, 248) with delta (0, 0)
Screenshot: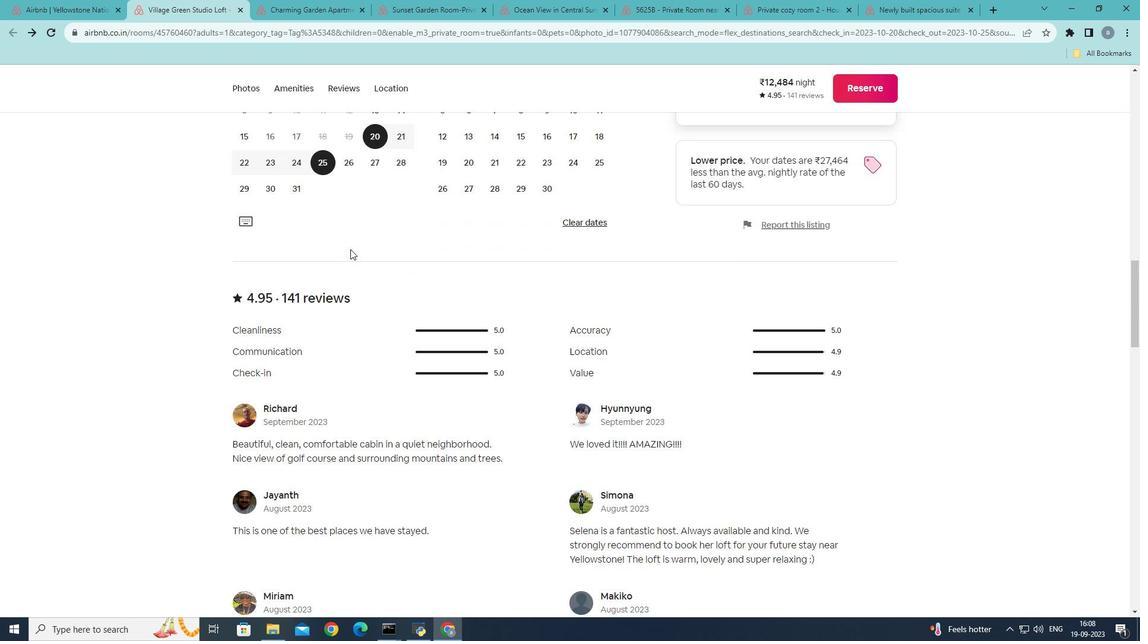 
Action: Mouse scrolled (350, 248) with delta (0, 0)
Screenshot: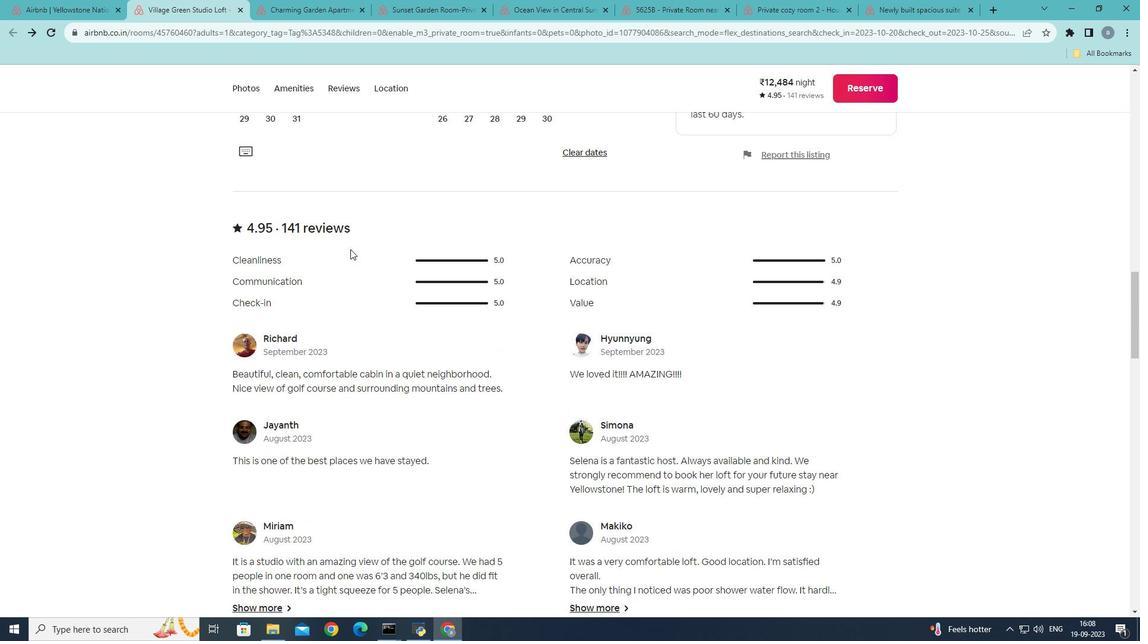 
Action: Mouse scrolled (350, 248) with delta (0, 0)
Screenshot: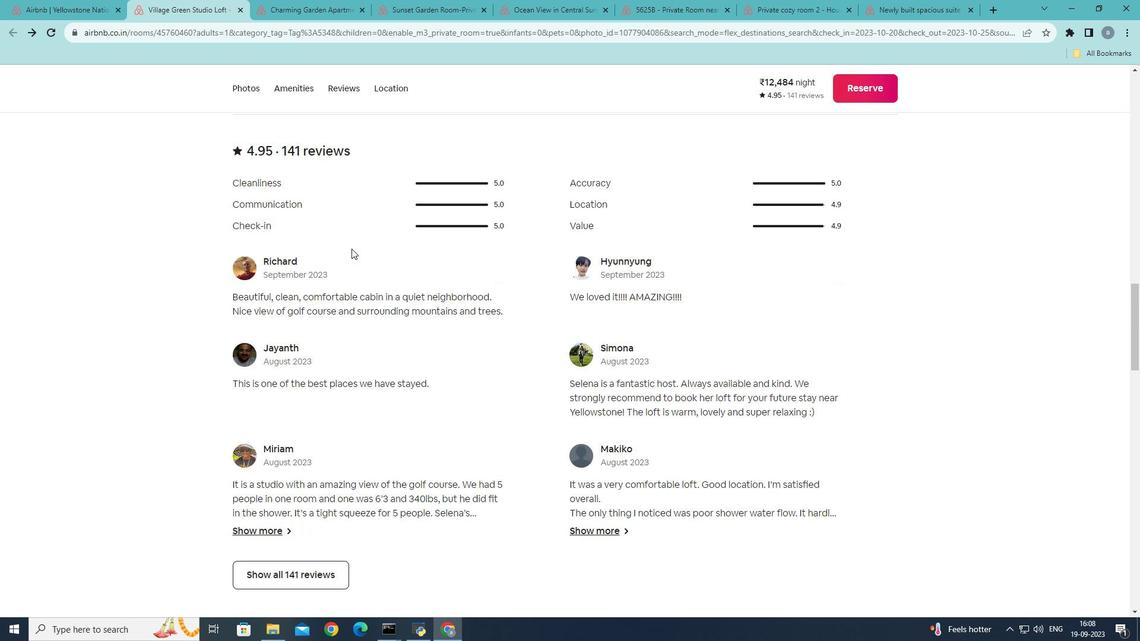 
Action: Mouse scrolled (350, 248) with delta (0, 0)
Screenshot: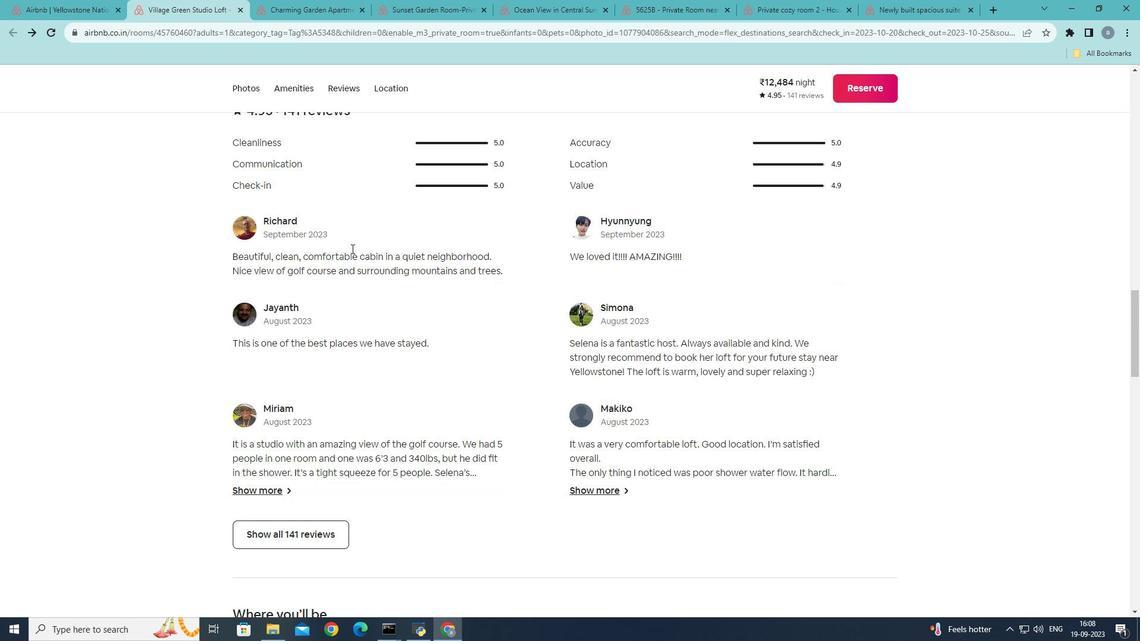 
Action: Mouse moved to (351, 248)
Screenshot: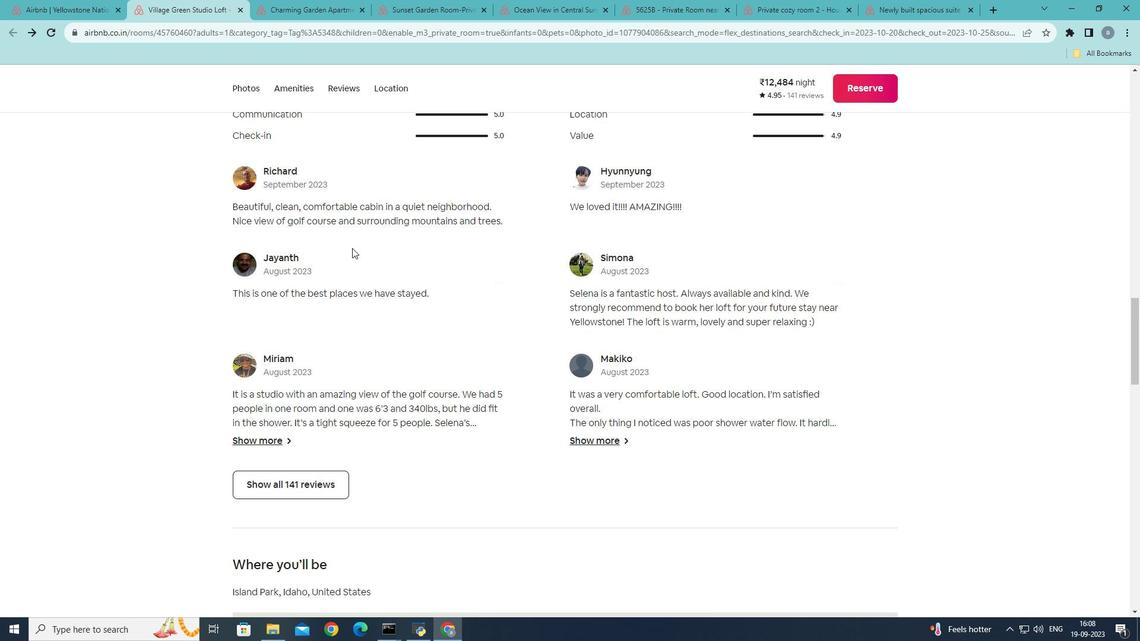 
Action: Mouse scrolled (351, 248) with delta (0, 0)
Screenshot: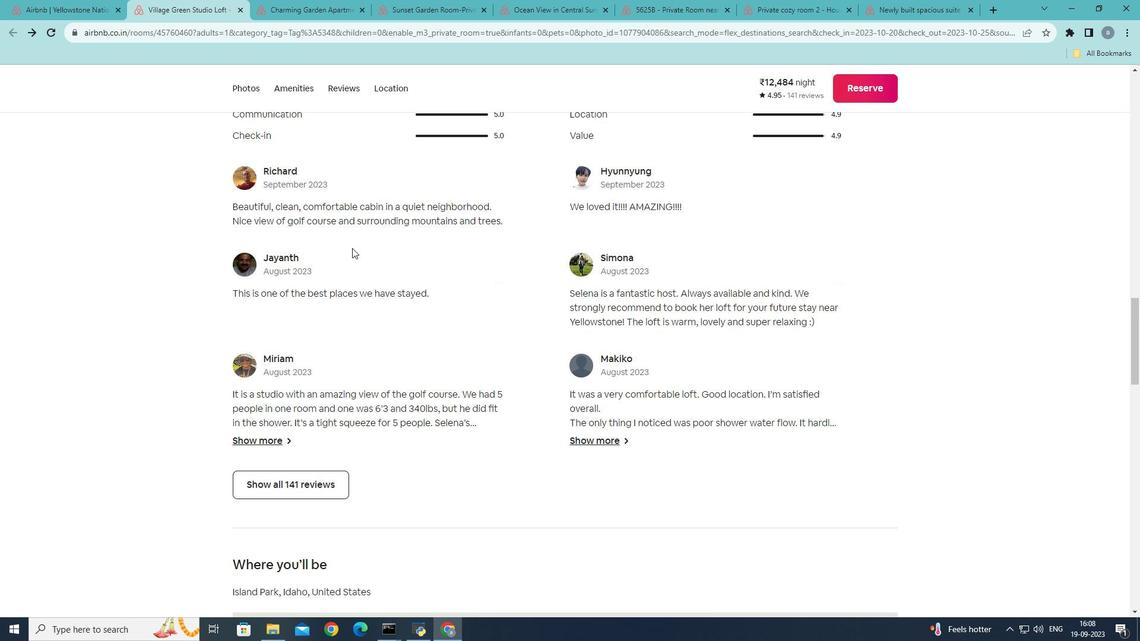 
Action: Mouse moved to (352, 248)
Screenshot: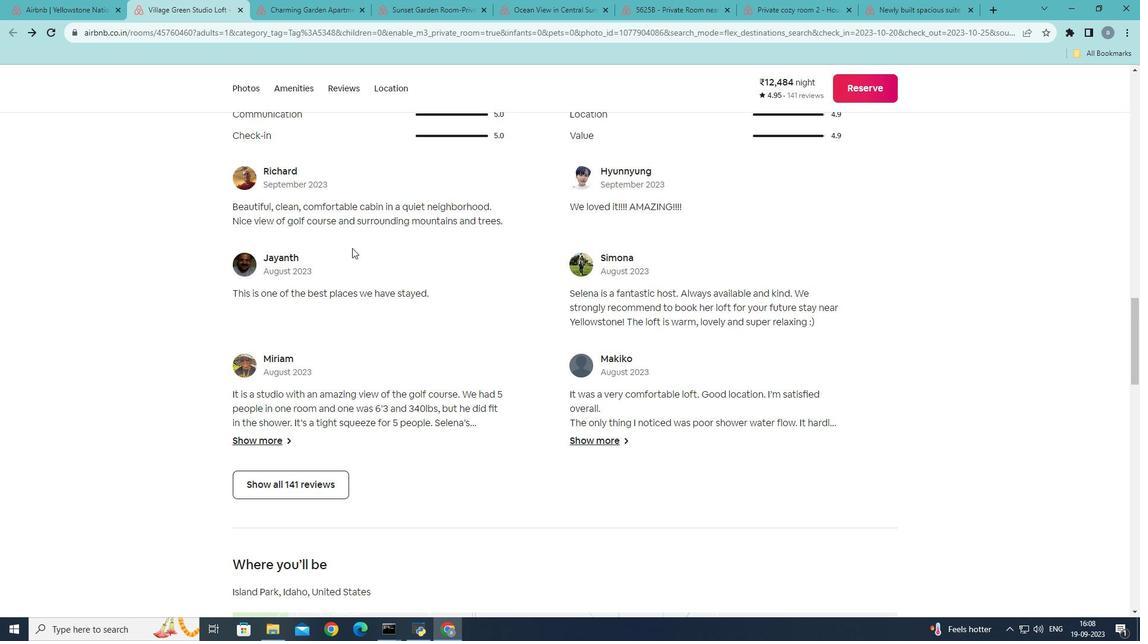 
Action: Mouse scrolled (352, 247) with delta (0, 0)
Screenshot: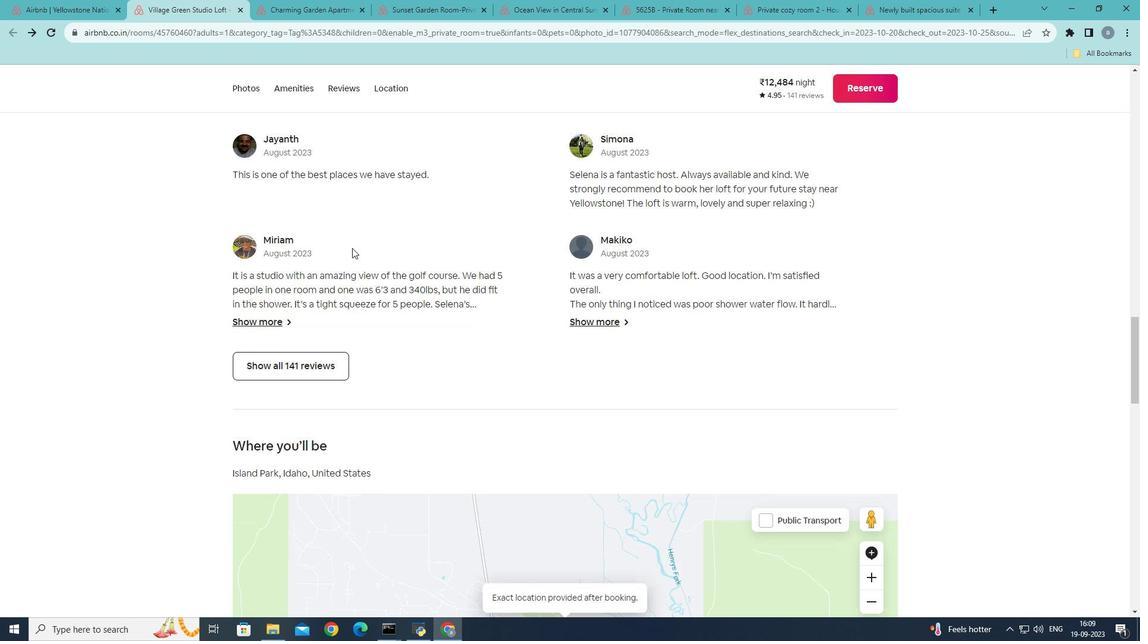 
Action: Mouse scrolled (352, 247) with delta (0, 0)
Screenshot: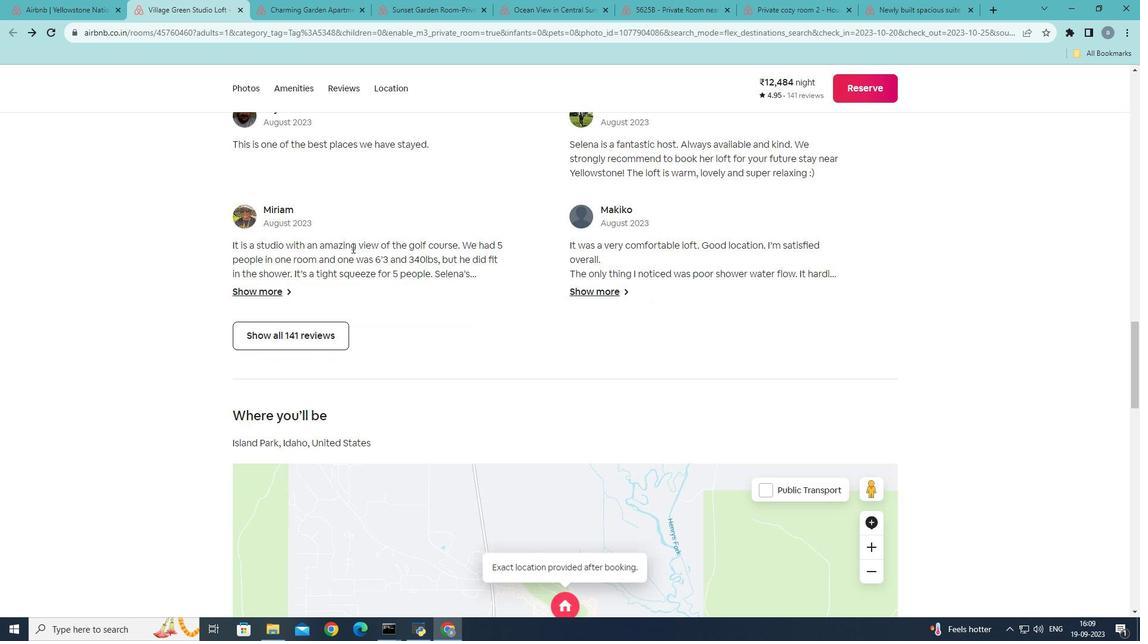 
Action: Mouse scrolled (352, 247) with delta (0, 0)
Screenshot: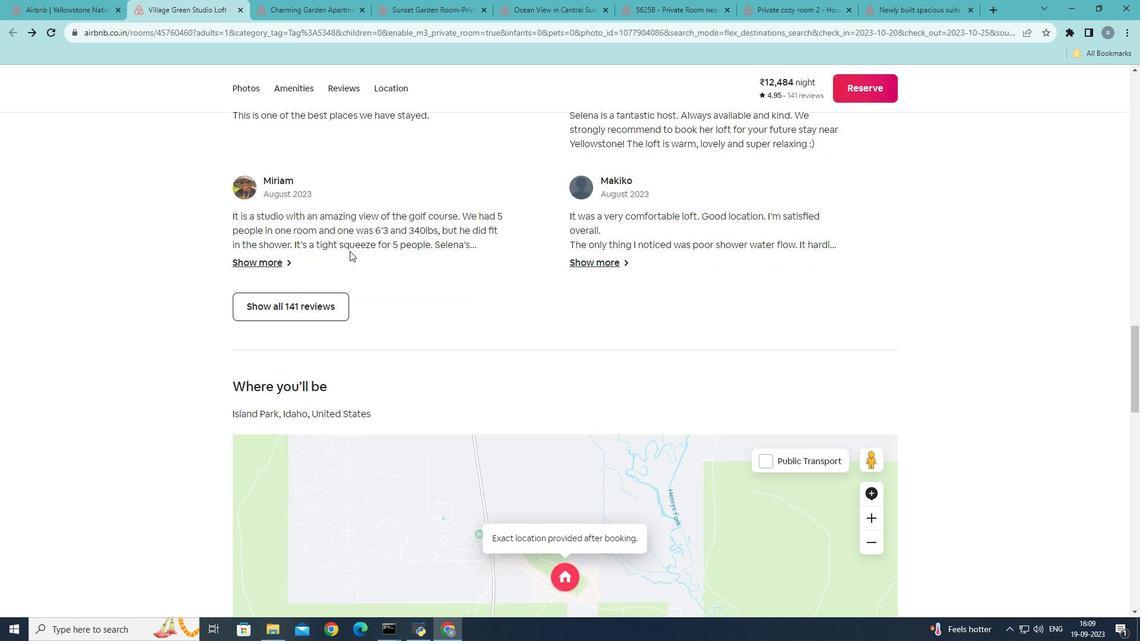 
Action: Mouse moved to (302, 307)
Screenshot: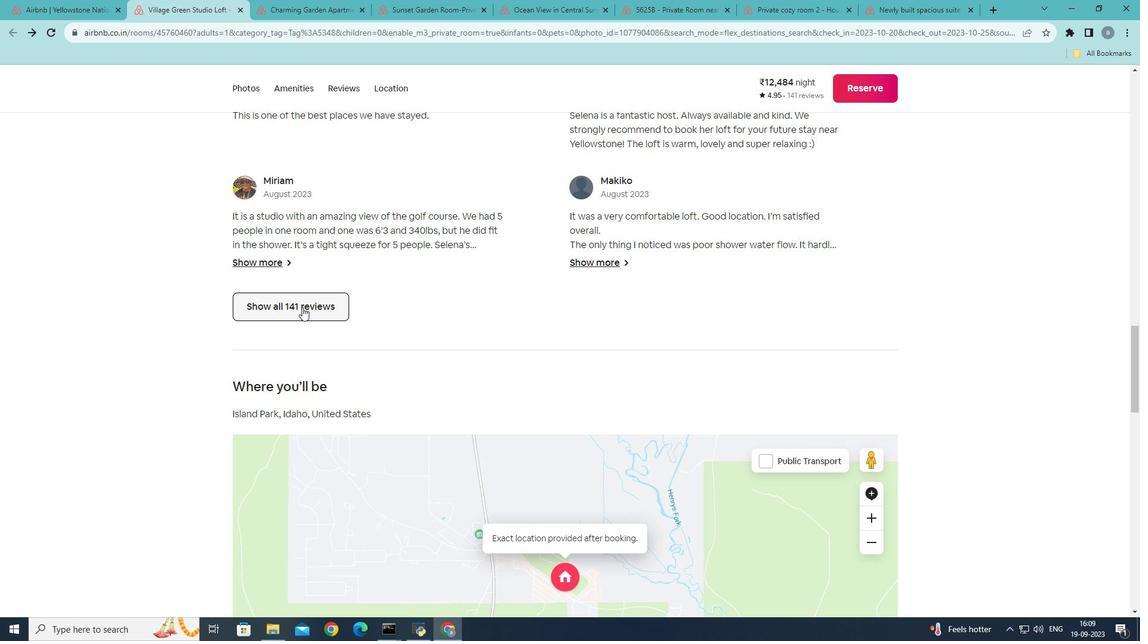 
Action: Mouse pressed left at (302, 307)
Screenshot: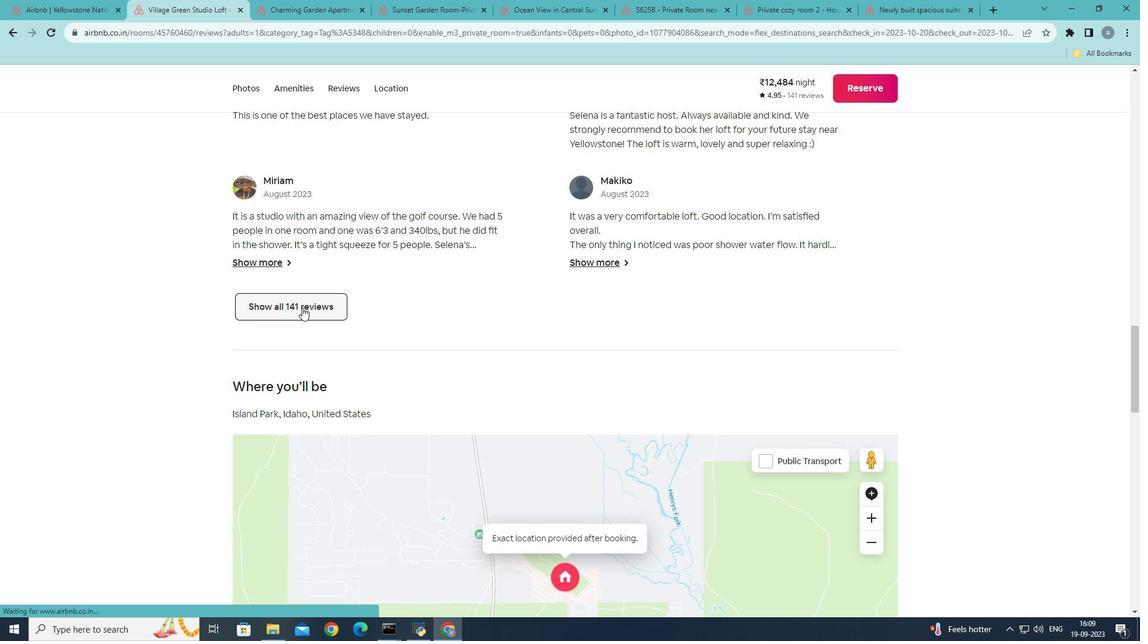 
Action: Mouse moved to (566, 232)
Screenshot: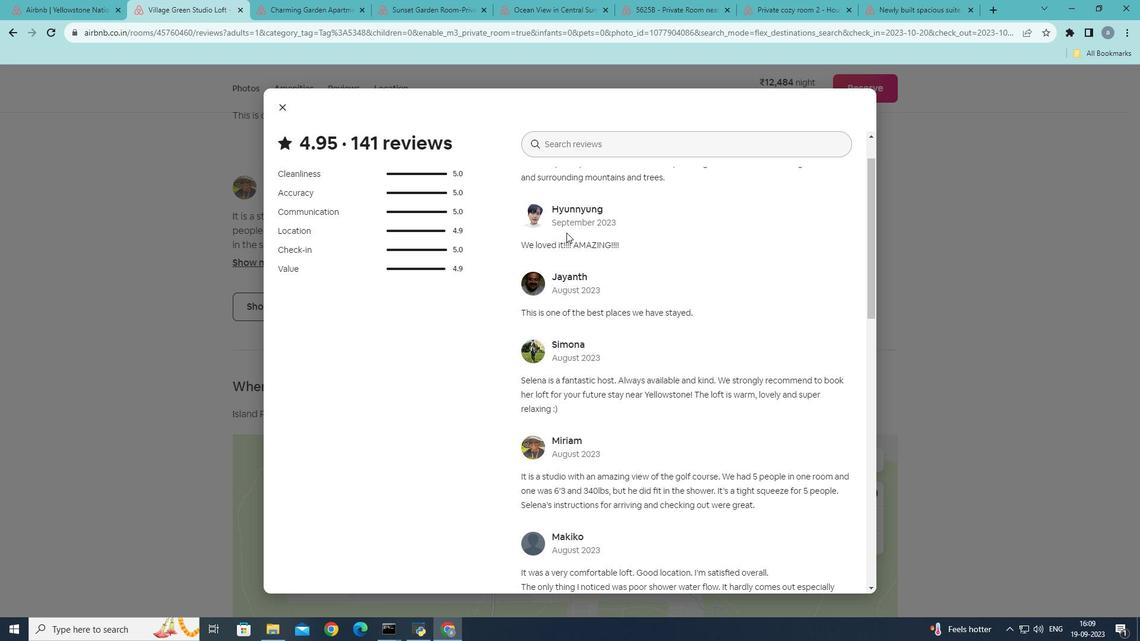
Action: Mouse scrolled (566, 232) with delta (0, 0)
Screenshot: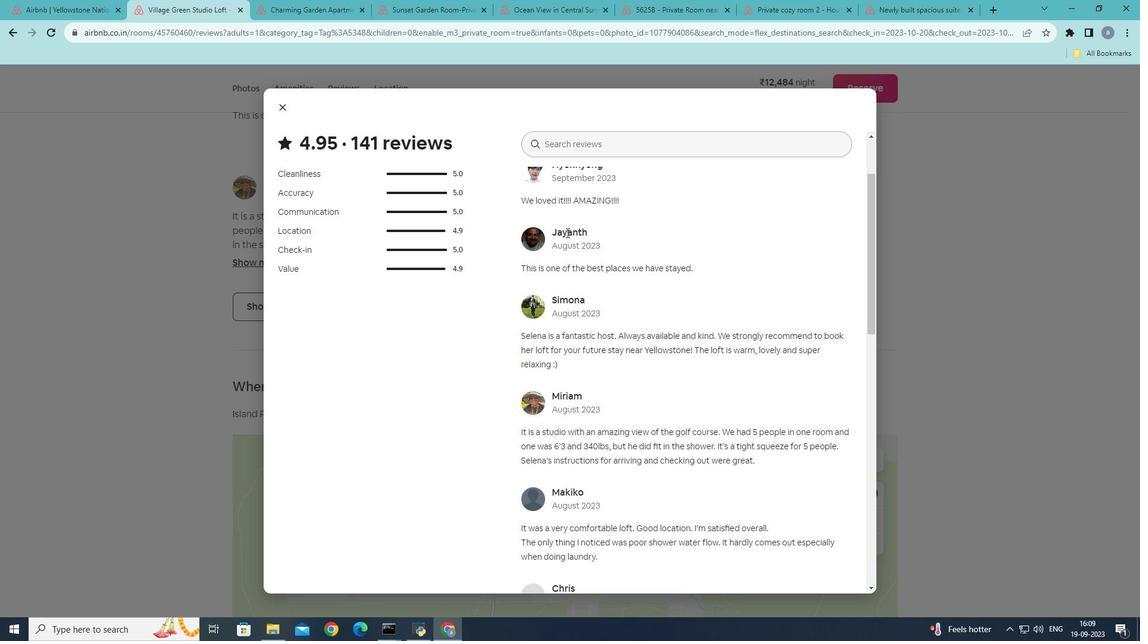 
Action: Mouse scrolled (566, 232) with delta (0, 0)
Screenshot: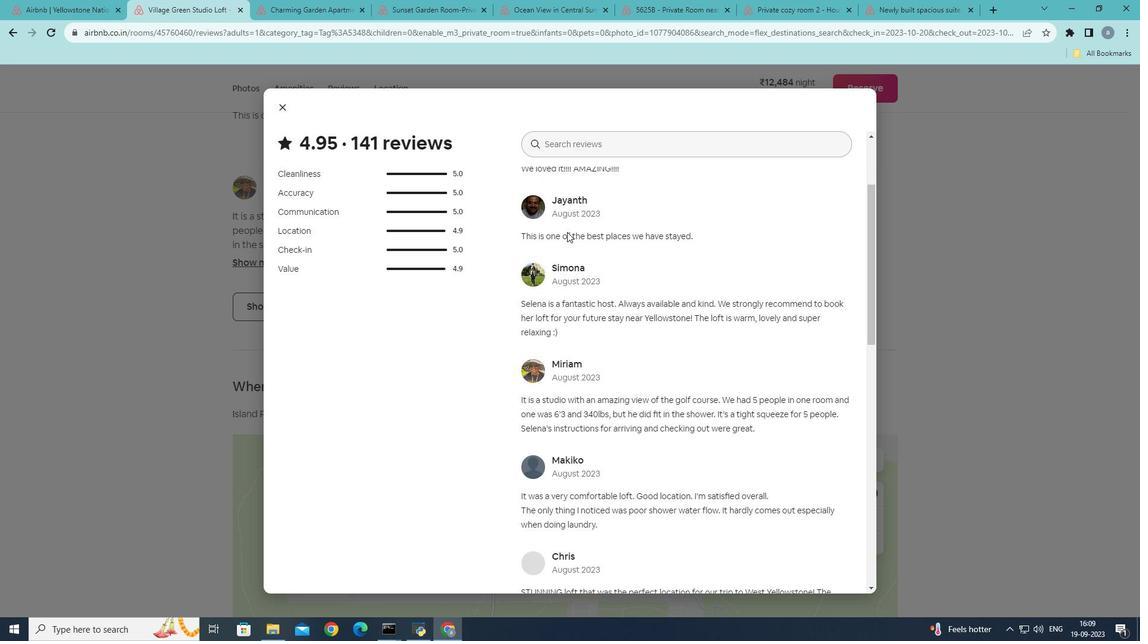 
Action: Mouse scrolled (566, 232) with delta (0, 0)
Screenshot: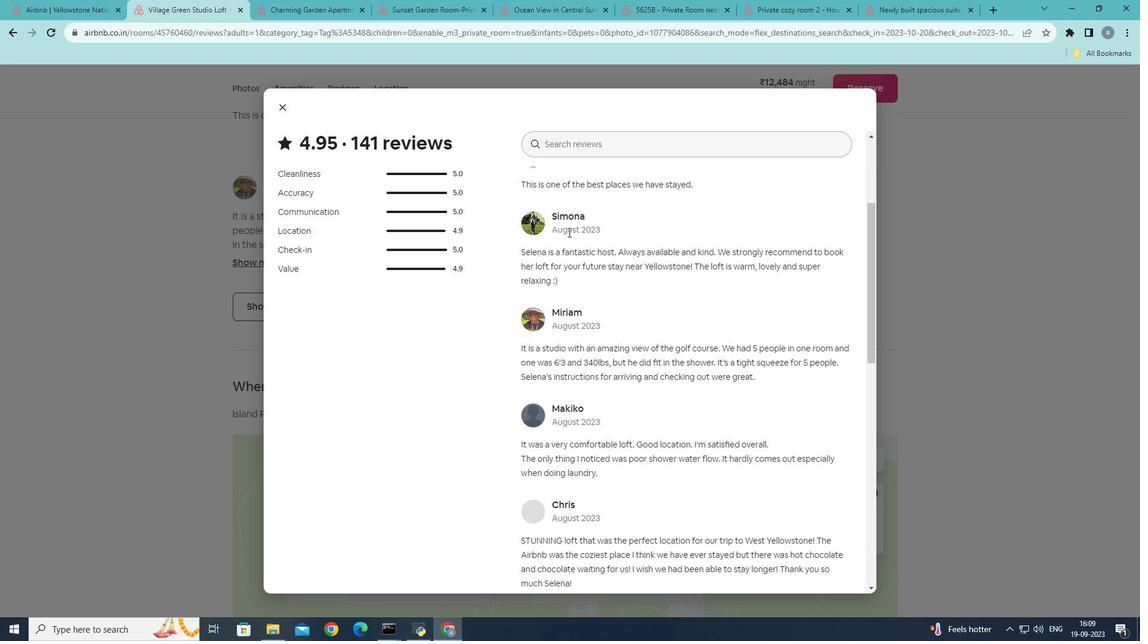 
Action: Mouse moved to (569, 231)
Screenshot: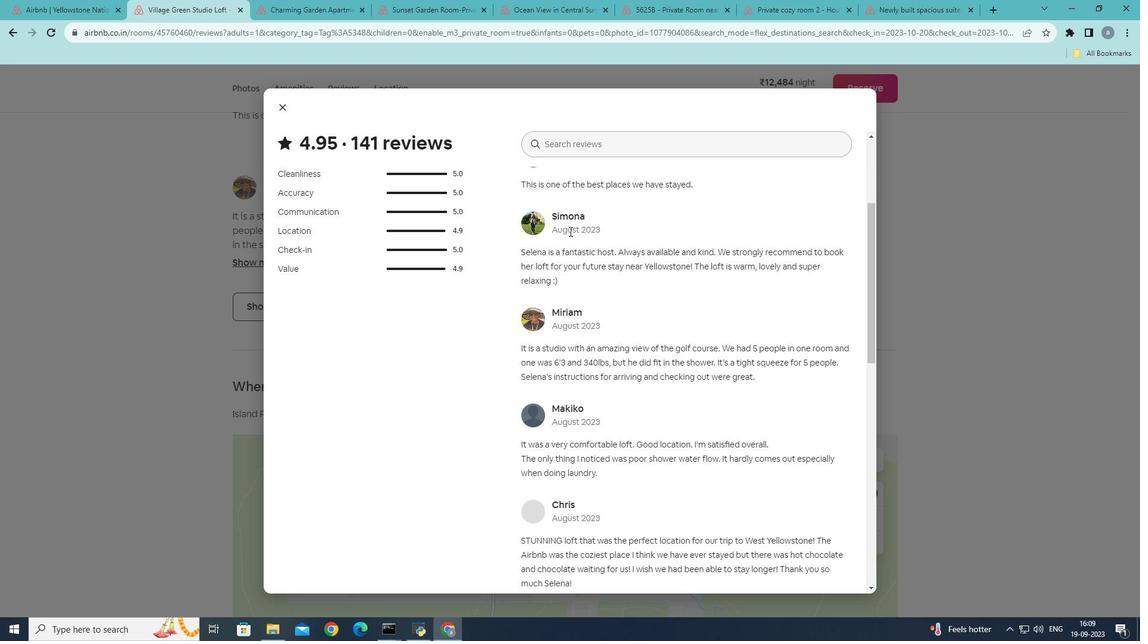 
Action: Mouse scrolled (569, 230) with delta (0, 0)
Screenshot: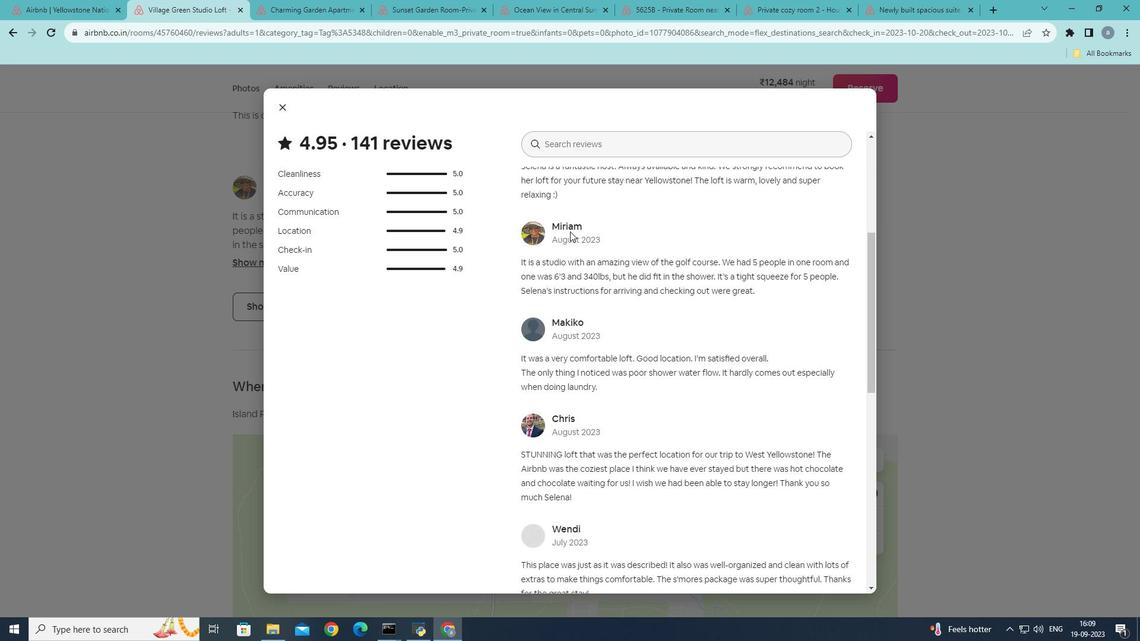 
Action: Mouse scrolled (569, 230) with delta (0, 0)
Screenshot: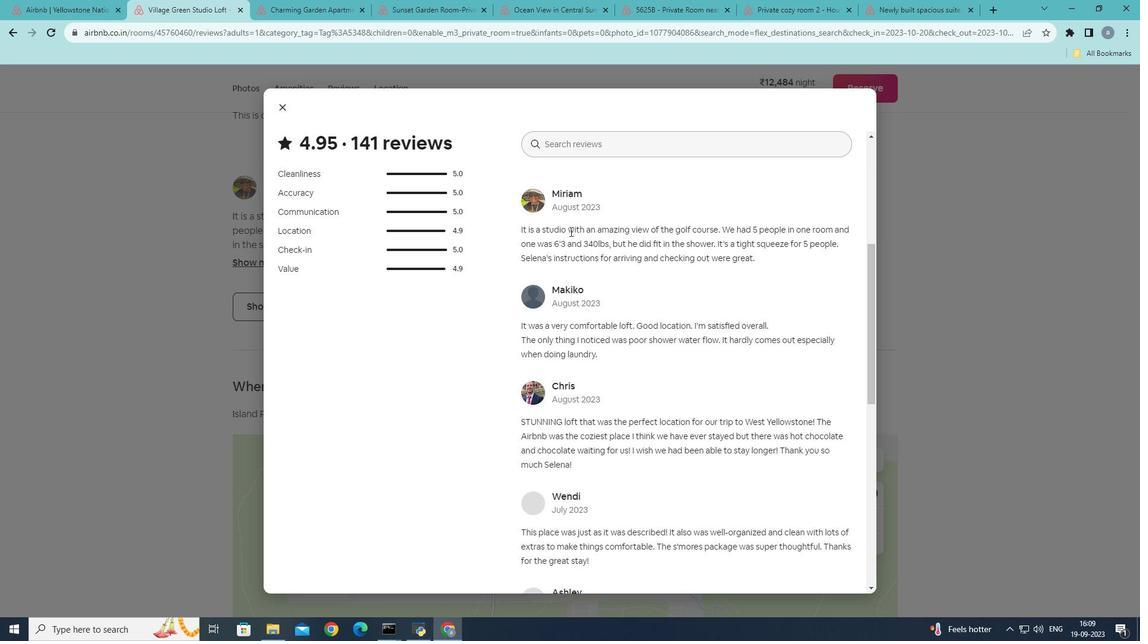 
Action: Mouse moved to (585, 239)
Screenshot: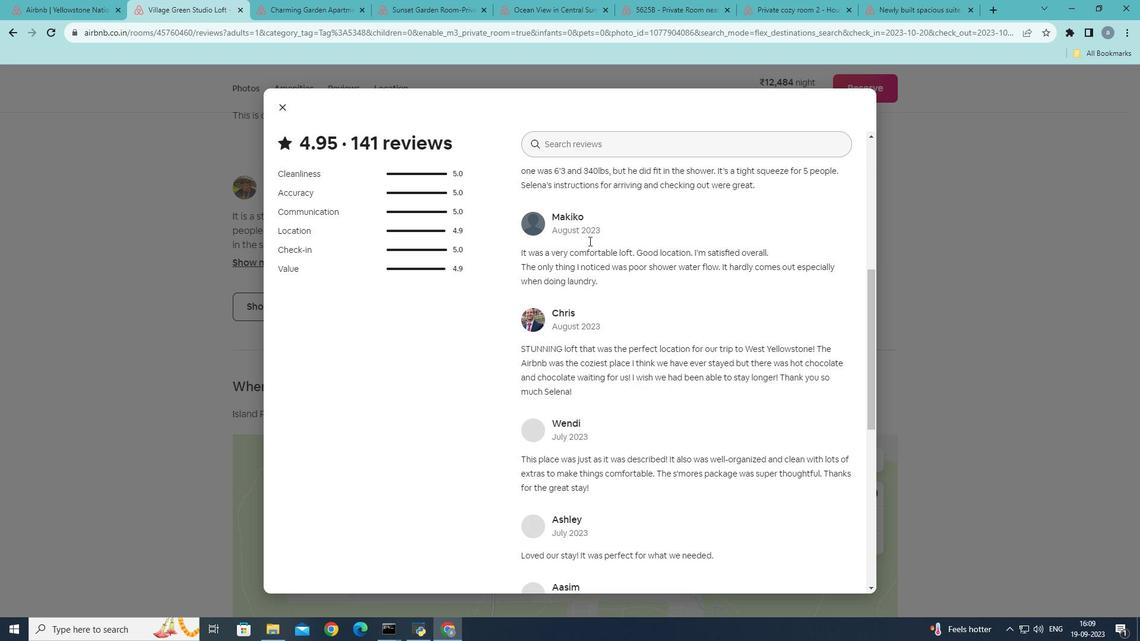 
Action: Mouse scrolled (585, 238) with delta (0, 0)
Screenshot: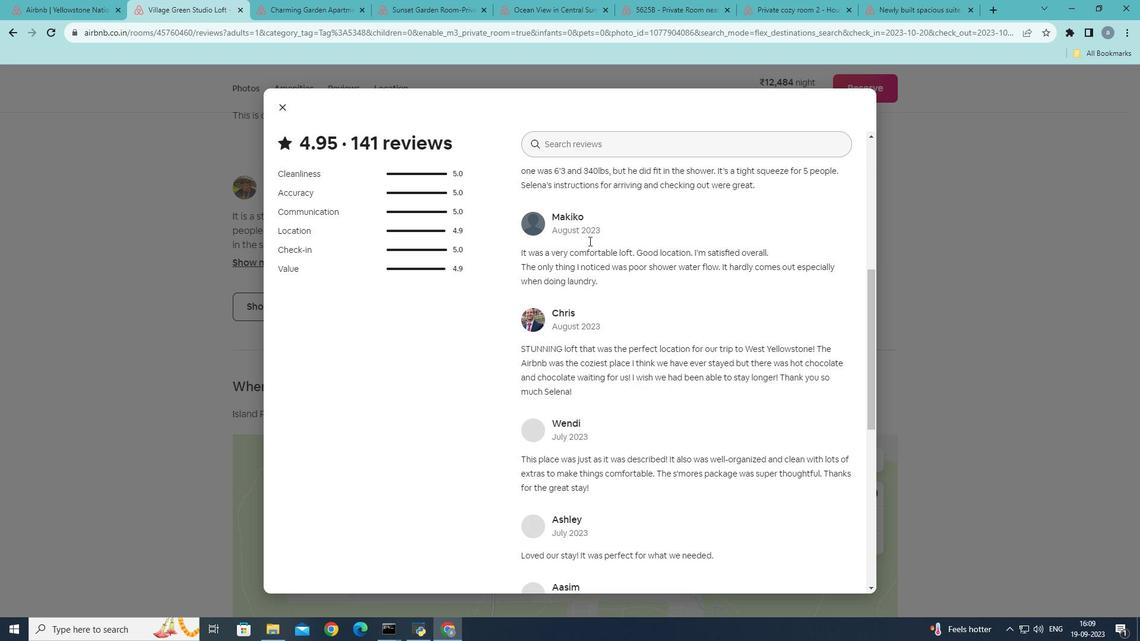 
Action: Mouse moved to (587, 239)
Screenshot: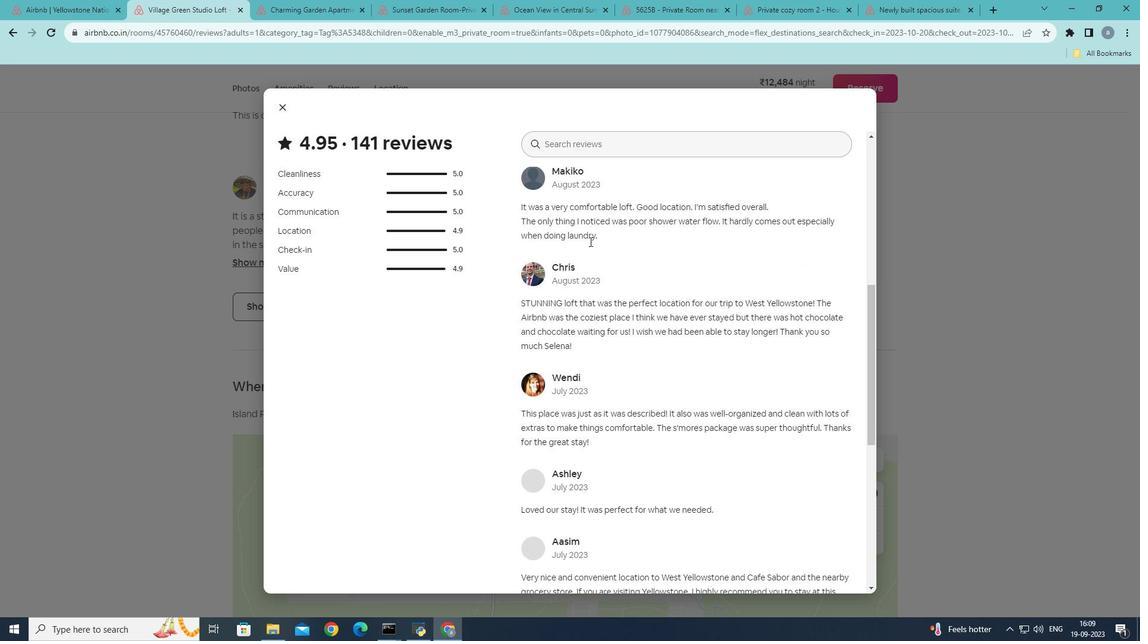 
Action: Mouse scrolled (587, 239) with delta (0, 0)
Screenshot: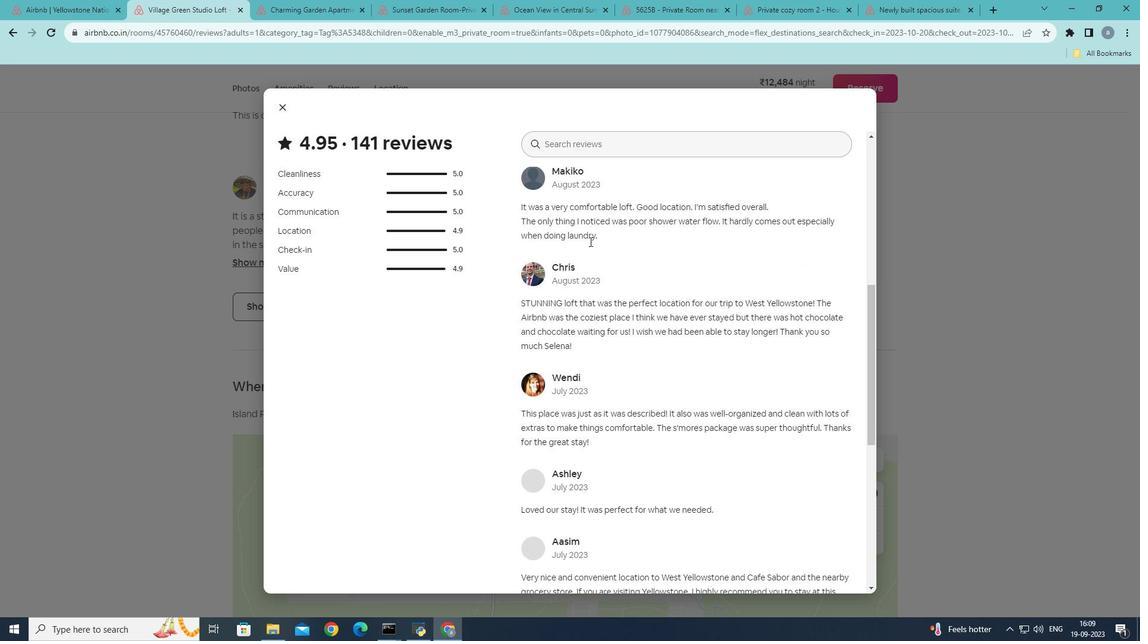 
Action: Mouse moved to (594, 243)
Screenshot: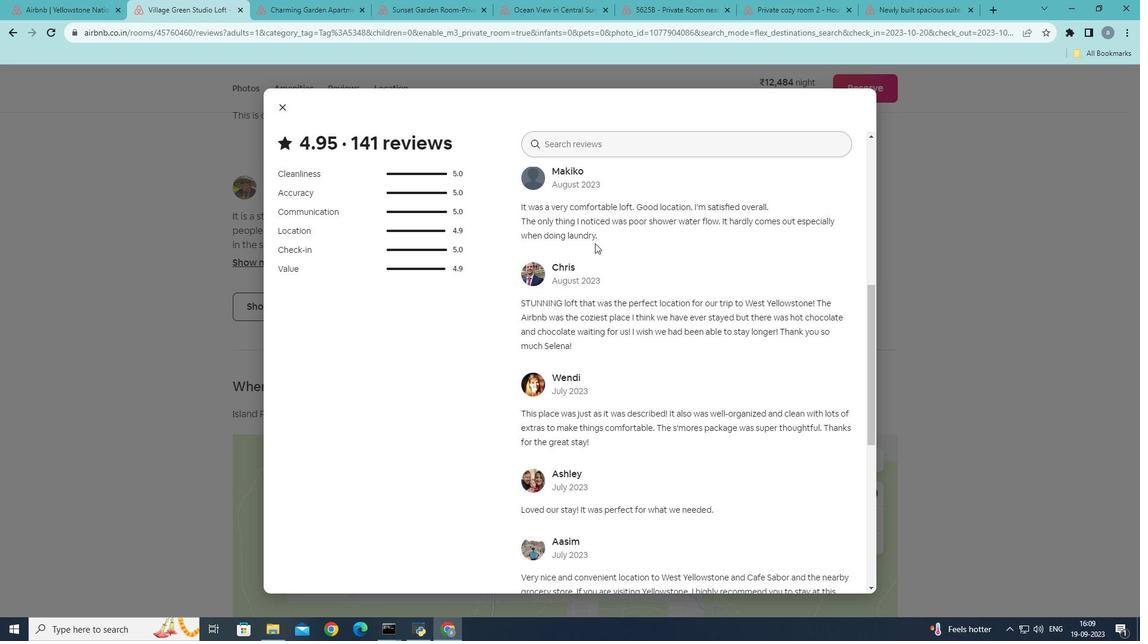 
Action: Mouse scrolled (594, 242) with delta (0, 0)
Screenshot: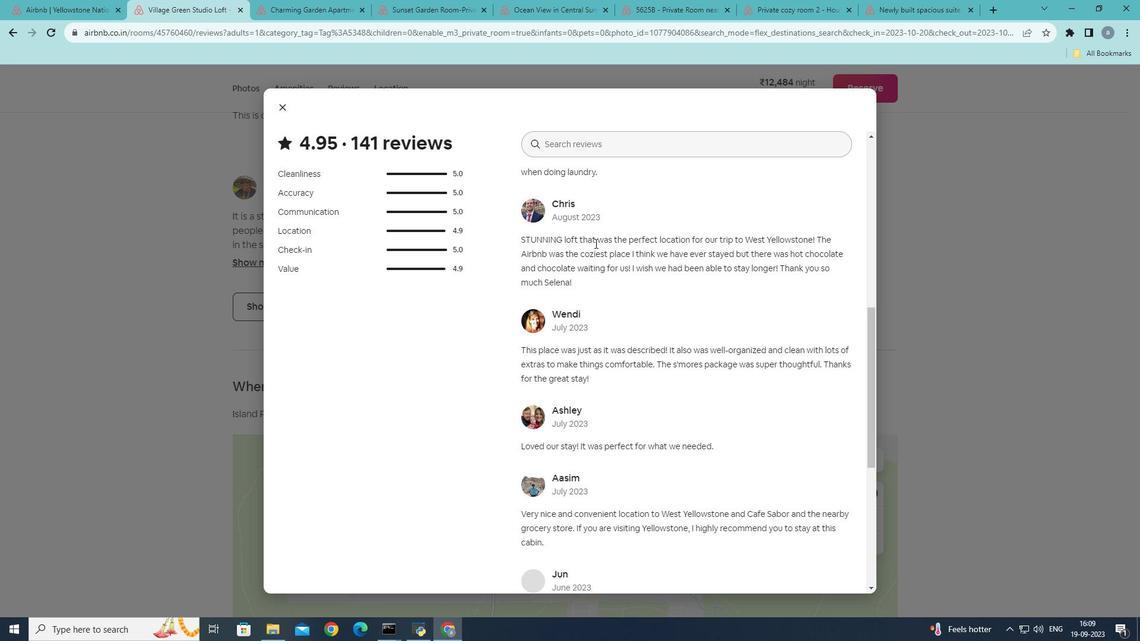 
Action: Mouse scrolled (594, 242) with delta (0, 0)
Screenshot: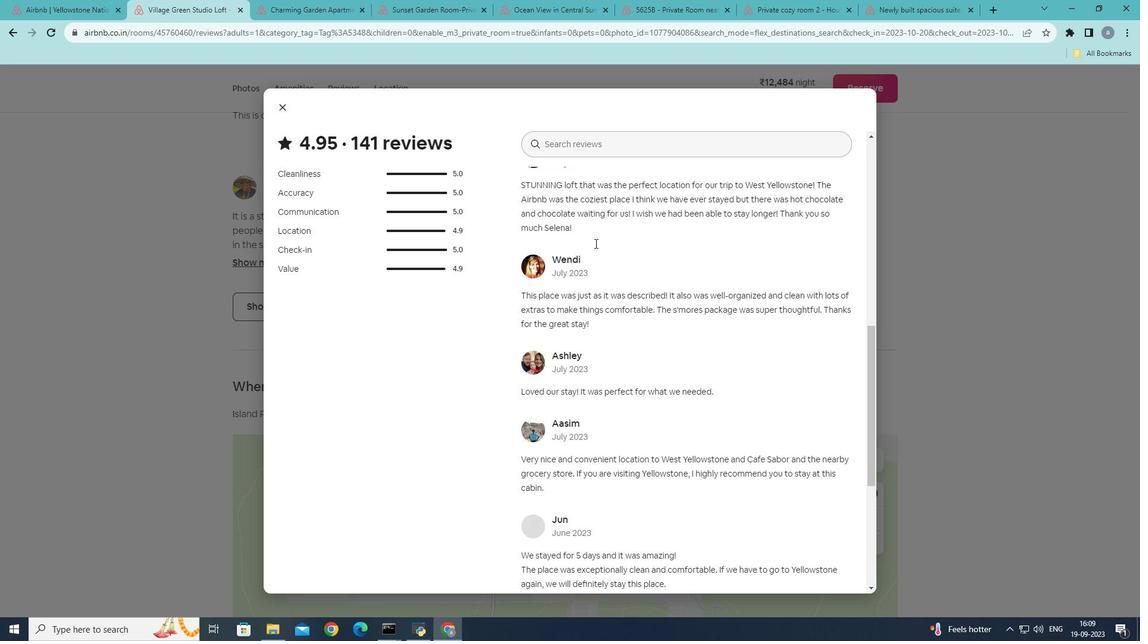 
Action: Mouse scrolled (594, 242) with delta (0, 0)
Screenshot: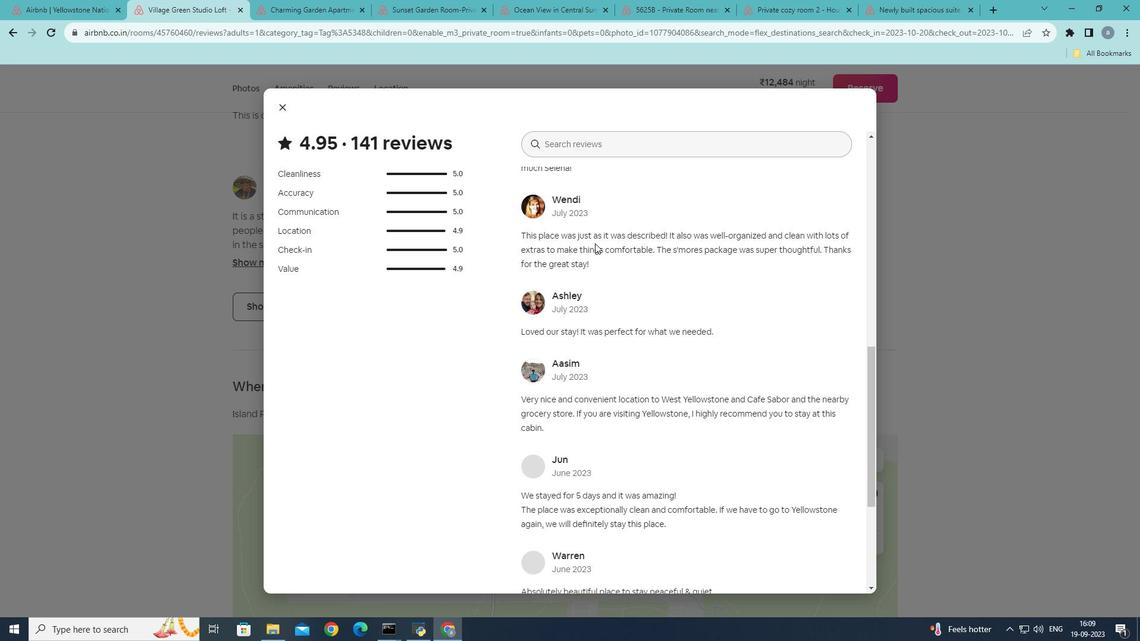
Action: Mouse moved to (596, 243)
Screenshot: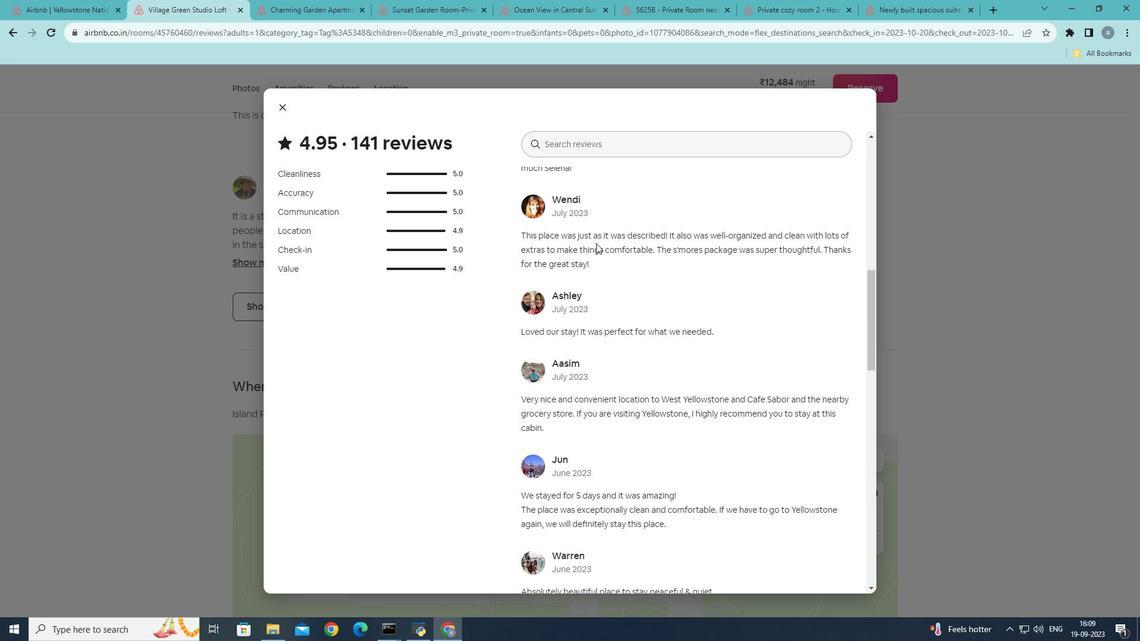 
Action: Mouse scrolled (596, 242) with delta (0, 0)
Screenshot: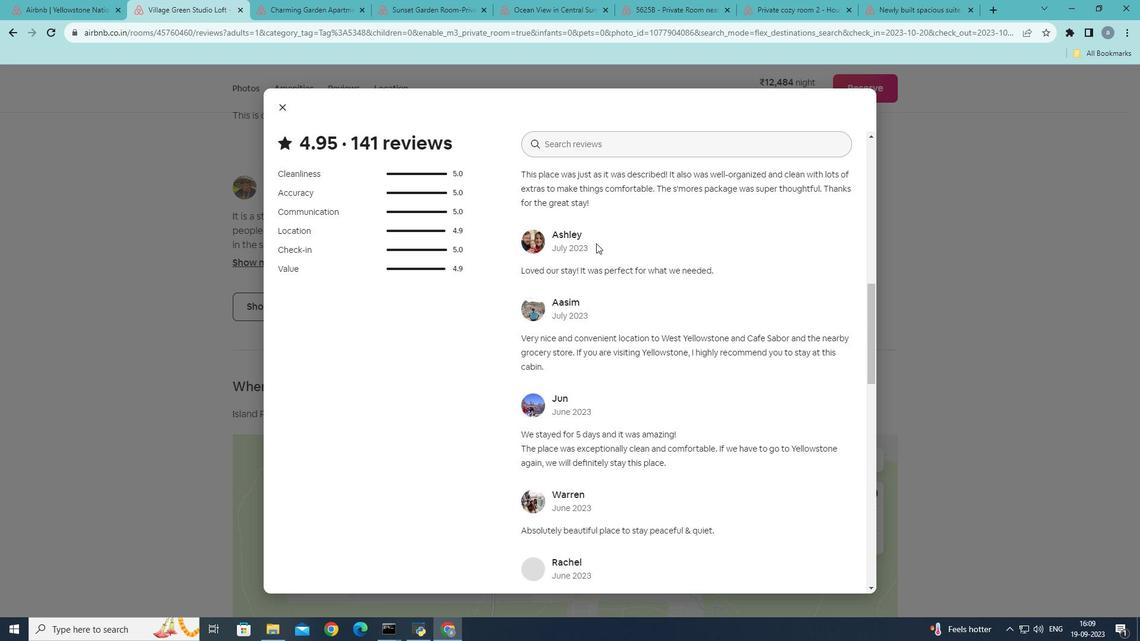 
Action: Mouse scrolled (596, 242) with delta (0, 0)
Screenshot: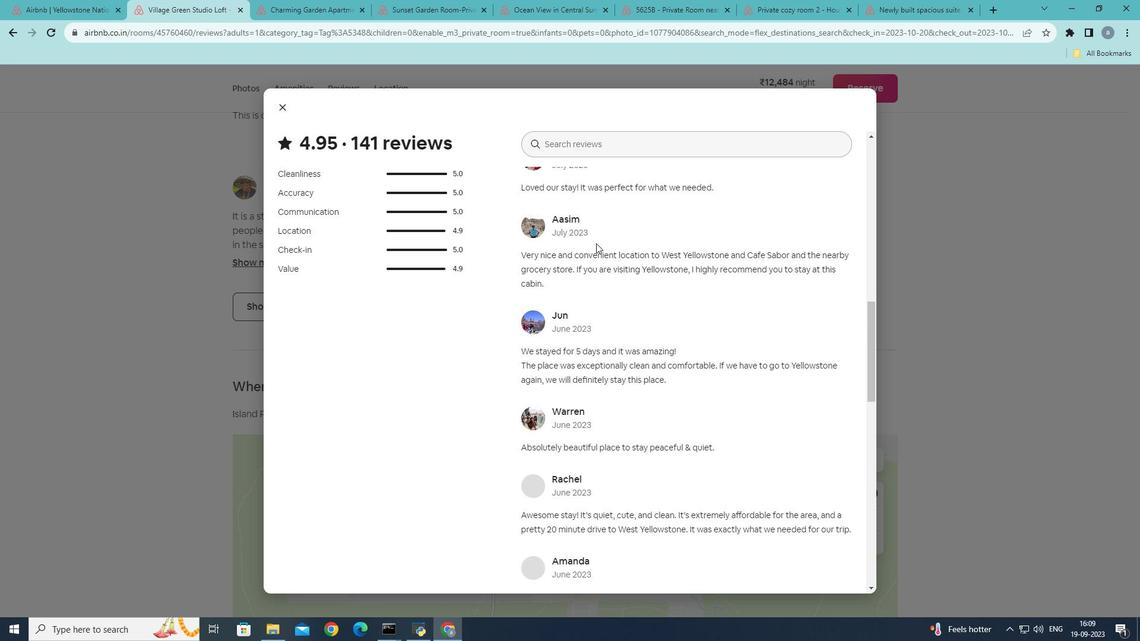 
Action: Mouse scrolled (596, 242) with delta (0, 0)
Screenshot: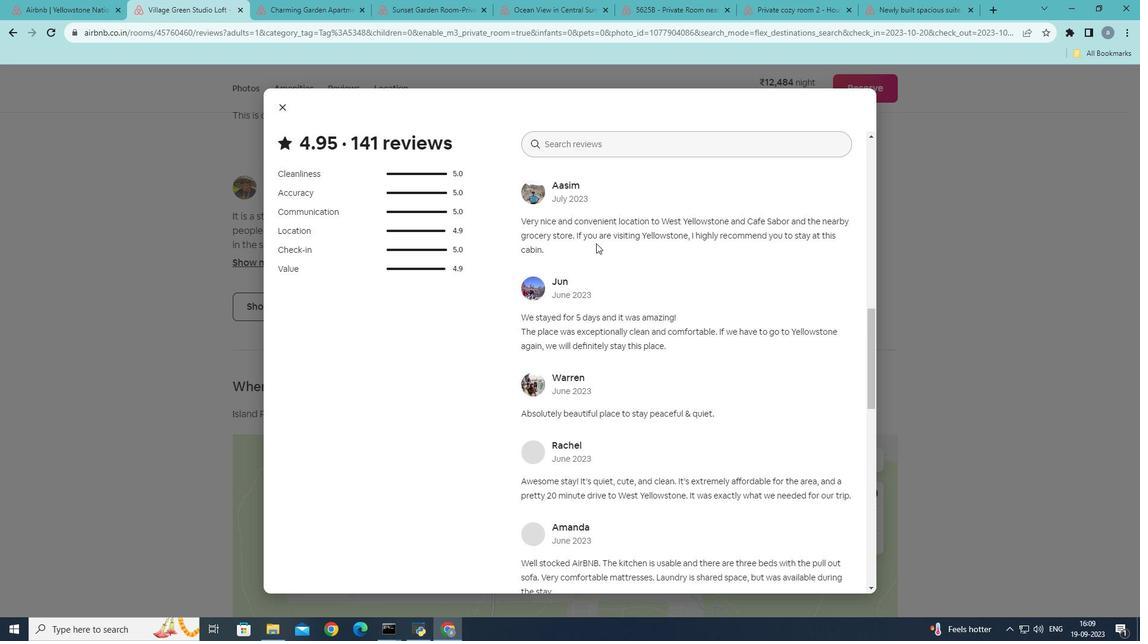 
Action: Mouse scrolled (596, 242) with delta (0, 0)
Screenshot: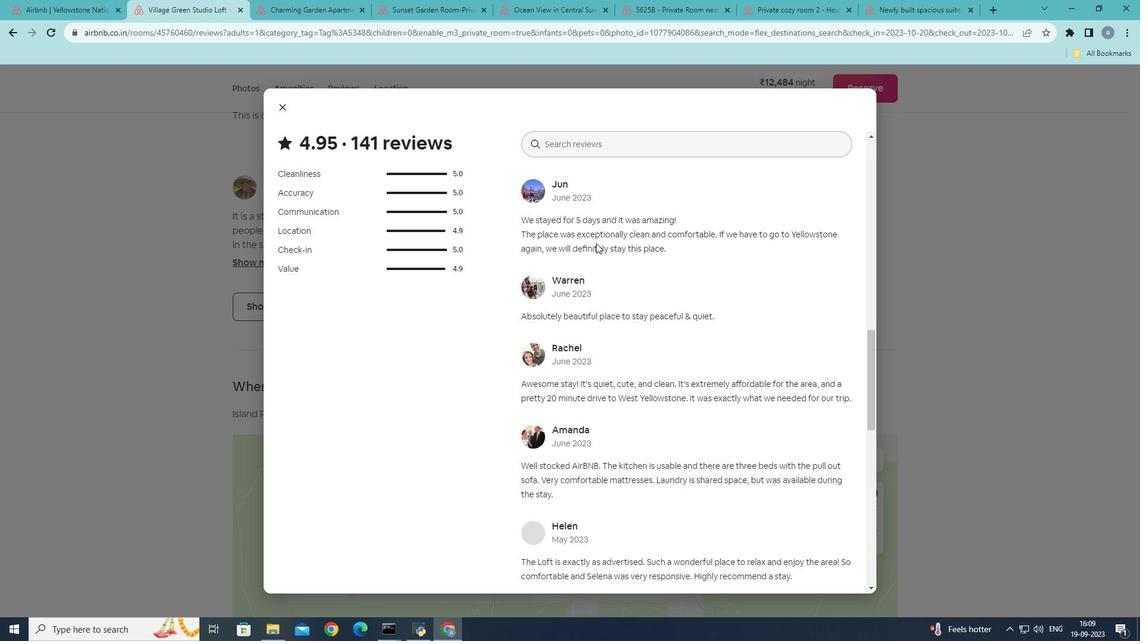 
Action: Mouse scrolled (596, 242) with delta (0, 0)
Screenshot: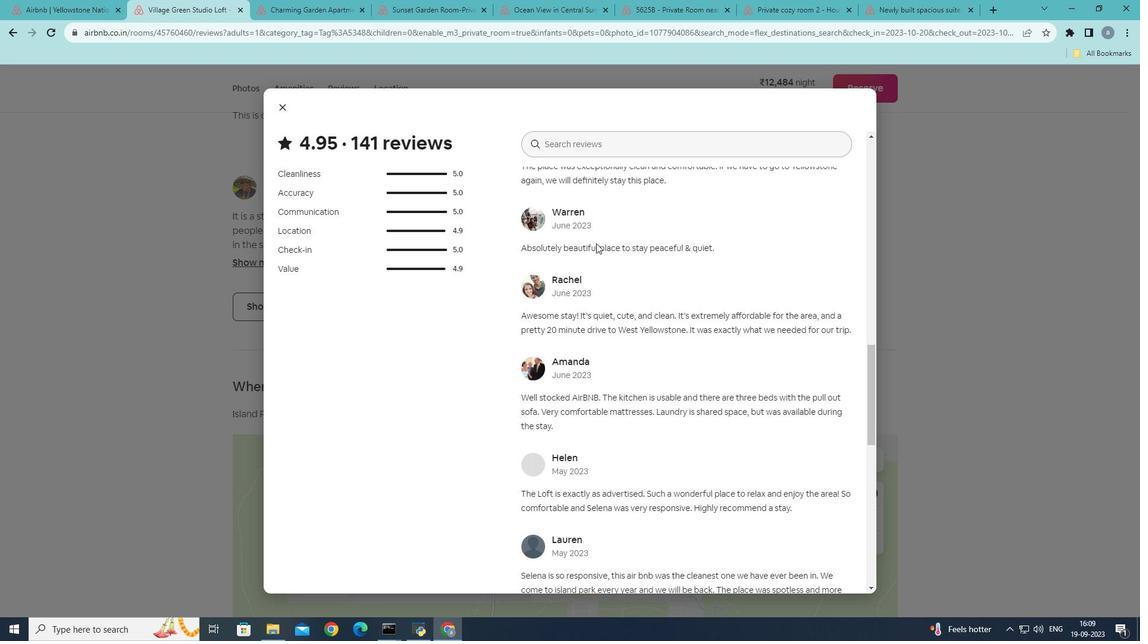 
Action: Mouse scrolled (596, 242) with delta (0, 0)
Screenshot: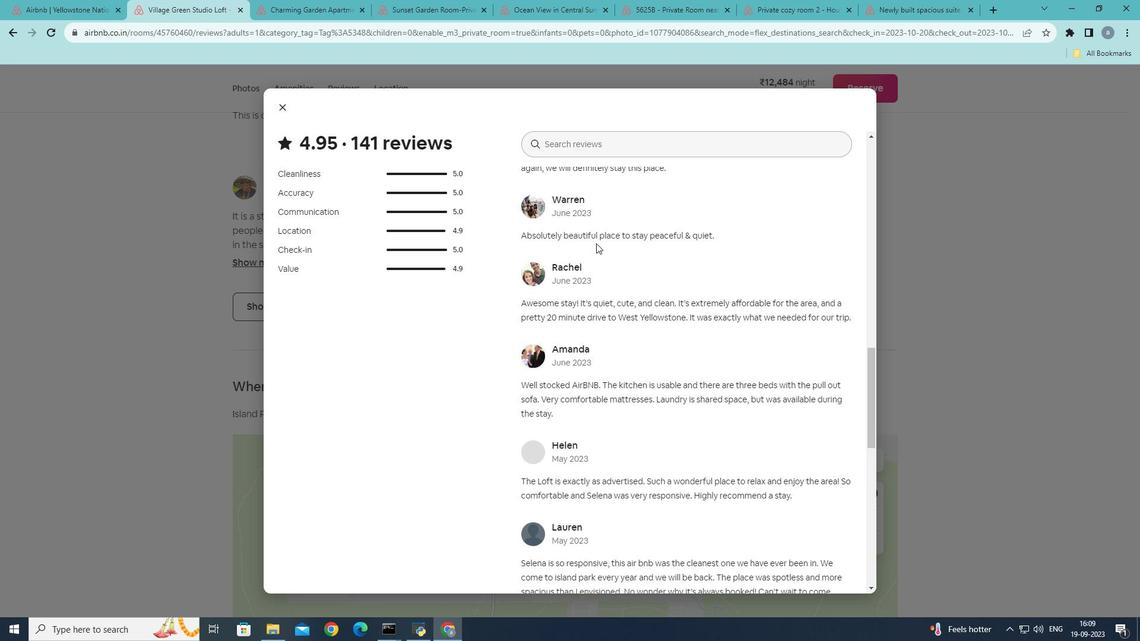 
Action: Mouse moved to (596, 243)
Screenshot: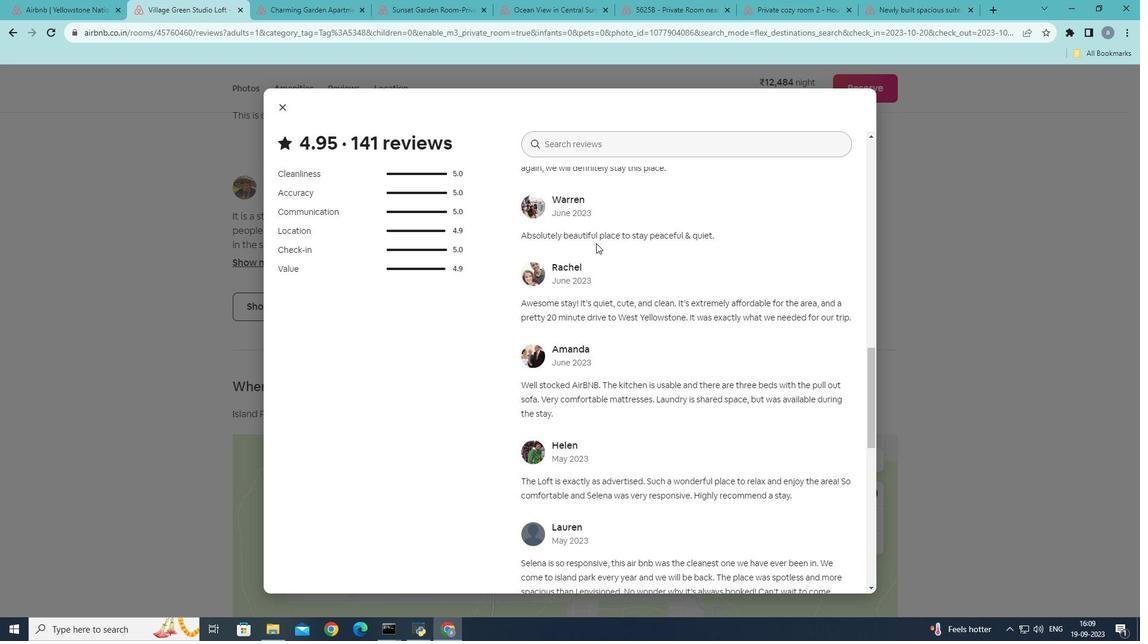 
Action: Mouse scrolled (596, 242) with delta (0, 0)
Screenshot: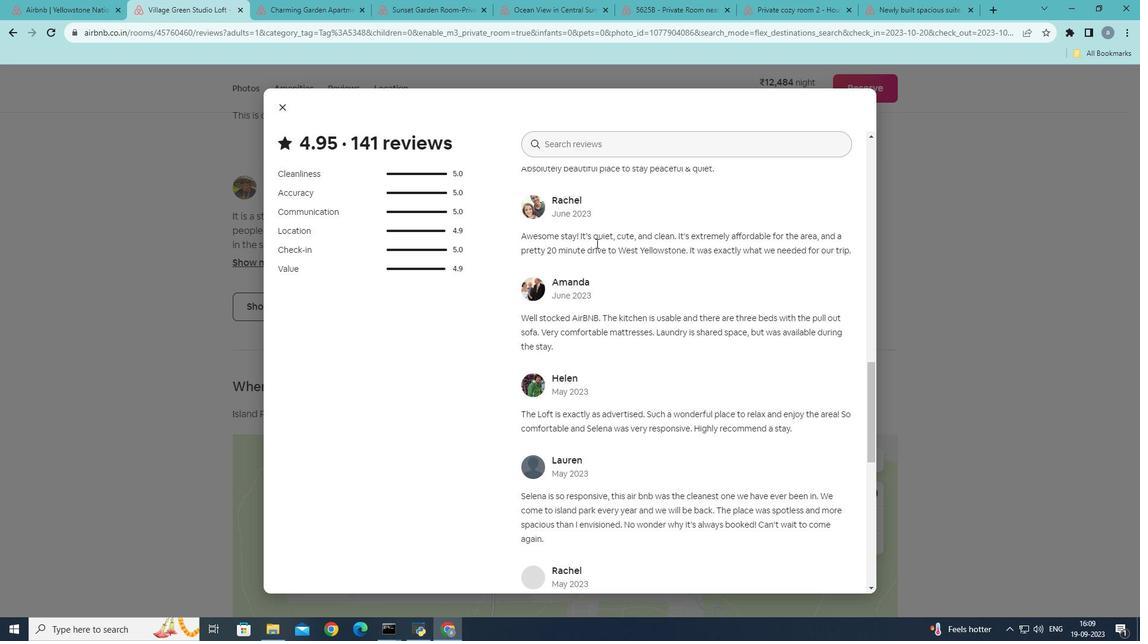 
Action: Mouse scrolled (596, 242) with delta (0, 0)
Screenshot: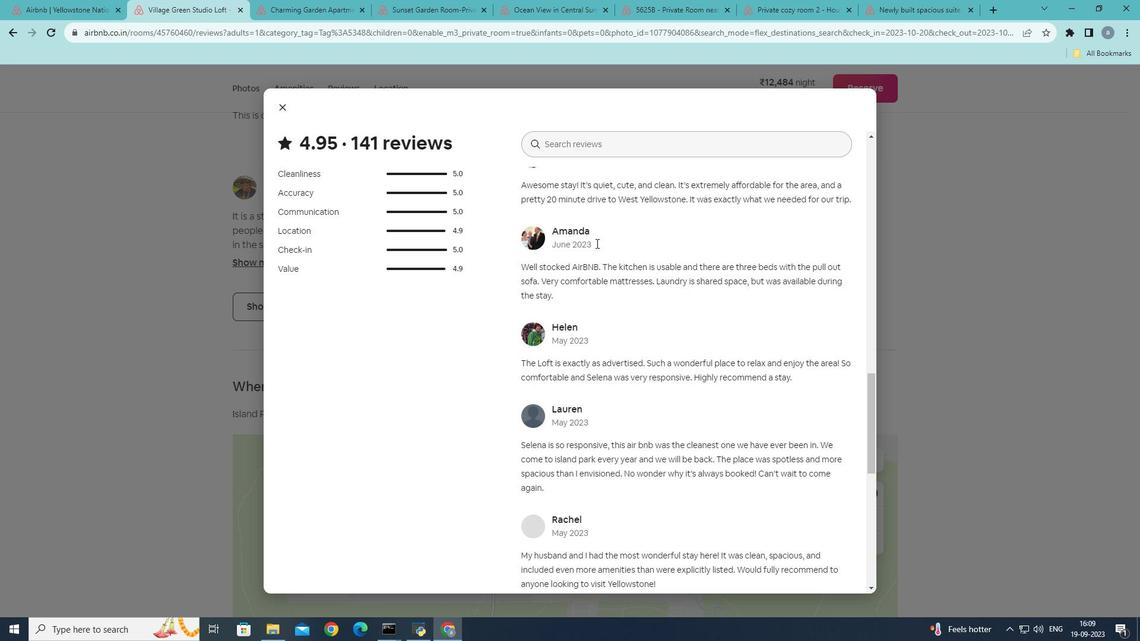 
Action: Mouse scrolled (596, 242) with delta (0, 0)
Screenshot: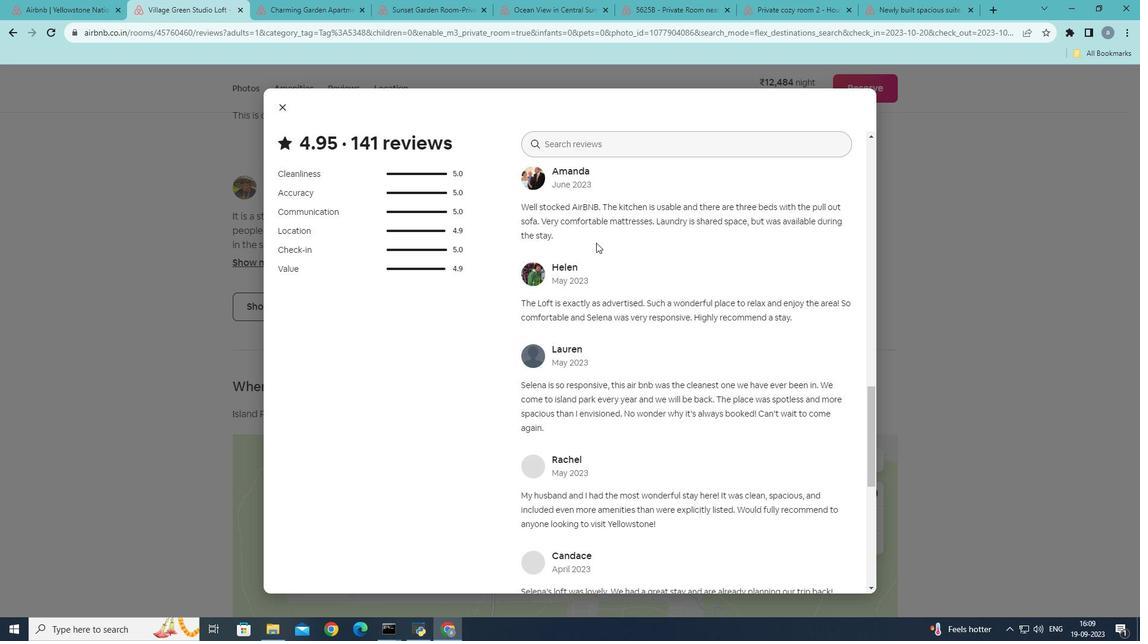 
Action: Mouse moved to (596, 242)
Screenshot: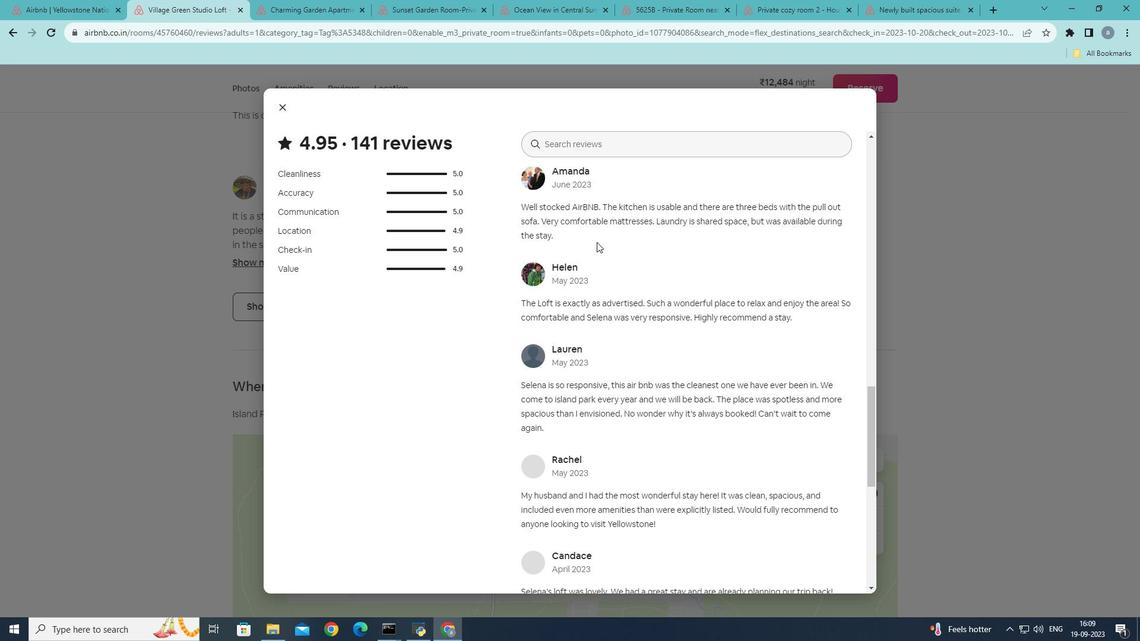 
Action: Mouse scrolled (596, 241) with delta (0, 0)
Screenshot: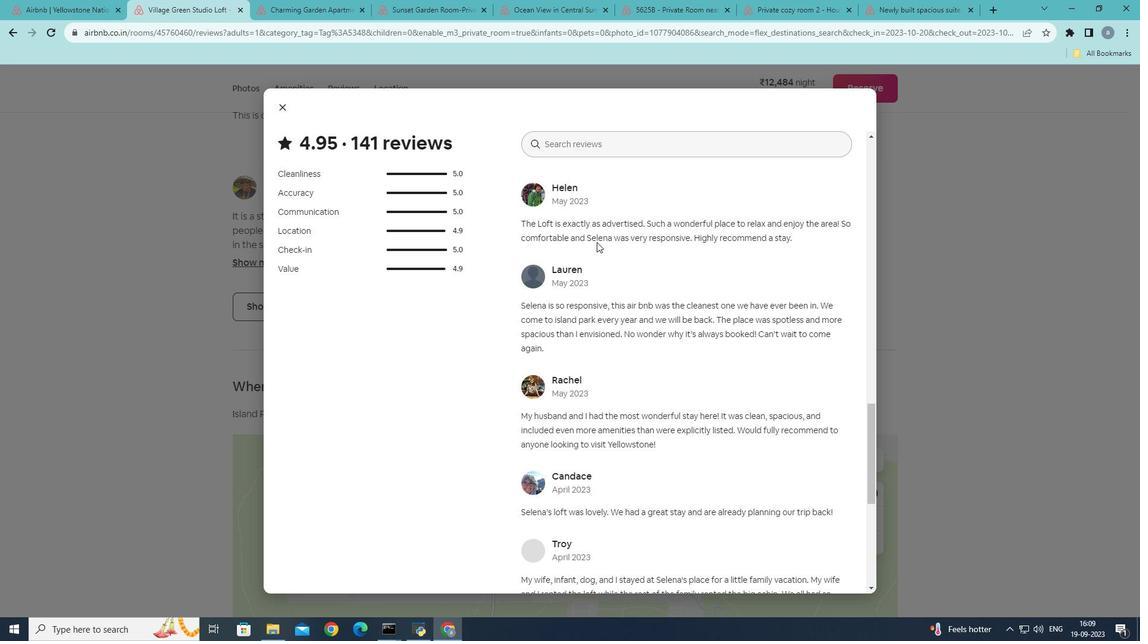 
Action: Mouse scrolled (596, 241) with delta (0, 0)
Screenshot: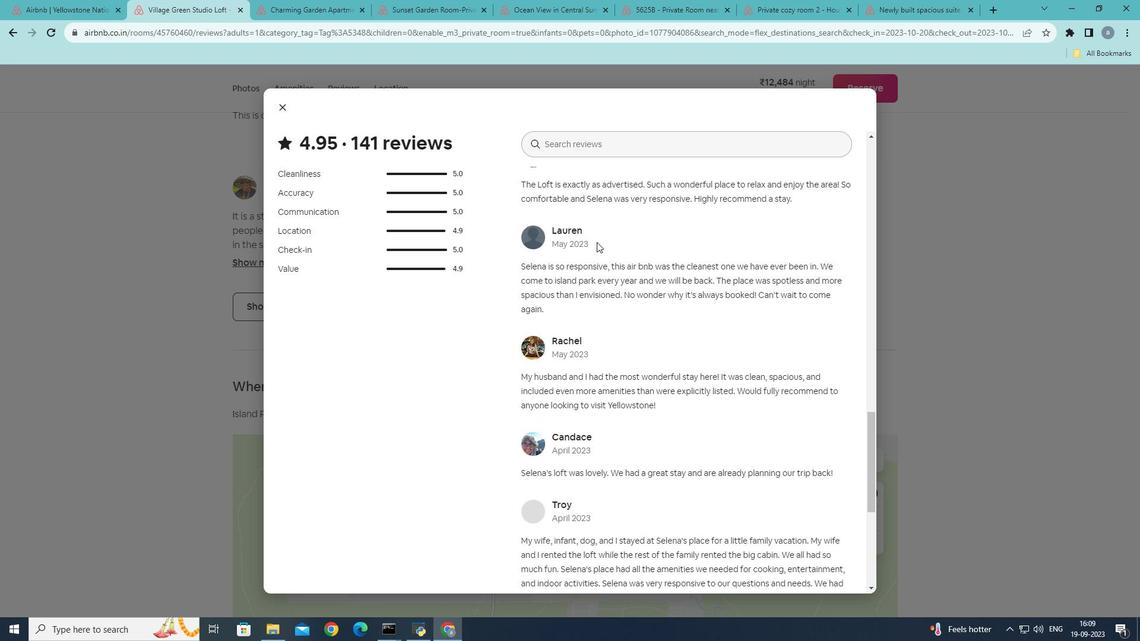 
Action: Mouse moved to (597, 241)
Screenshot: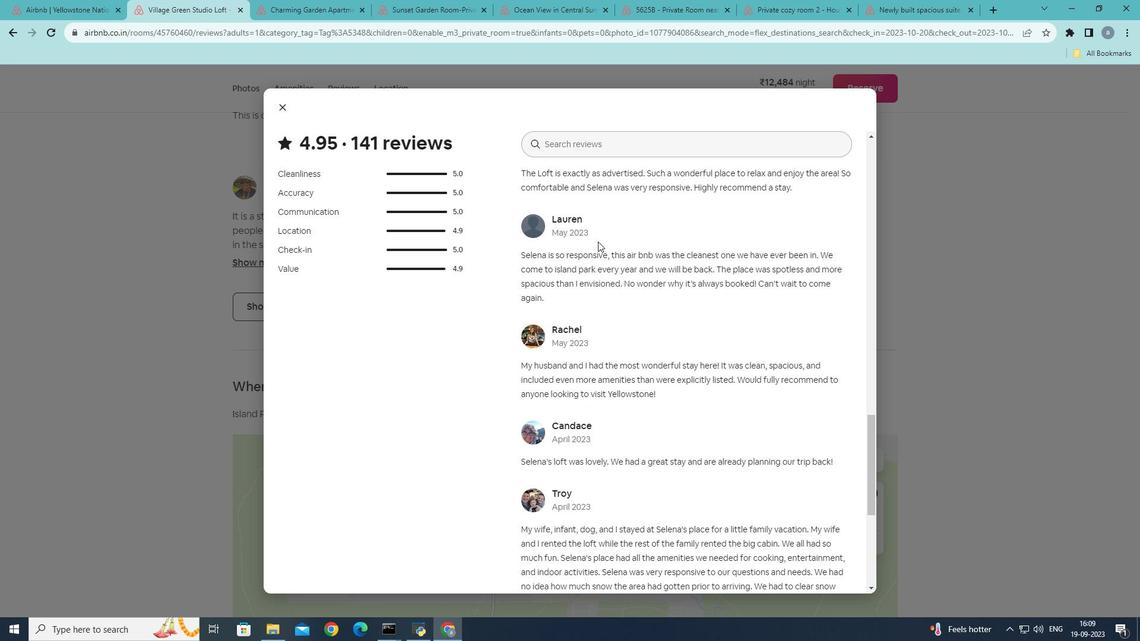 
Action: Mouse scrolled (597, 241) with delta (0, 0)
Screenshot: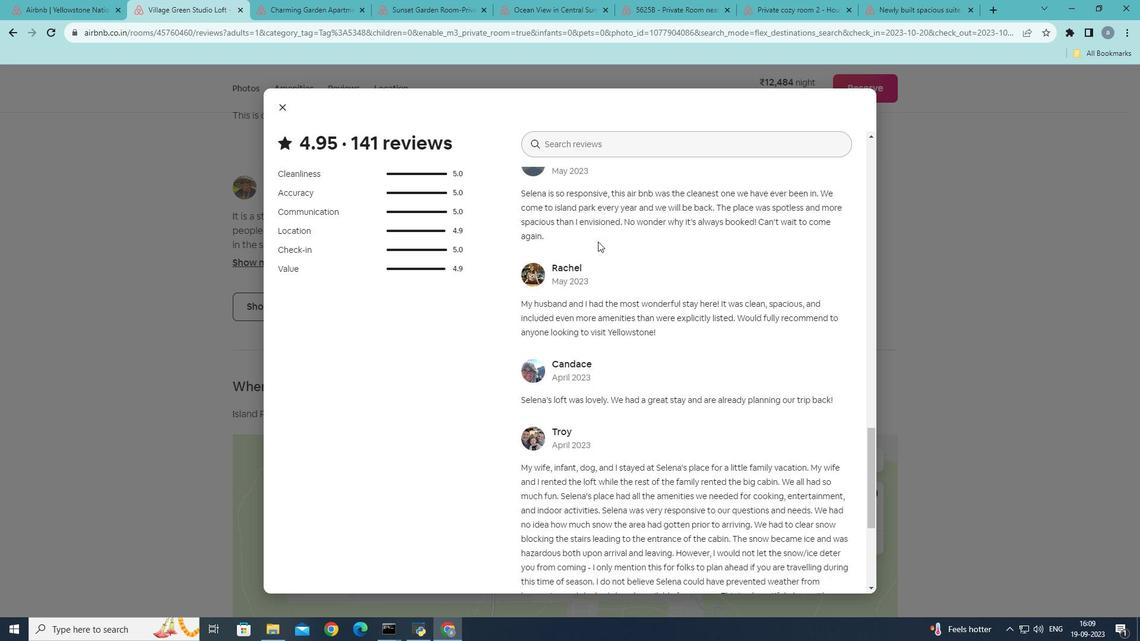 
Action: Mouse scrolled (597, 241) with delta (0, 0)
Screenshot: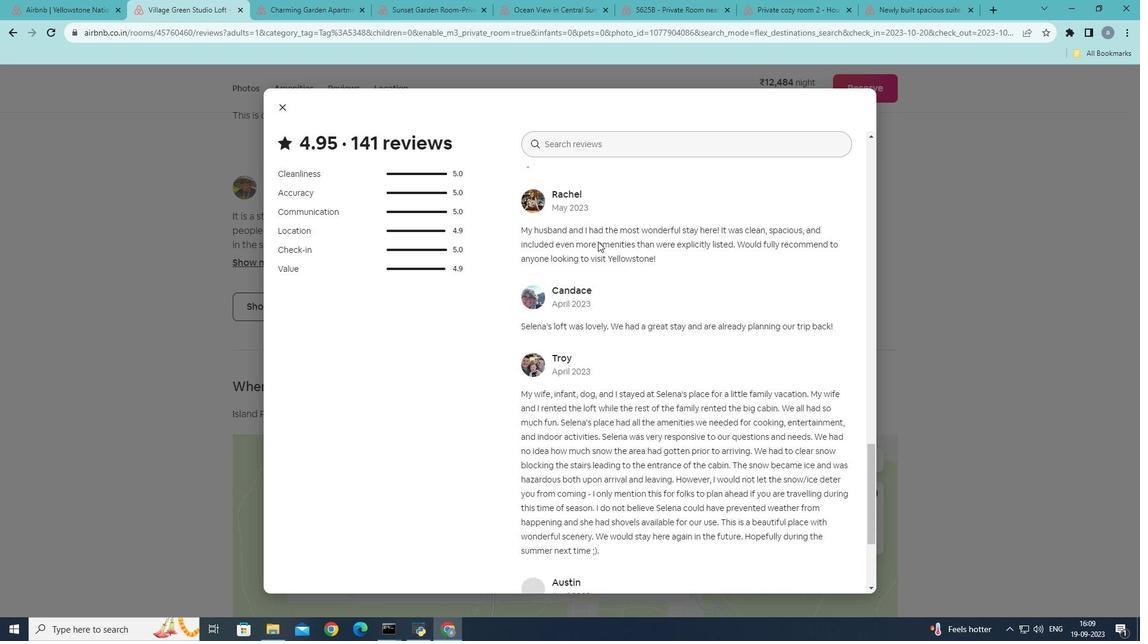 
Action: Mouse scrolled (597, 241) with delta (0, 0)
Screenshot: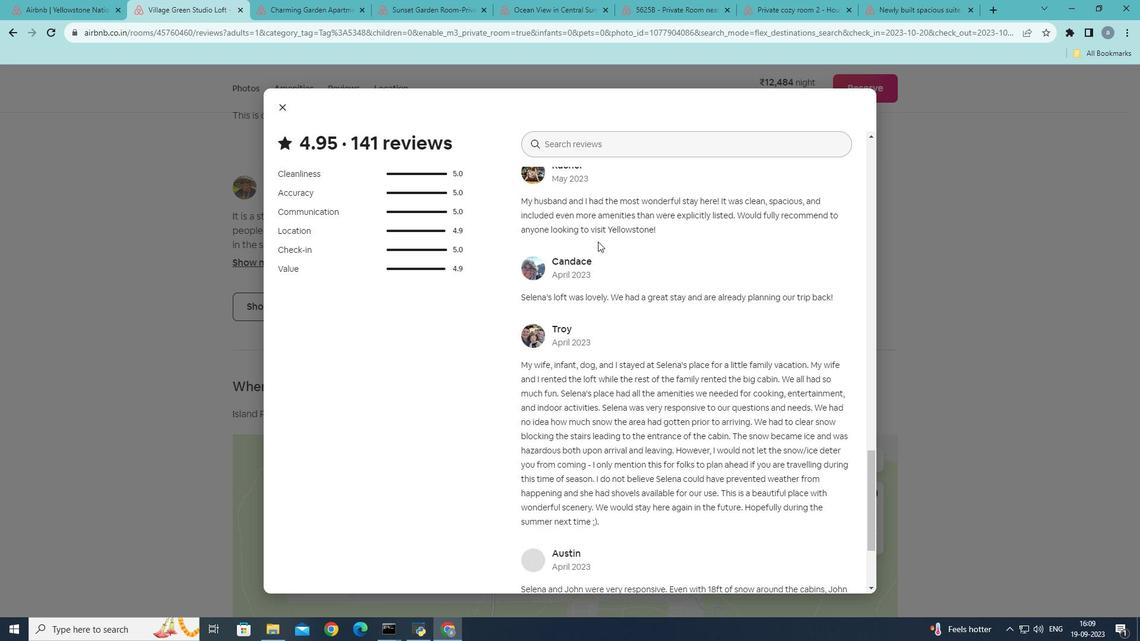 
Action: Mouse moved to (597, 241)
Screenshot: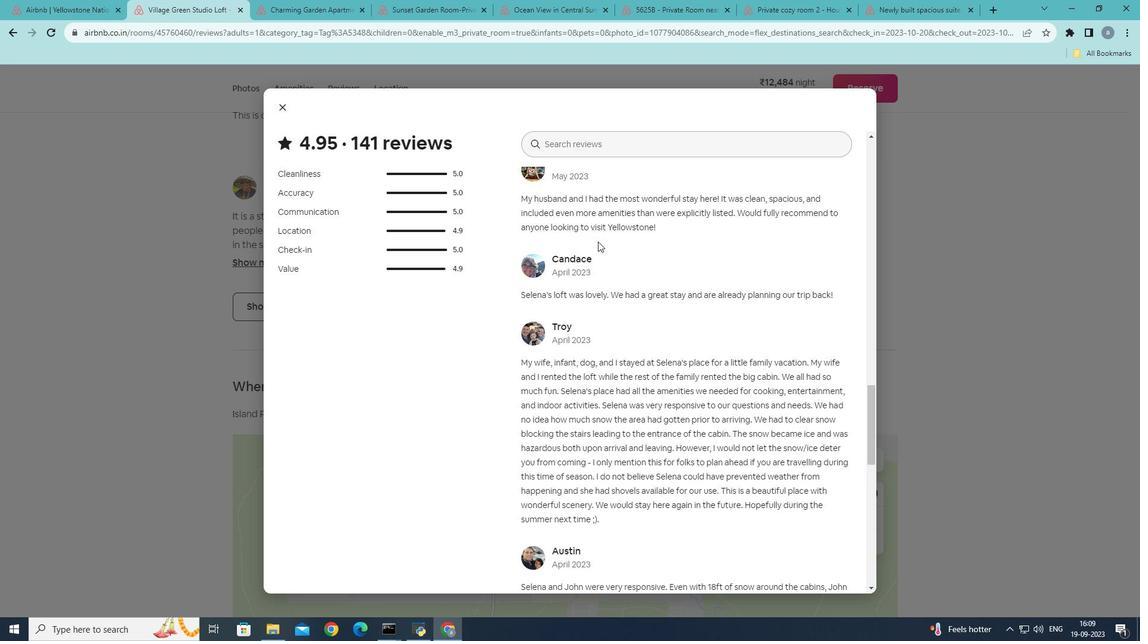 
Action: Mouse scrolled (597, 241) with delta (0, 0)
Screenshot: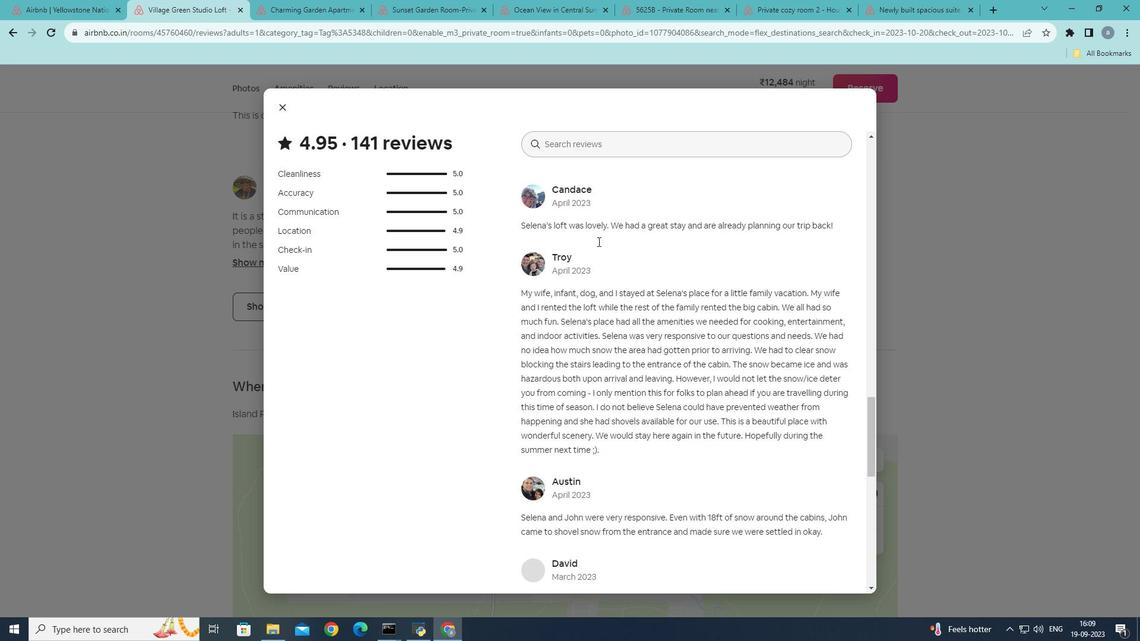 
Action: Mouse scrolled (597, 241) with delta (0, 0)
Screenshot: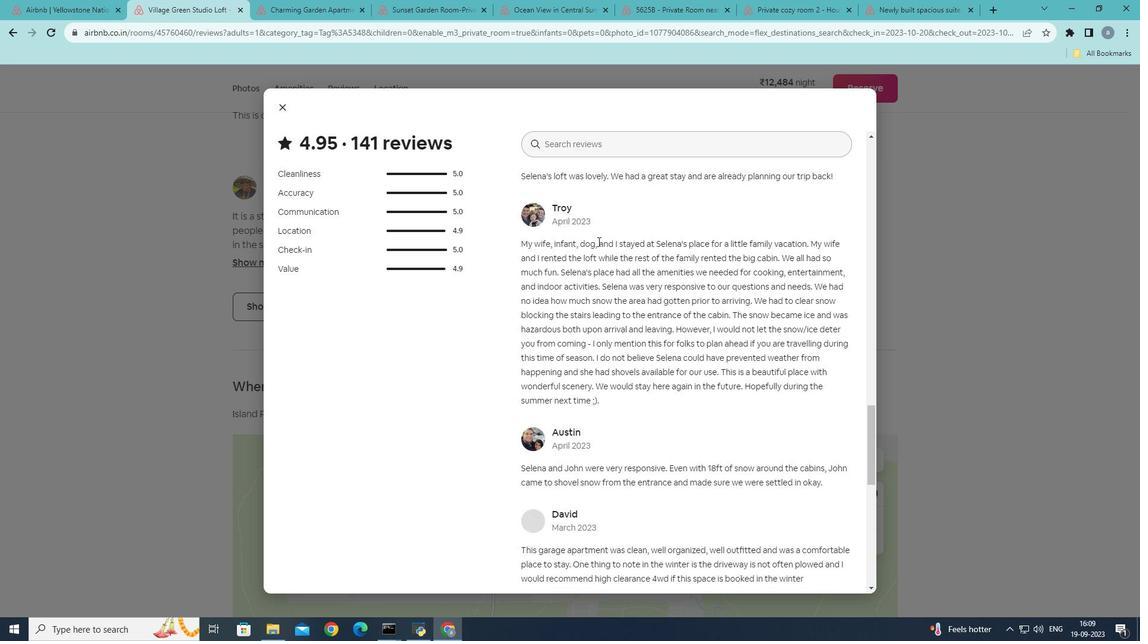 
Action: Mouse moved to (597, 241)
Screenshot: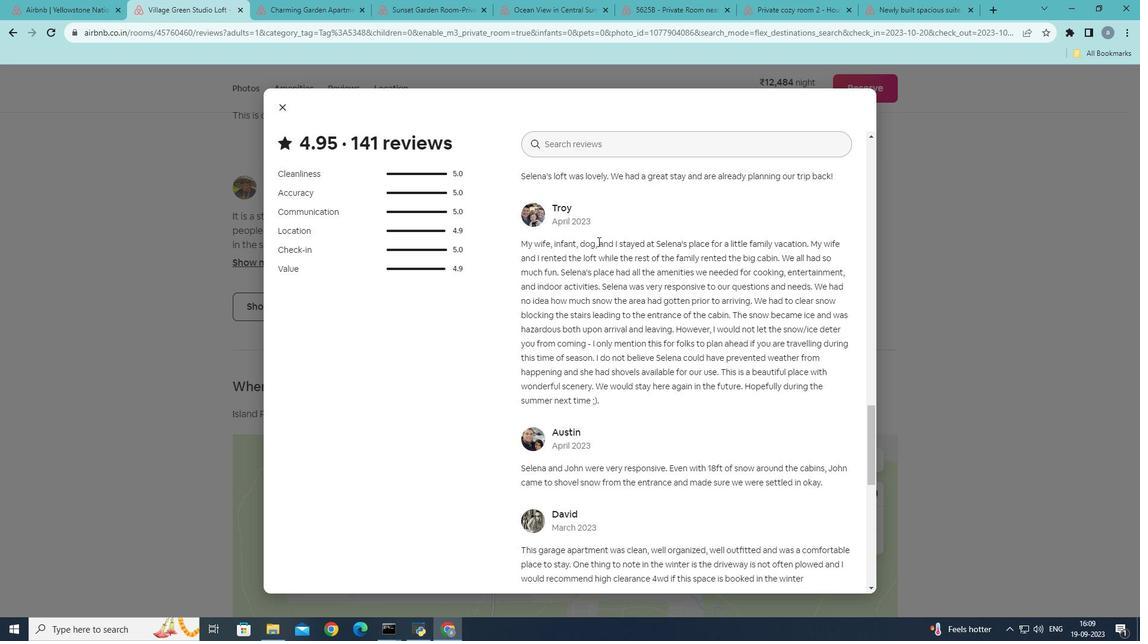 
Action: Mouse scrolled (597, 241) with delta (0, 0)
Screenshot: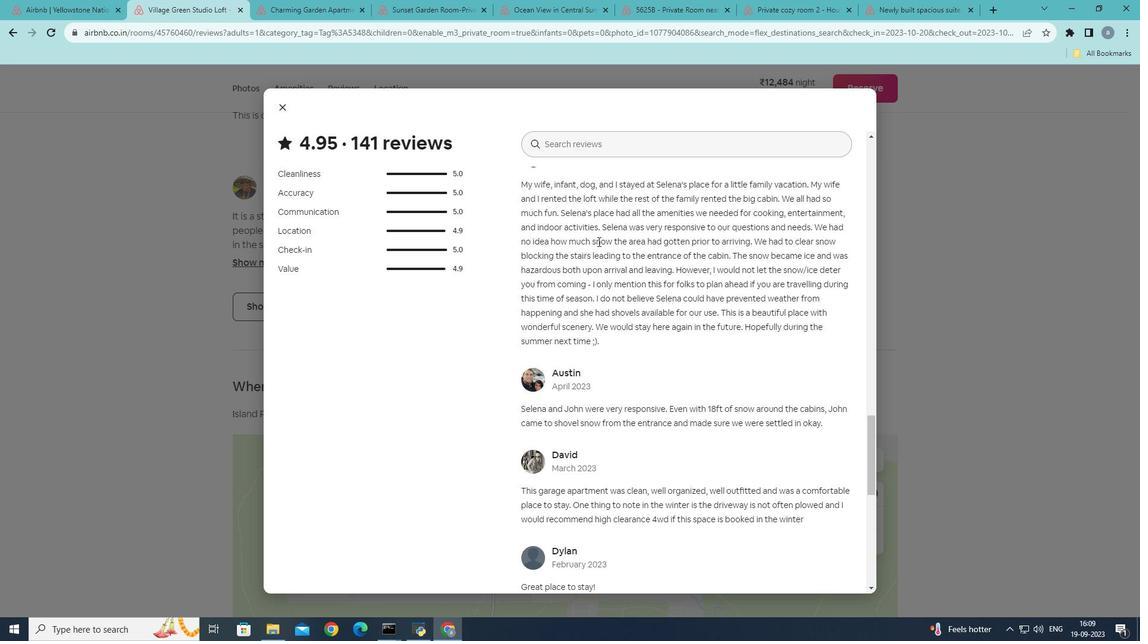 
Action: Mouse moved to (597, 241)
Screenshot: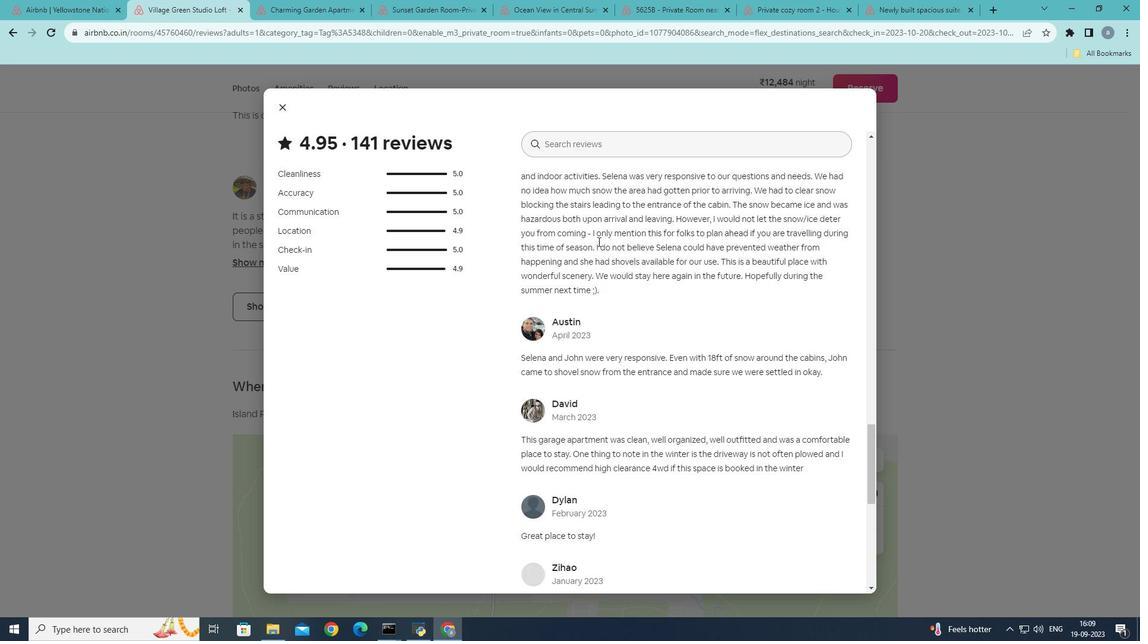 
Action: Mouse scrolled (597, 241) with delta (0, 0)
Screenshot: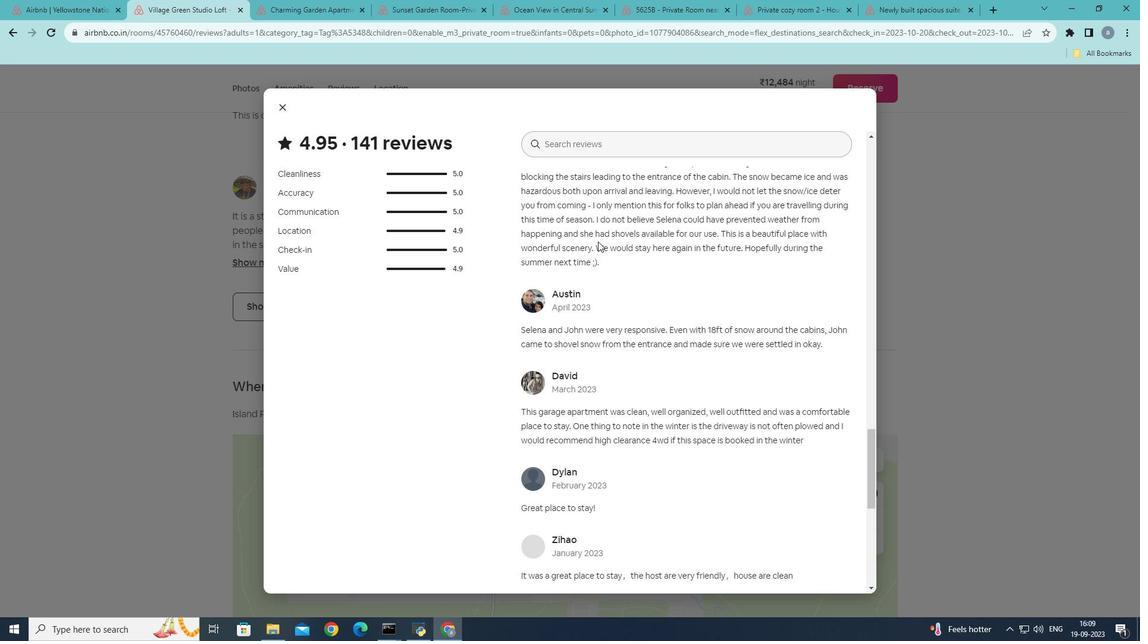 
Action: Mouse scrolled (597, 241) with delta (0, 0)
Screenshot: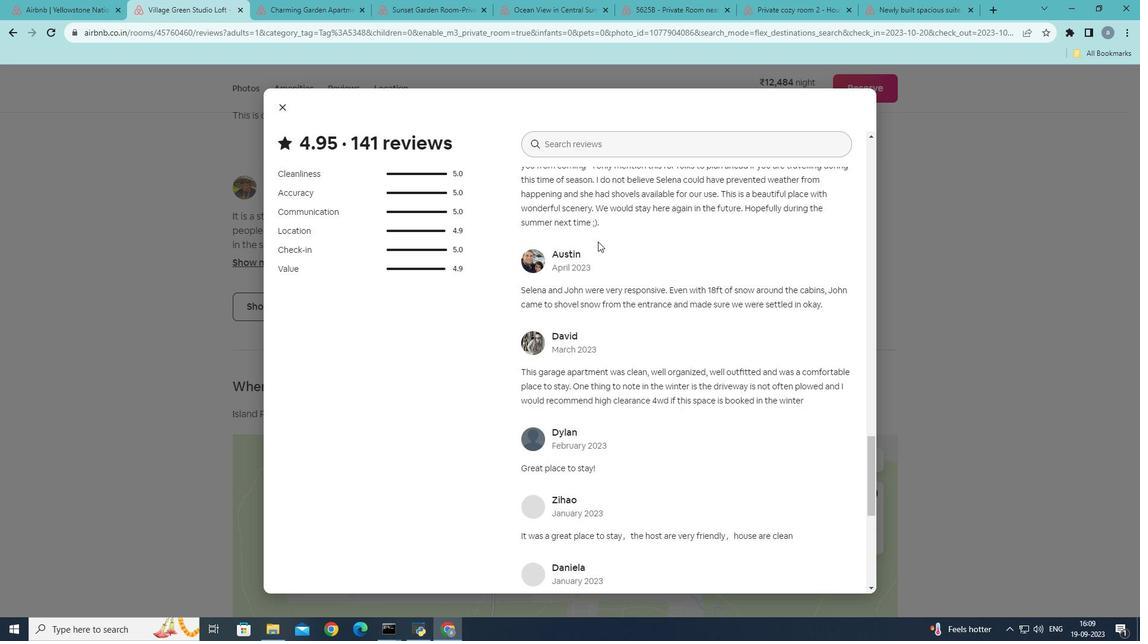 
Action: Mouse scrolled (597, 241) with delta (0, 0)
Screenshot: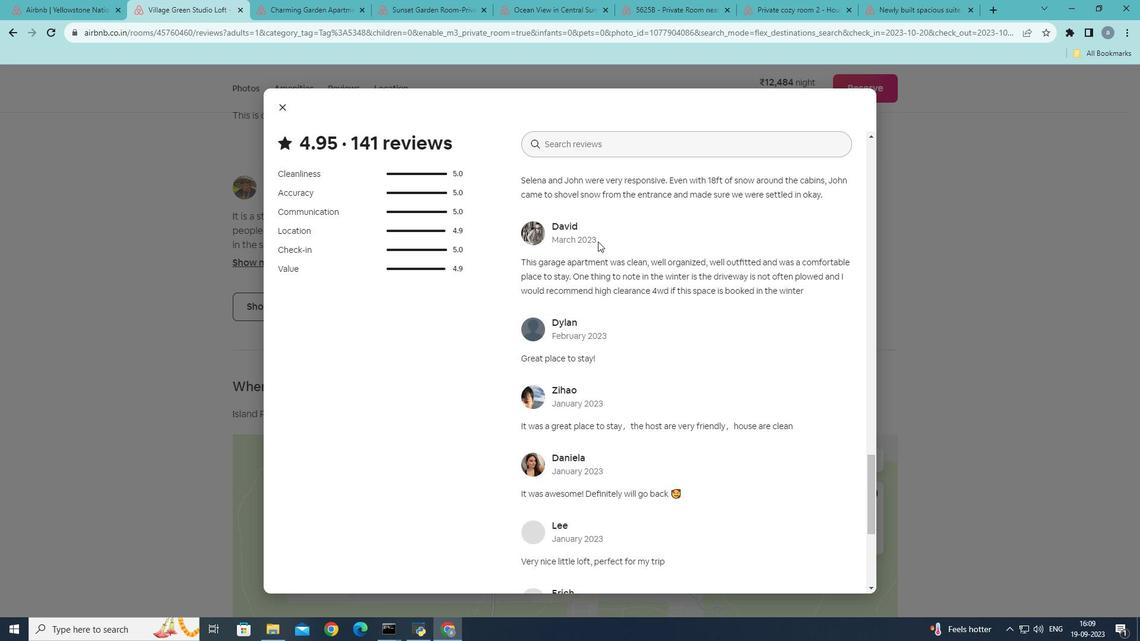 
Action: Mouse scrolled (597, 241) with delta (0, 0)
Screenshot: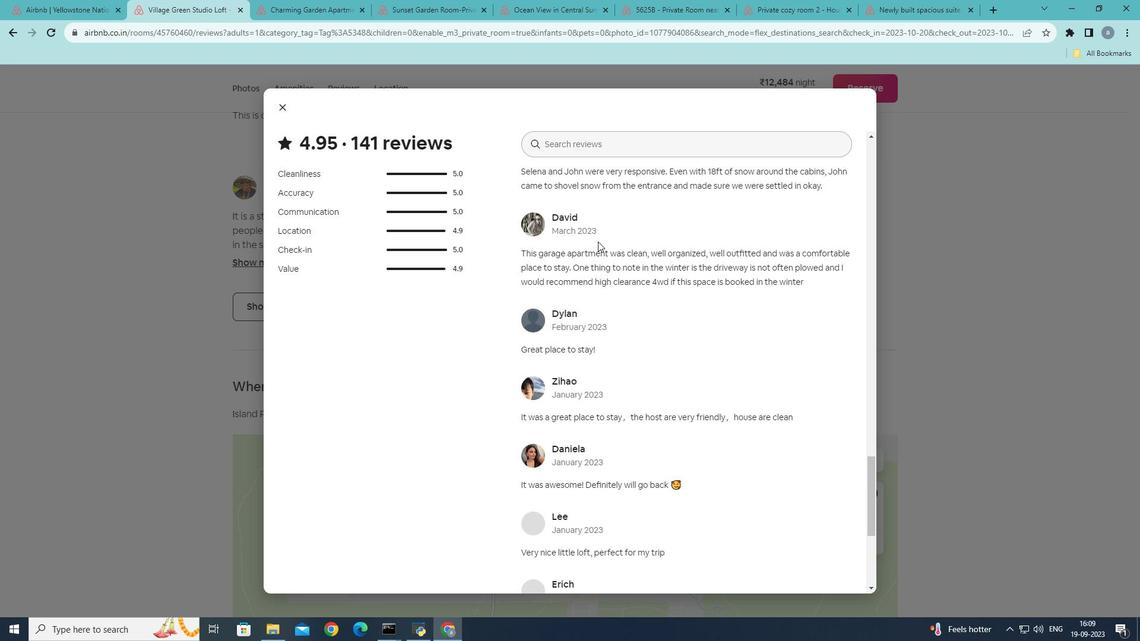 
Action: Mouse scrolled (597, 241) with delta (0, 0)
Screenshot: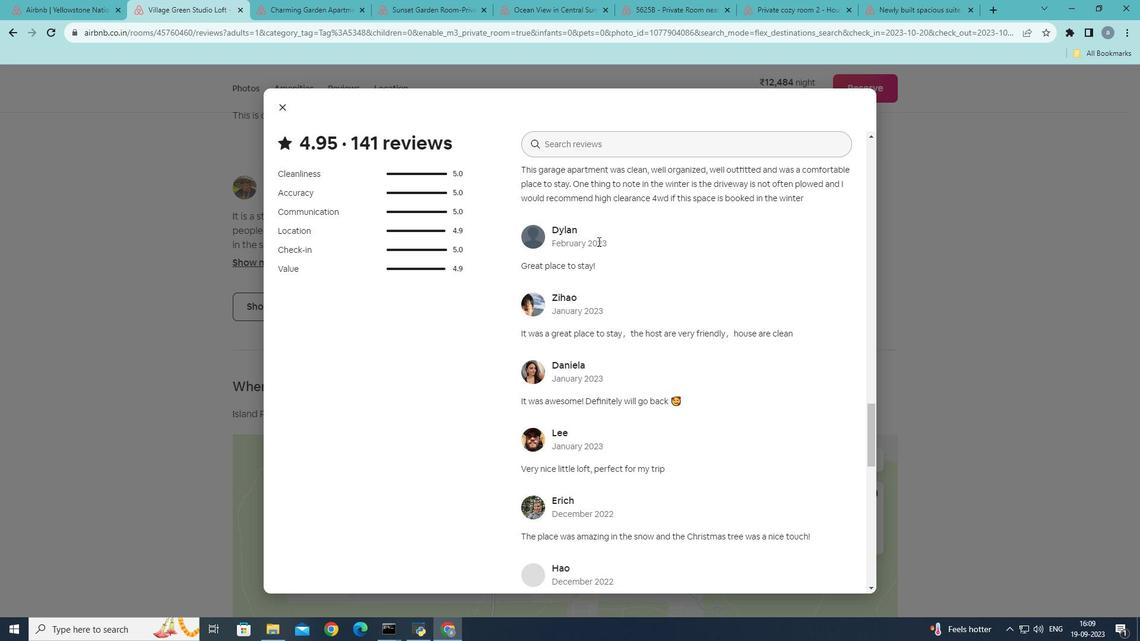 
Action: Mouse scrolled (597, 241) with delta (0, 0)
Screenshot: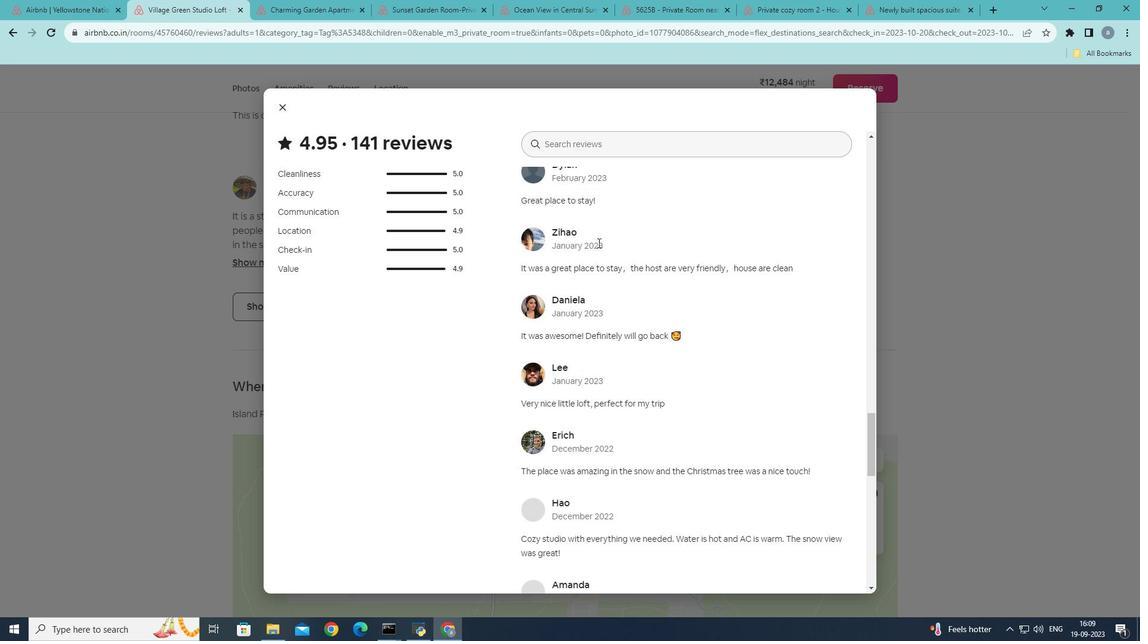
Action: Mouse scrolled (597, 241) with delta (0, 0)
Screenshot: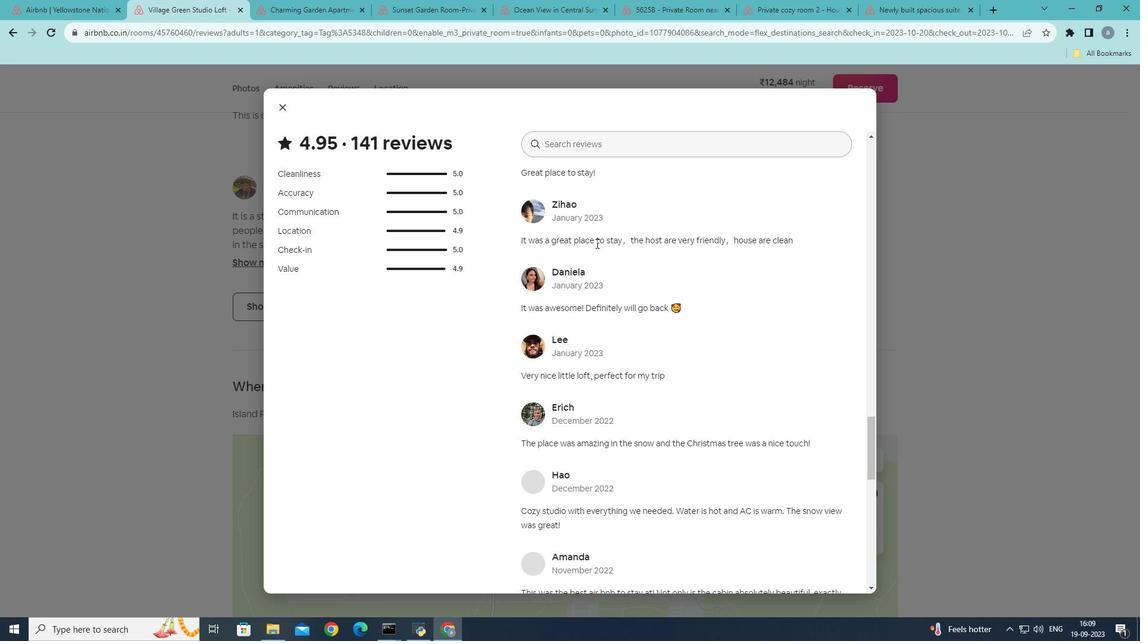 
Action: Mouse moved to (594, 244)
Screenshot: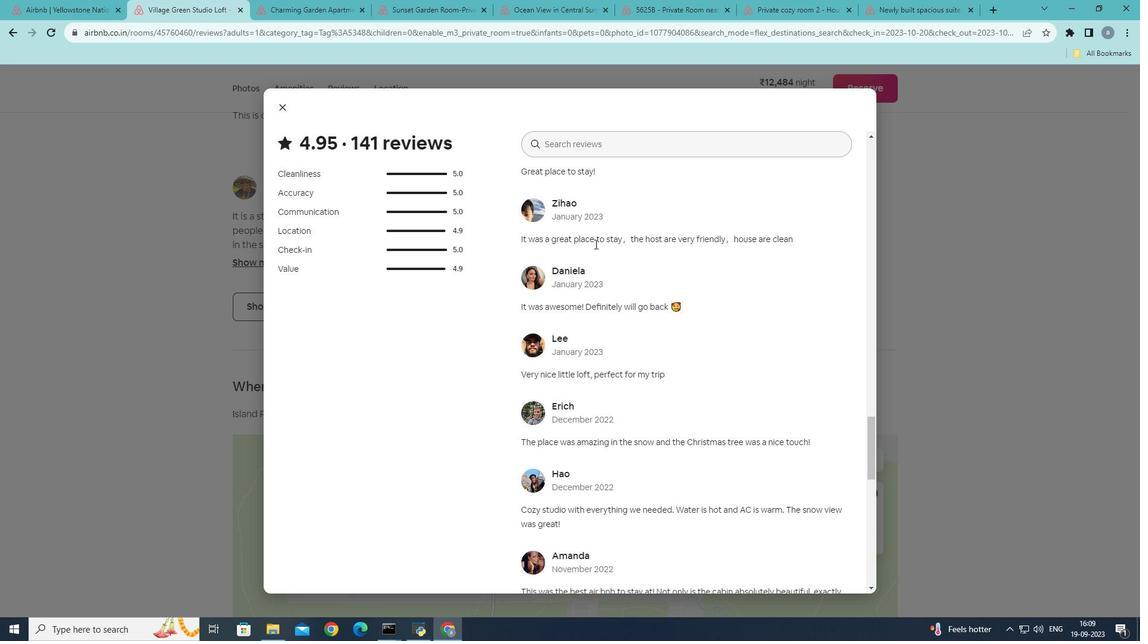 
Action: Mouse scrolled (594, 243) with delta (0, 0)
Screenshot: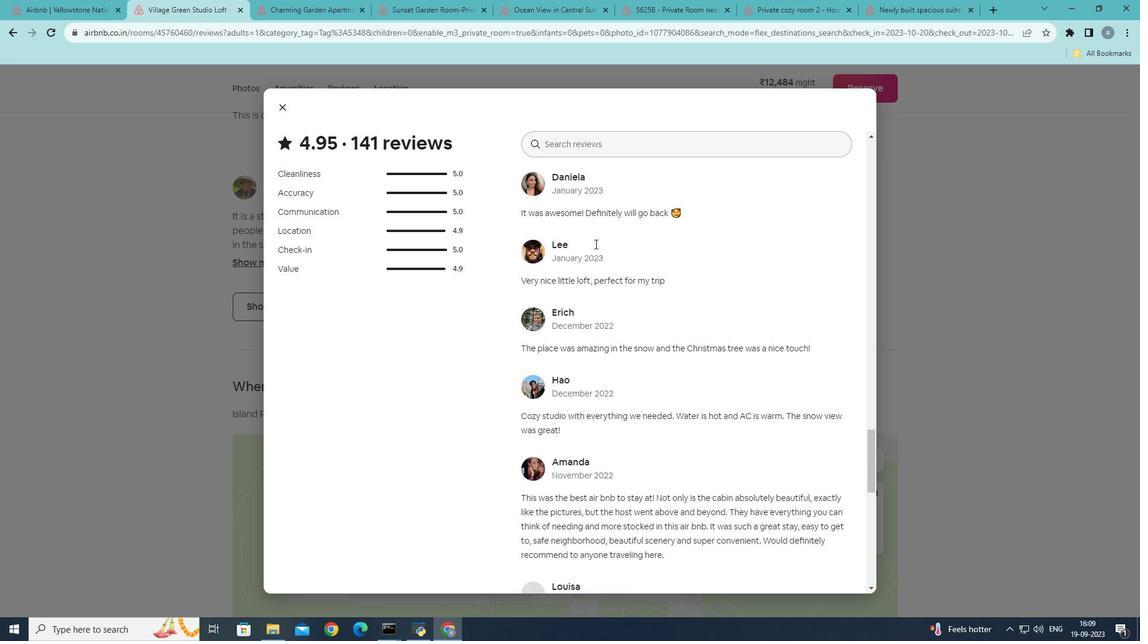 
Action: Mouse scrolled (594, 243) with delta (0, 0)
